 Task: Slide 5 - Book Report 01.
Action: Mouse moved to (21, 83)
Screenshot: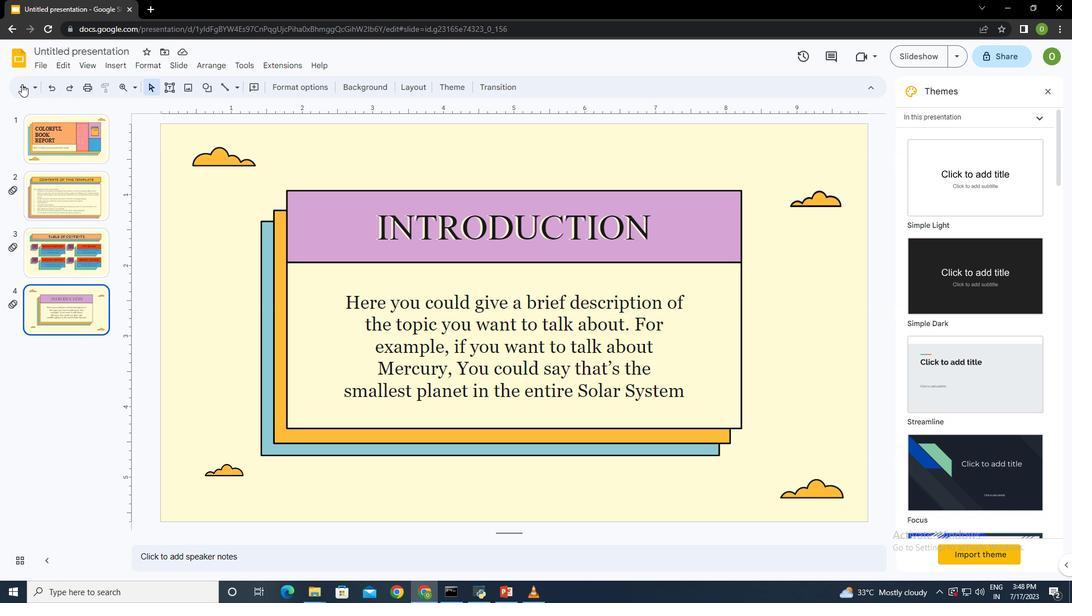 
Action: Mouse pressed left at (21, 83)
Screenshot: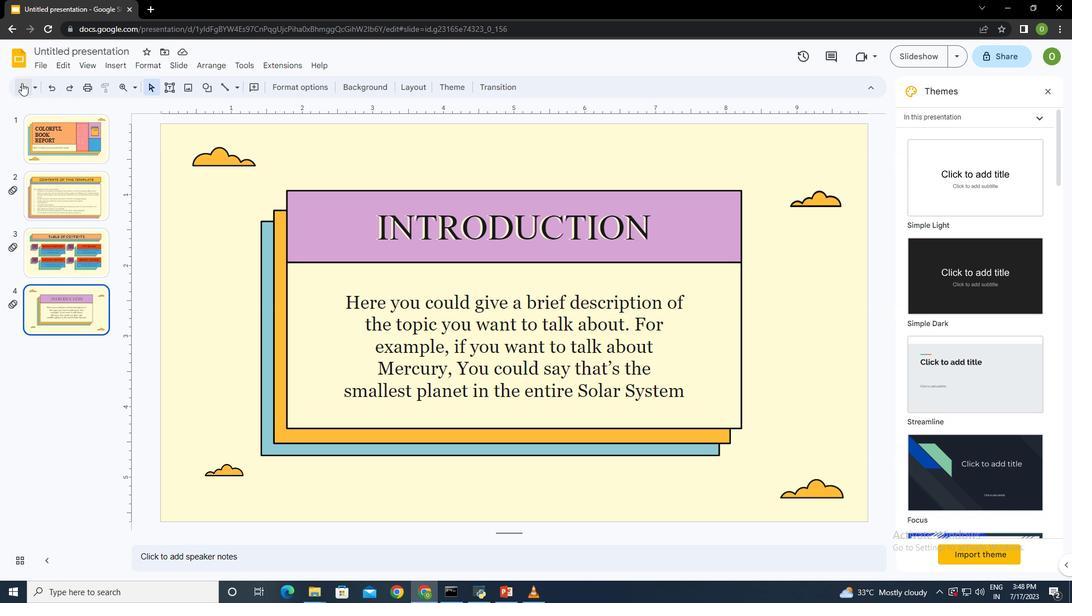 
Action: Mouse moved to (564, 311)
Screenshot: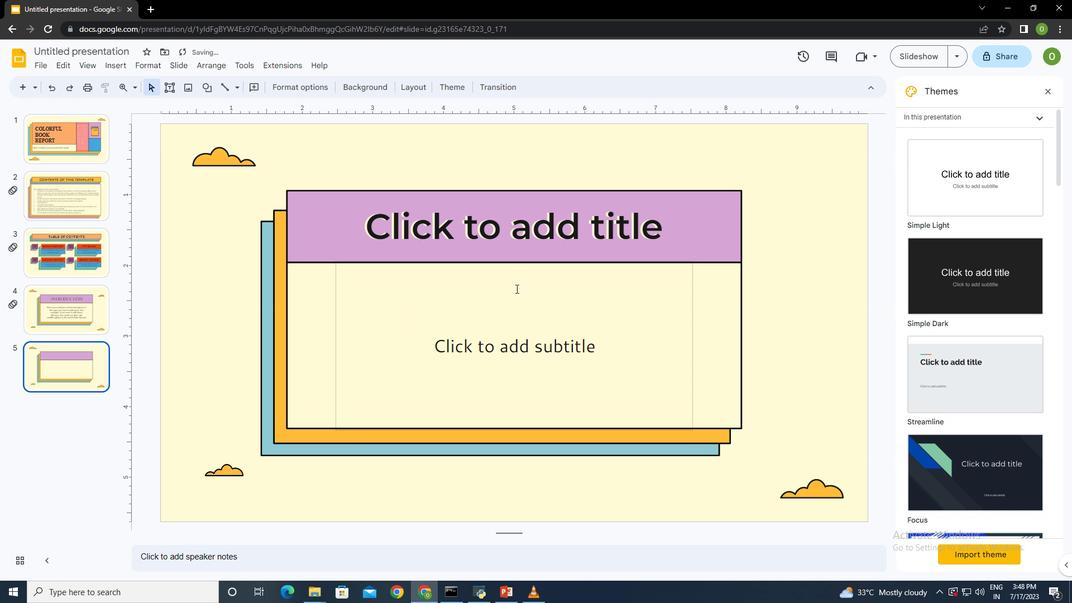 
Action: Mouse pressed left at (564, 311)
Screenshot: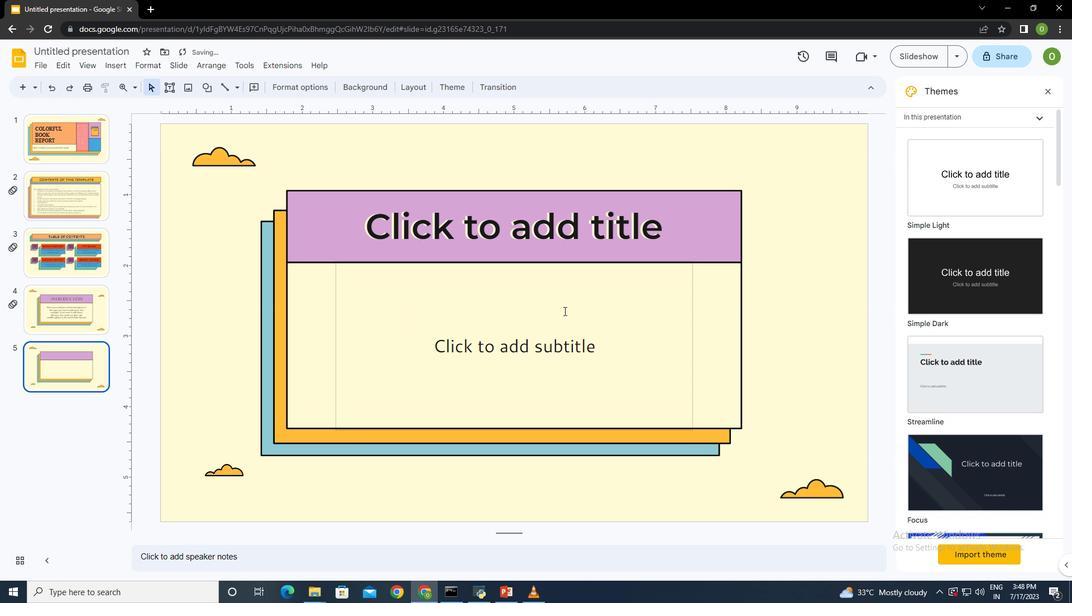 
Action: Mouse moved to (312, 218)
Screenshot: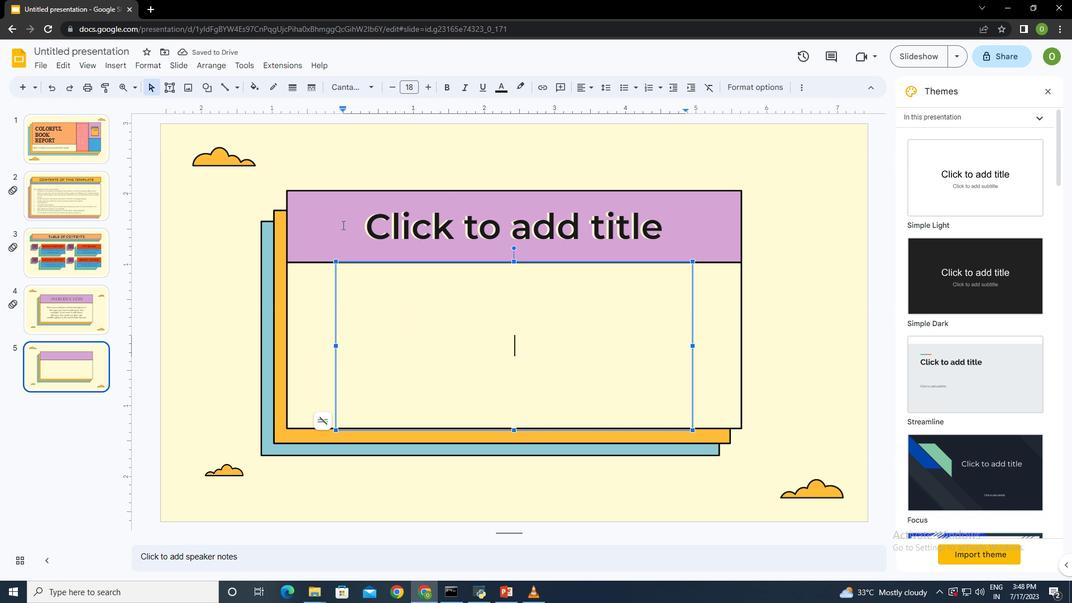 
Action: Mouse pressed left at (312, 218)
Screenshot: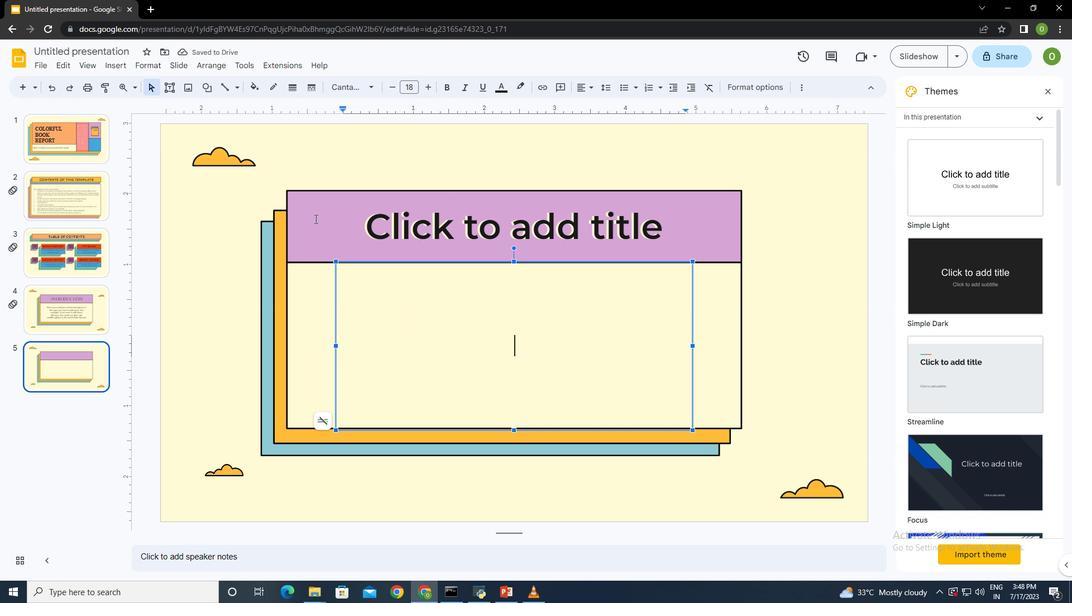
Action: Mouse moved to (218, 299)
Screenshot: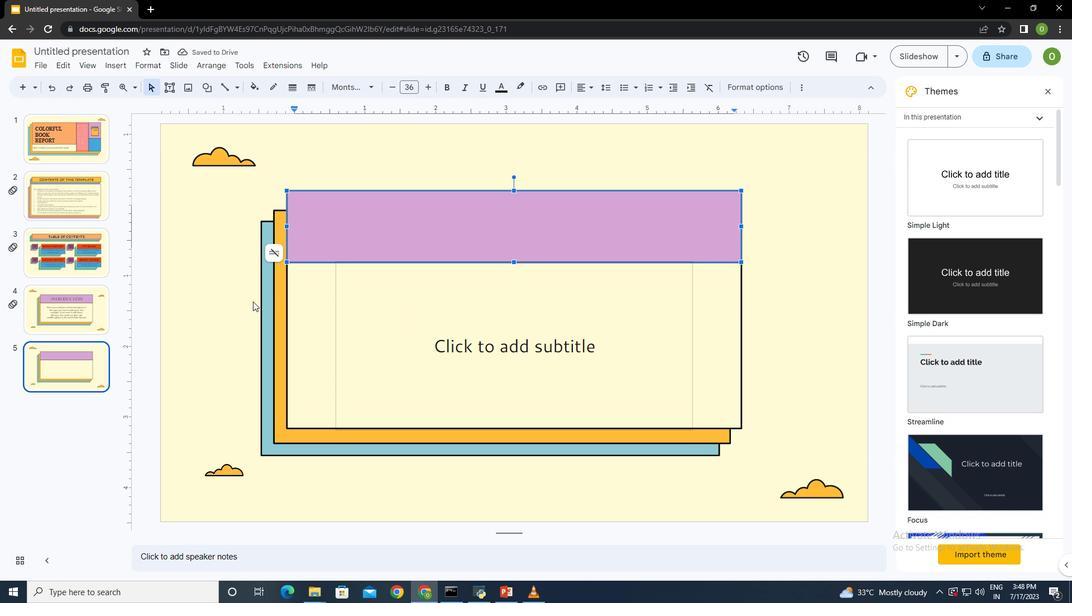 
Action: Mouse pressed left at (218, 299)
Screenshot: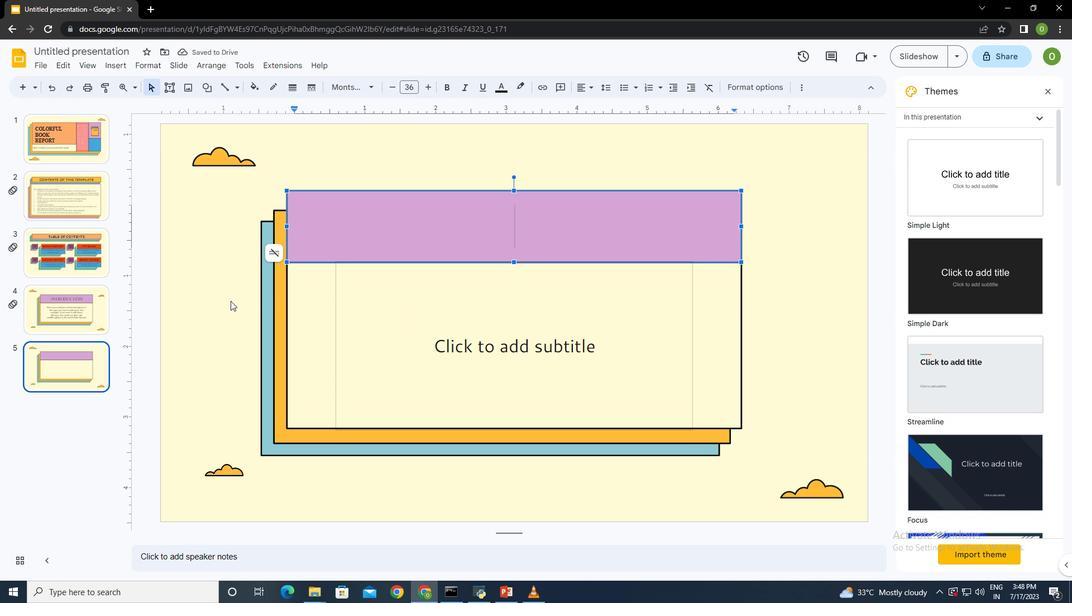 
Action: Mouse moved to (341, 84)
Screenshot: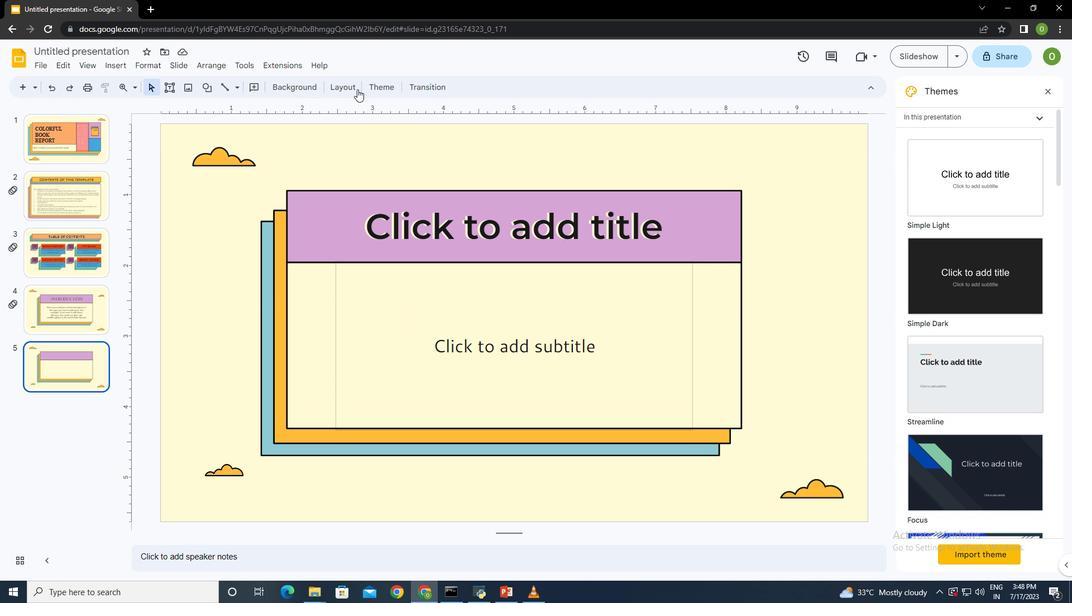 
Action: Mouse pressed left at (341, 84)
Screenshot: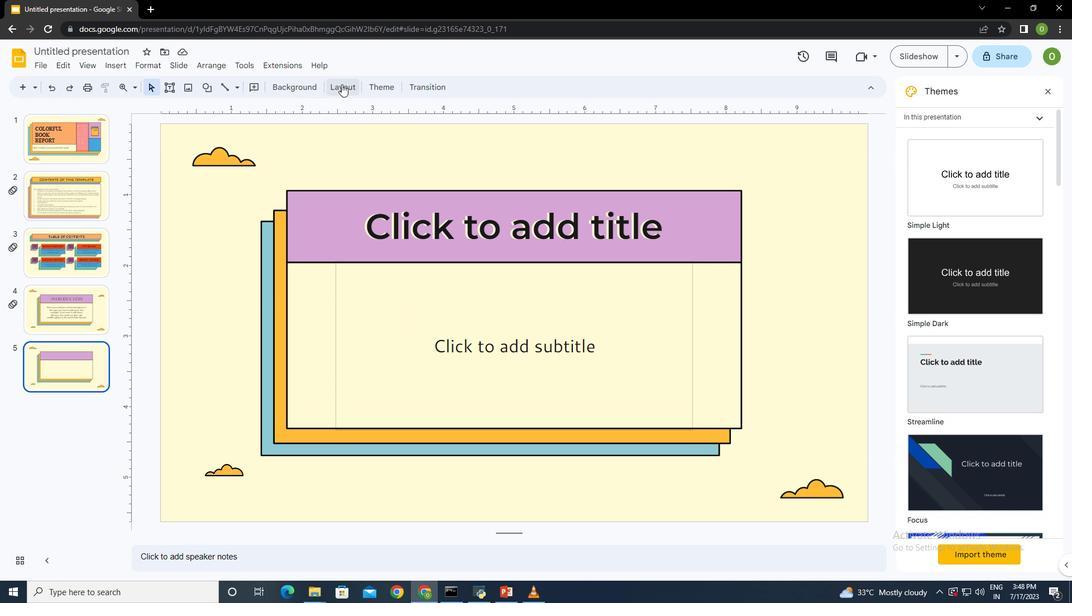 
Action: Mouse moved to (503, 354)
Screenshot: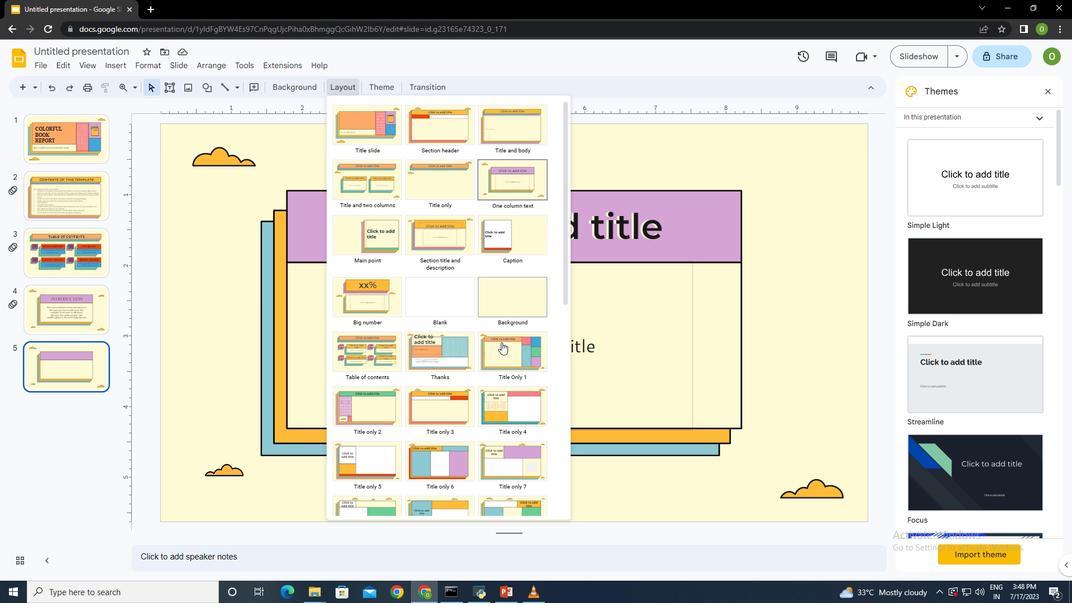 
Action: Mouse pressed left at (503, 354)
Screenshot: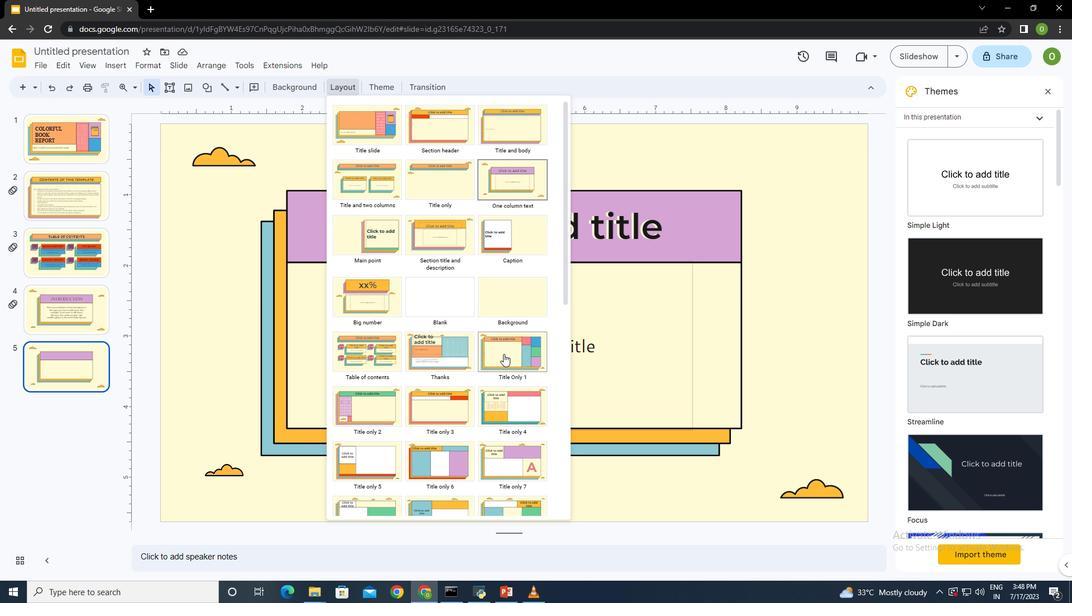 
Action: Mouse moved to (650, 216)
Screenshot: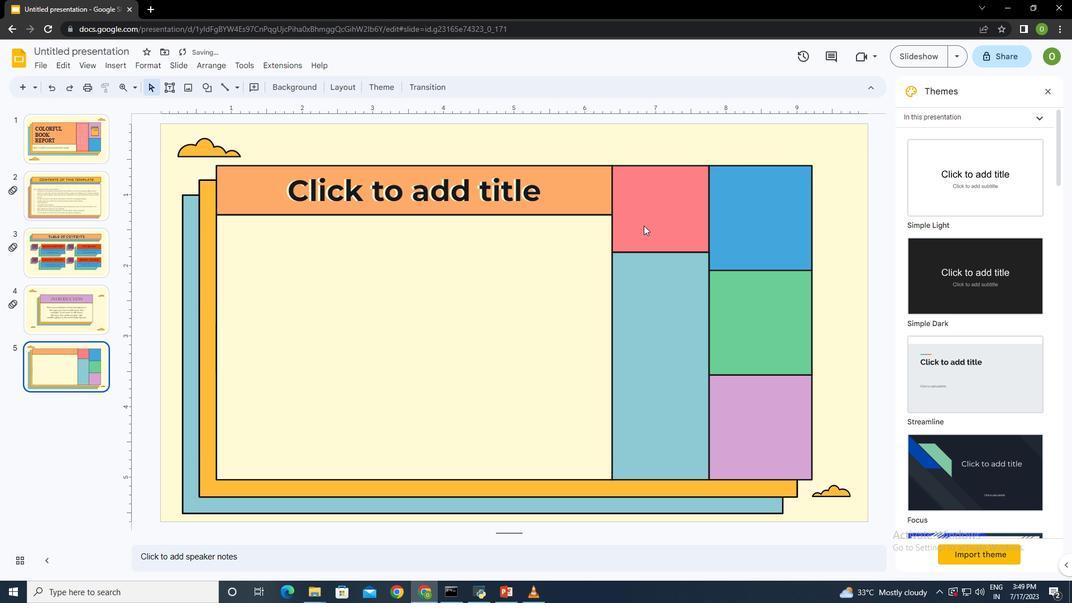 
Action: Mouse pressed left at (650, 216)
Screenshot: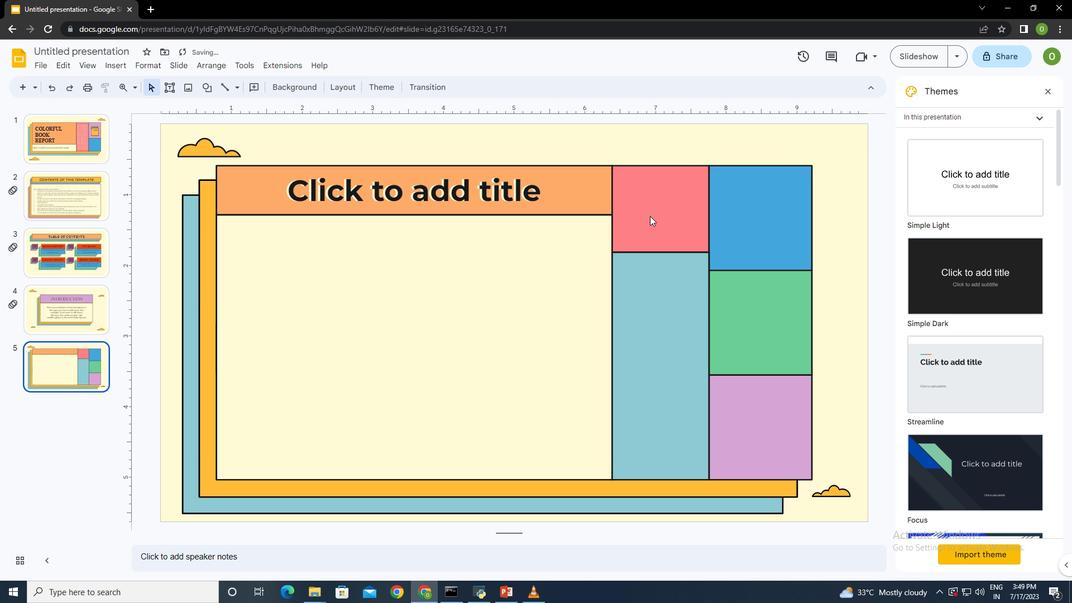 
Action: Mouse moved to (378, 280)
Screenshot: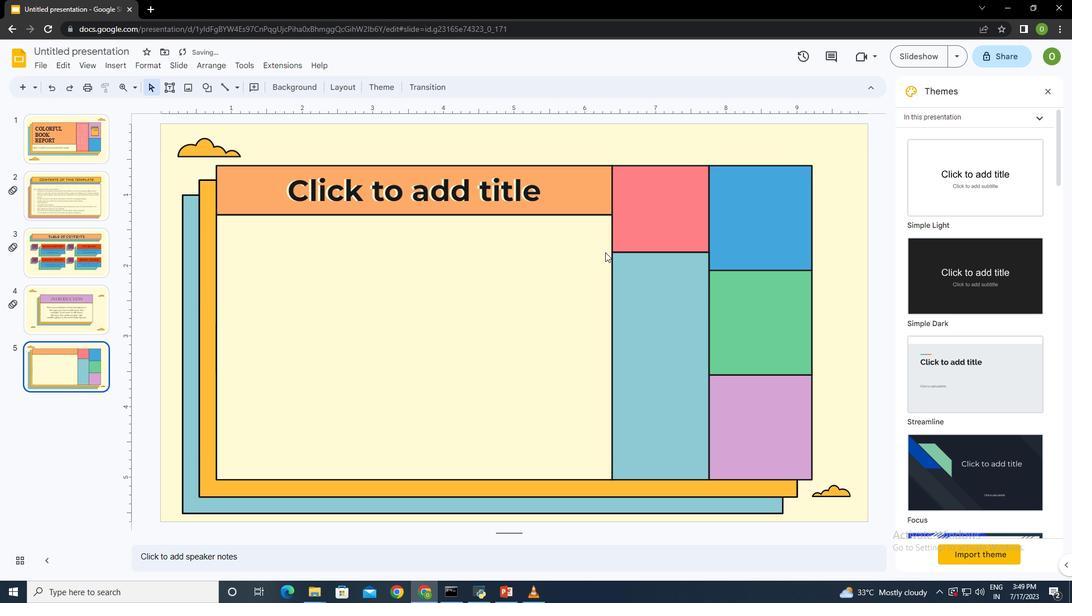 
Action: Mouse pressed left at (378, 280)
Screenshot: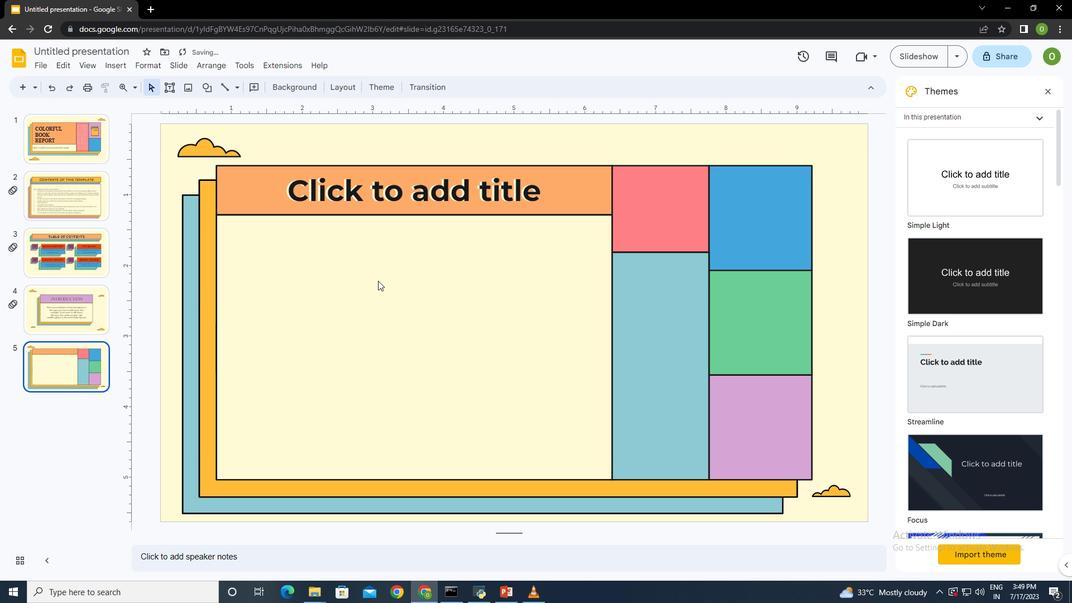 
Action: Mouse moved to (371, 189)
Screenshot: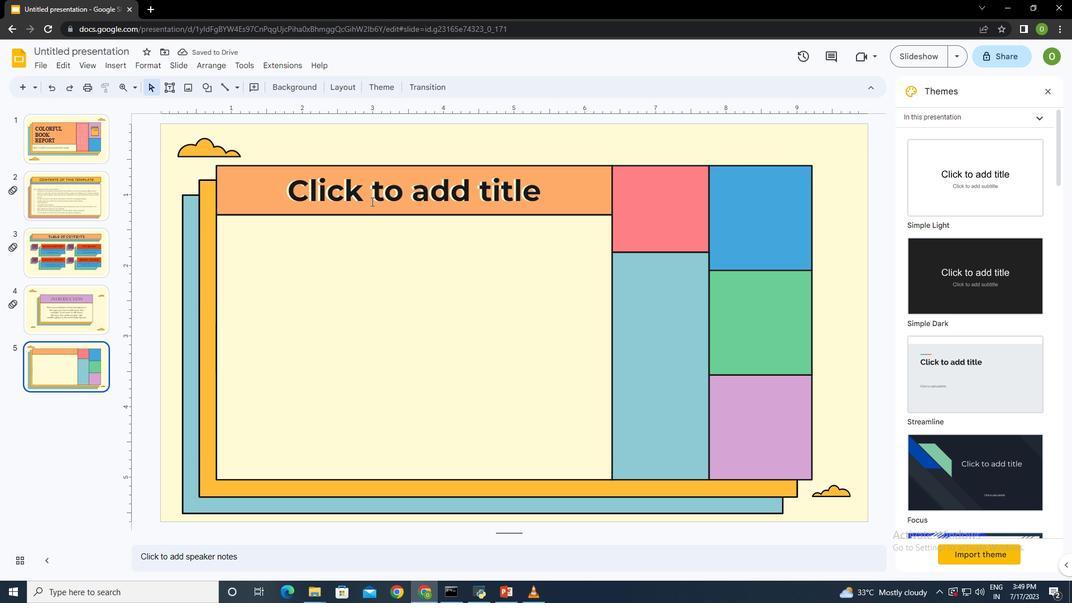 
Action: Mouse pressed left at (371, 189)
Screenshot: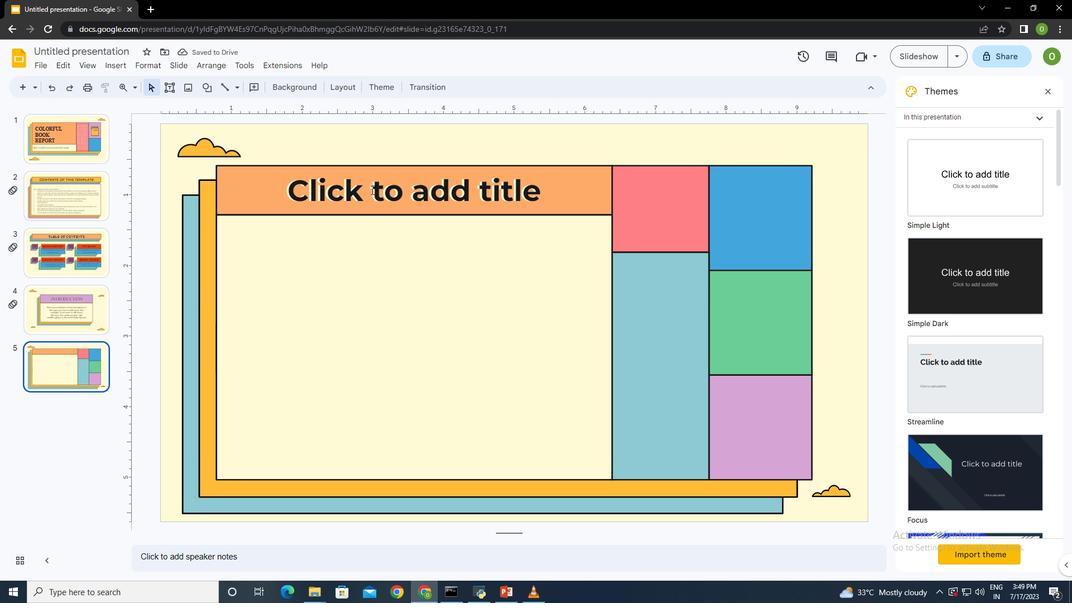 
Action: Key pressed <Key.caps_lock>BOOK<Key.space>REPORT<Key.space>01
Screenshot: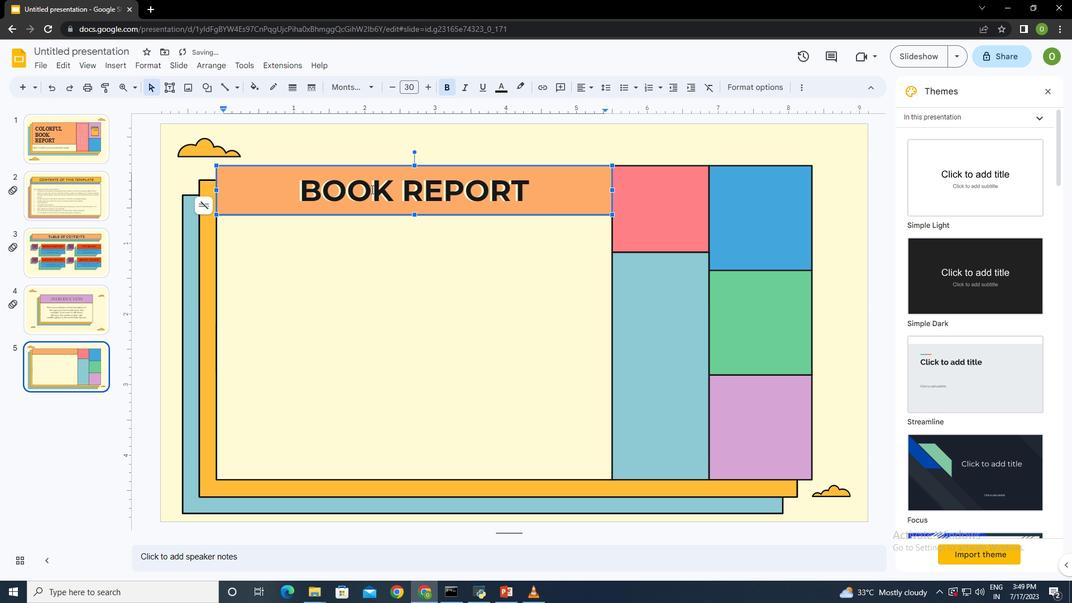 
Action: Mouse moved to (554, 188)
Screenshot: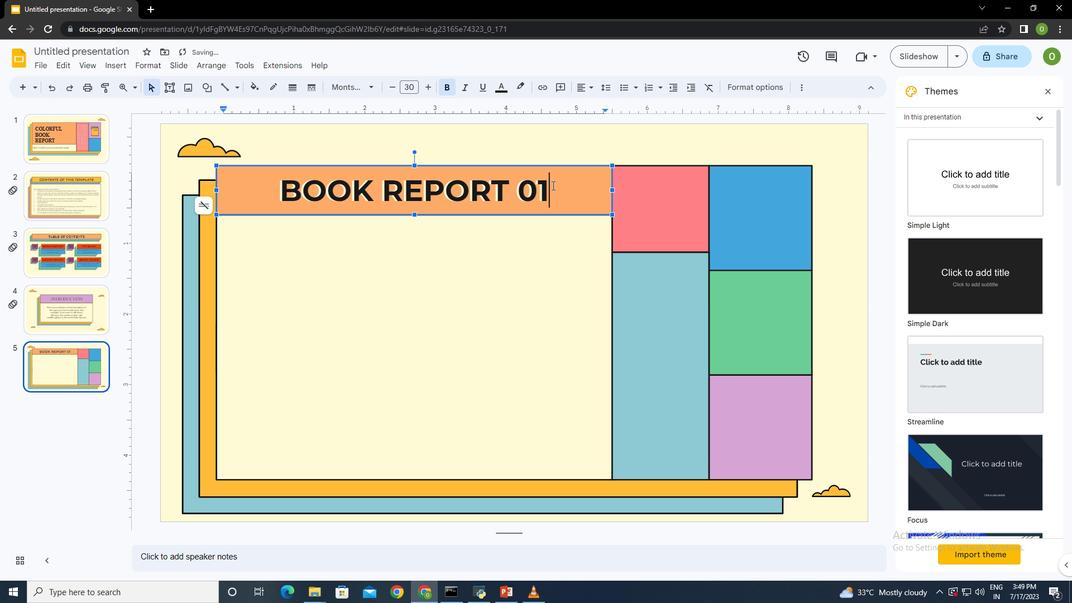 
Action: Mouse pressed left at (554, 188)
Screenshot: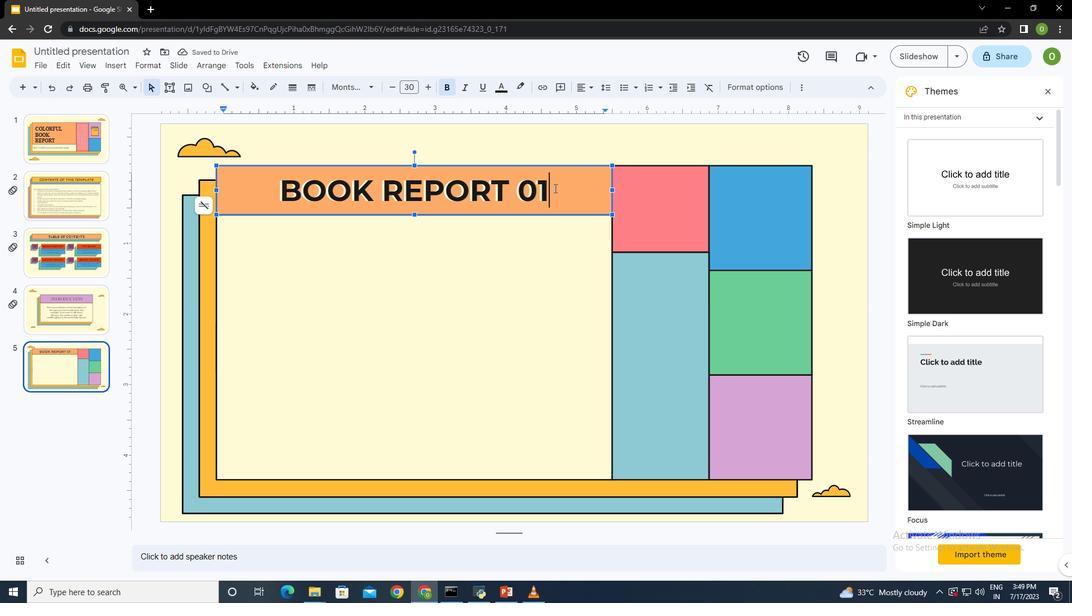 
Action: Mouse moved to (430, 87)
Screenshot: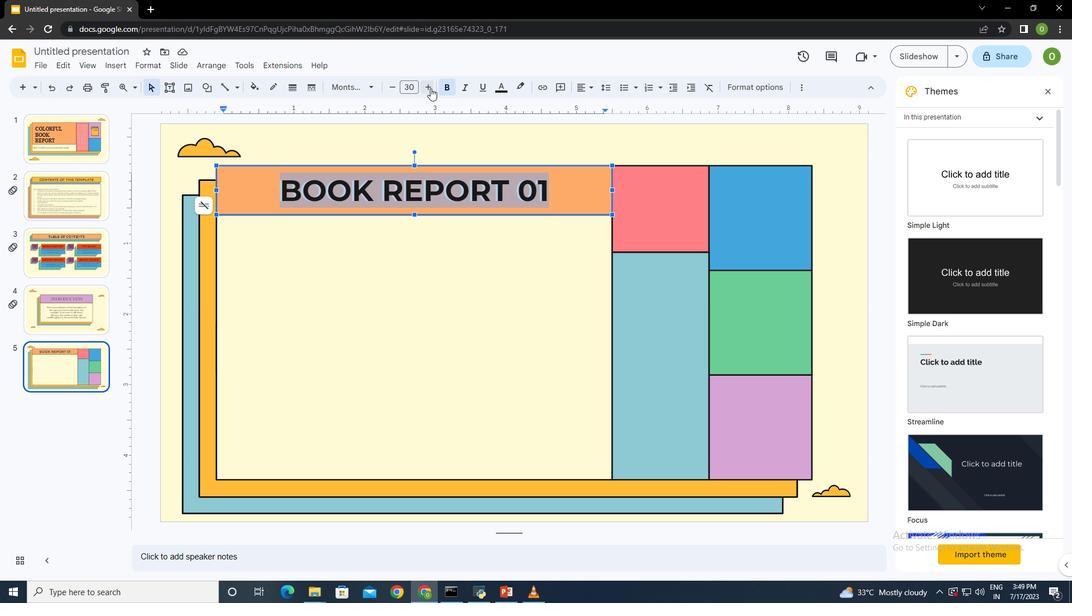 
Action: Mouse pressed left at (430, 87)
Screenshot: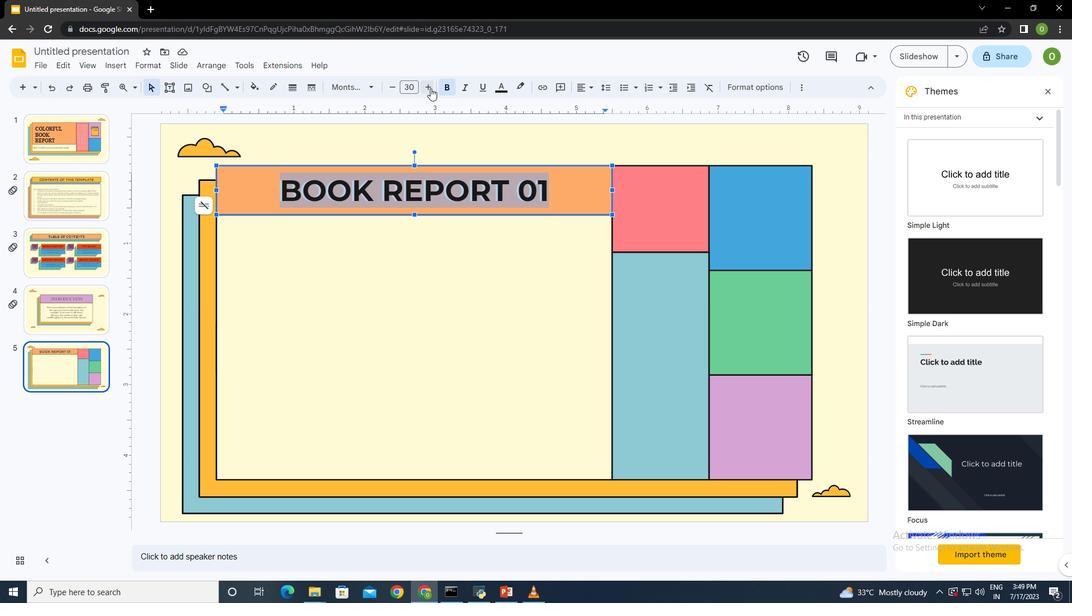 
Action: Mouse moved to (449, 87)
Screenshot: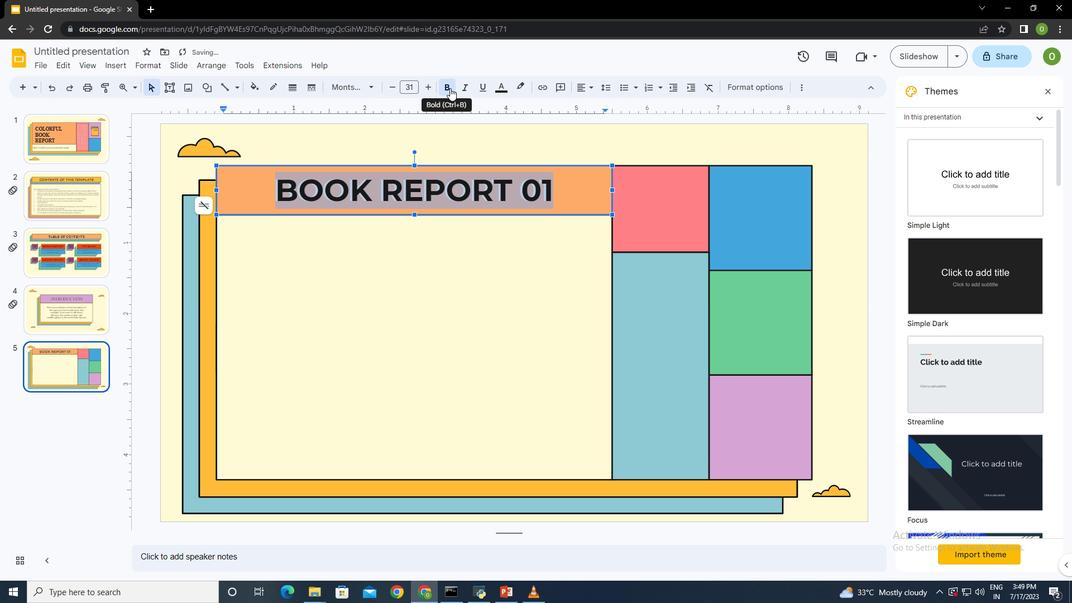 
Action: Mouse pressed left at (449, 87)
Screenshot: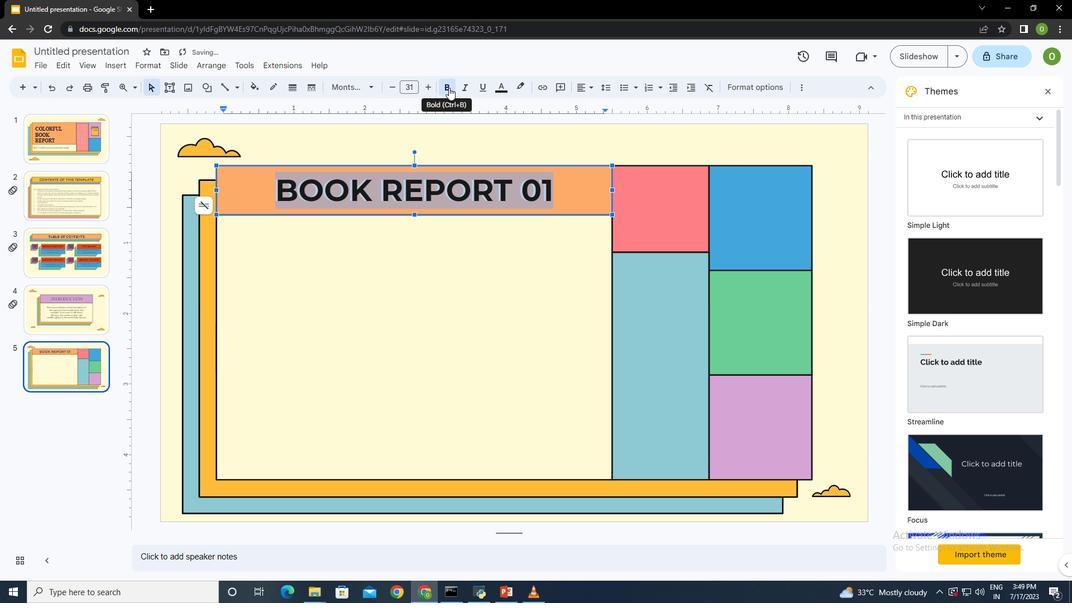 
Action: Mouse moved to (452, 84)
Screenshot: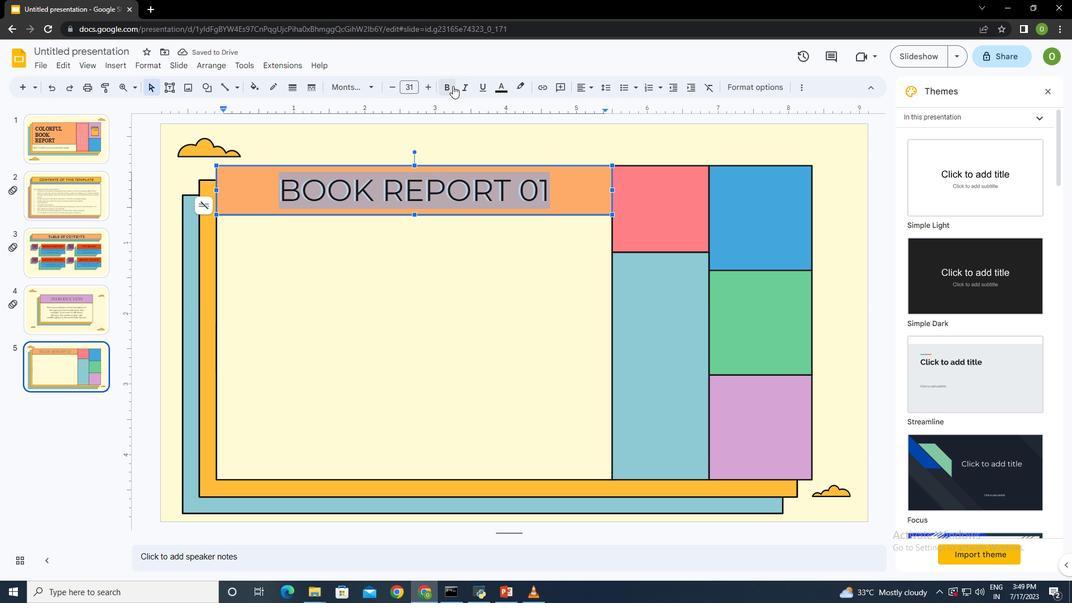 
Action: Mouse pressed left at (452, 84)
Screenshot: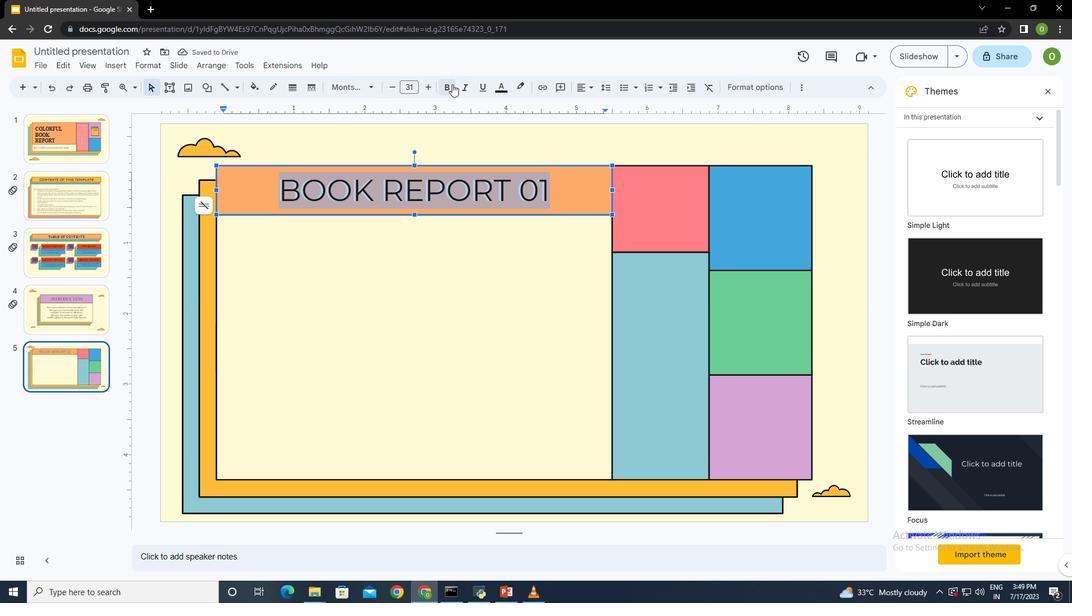 
Action: Mouse moved to (466, 86)
Screenshot: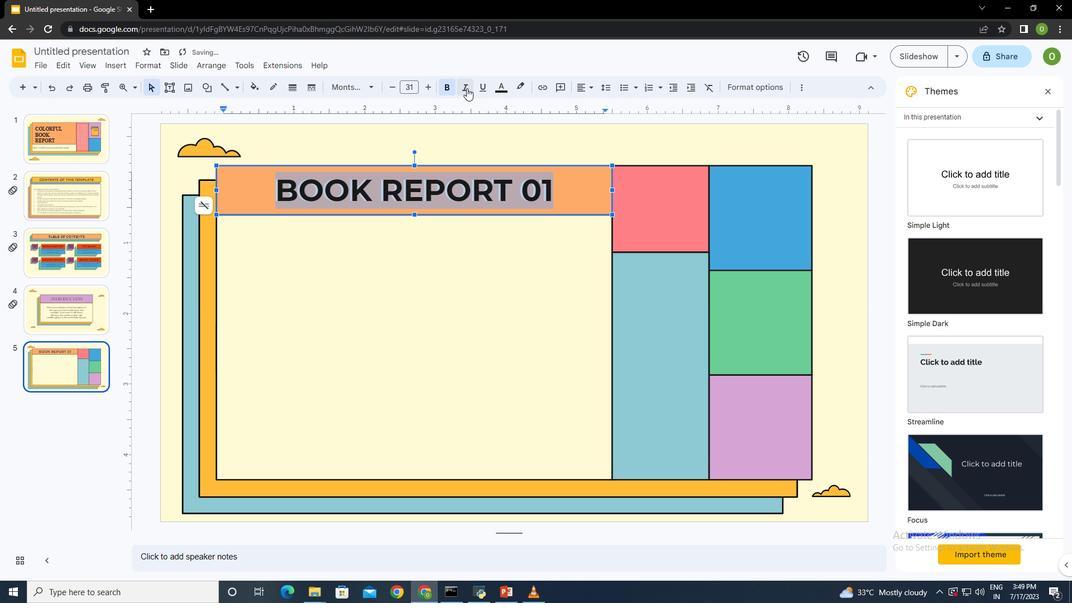 
Action: Mouse pressed left at (466, 86)
Screenshot: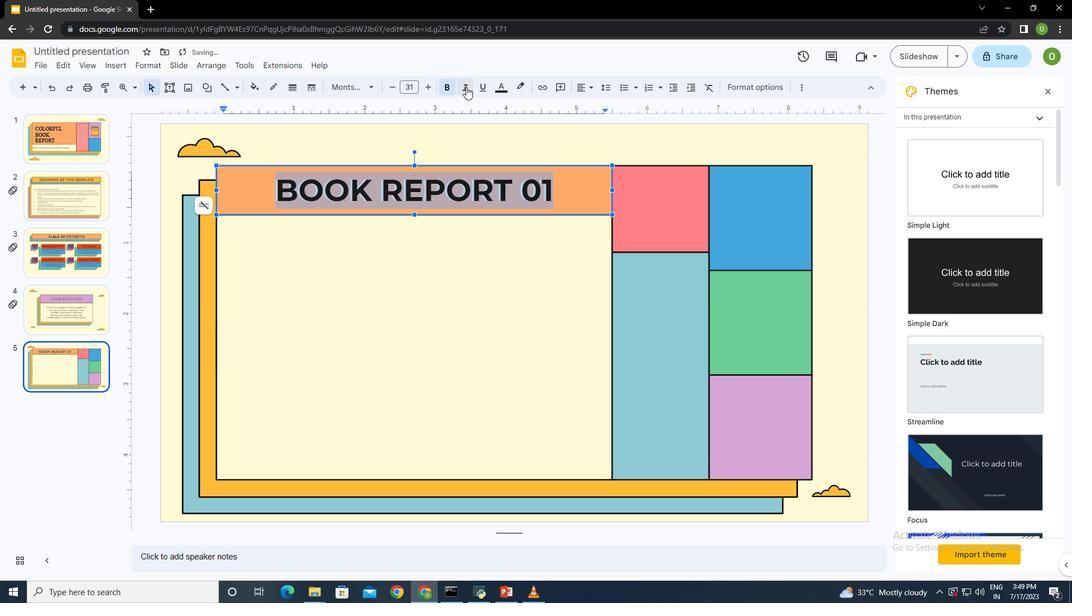 
Action: Mouse moved to (488, 280)
Screenshot: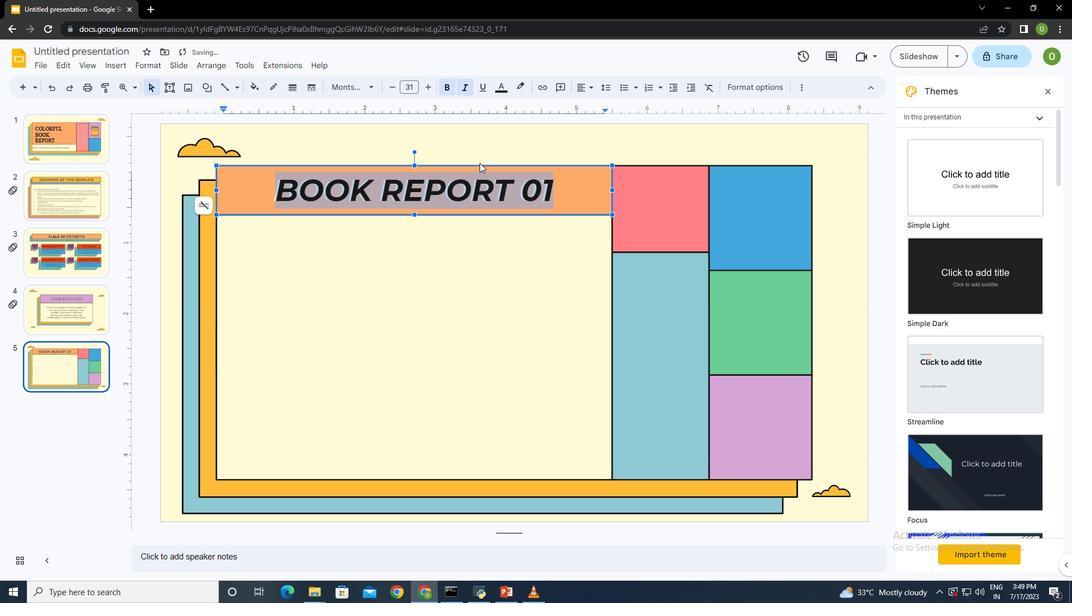 
Action: Mouse pressed left at (488, 280)
Screenshot: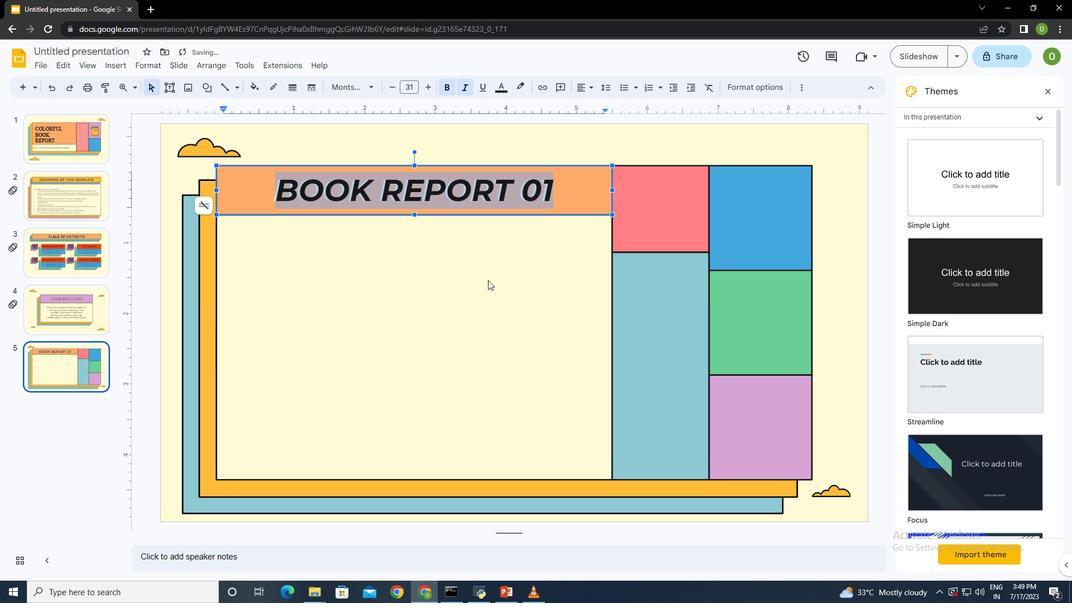 
Action: Mouse moved to (170, 86)
Screenshot: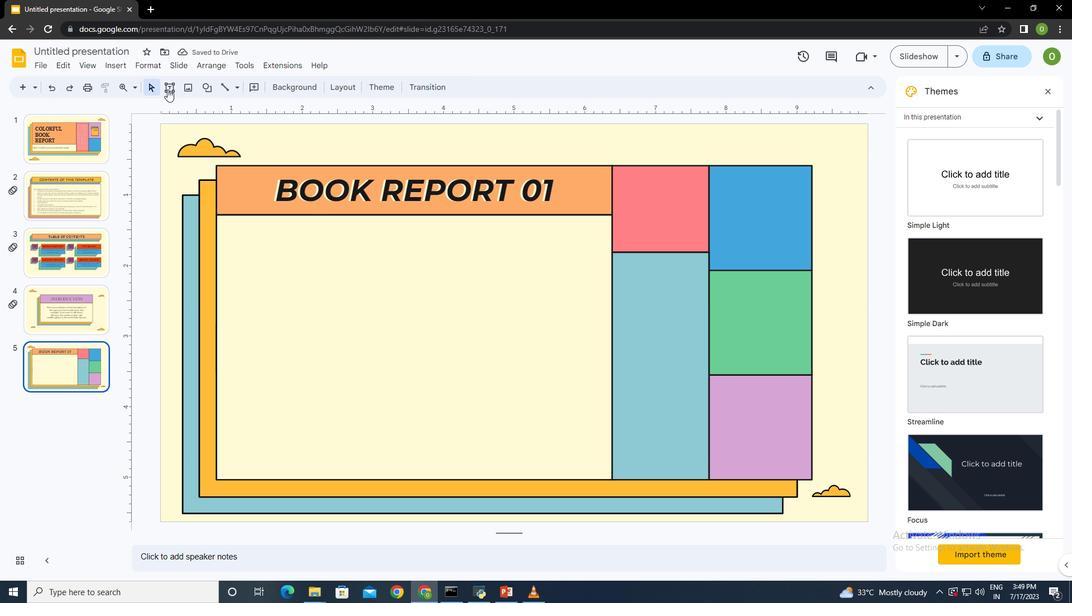 
Action: Mouse pressed left at (170, 86)
Screenshot: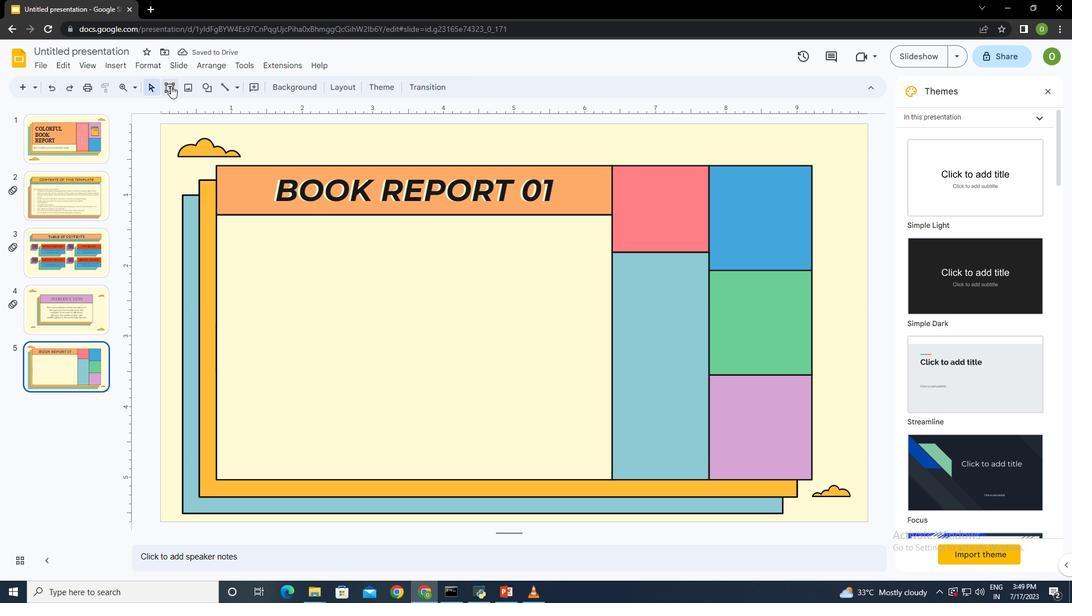 
Action: Mouse moved to (217, 215)
Screenshot: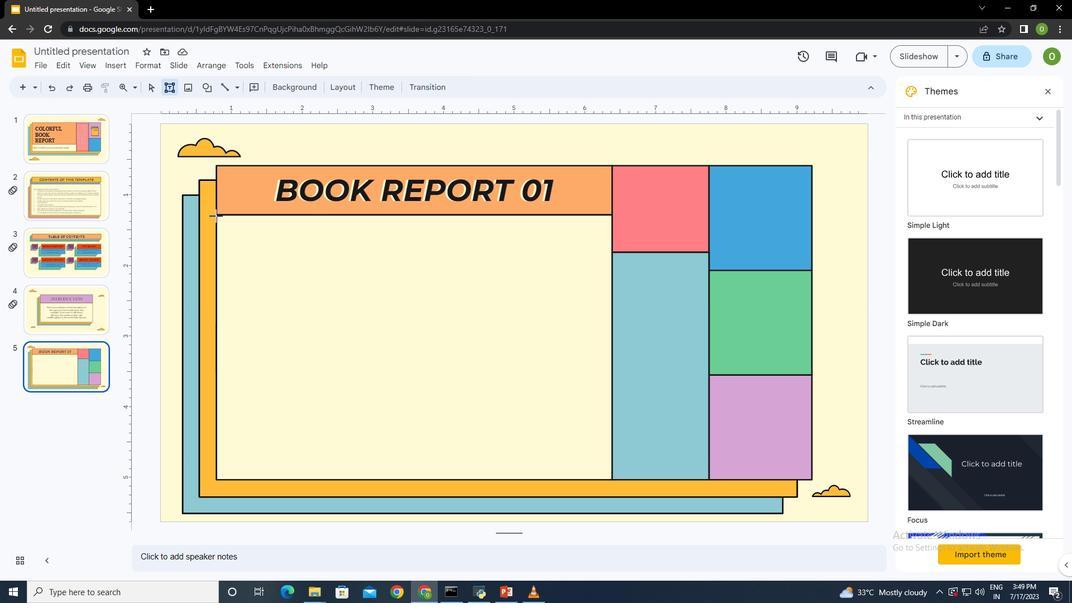 
Action: Mouse pressed left at (217, 215)
Screenshot: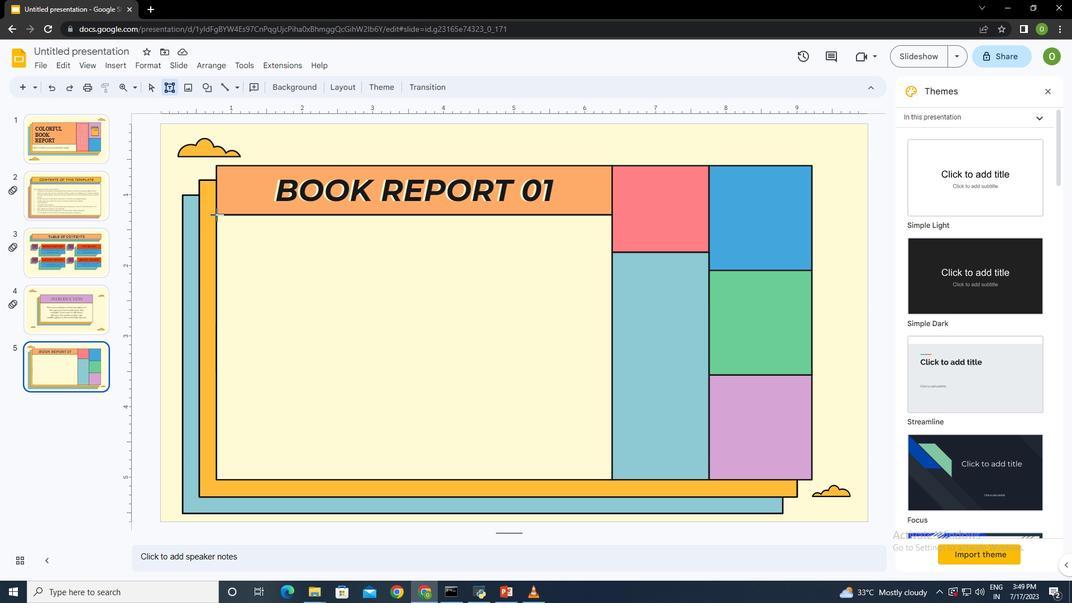 
Action: Mouse moved to (364, 255)
Screenshot: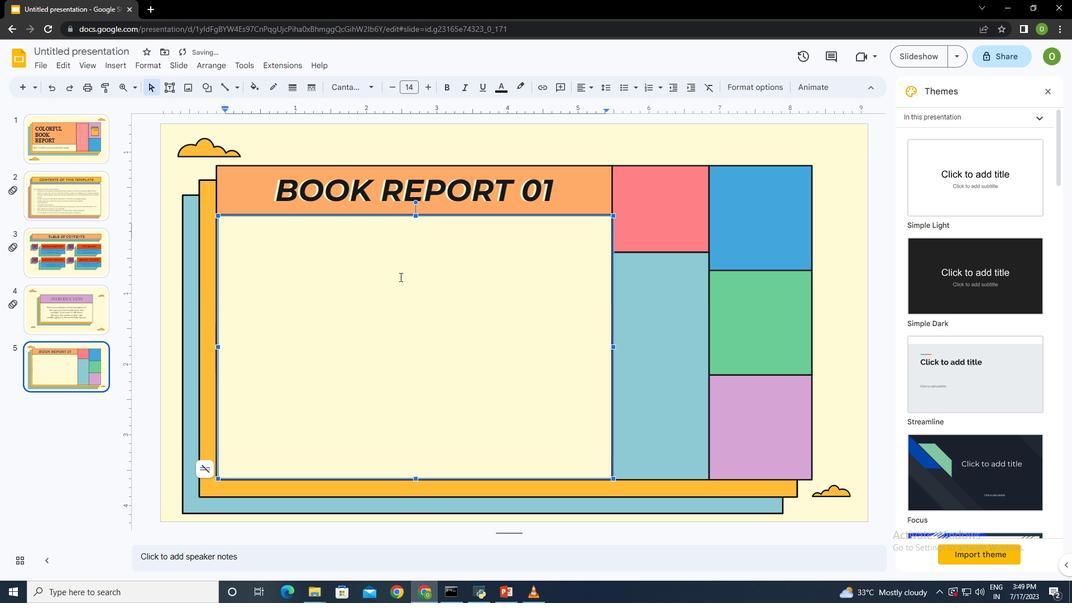 
Action: Key pressed <Key.shift>n<Key.backspace><Key.caps_lock><Key.shift>Name<Key.shift_r>:<Key.space>it's<Key.space>the<Key.space>farthest<Key.space>planet<Key.space>from<Key.space>the<Key.space><Key.shift>Sun<Key.enter>
Screenshot: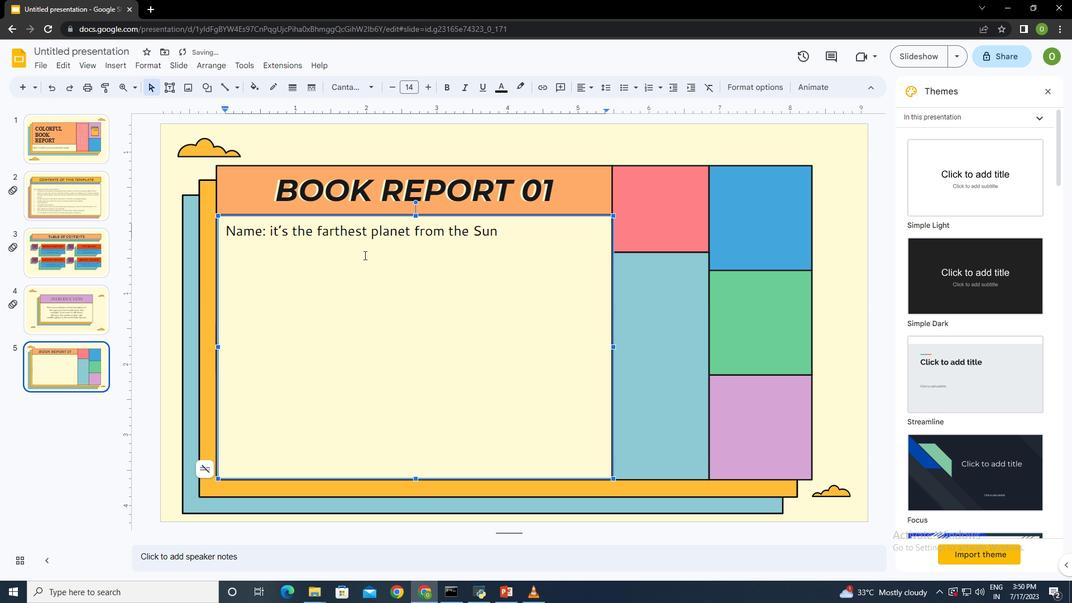 
Action: Mouse moved to (265, 231)
Screenshot: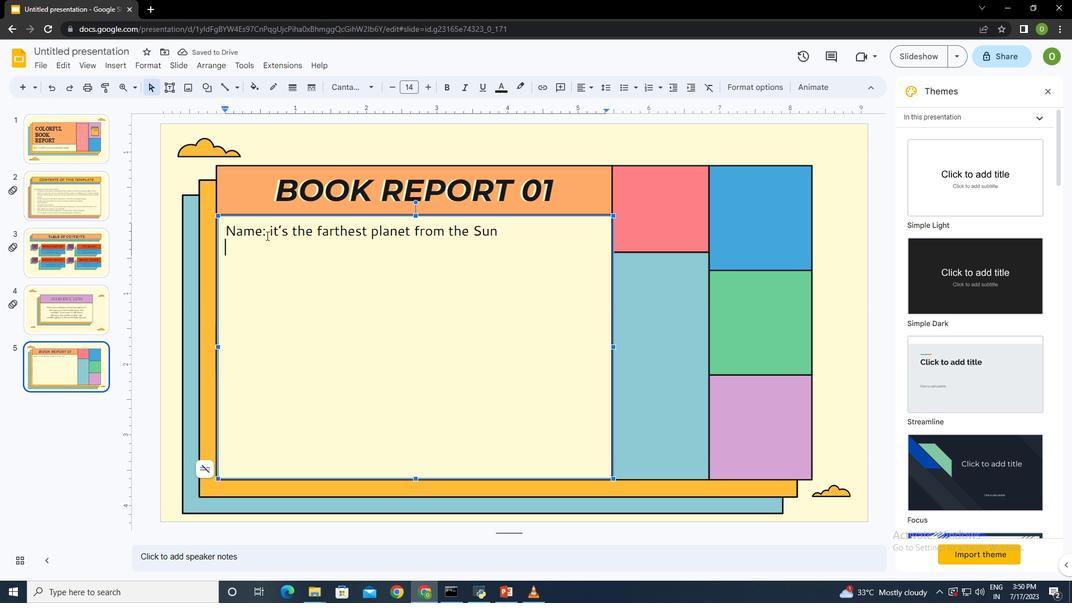 
Action: Mouse pressed left at (265, 231)
Screenshot: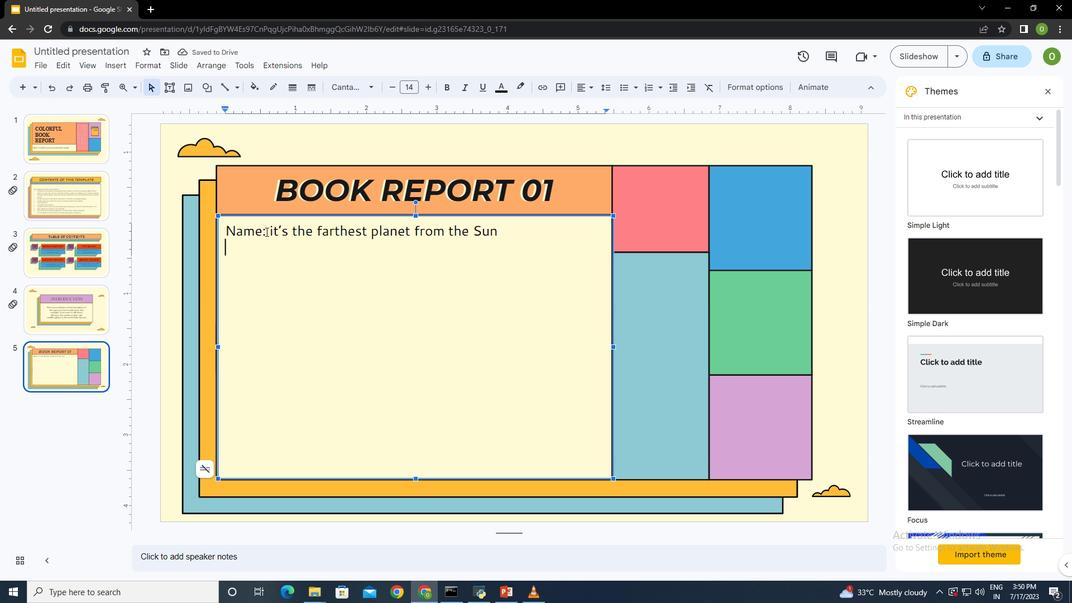 
Action: Mouse moved to (295, 282)
Screenshot: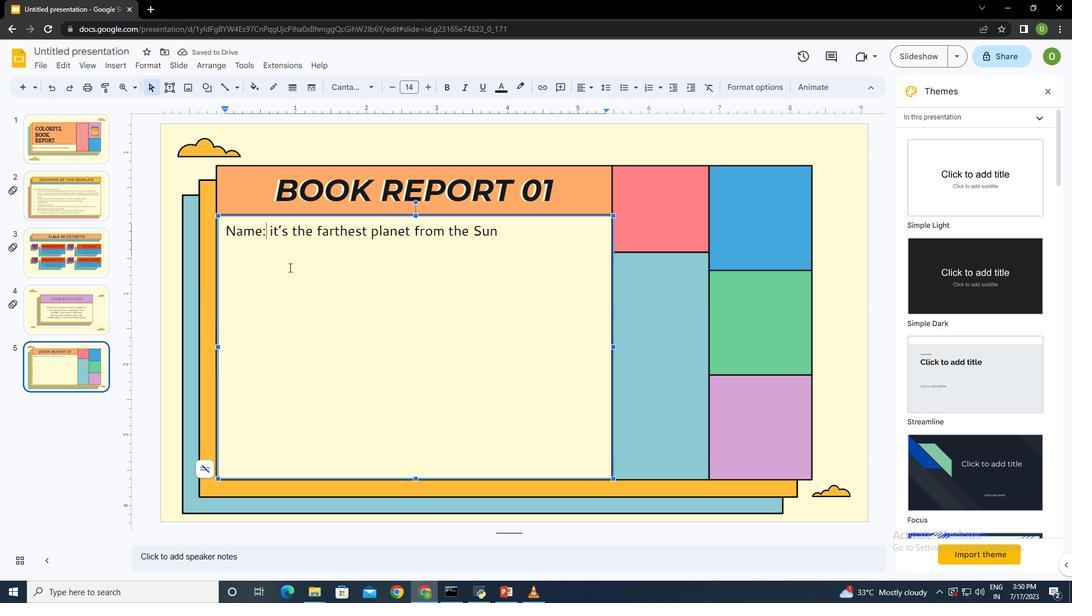 
Action: Key pressed <Key.space><Key.space><Key.space><Key.space>
Screenshot: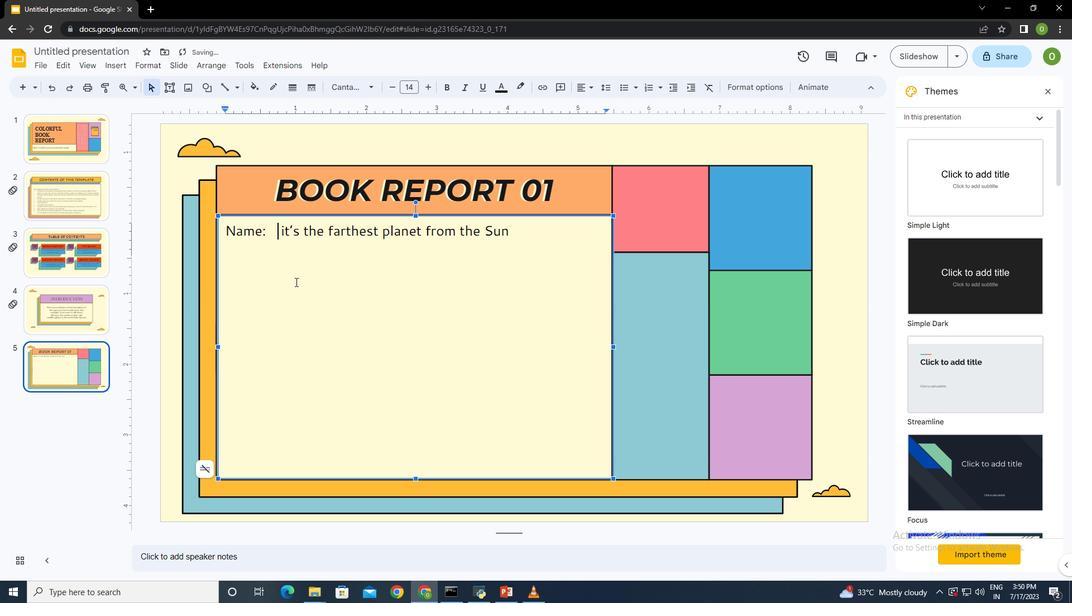 
Action: Mouse moved to (283, 230)
Screenshot: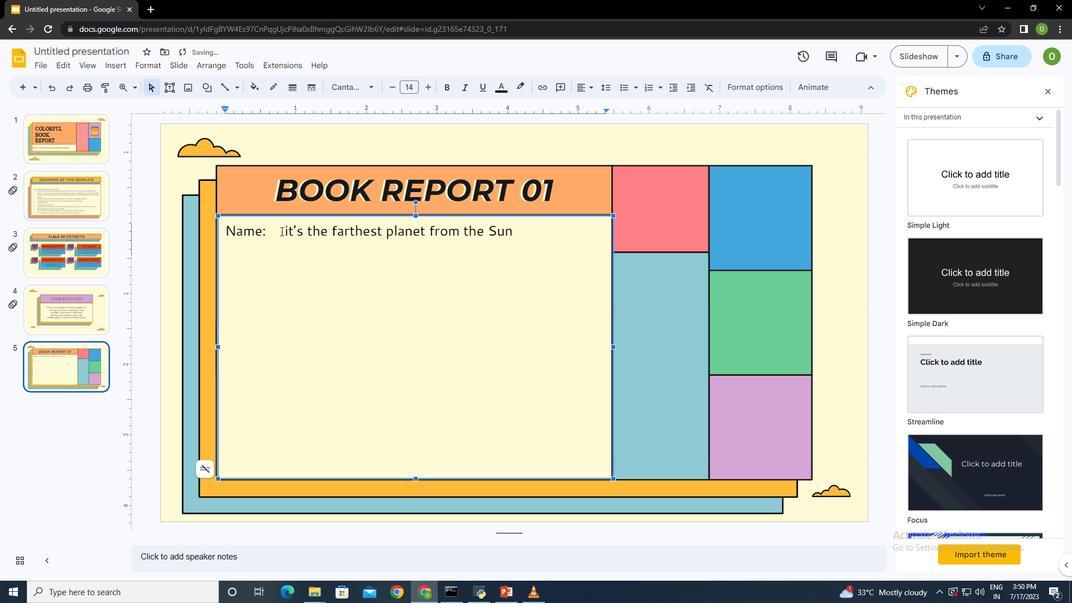 
Action: Mouse pressed left at (283, 230)
Screenshot: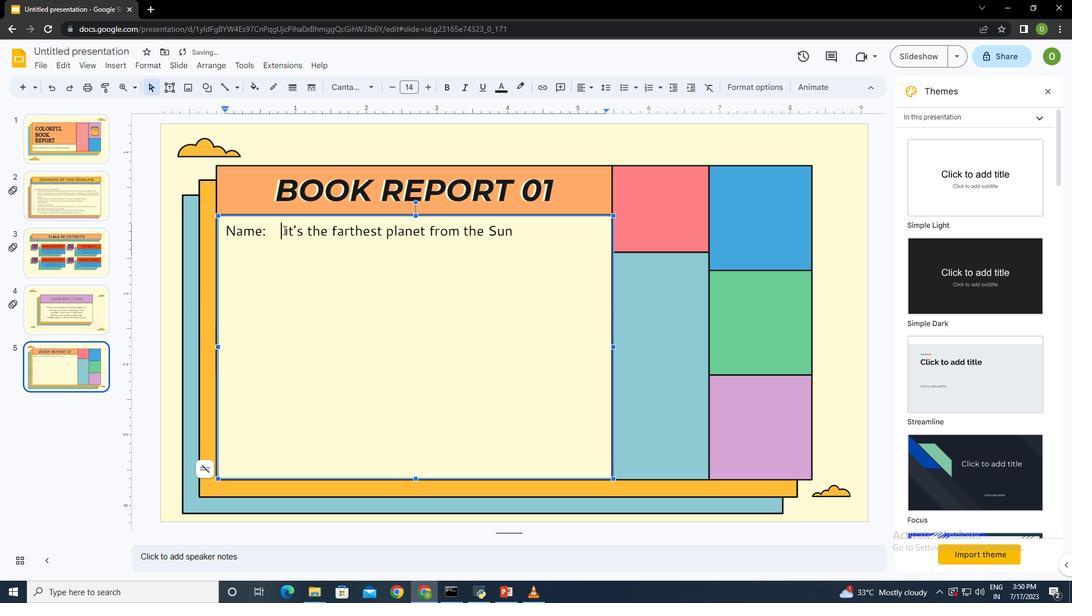 
Action: Mouse moved to (514, 231)
Screenshot: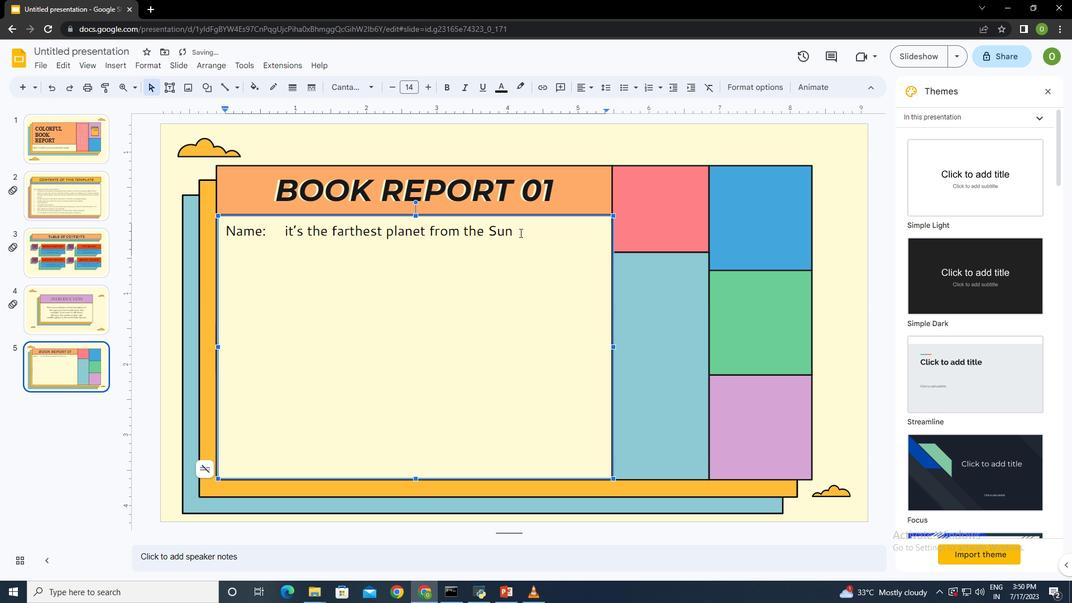 
Action: Mouse pressed left at (514, 231)
Screenshot: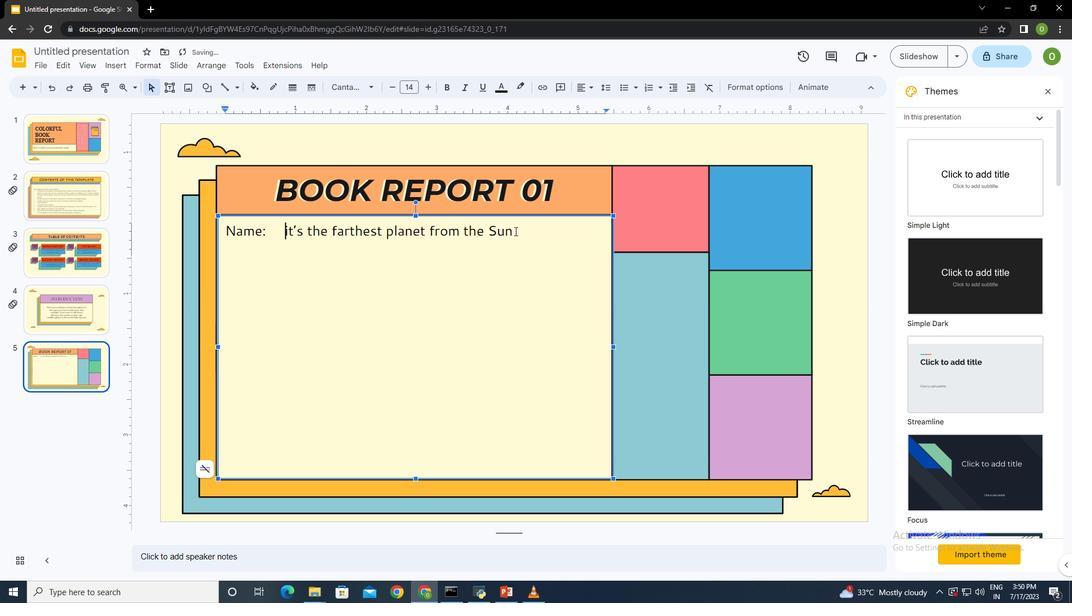 
Action: Mouse moved to (482, 86)
Screenshot: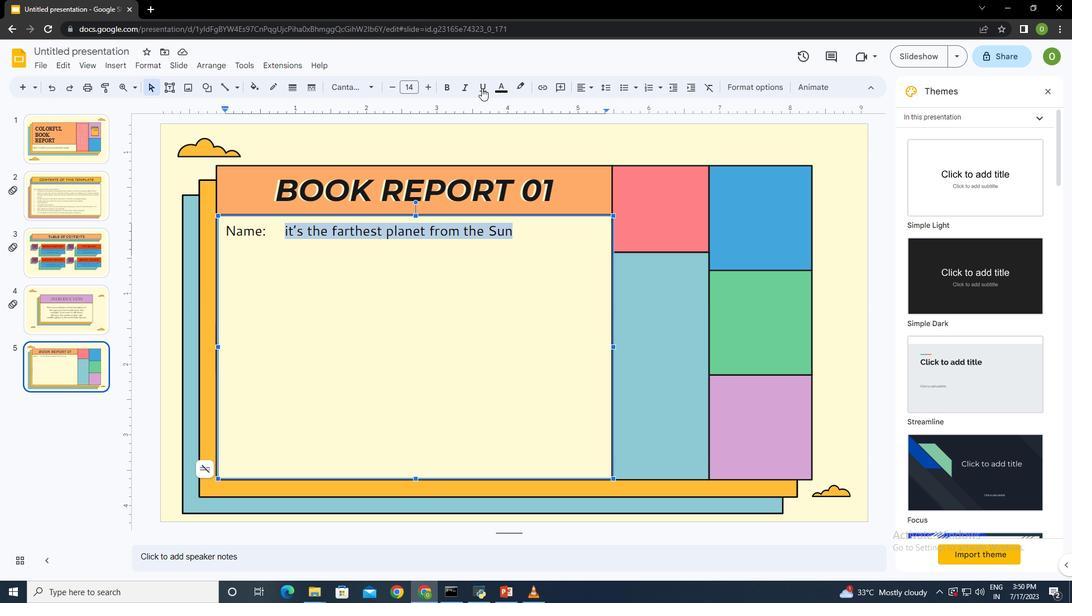 
Action: Mouse pressed left at (482, 86)
Screenshot: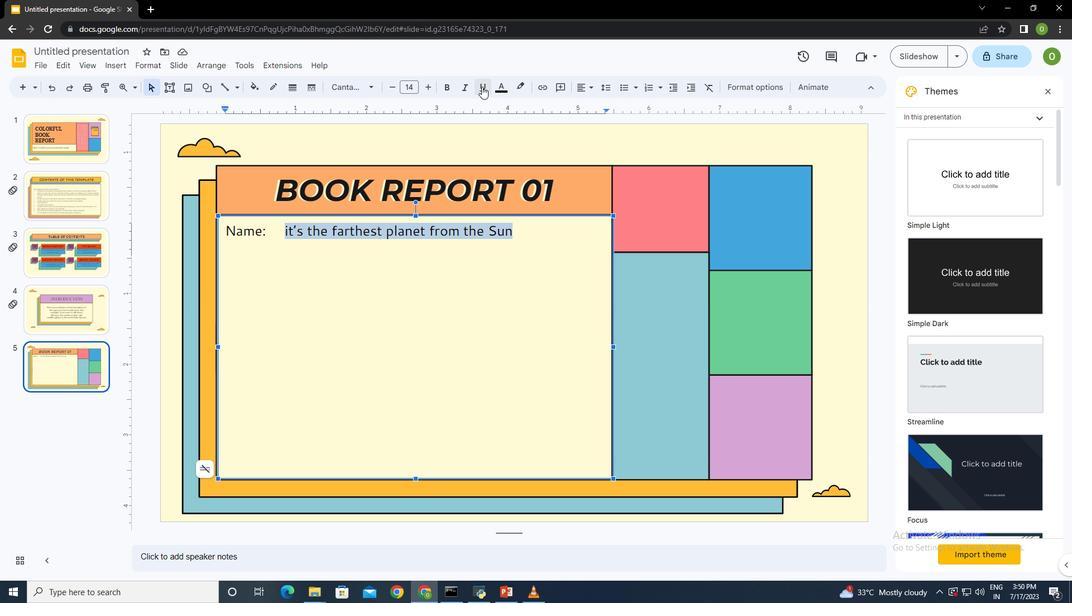 
Action: Mouse moved to (504, 280)
Screenshot: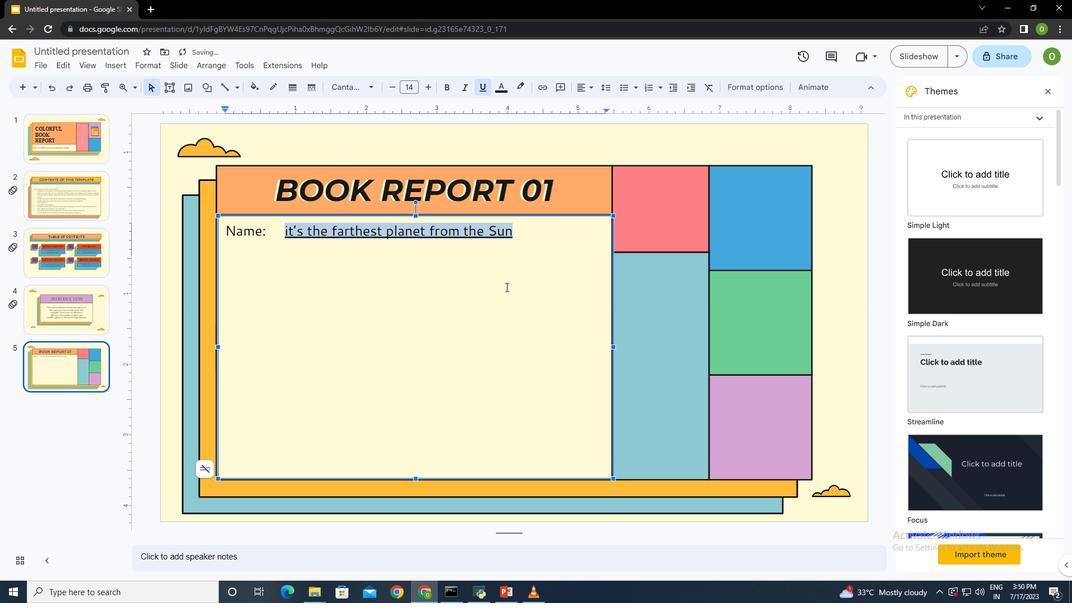 
Action: Mouse pressed left at (504, 280)
Screenshot: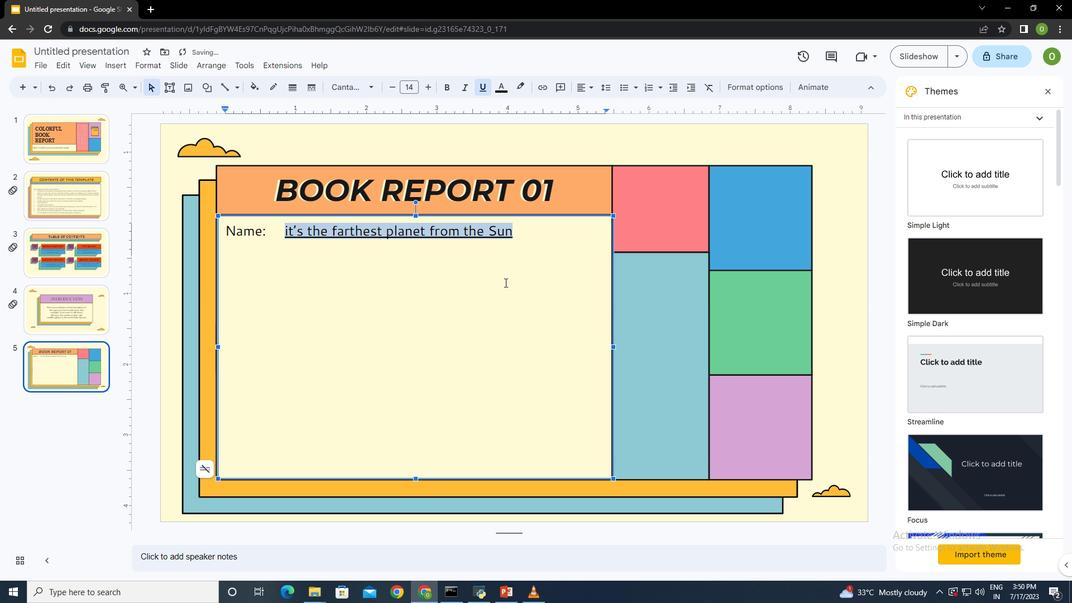 
Action: Mouse moved to (528, 240)
Screenshot: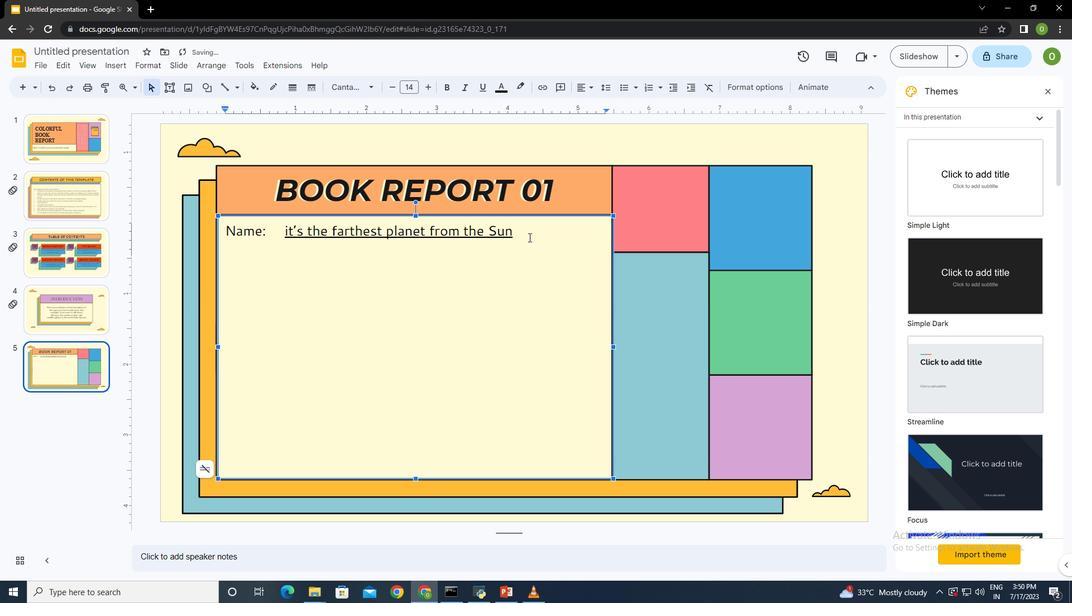 
Action: Mouse pressed left at (528, 240)
Screenshot: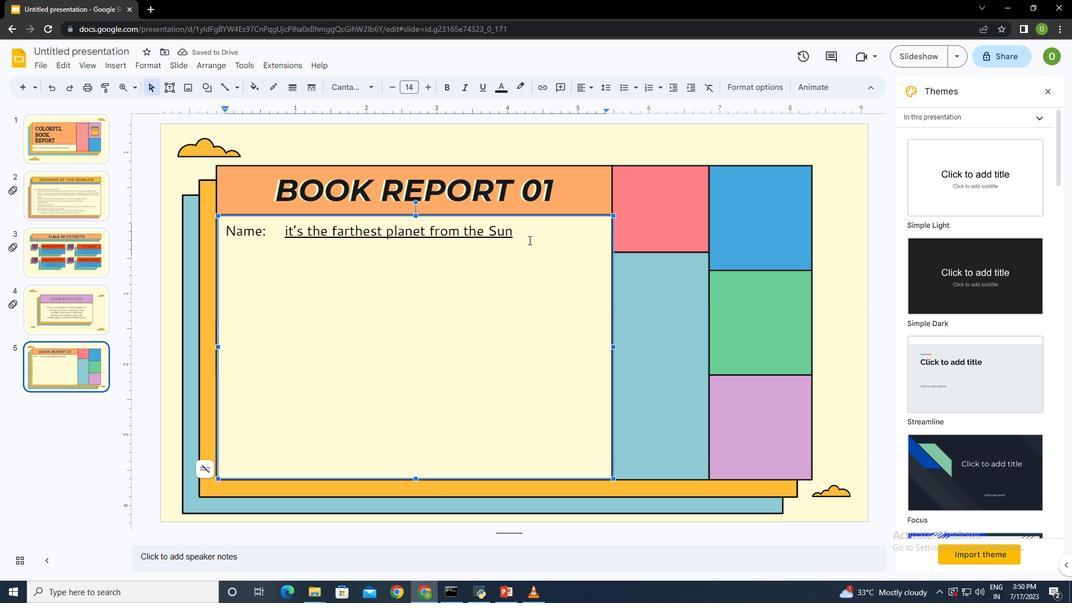 
Action: Mouse moved to (530, 240)
Screenshot: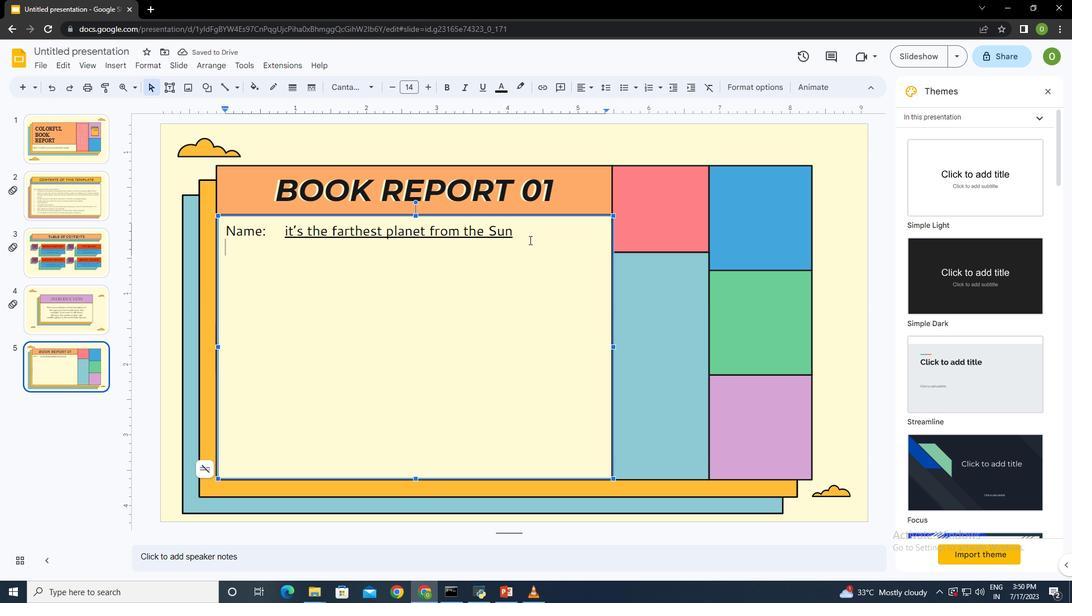 
Action: Key pressed <Key.shift><Key.shift>Title<Key.shift_r><Key.shift_r><Key.shift_r>:<Key.space><Key.shift><Key.shift><Key.shift>The<Key.space>book<Key.space>title
Screenshot: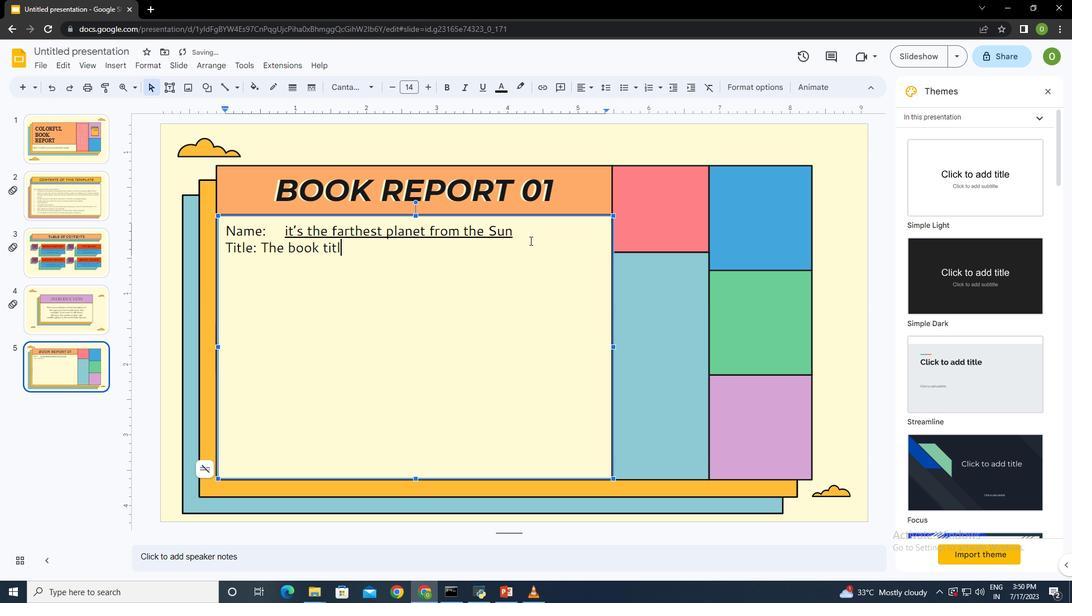 
Action: Mouse moved to (347, 249)
Screenshot: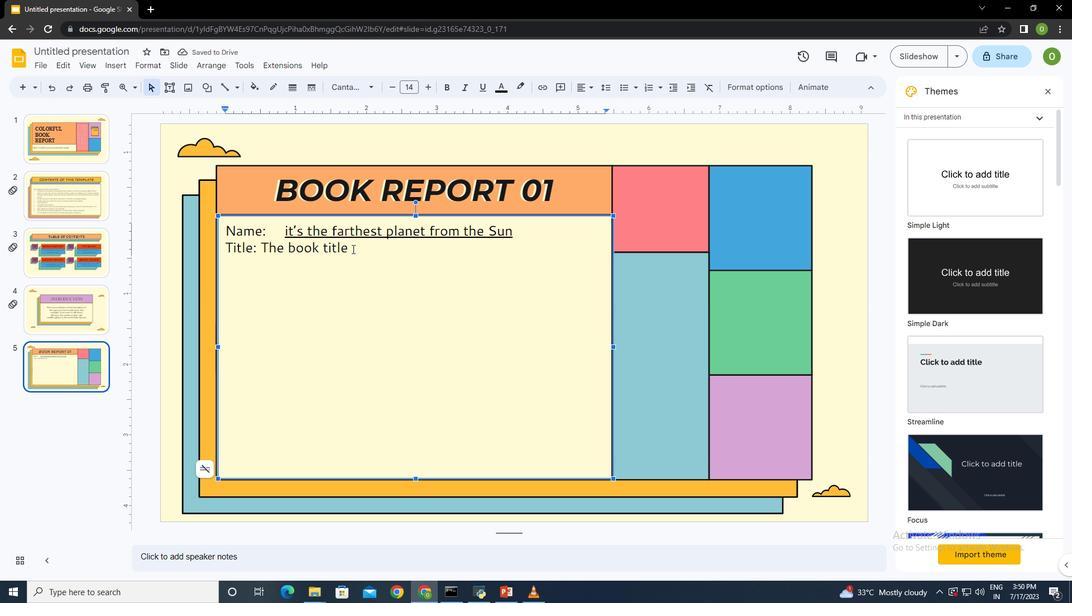
Action: Mouse pressed left at (347, 249)
Screenshot: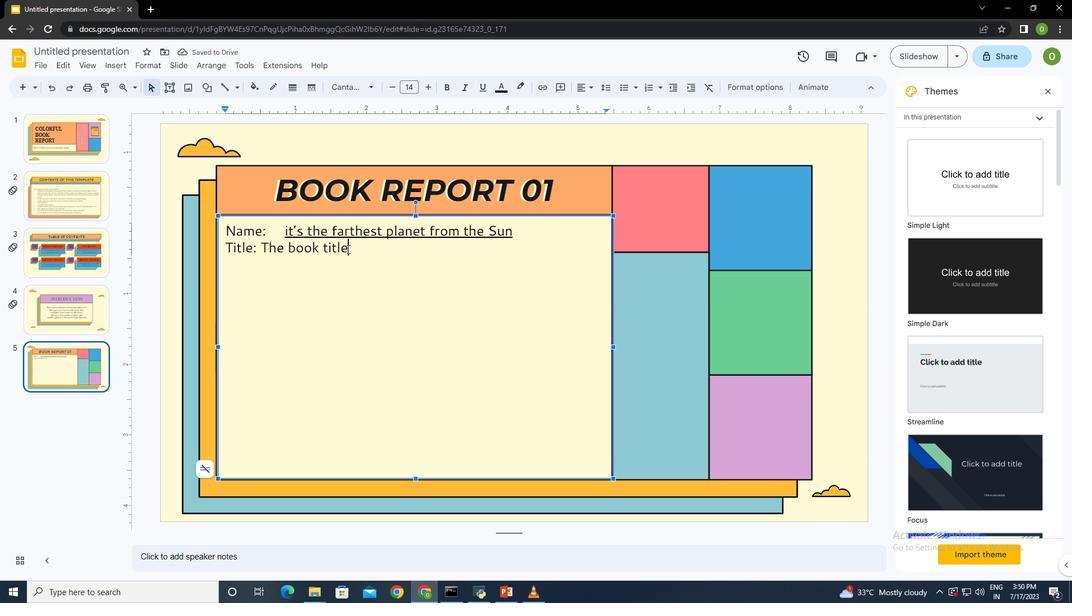 
Action: Mouse moved to (483, 83)
Screenshot: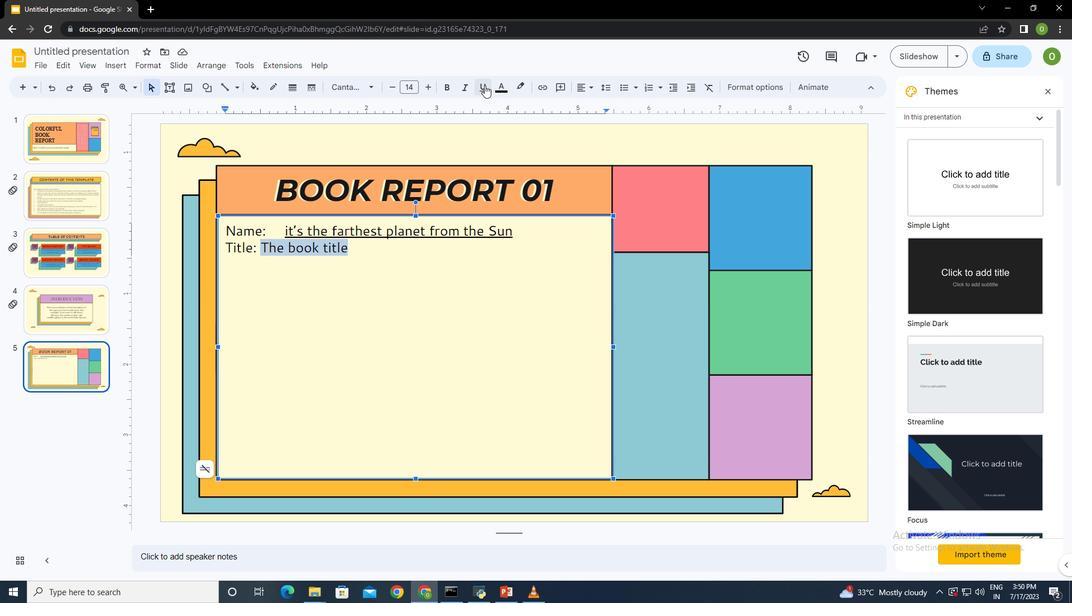 
Action: Mouse pressed left at (483, 83)
Screenshot: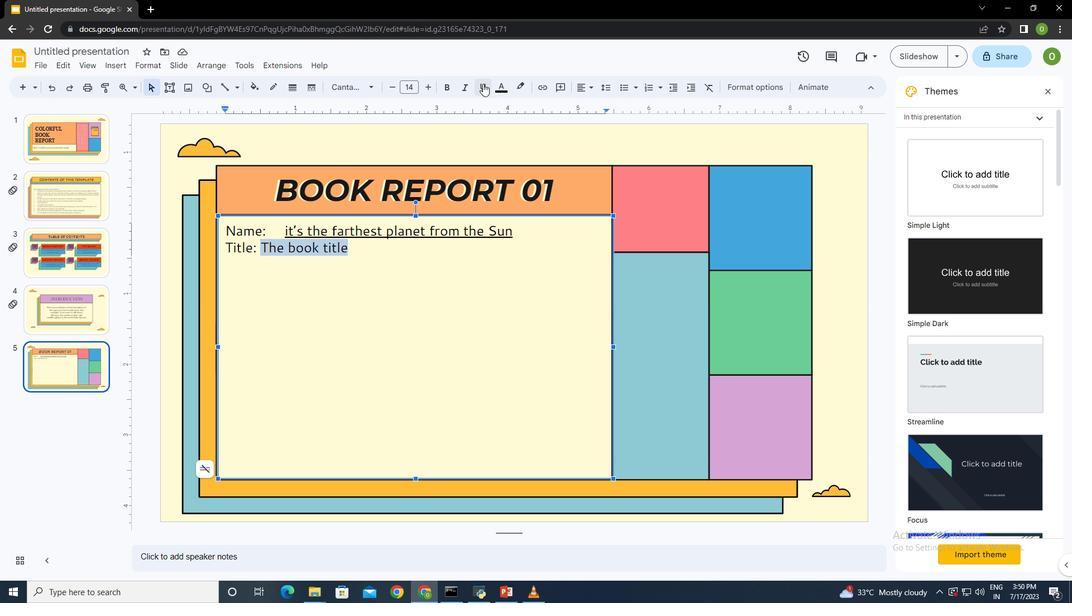 
Action: Mouse moved to (361, 250)
Screenshot: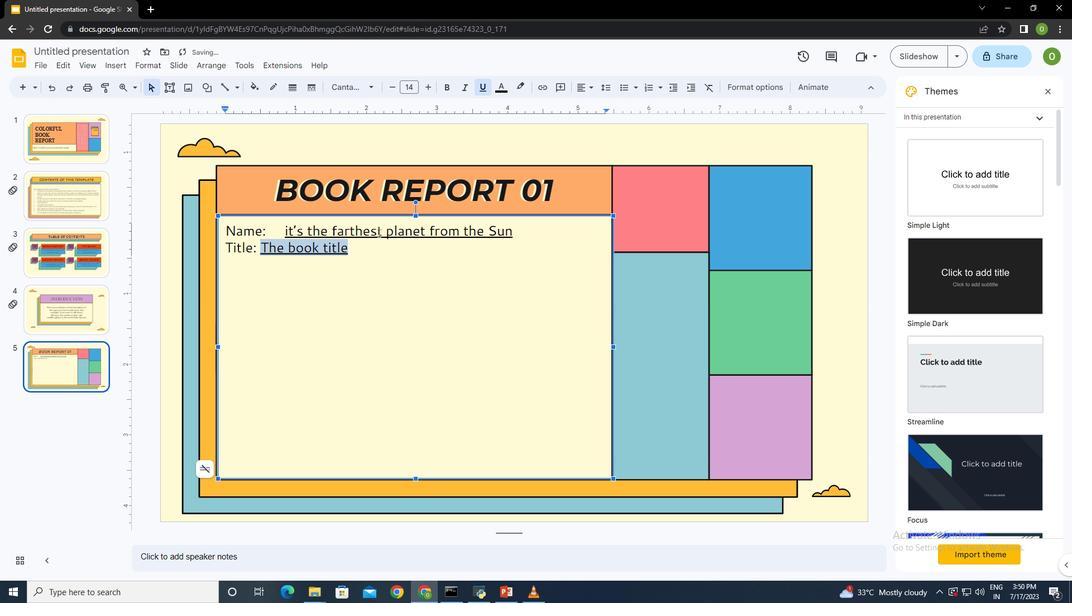 
Action: Mouse pressed left at (361, 250)
Screenshot: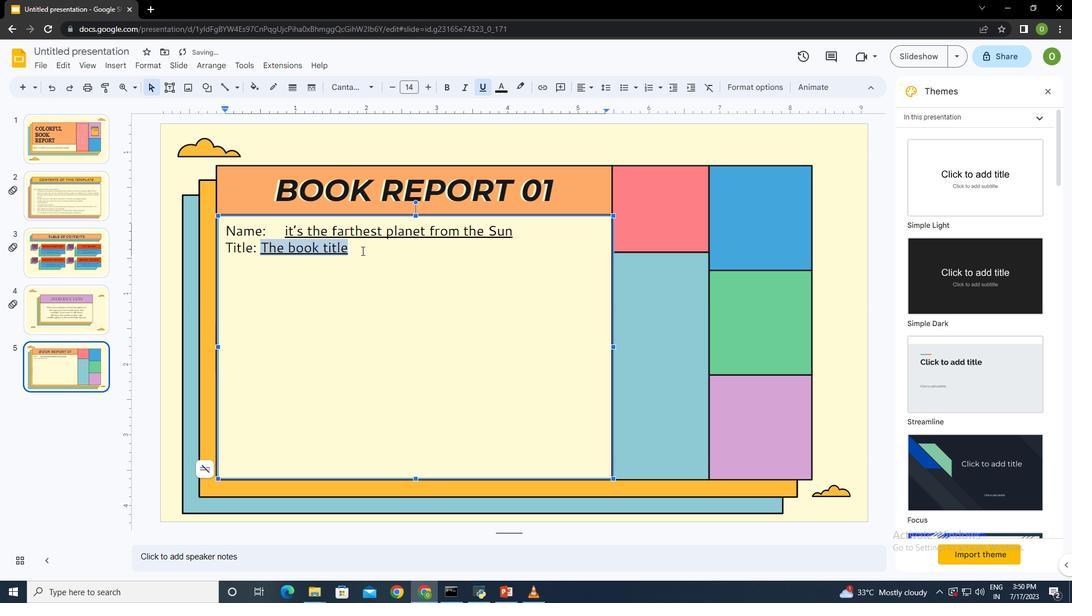 
Action: Mouse moved to (365, 254)
Screenshot: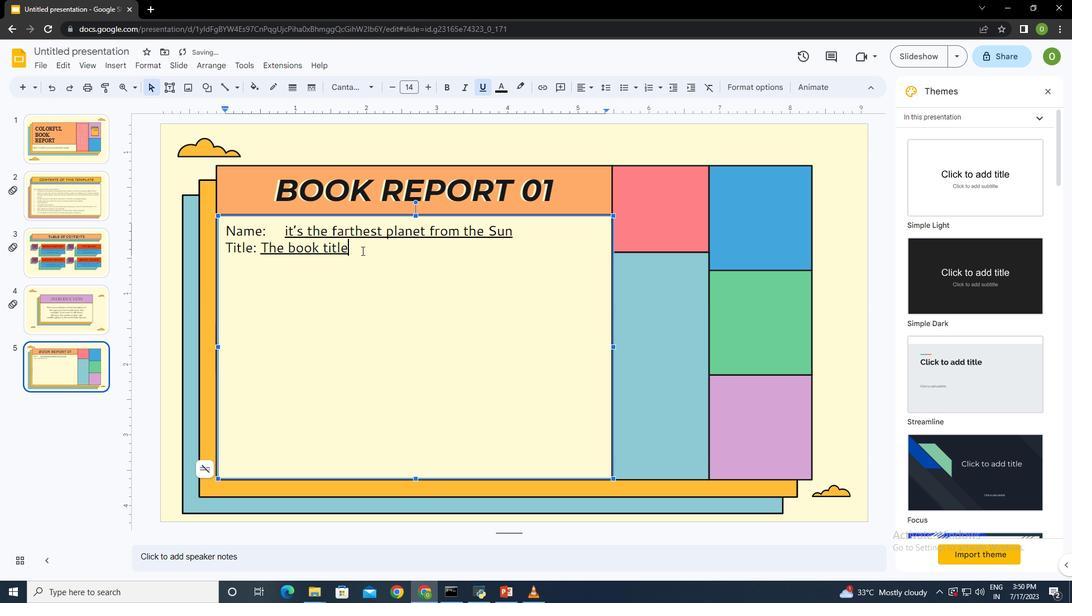 
Action: Mouse pressed left at (365, 254)
Screenshot: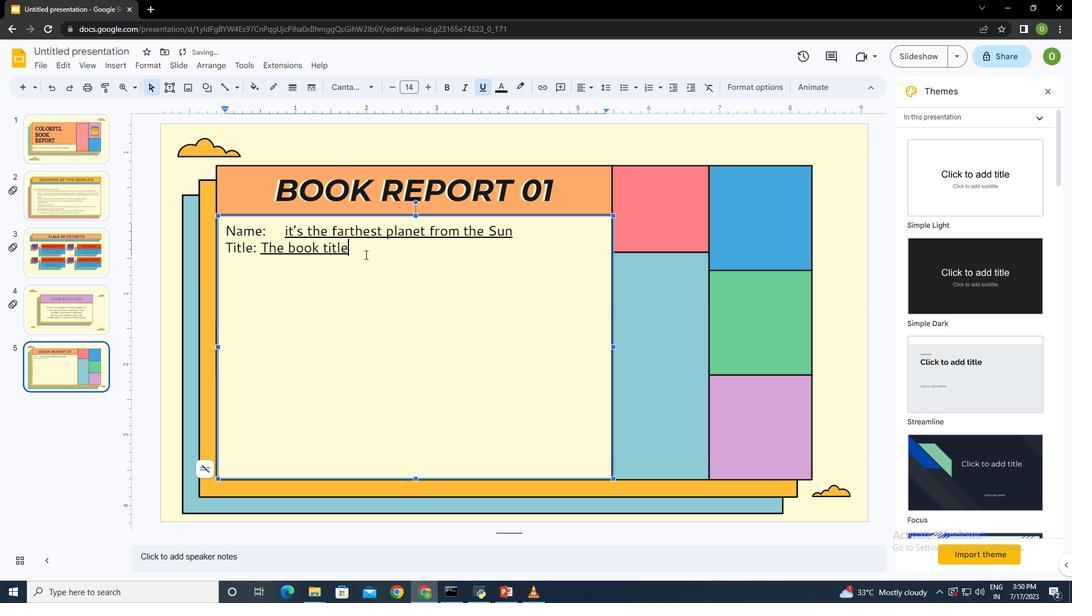 
Action: Mouse moved to (352, 254)
Screenshot: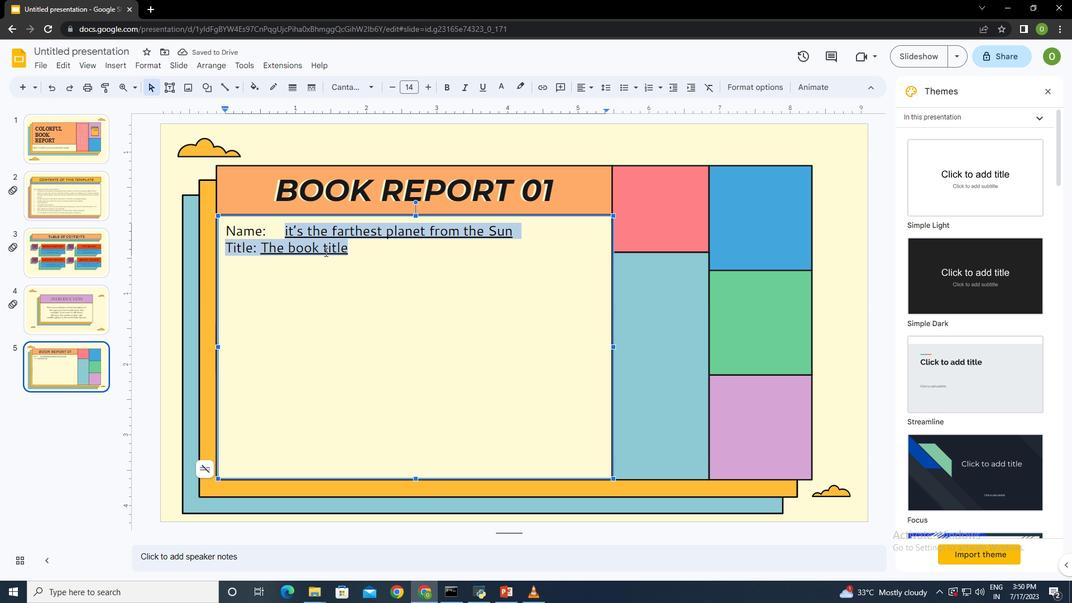 
Action: Mouse pressed left at (352, 254)
Screenshot: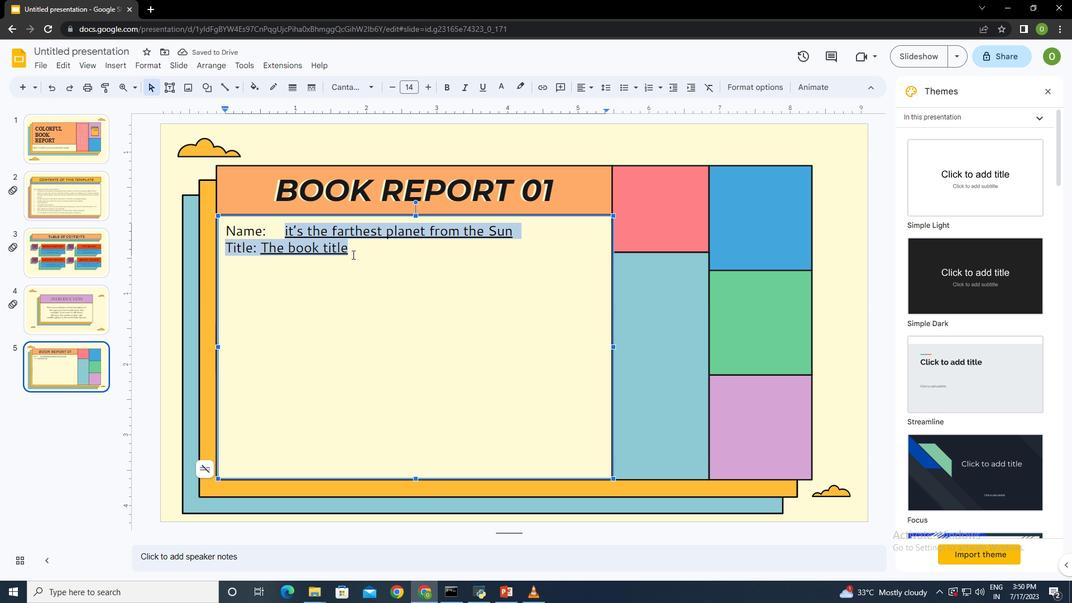 
Action: Mouse moved to (352, 249)
Screenshot: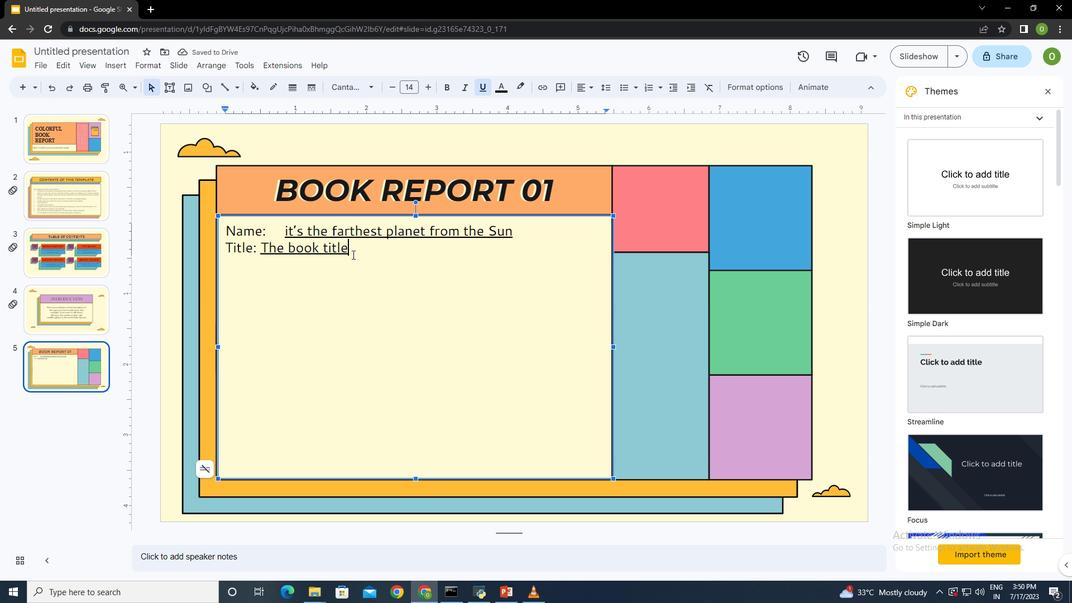 
Action: Mouse pressed left at (352, 249)
Screenshot: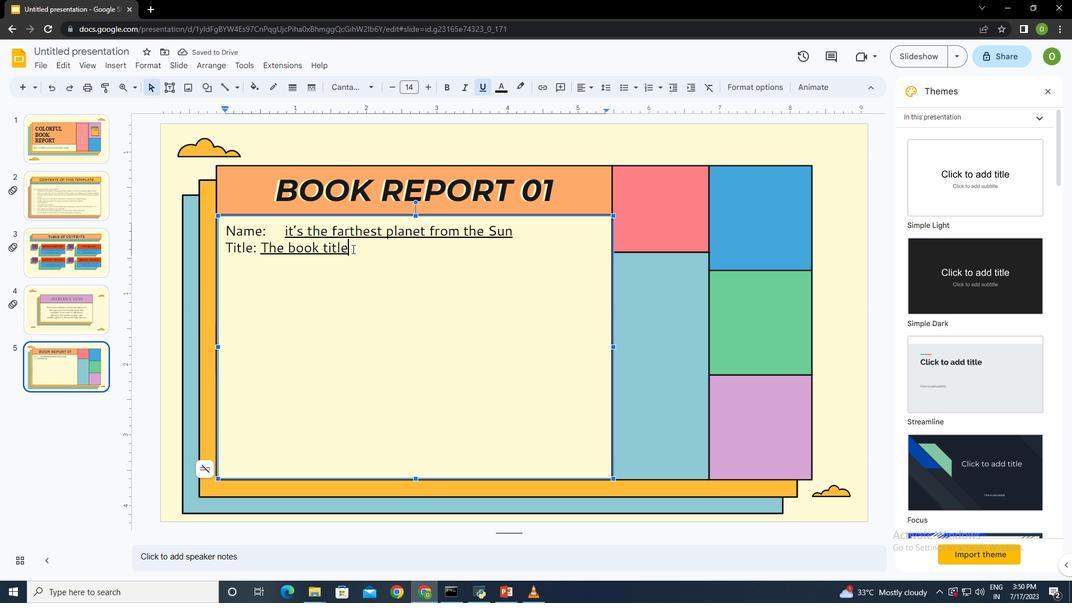 
Action: Mouse moved to (607, 83)
Screenshot: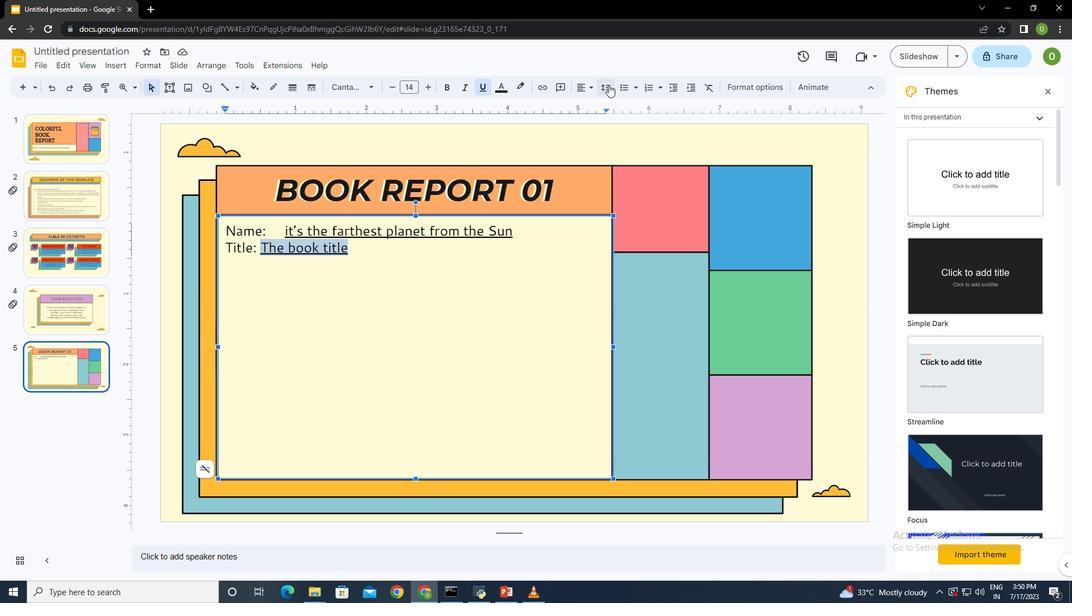 
Action: Mouse pressed left at (607, 83)
Screenshot: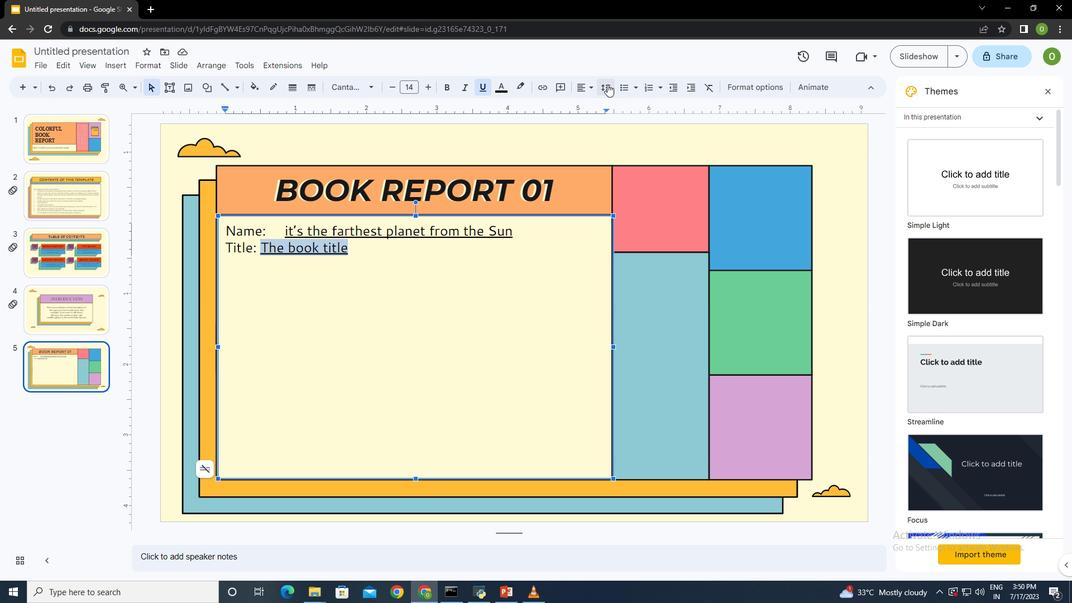 
Action: Mouse moved to (627, 123)
Screenshot: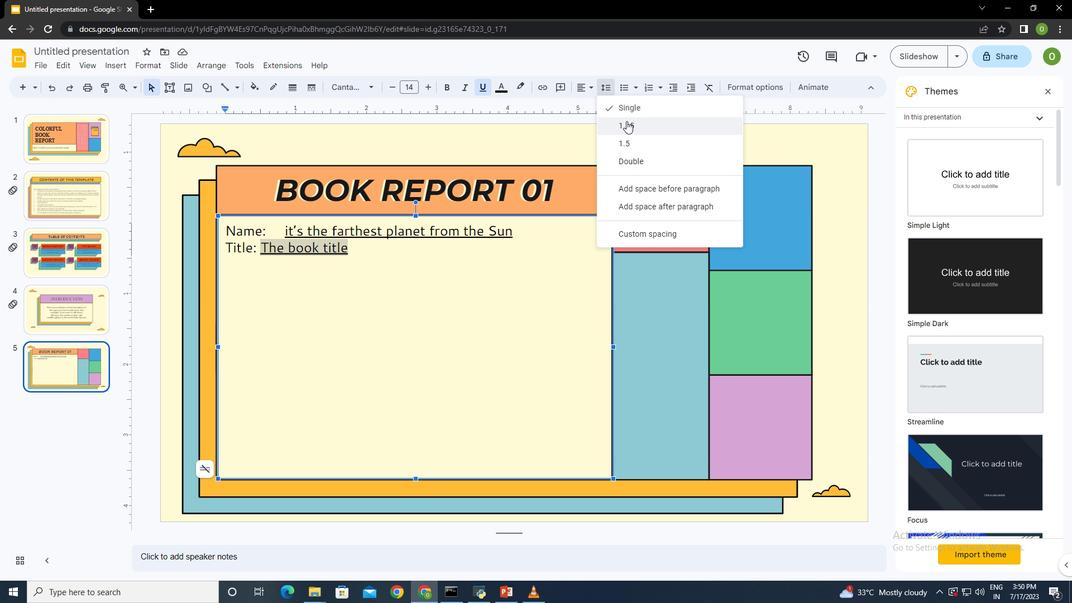 
Action: Mouse pressed left at (627, 123)
Screenshot: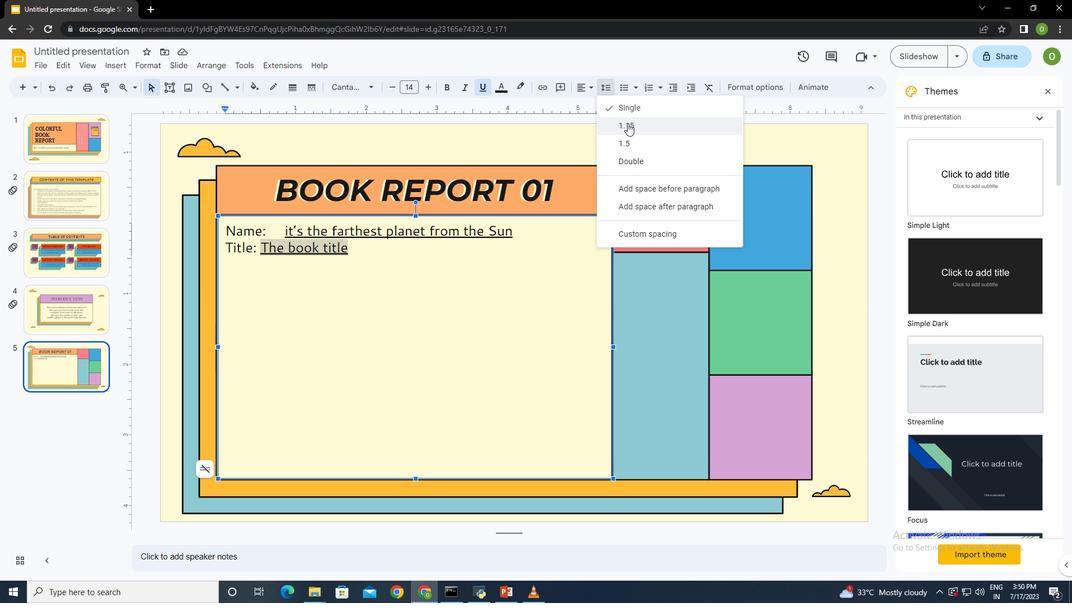
Action: Mouse moved to (362, 250)
Screenshot: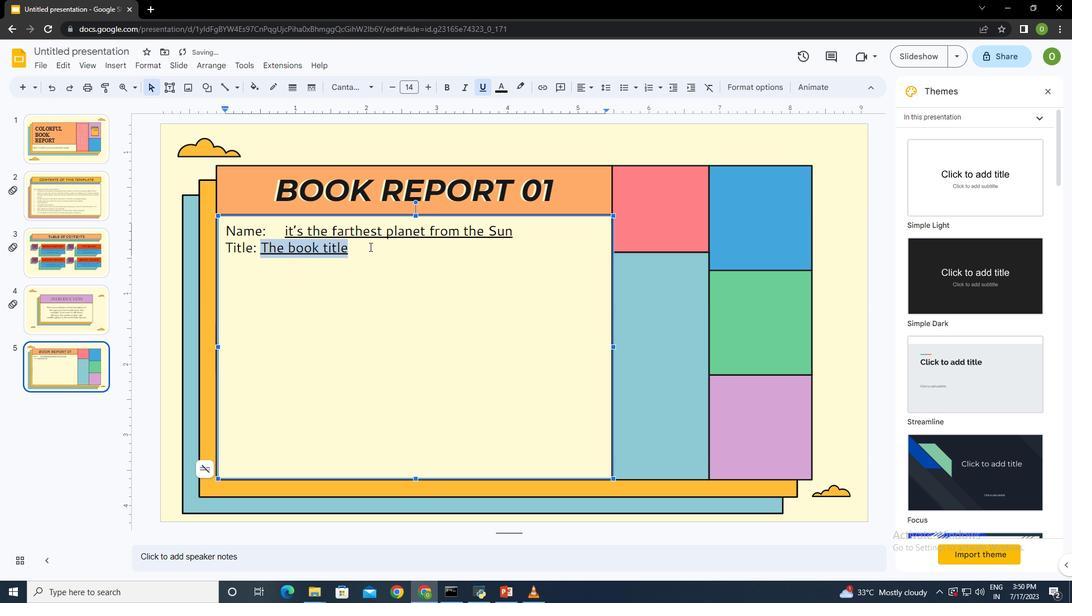 
Action: Mouse pressed left at (362, 250)
Screenshot: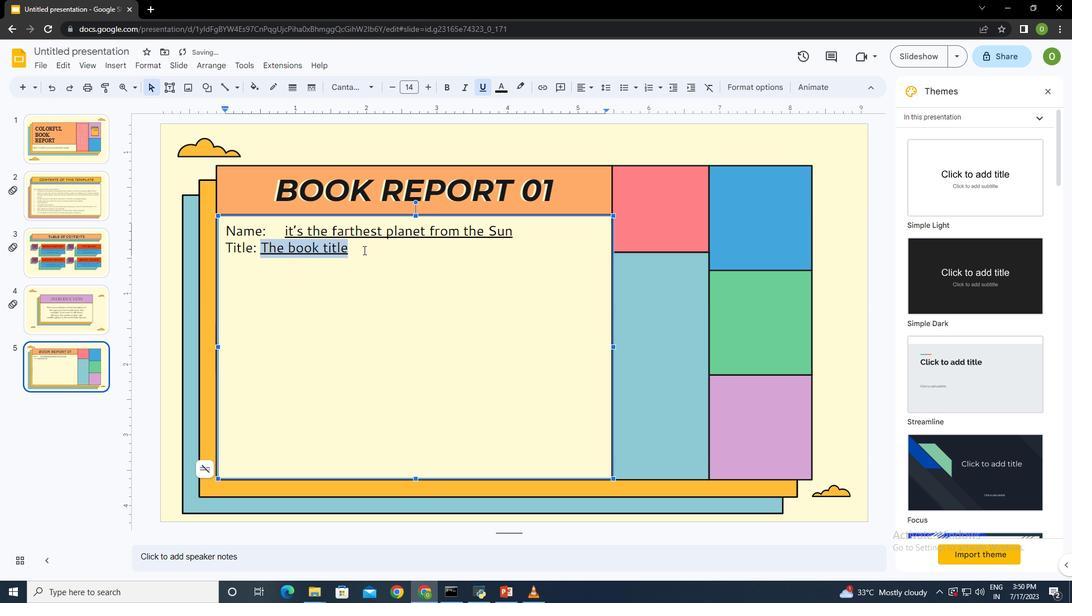 
Action: Mouse moved to (496, 228)
Screenshot: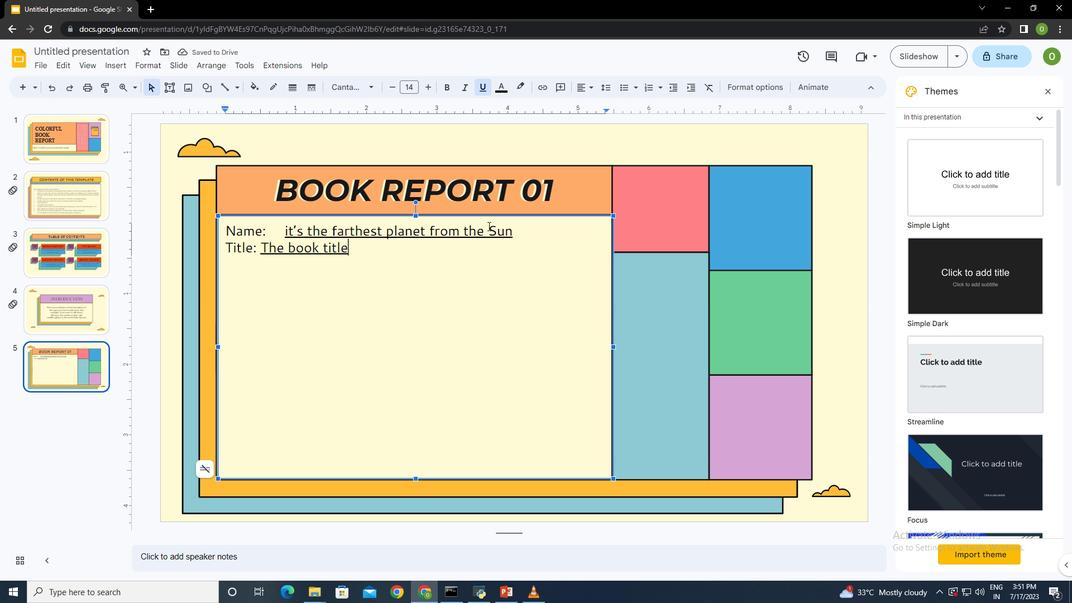 
Action: Mouse pressed left at (496, 228)
Screenshot: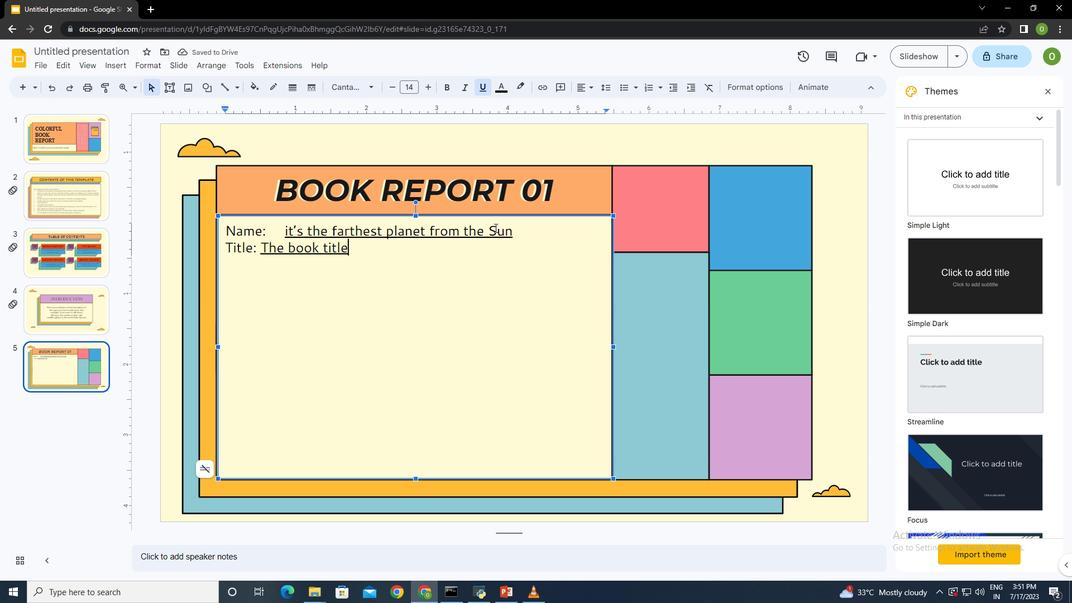 
Action: Mouse moved to (377, 254)
Screenshot: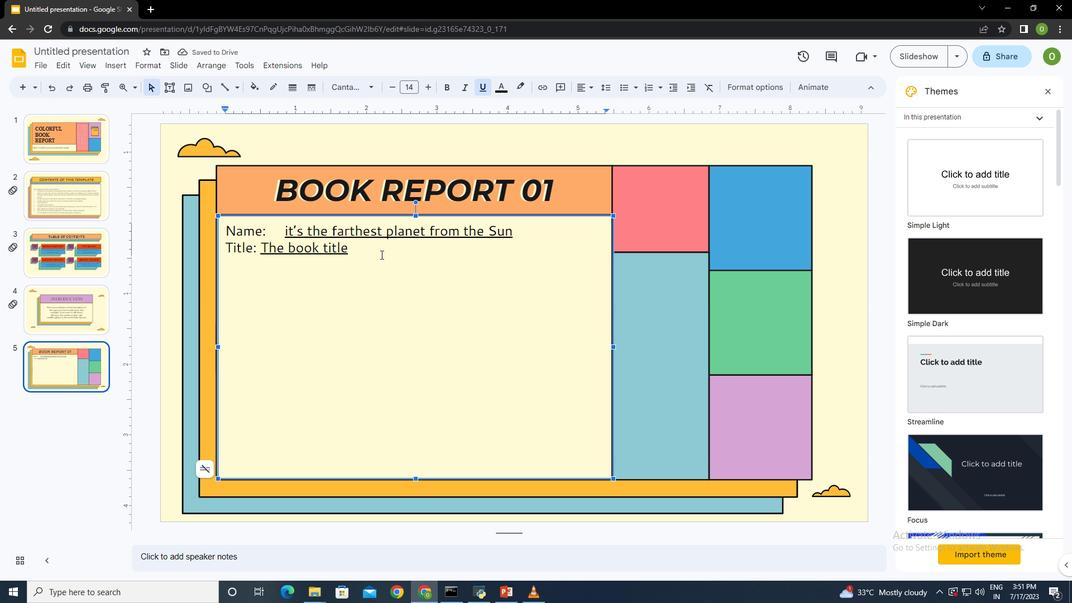 
Action: Mouse pressed left at (377, 254)
Screenshot: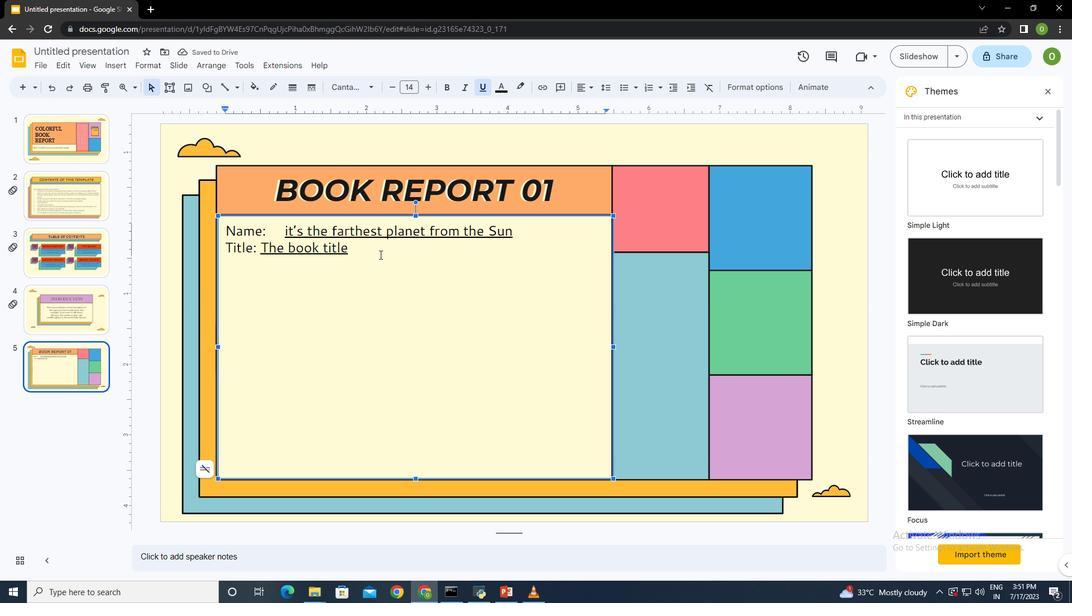 
Action: Mouse moved to (605, 87)
Screenshot: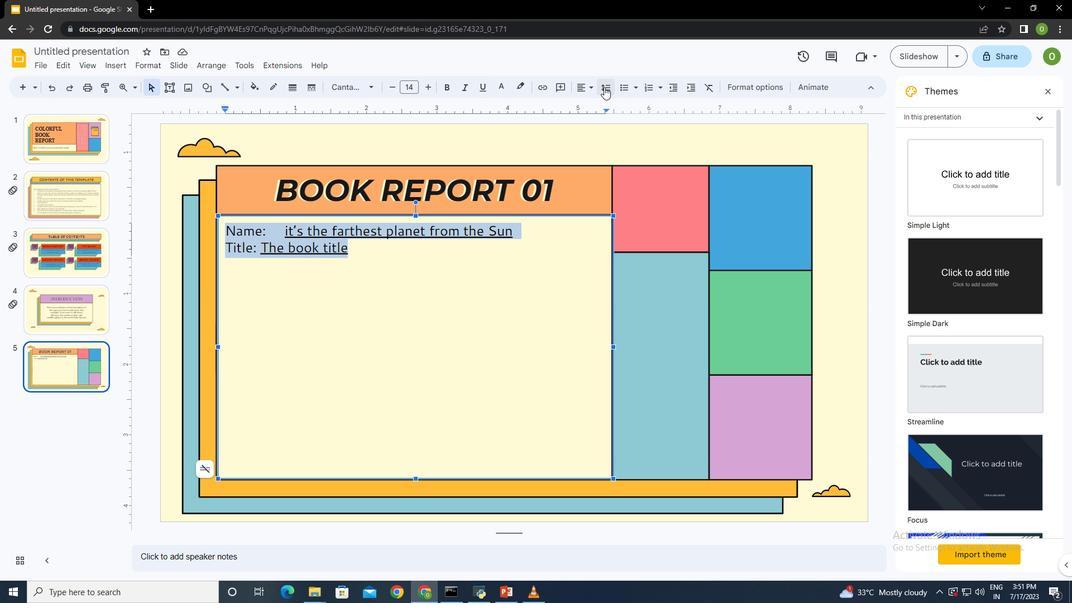 
Action: Mouse pressed left at (605, 87)
Screenshot: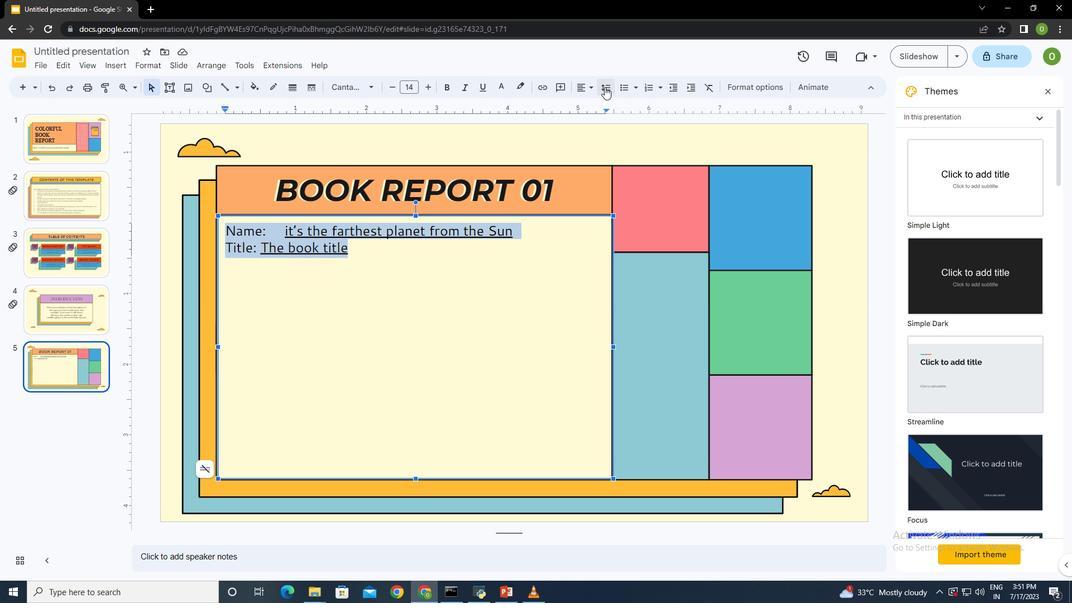 
Action: Mouse moved to (631, 122)
Screenshot: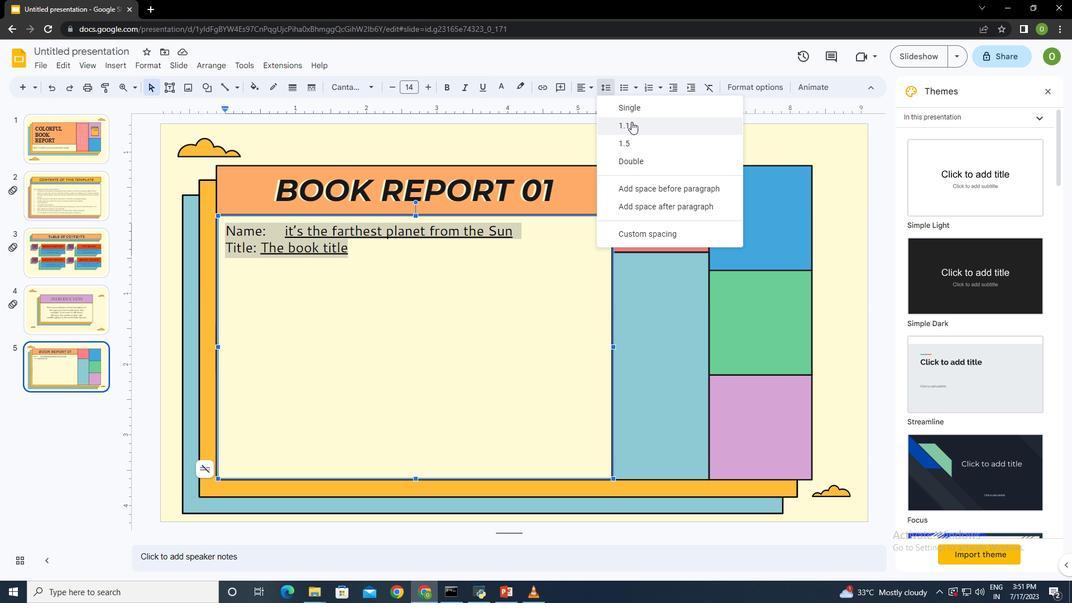 
Action: Mouse pressed left at (631, 122)
Screenshot: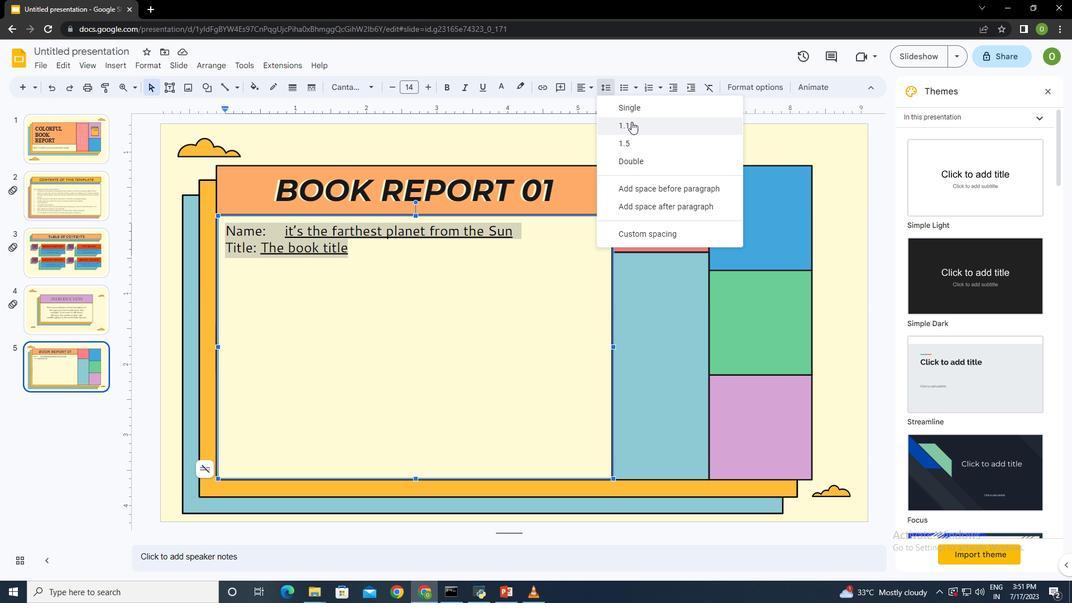 
Action: Mouse moved to (361, 254)
Screenshot: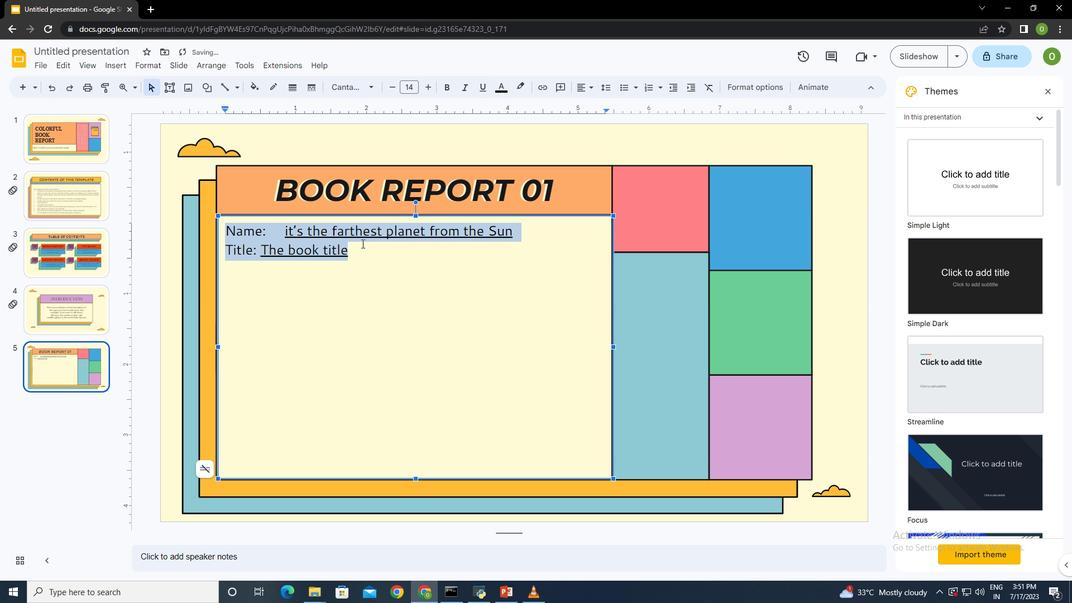 
Action: Mouse pressed left at (361, 254)
Screenshot: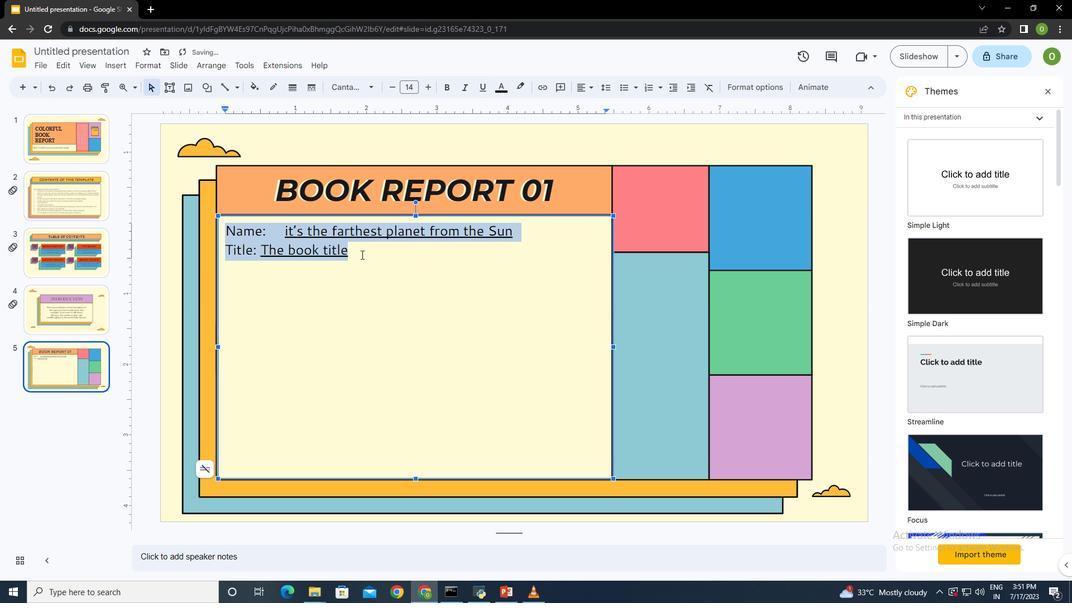 
Action: Mouse moved to (457, 266)
Screenshot: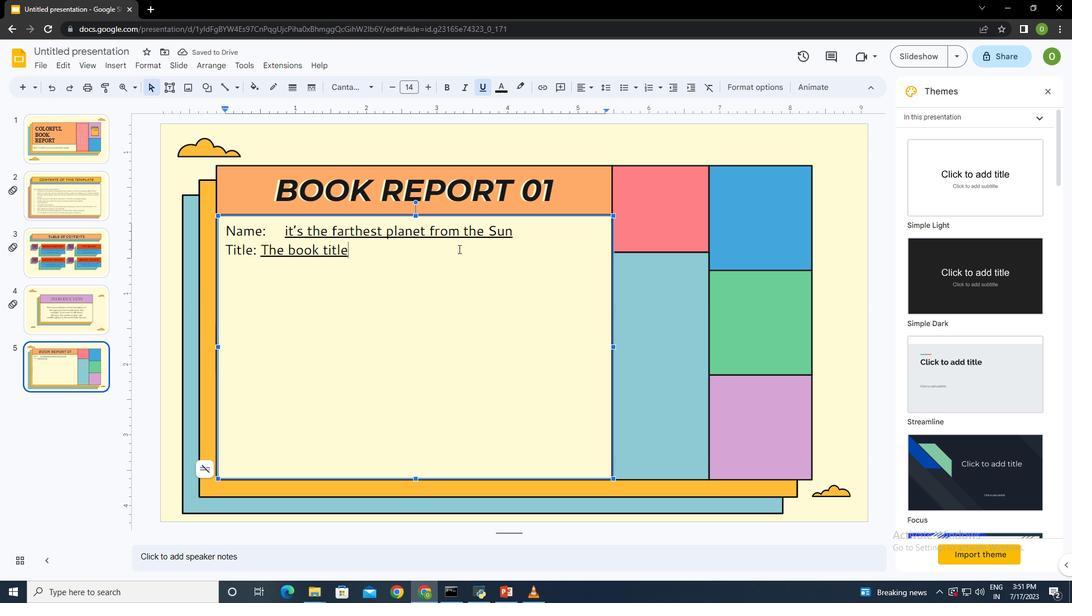 
Action: Key pressed <Key.space><Key.space><Key.space><Key.space><Key.space><Key.space><Key.space><Key.space><Key.space><Key.space><Key.shift>Author<Key.shift_r>:<Key.space><Key.shift>Jenna<Key.space><Key.shift>Doe
Screenshot: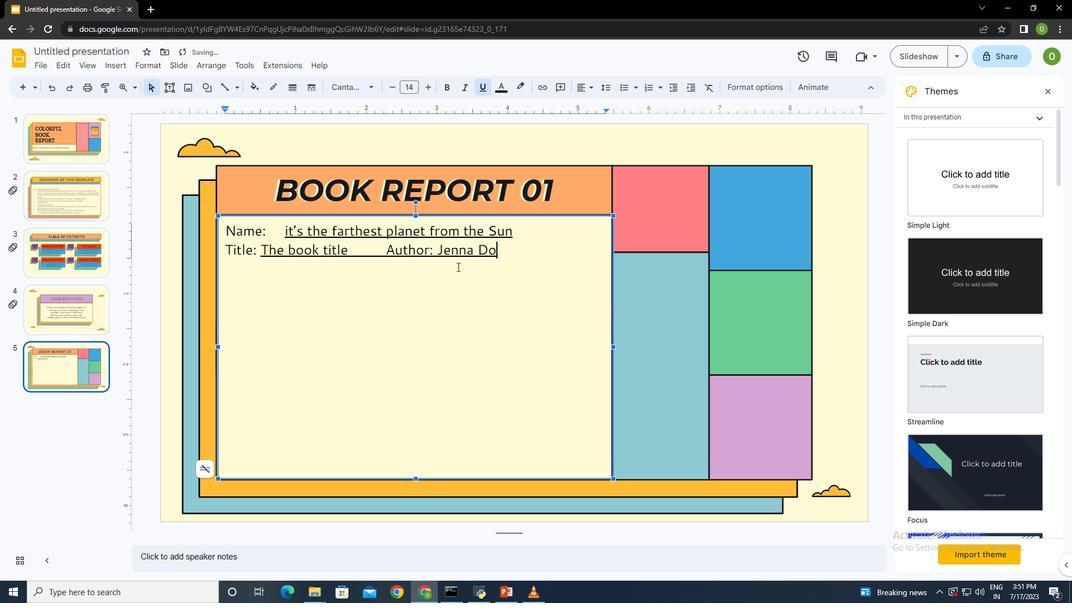 
Action: Mouse moved to (432, 250)
Screenshot: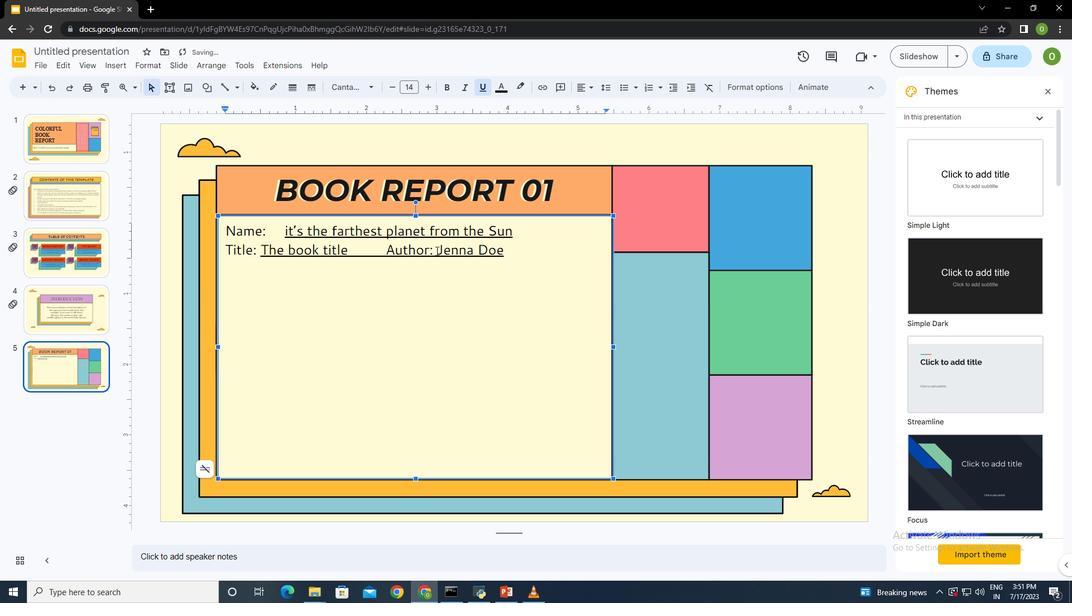 
Action: Mouse pressed left at (432, 250)
Screenshot: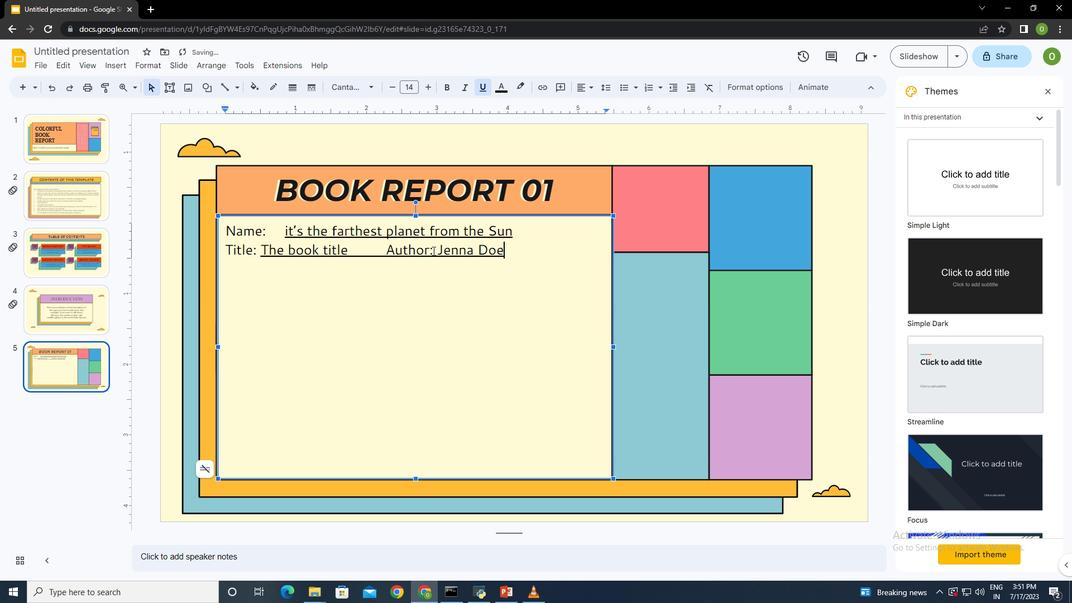 
Action: Mouse moved to (432, 253)
Screenshot: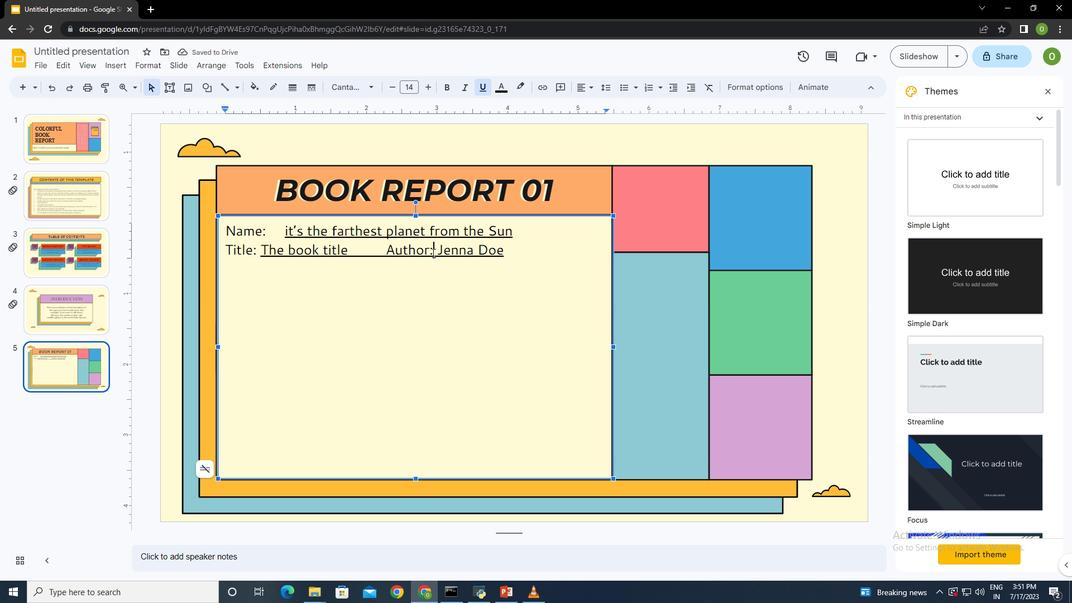 
Action: Mouse pressed left at (432, 253)
Screenshot: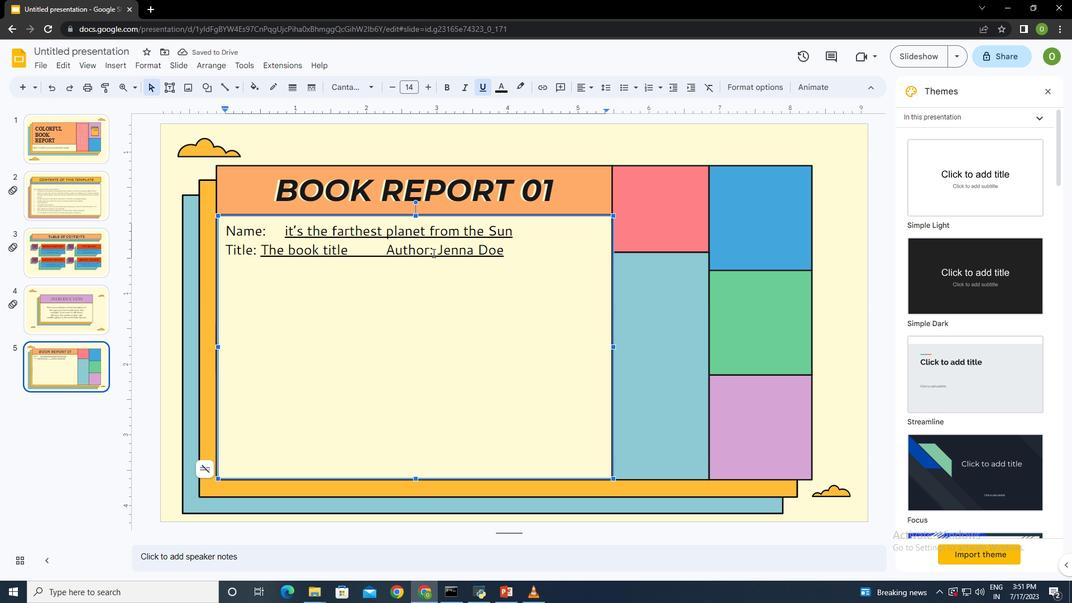 
Action: Mouse moved to (484, 87)
Screenshot: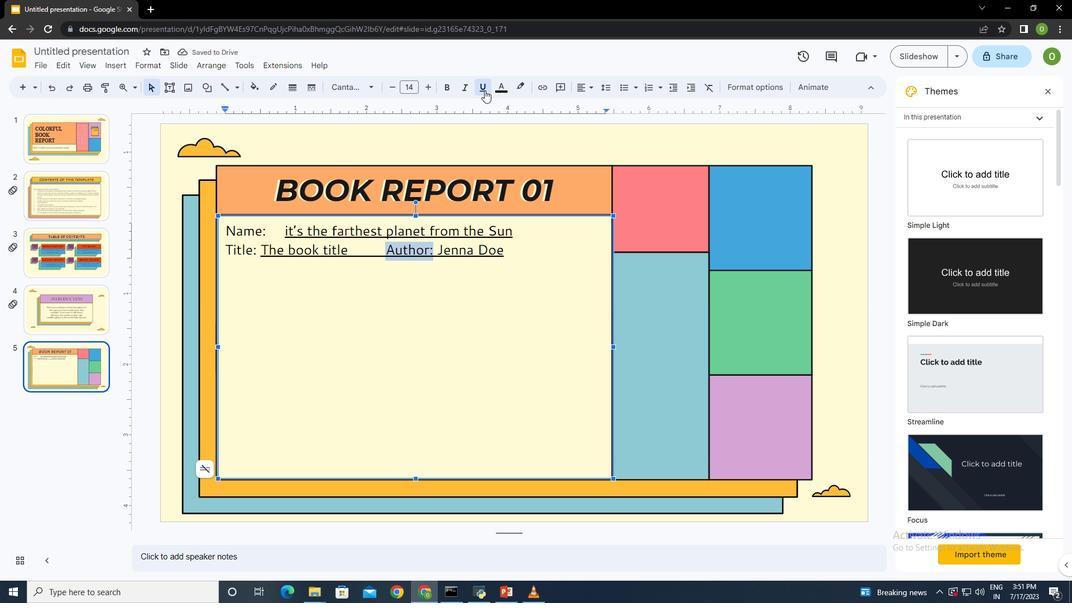
Action: Mouse pressed left at (484, 87)
Screenshot: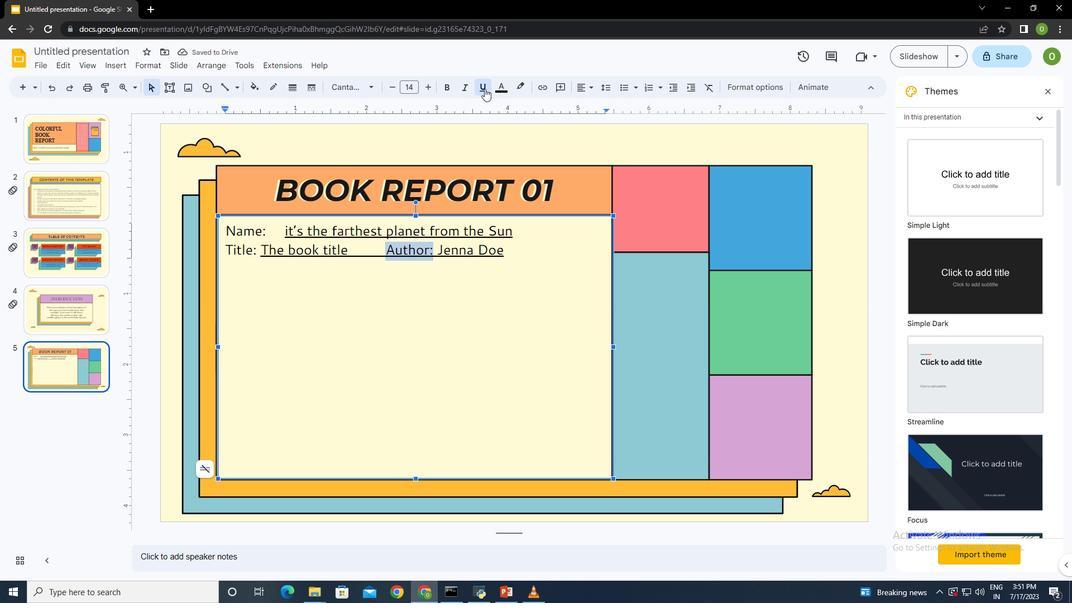 
Action: Mouse moved to (462, 304)
Screenshot: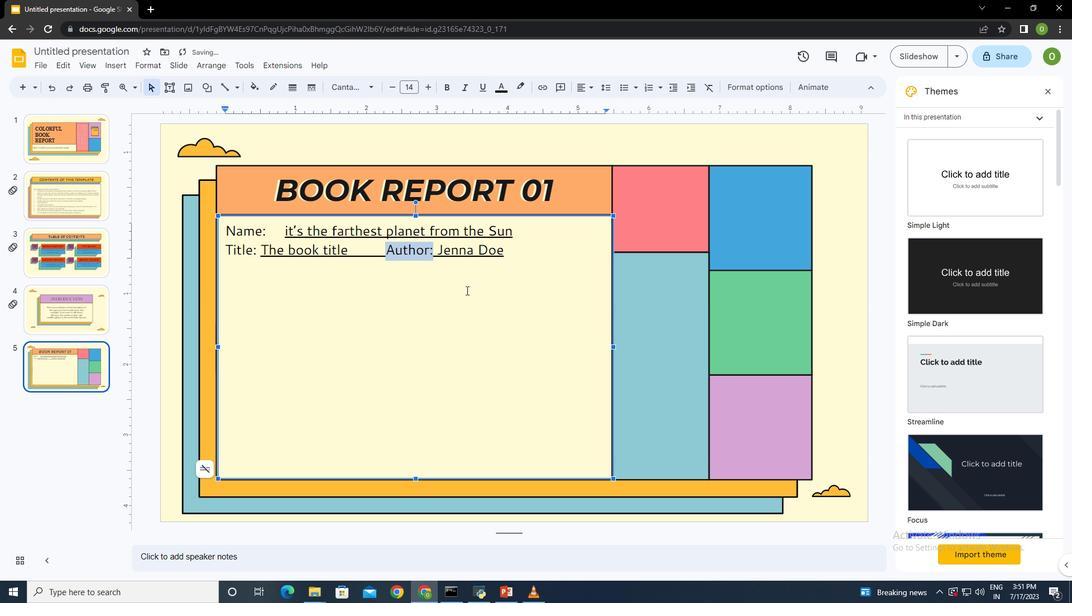 
Action: Mouse pressed left at (462, 304)
Screenshot: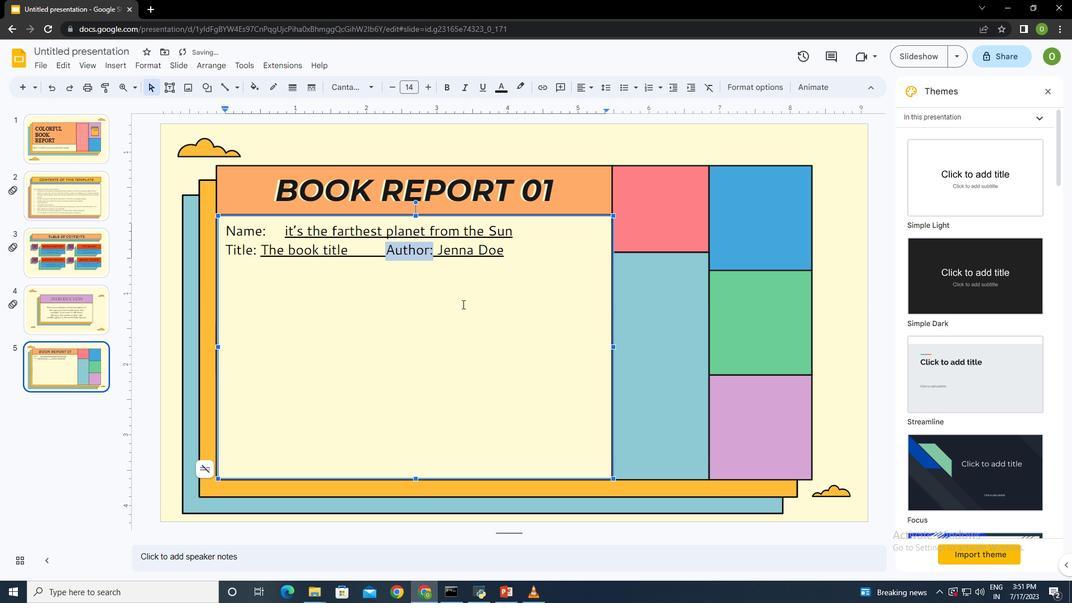 
Action: Mouse moved to (349, 250)
Screenshot: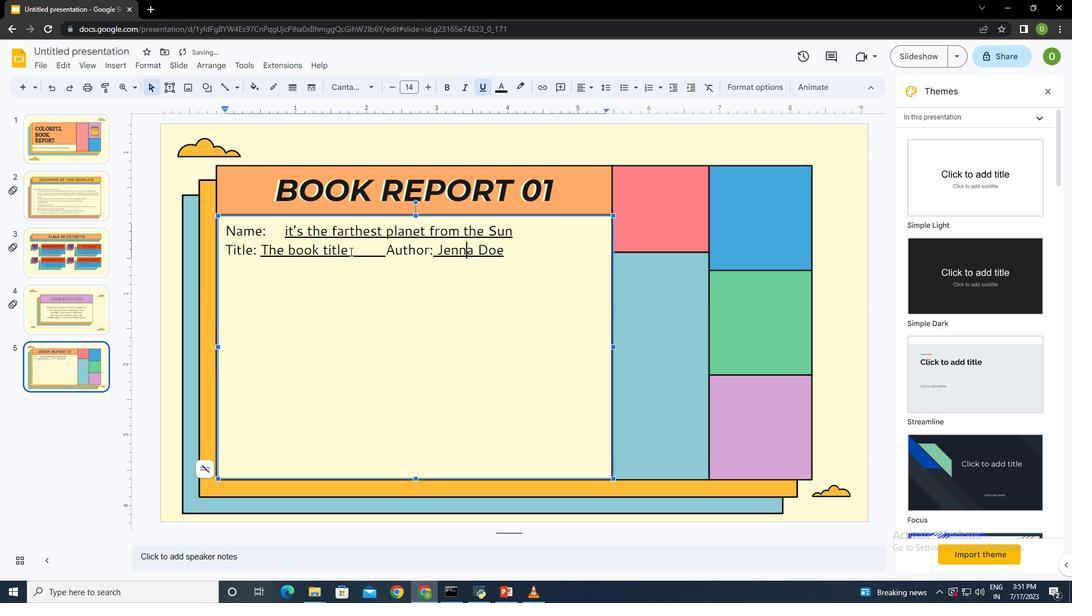 
Action: Mouse pressed left at (349, 250)
Screenshot: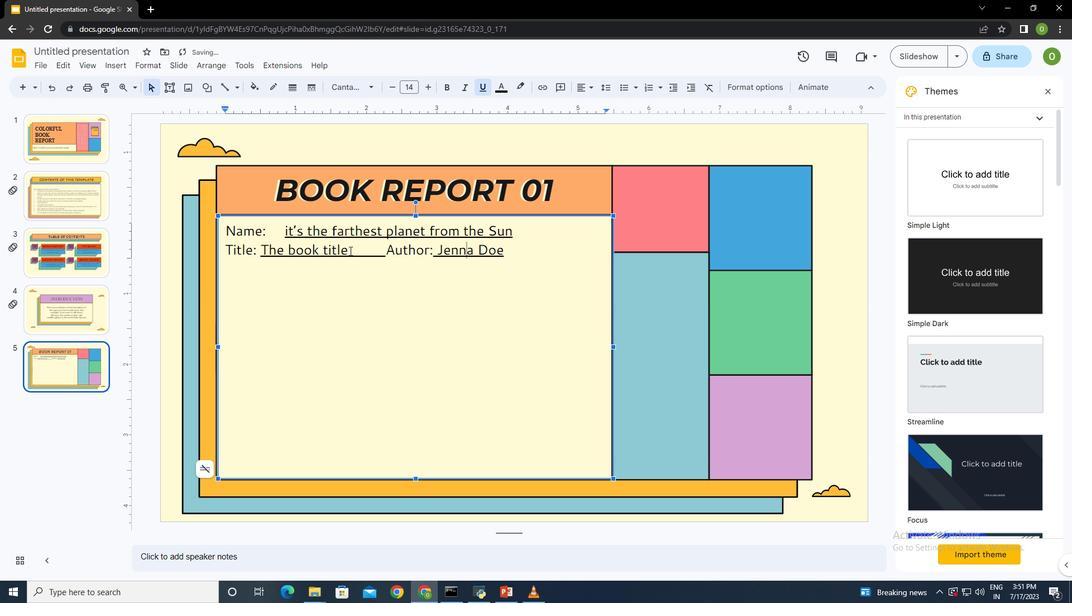 
Action: Mouse moved to (483, 84)
Screenshot: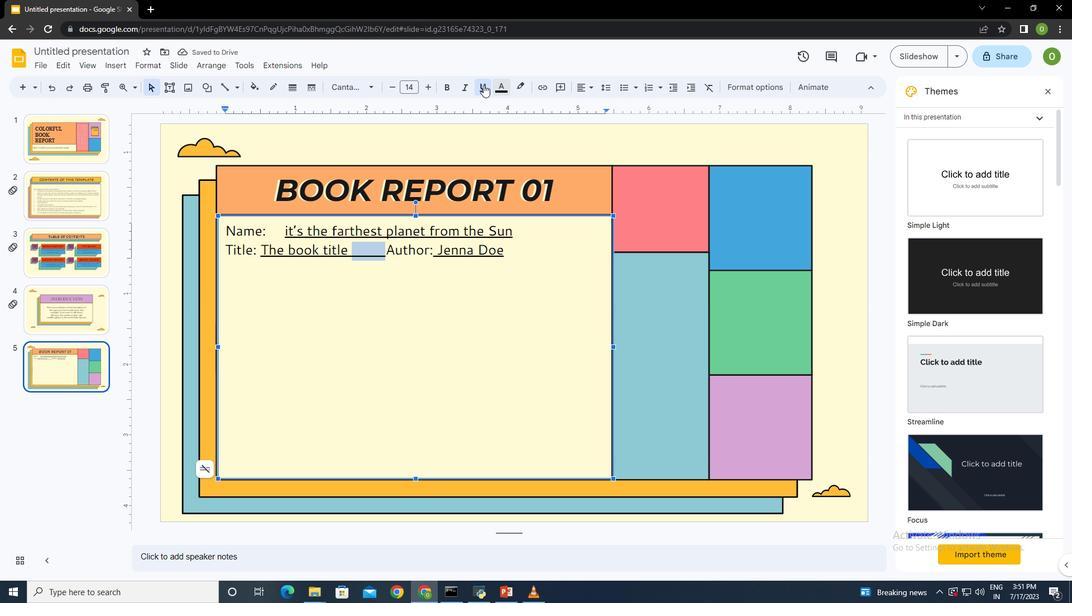 
Action: Mouse pressed left at (483, 84)
Screenshot: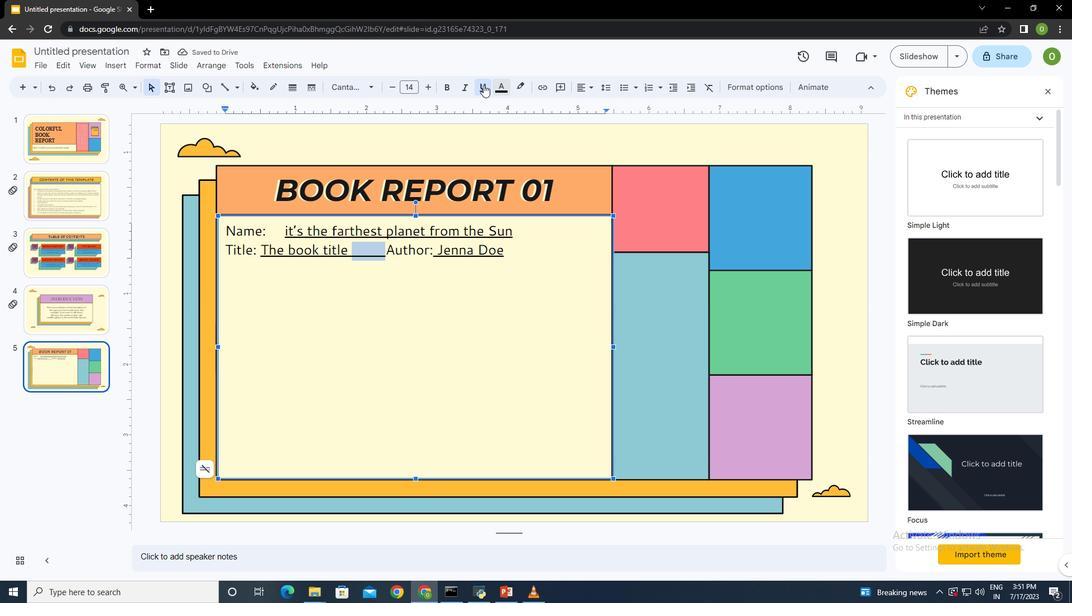 
Action: Mouse moved to (363, 284)
Screenshot: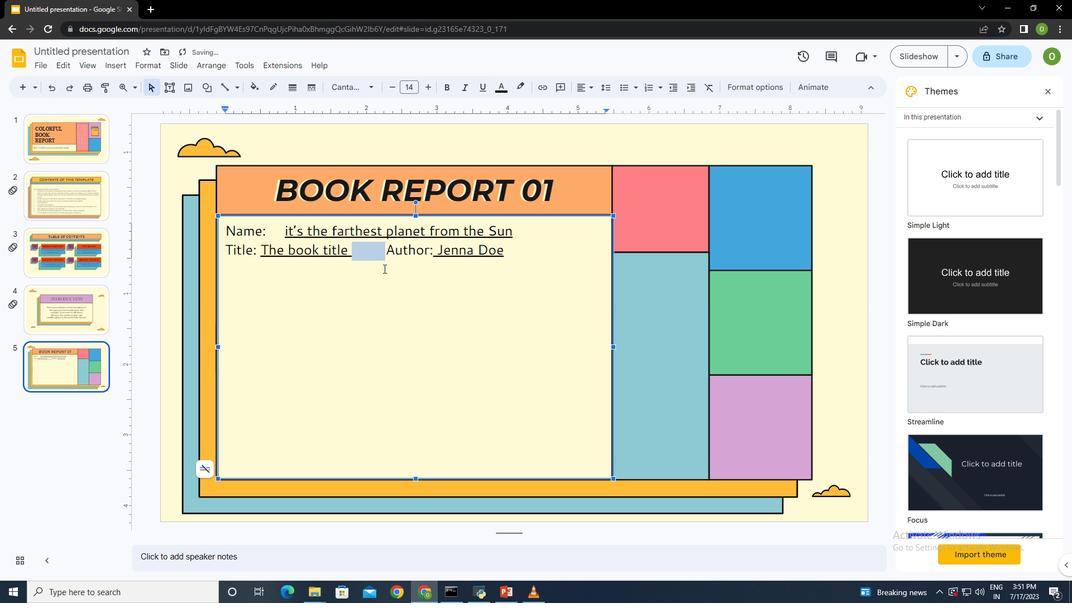 
Action: Mouse pressed left at (363, 284)
Screenshot: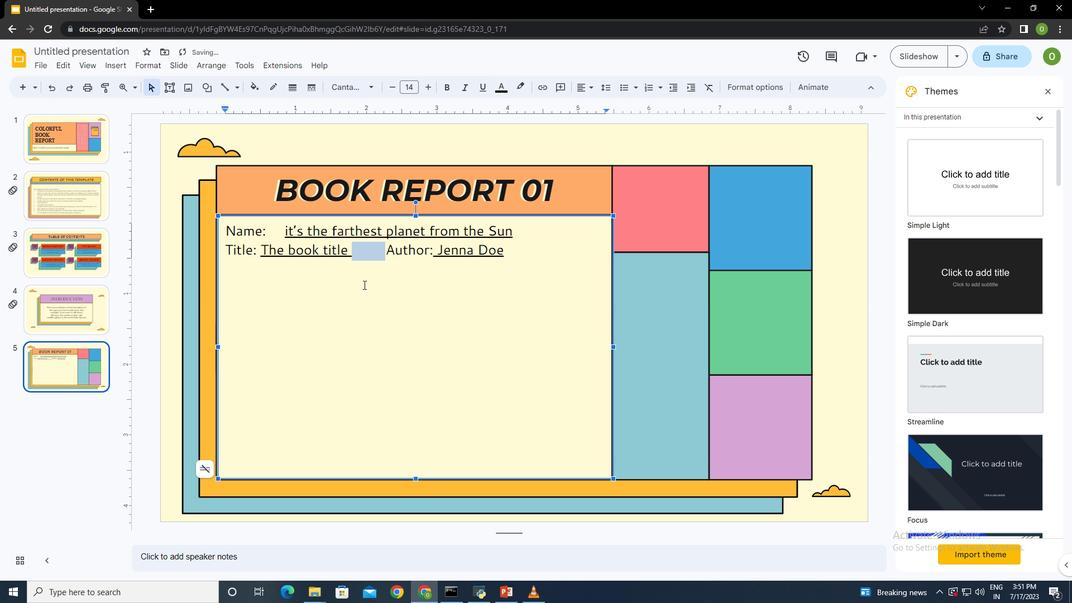 
Action: Mouse moved to (437, 253)
Screenshot: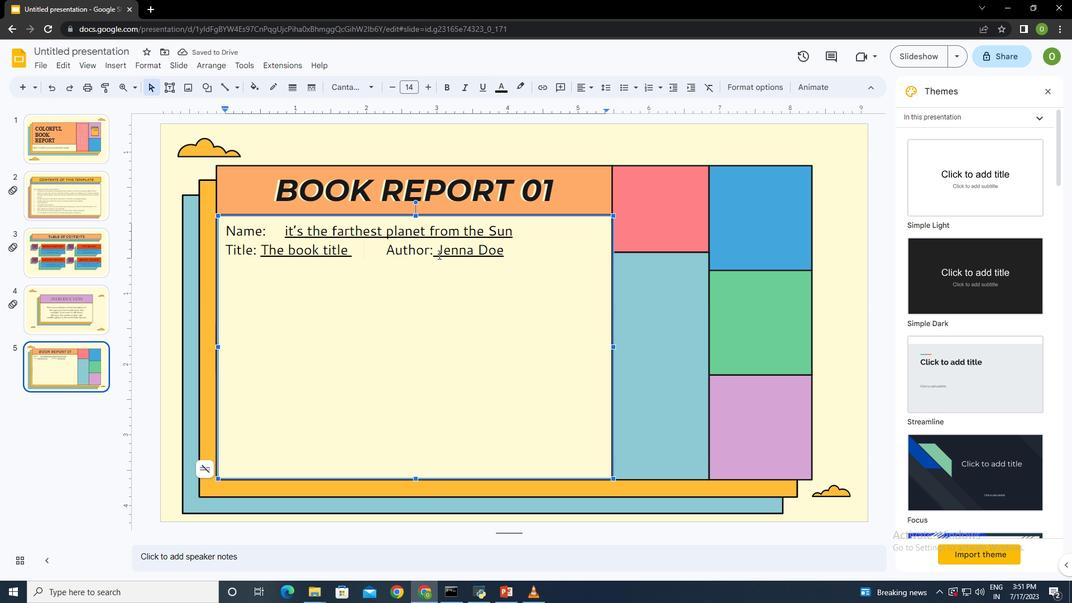 
Action: Mouse pressed left at (437, 253)
Screenshot: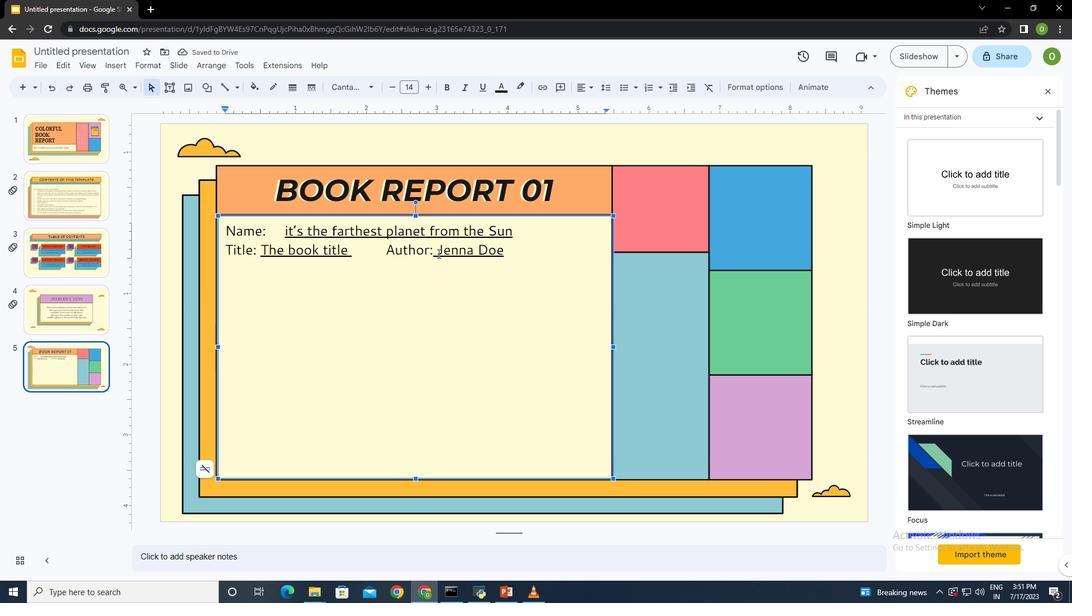 
Action: Mouse moved to (485, 84)
Screenshot: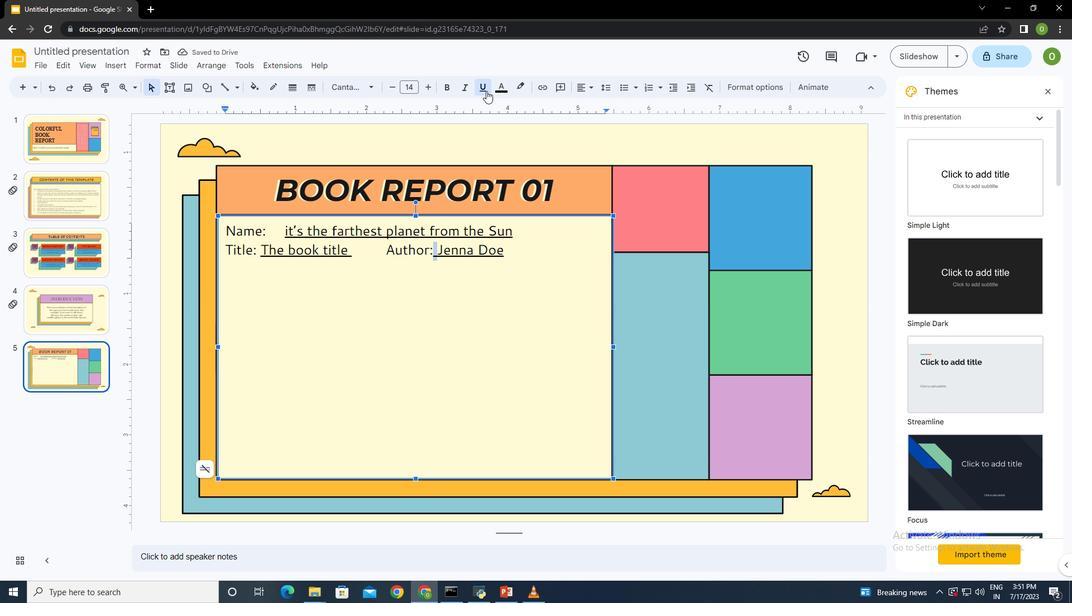 
Action: Mouse pressed left at (485, 84)
Screenshot: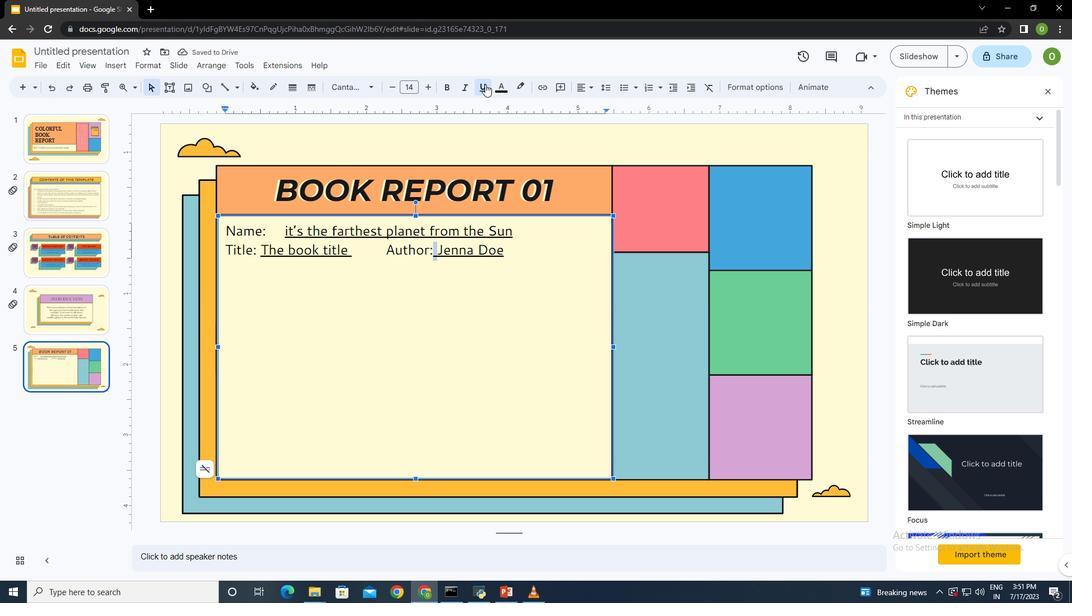 
Action: Mouse moved to (476, 290)
Screenshot: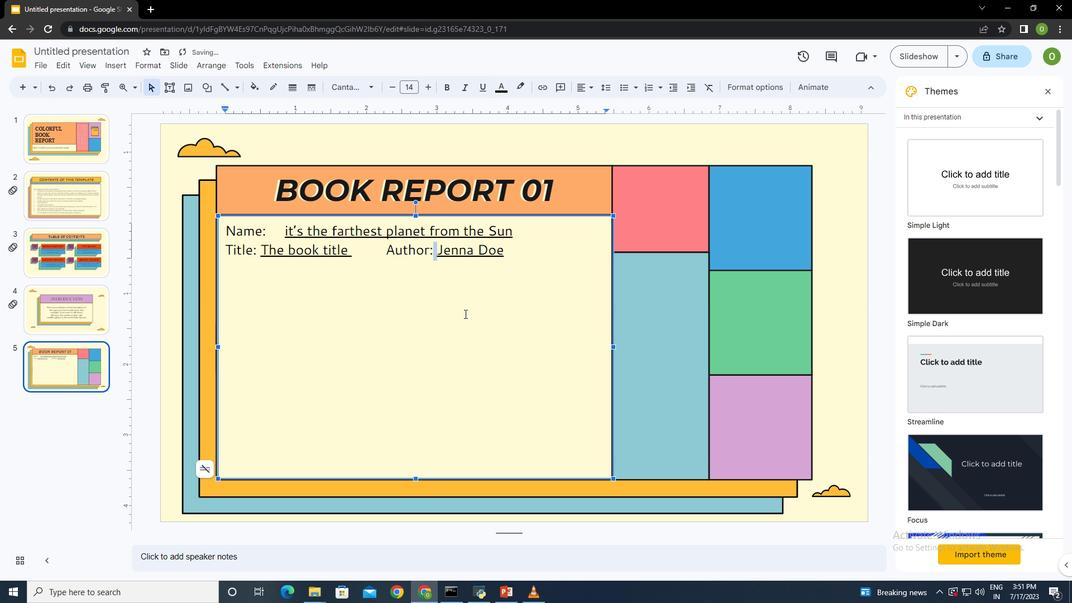 
Action: Mouse pressed left at (476, 290)
Screenshot: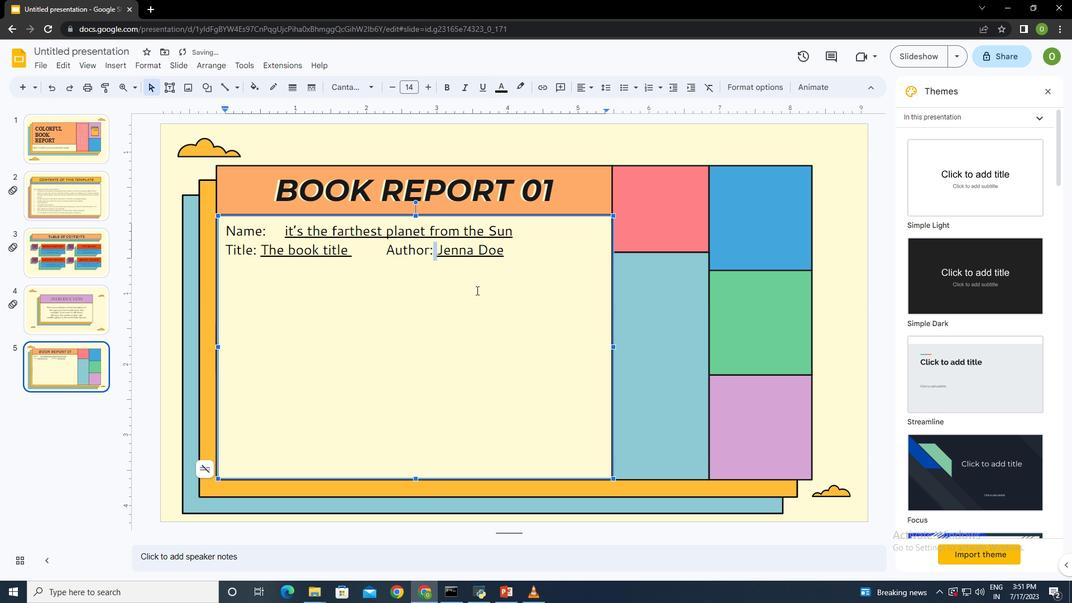 
Action: Mouse moved to (519, 253)
Screenshot: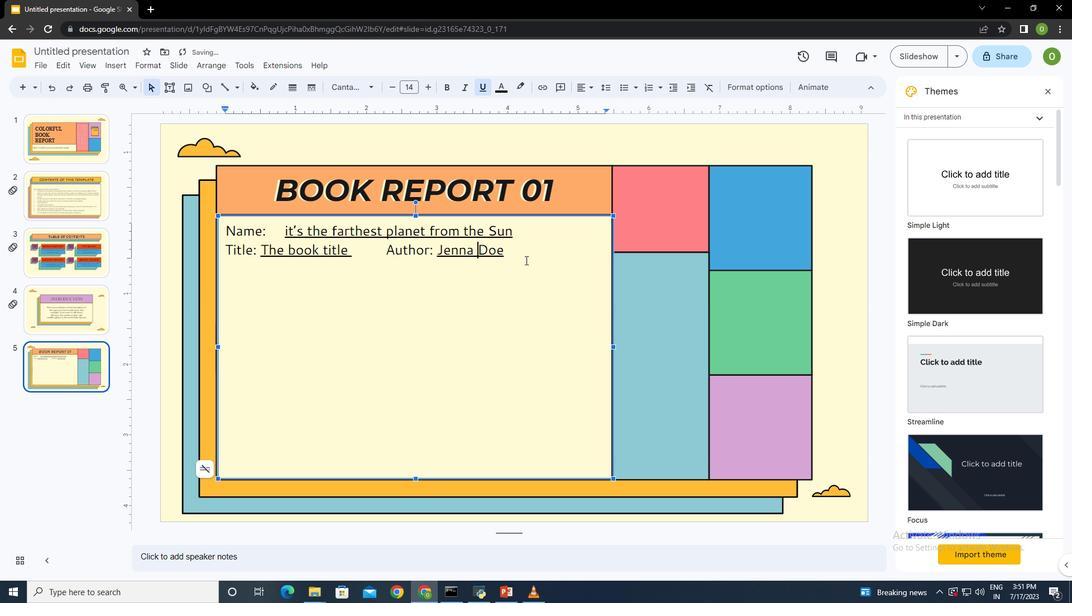 
Action: Mouse pressed left at (519, 253)
Screenshot: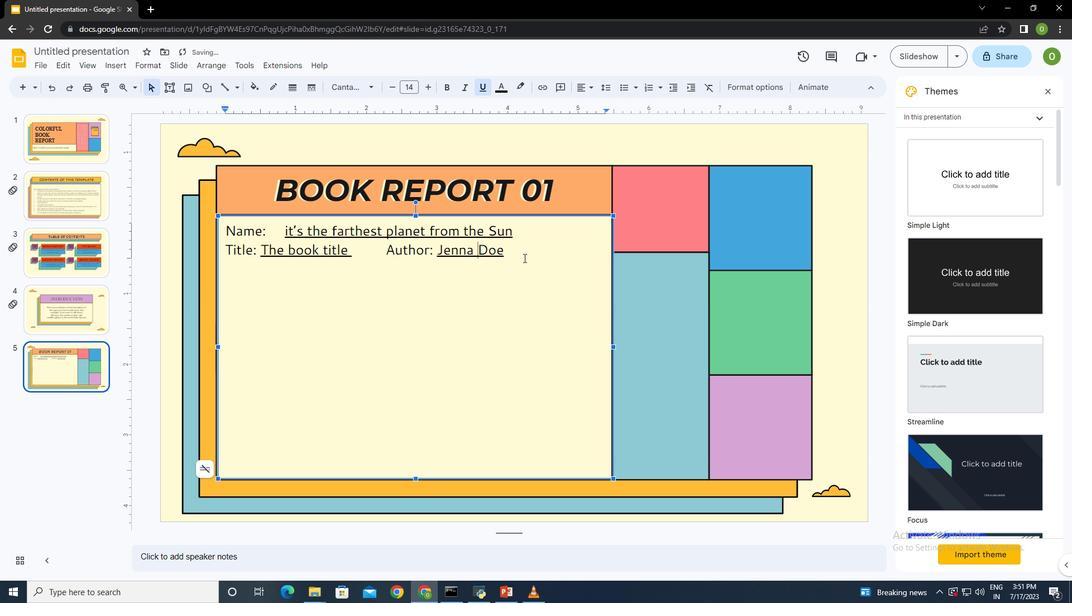 
Action: Mouse moved to (550, 263)
Screenshot: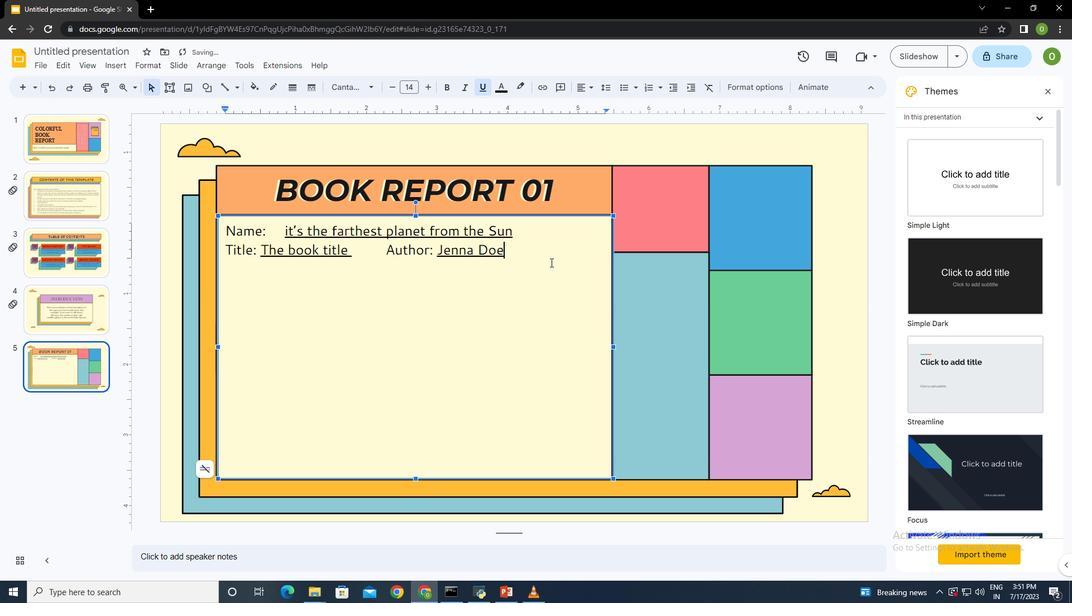 
Action: Key pressed <Key.enter><Key.shift><Key.enter><Key.shift>Describe<Key.space>the<Key.space>setting<Key.space>for<Key.space>this<Key.space>book<Key.shift_r>:<Key.enter>
Screenshot: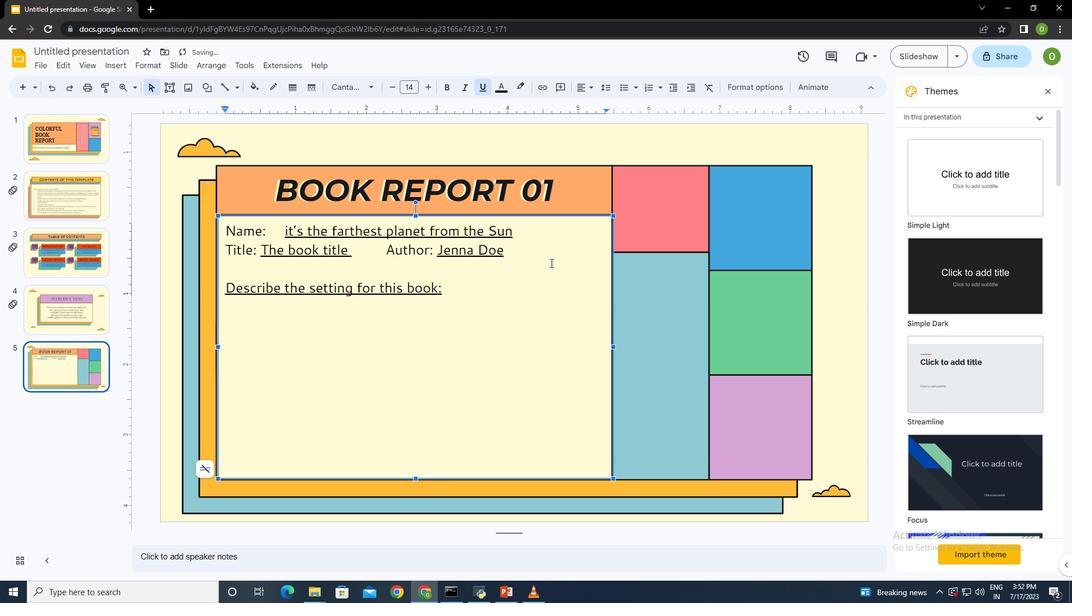 
Action: Mouse moved to (444, 291)
Screenshot: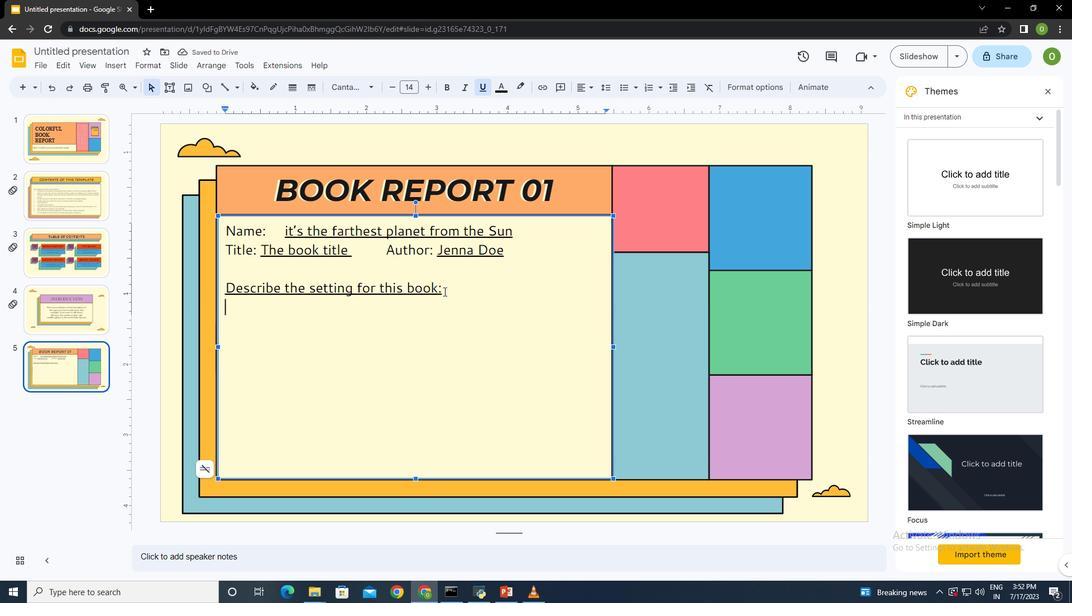 
Action: Mouse pressed left at (444, 291)
Screenshot: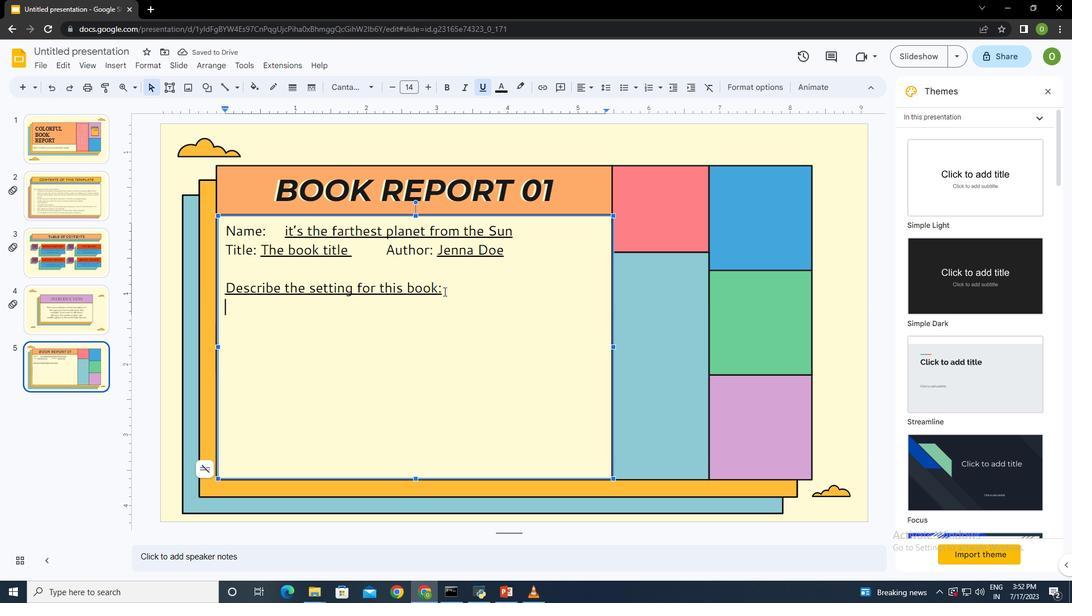 
Action: Mouse moved to (482, 84)
Screenshot: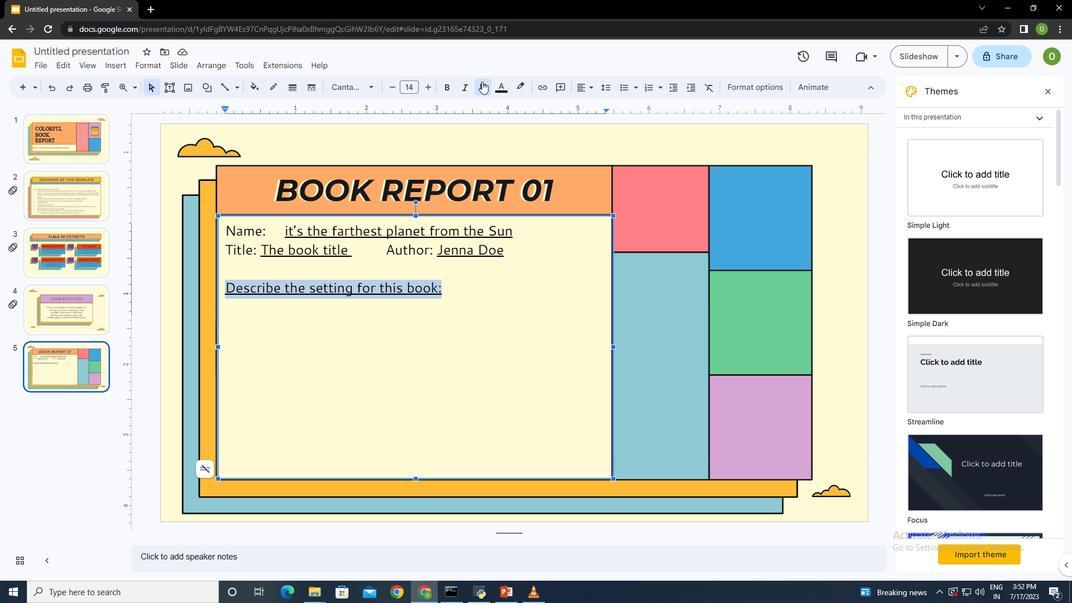 
Action: Mouse pressed left at (482, 84)
Screenshot: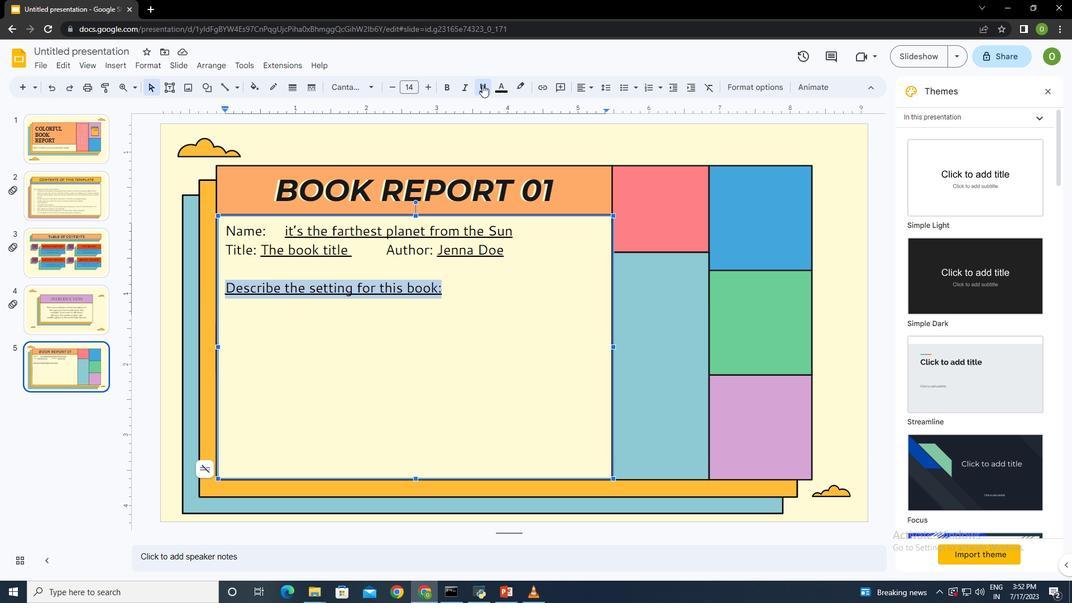 
Action: Mouse moved to (463, 289)
Screenshot: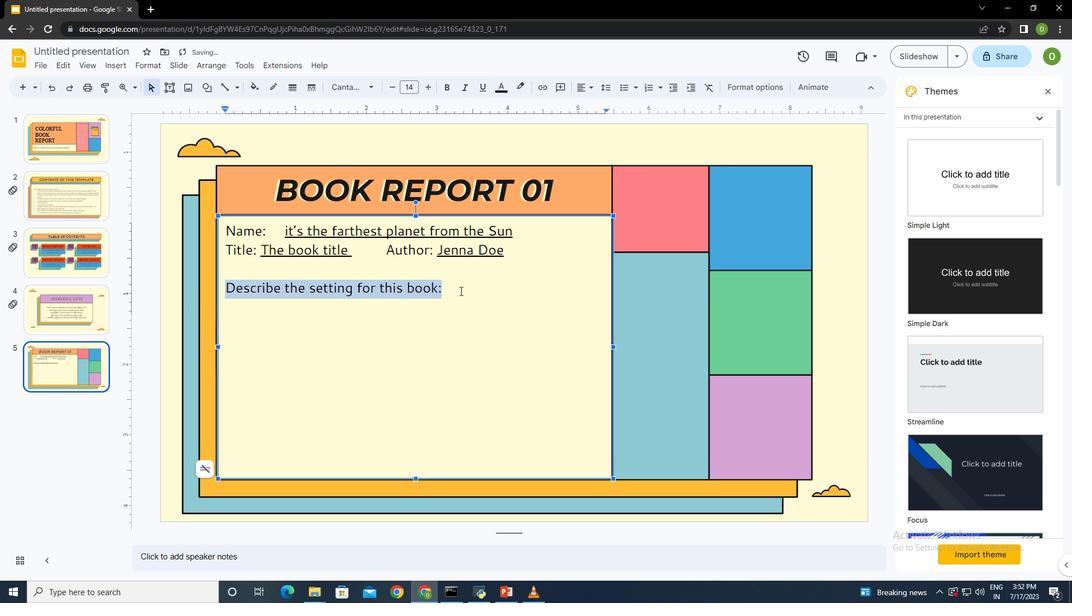 
Action: Mouse pressed left at (463, 289)
Screenshot: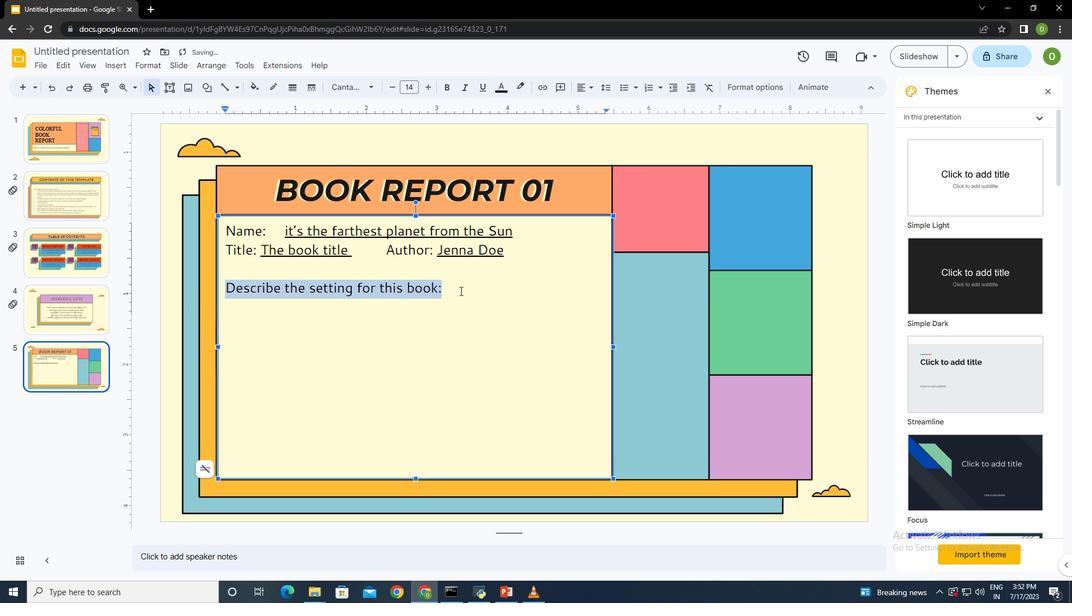 
Action: Mouse moved to (477, 312)
Screenshot: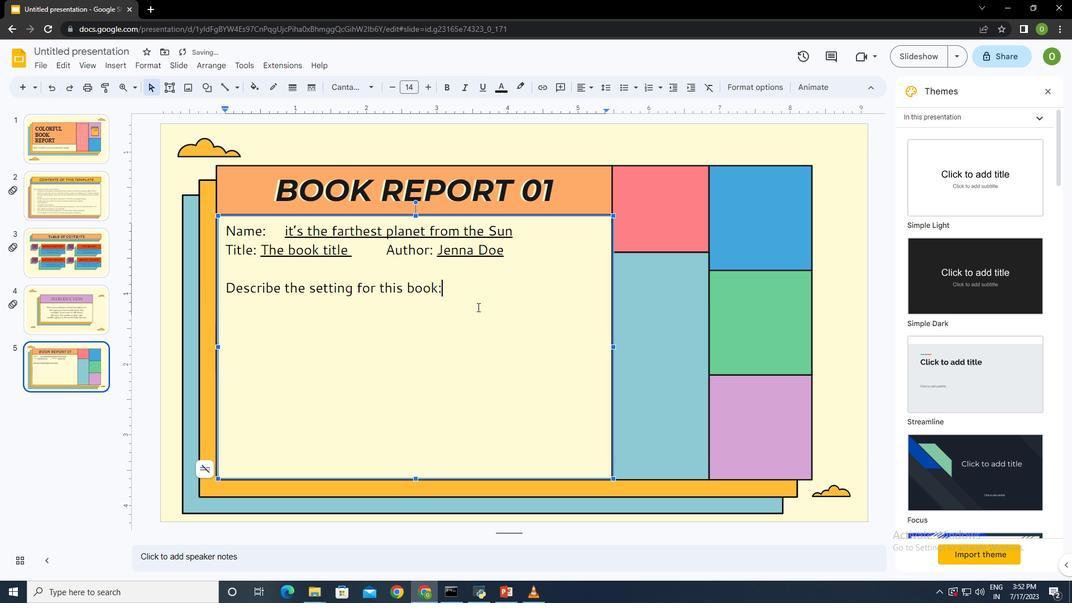 
Action: Key pressed <Key.enter><Key.enter><Key.shift>Veb<Key.backspace>nus<Key.space>has<Key.space>a<Key.space>beautiful<Key.space>name<Key.space>and<Key.space>is<Key.space>the<Key.space>second<Key.space>planet<Key.space>from<Key.space>the<Key.space><Key.shift>Sun.<Key.space>i<Key.backspace><Key.shift>It;<Key.backspace>'s<Key.space>terribly<Key.space>hot,<Key.space>even<Key.space>hotter<Key.space>then<Key.space><Key.shift>Mercury,<Key.space><Key.shift>and<Key.space>its<Key.space>atmosphere<Key.space>is<Key.space>extremet<Key.backspace>ly<Key.enter>poisonous.<Key.space><Key.shift>It's<Key.space>a<Key.space>brighr<Key.backspace>t<Key.space>natural<Key.space>object.
Screenshot: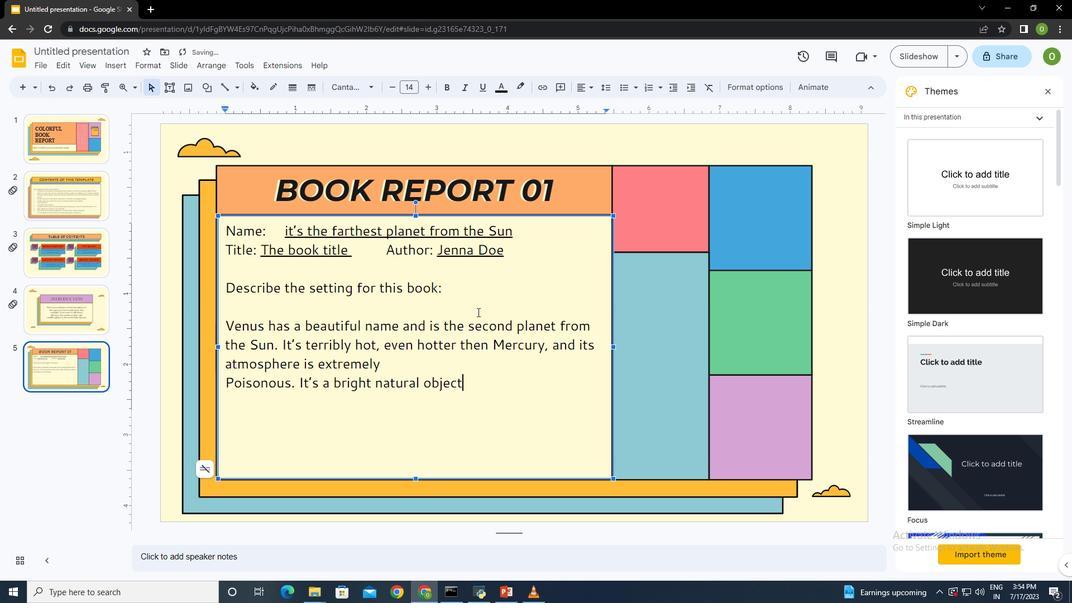 
Action: Mouse moved to (486, 383)
Screenshot: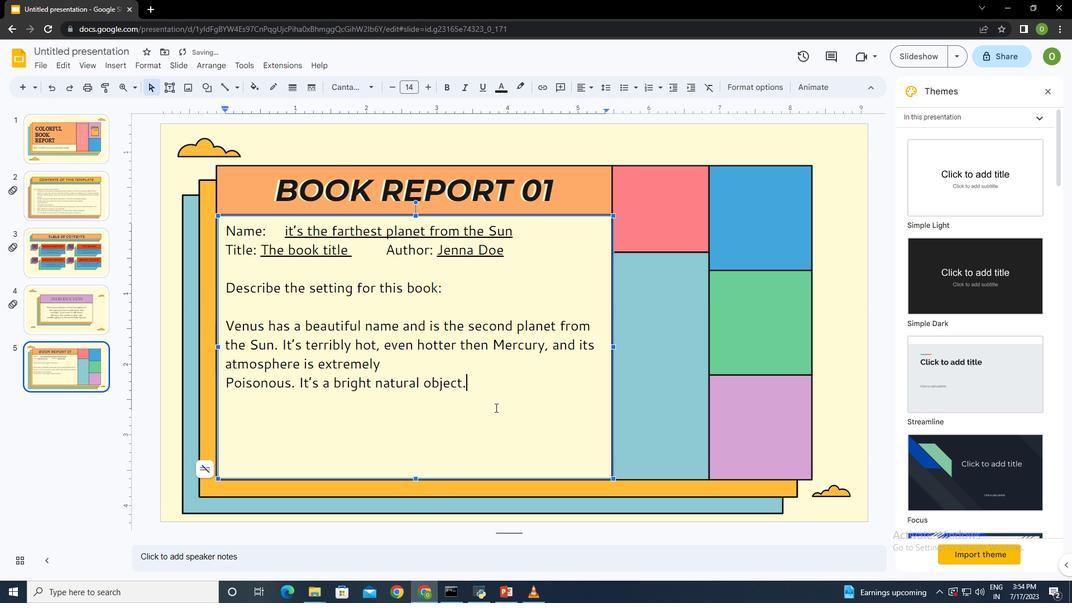 
Action: Mouse pressed left at (486, 383)
Screenshot: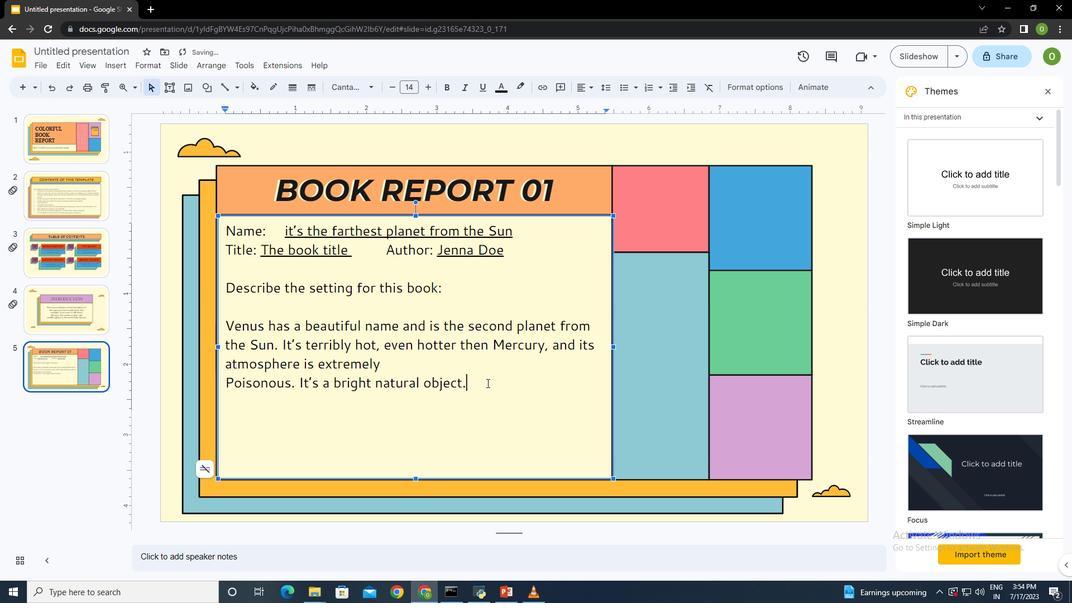 
Action: Mouse moved to (485, 384)
Screenshot: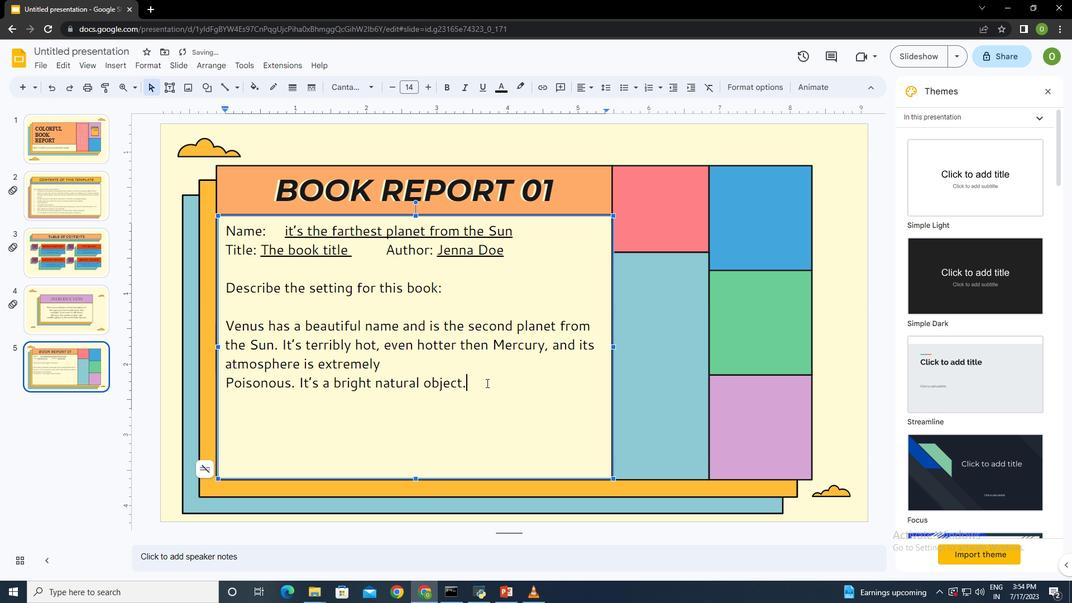 
Action: Mouse pressed left at (485, 384)
Screenshot: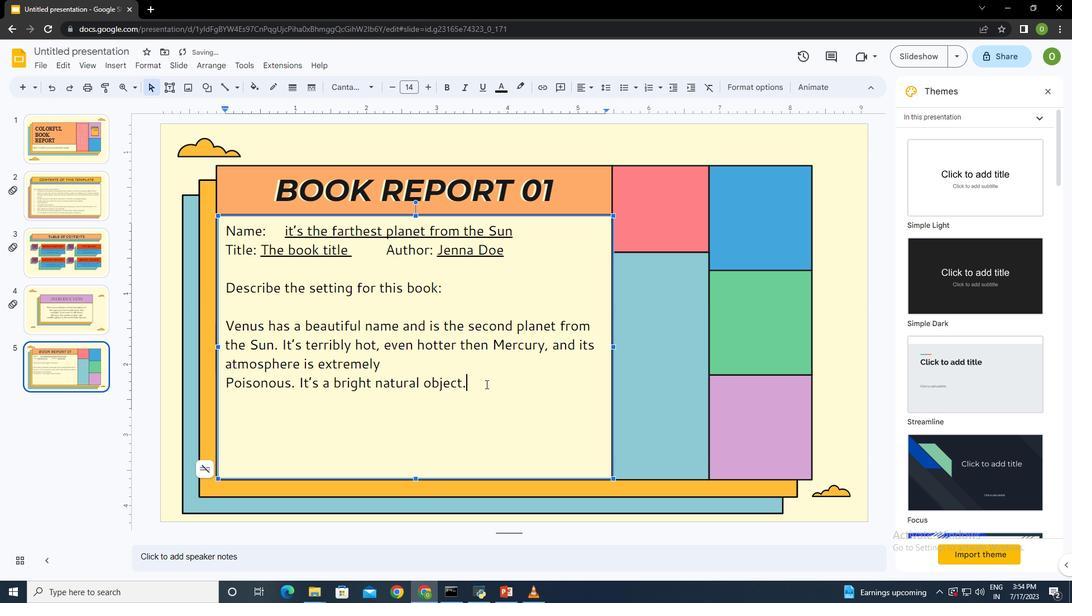 
Action: Mouse moved to (430, 84)
Screenshot: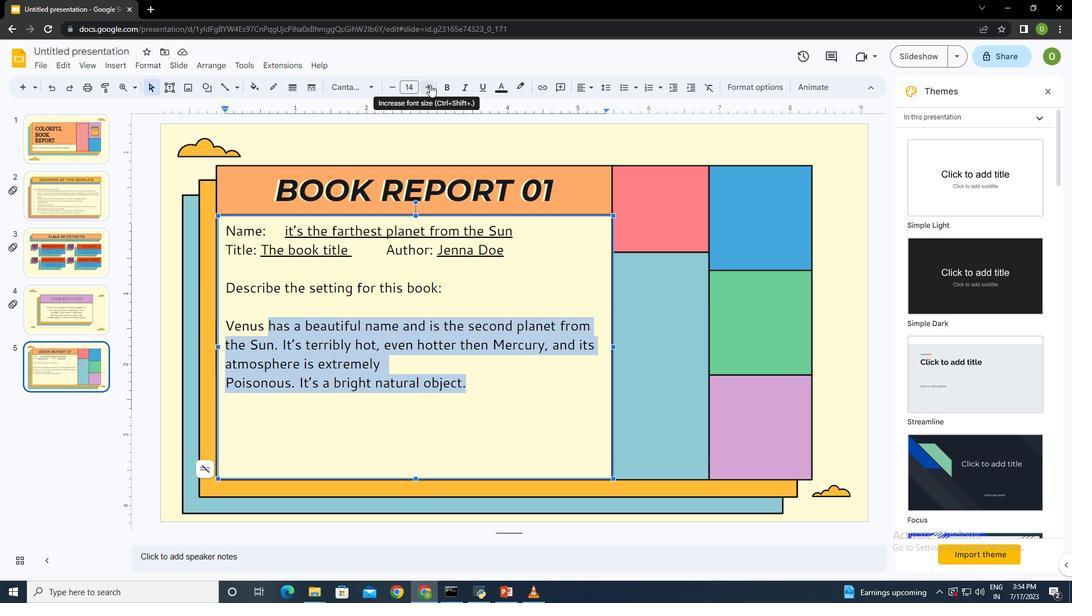 
Action: Mouse pressed left at (430, 84)
Screenshot: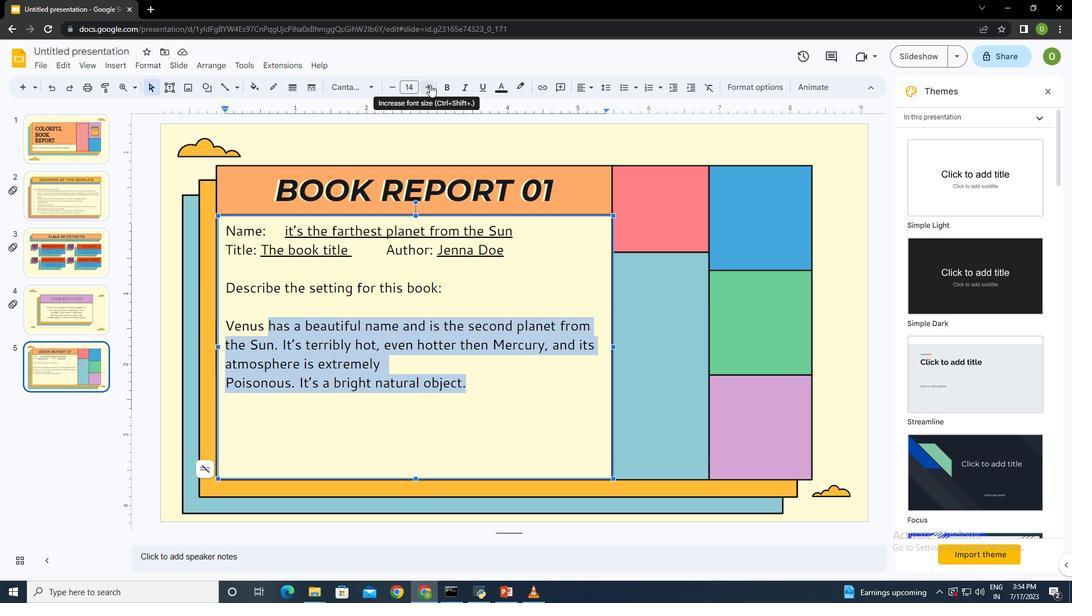 
Action: Mouse pressed left at (430, 84)
Screenshot: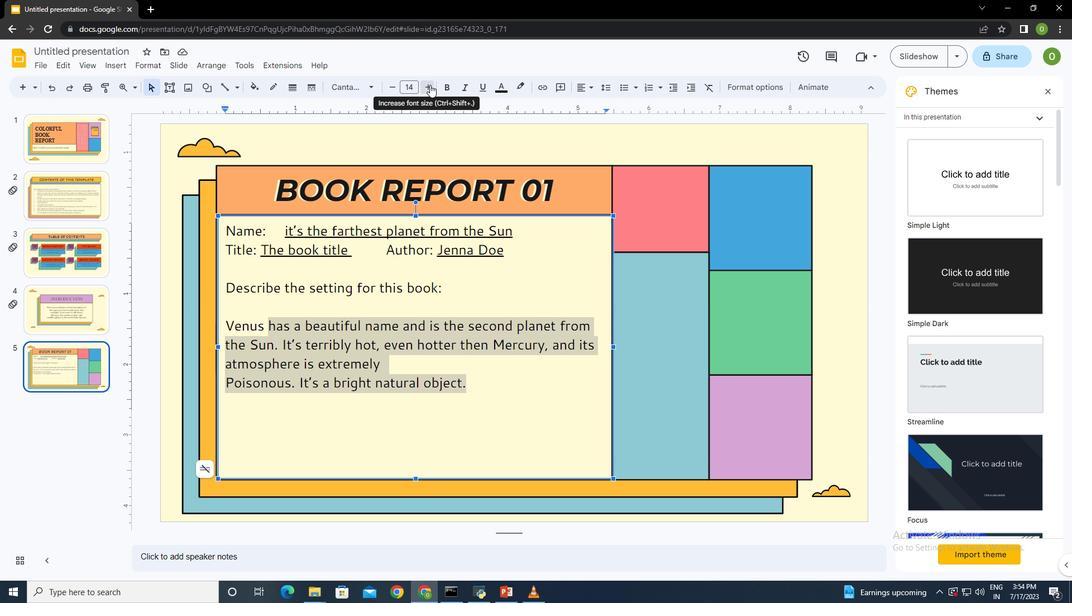 
Action: Mouse moved to (263, 330)
Screenshot: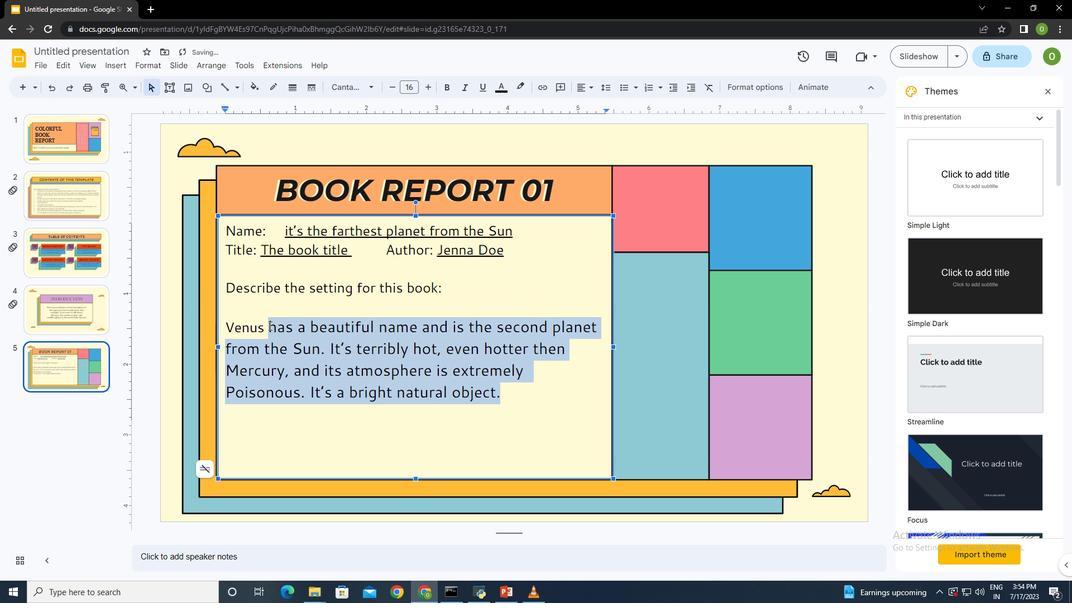 
Action: Mouse pressed left at (263, 330)
Screenshot: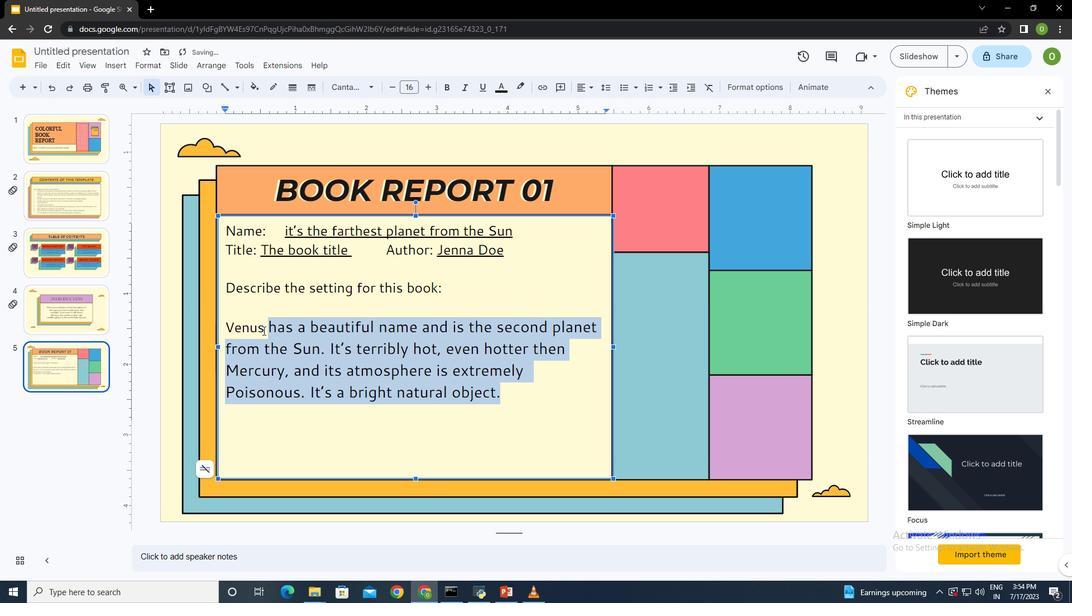 
Action: Mouse moved to (266, 327)
Screenshot: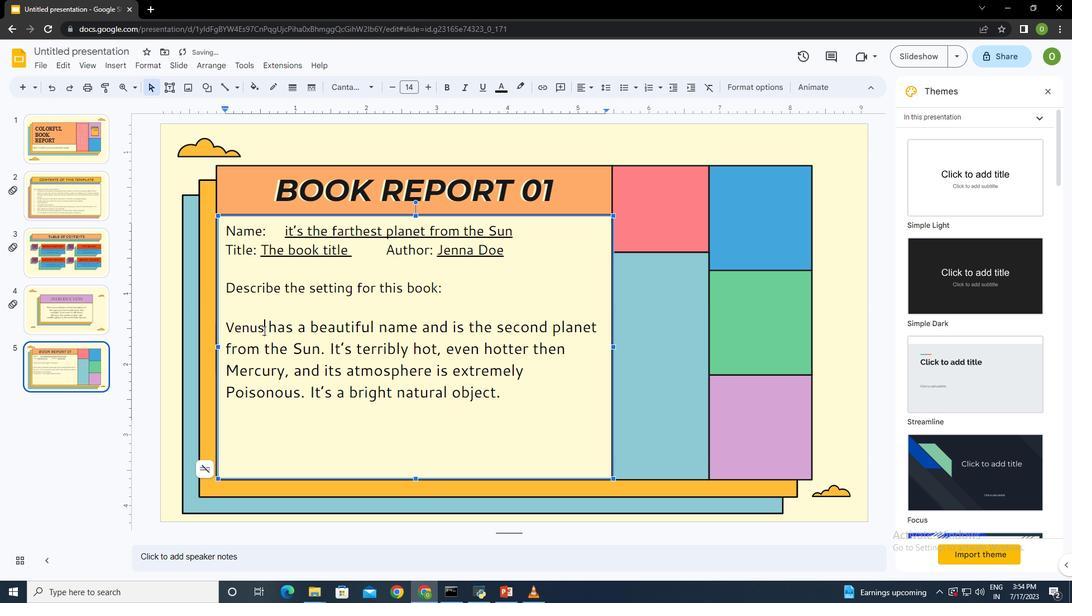 
Action: Mouse pressed left at (266, 327)
Screenshot: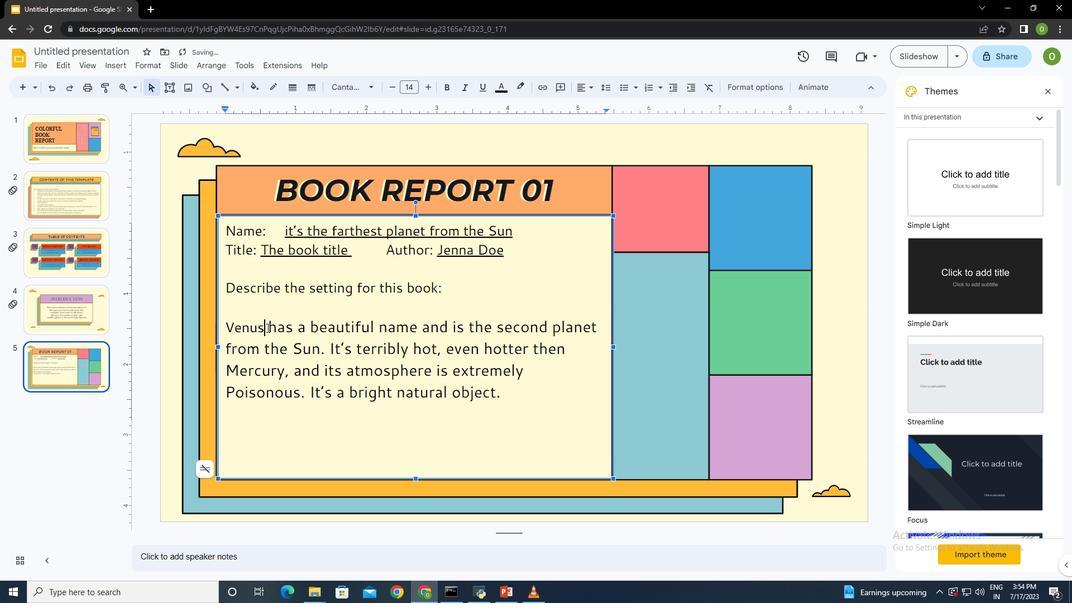 
Action: Mouse moved to (429, 84)
Screenshot: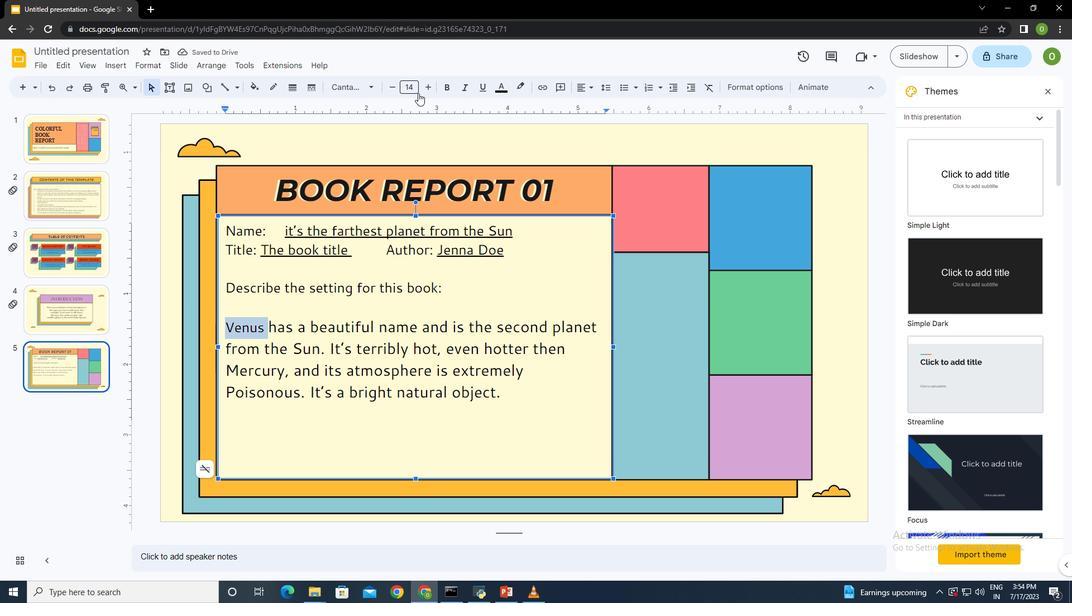 
Action: Mouse pressed left at (429, 84)
Screenshot: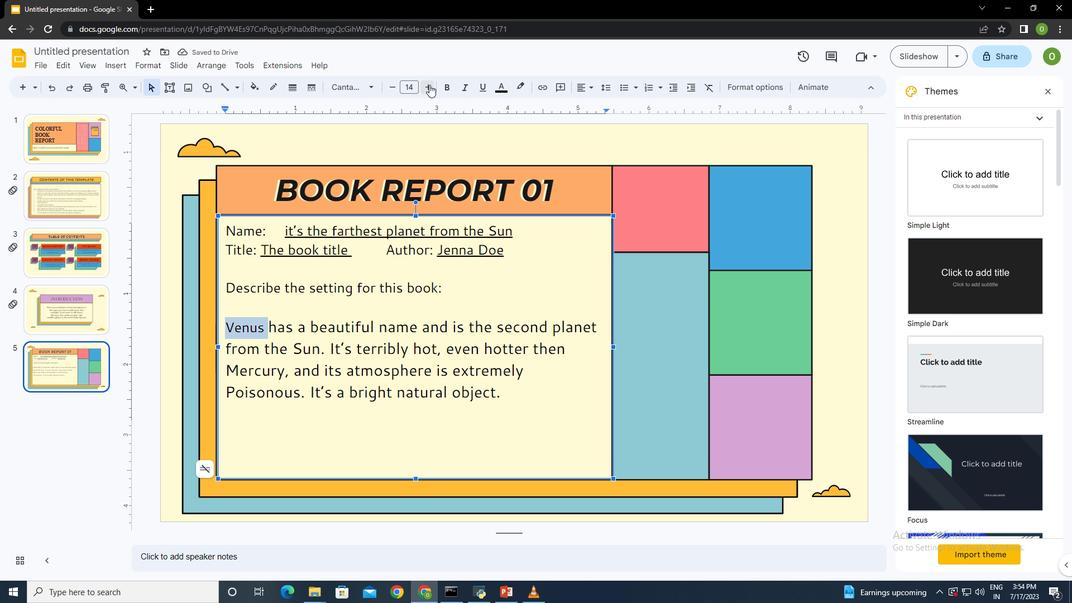 
Action: Mouse pressed left at (429, 84)
Screenshot: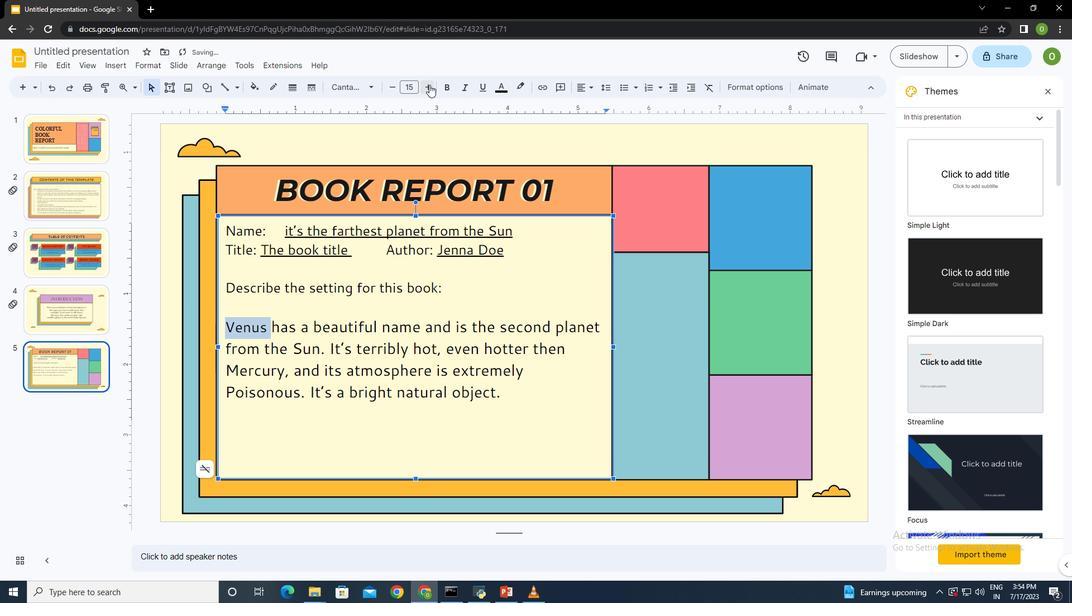 
Action: Mouse pressed left at (429, 84)
Screenshot: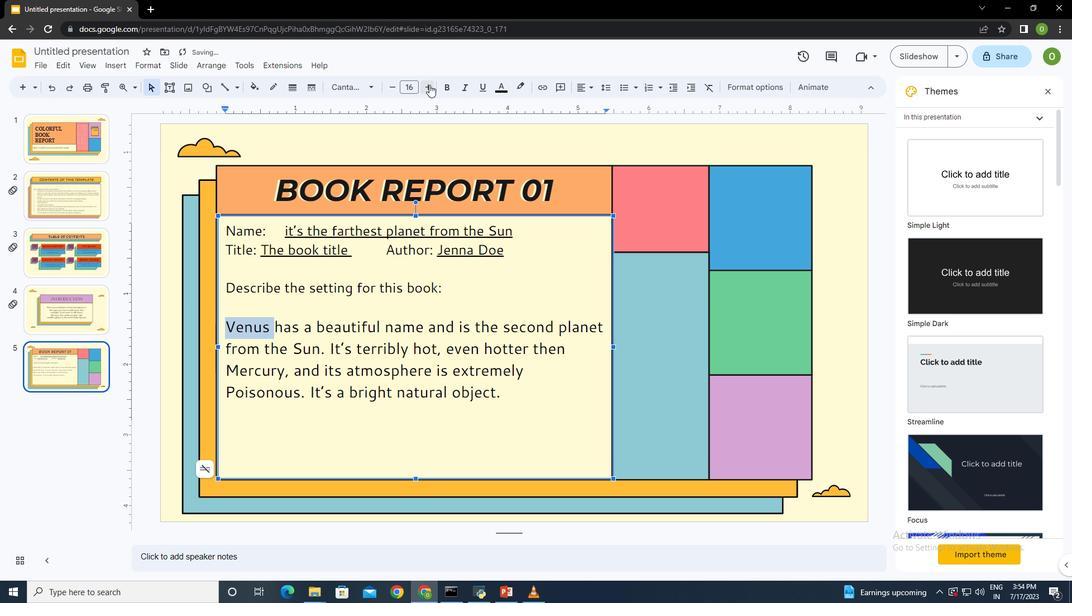 
Action: Mouse moved to (451, 86)
Screenshot: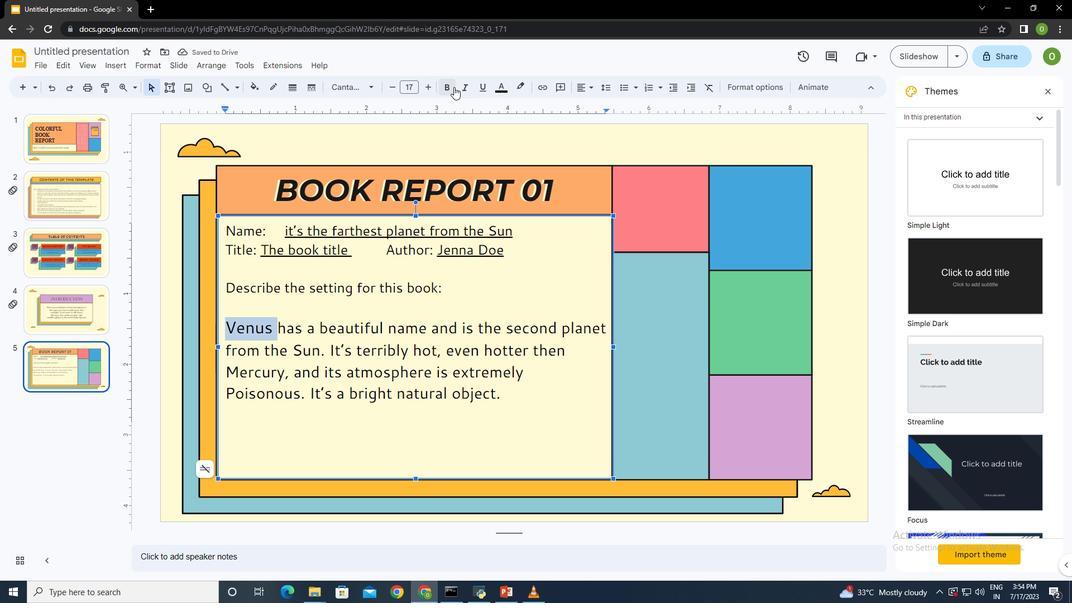 
Action: Mouse pressed left at (451, 86)
Screenshot: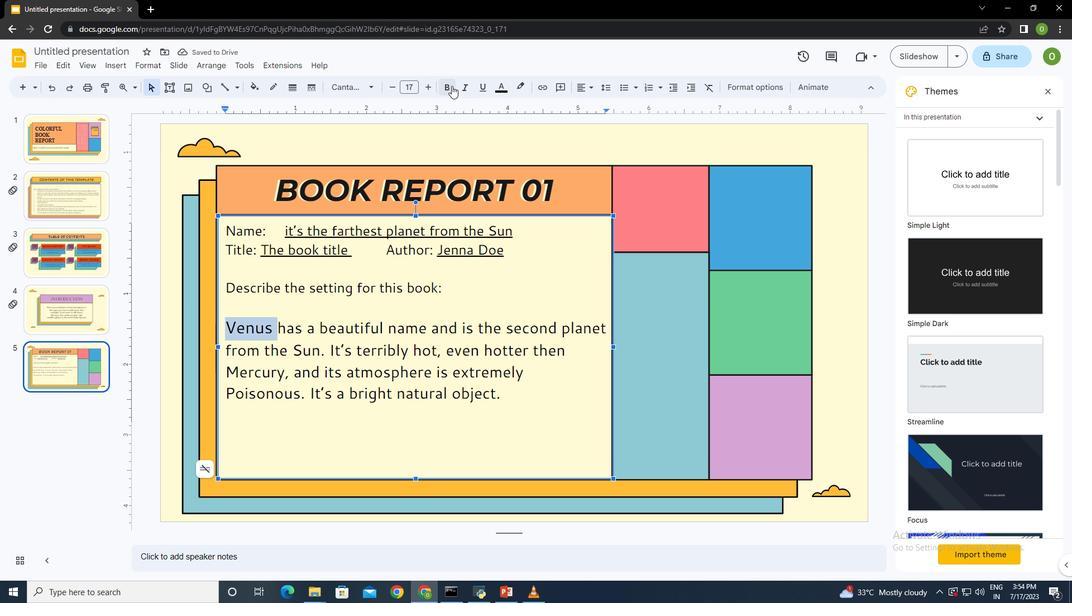
Action: Mouse moved to (264, 333)
Screenshot: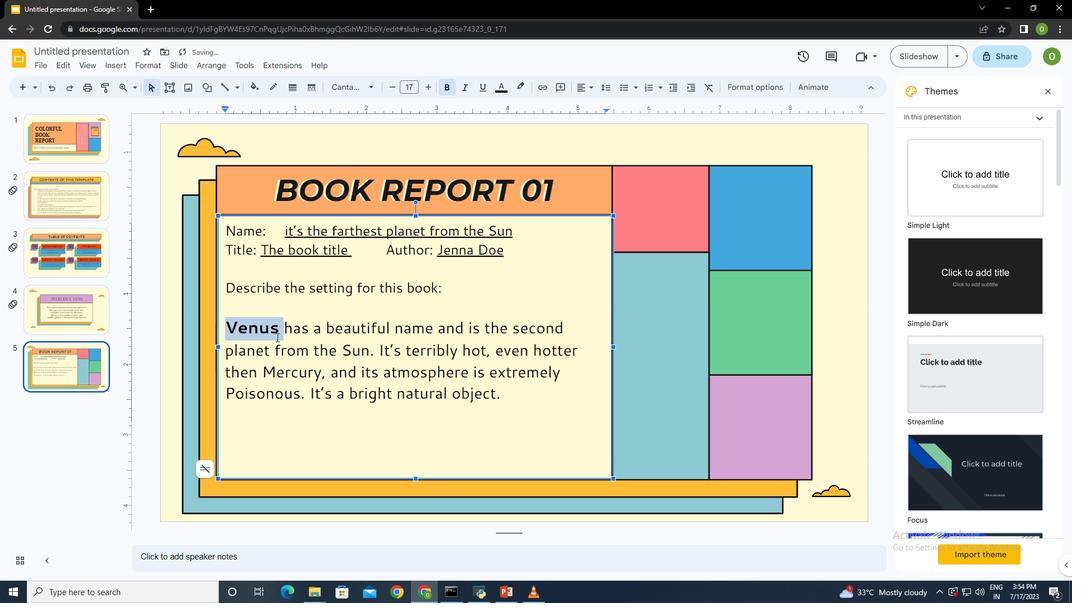 
Action: Mouse pressed left at (264, 333)
Screenshot: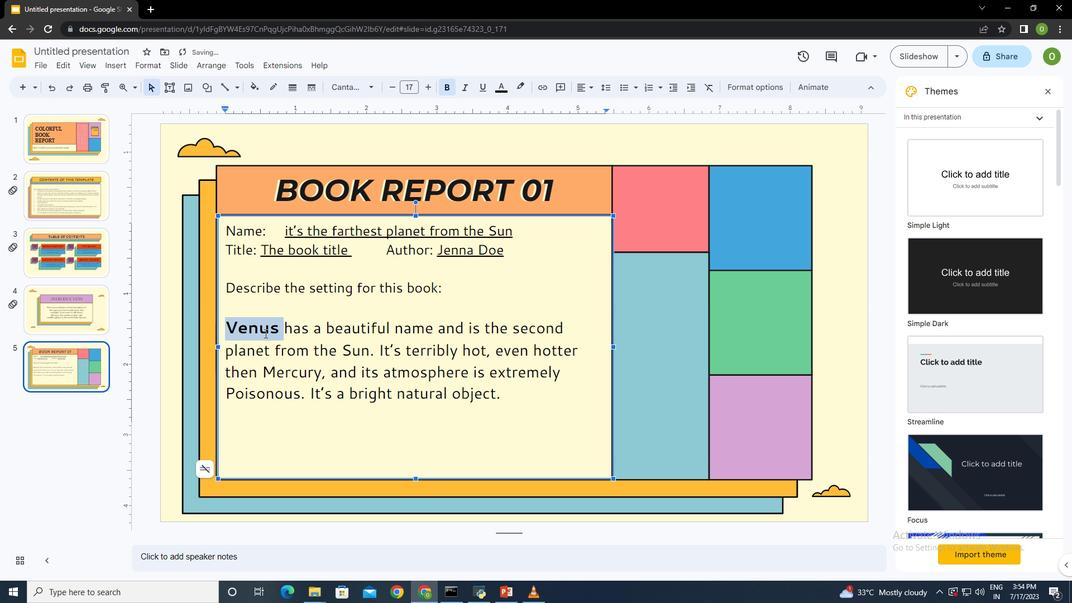 
Action: Mouse moved to (224, 324)
Screenshot: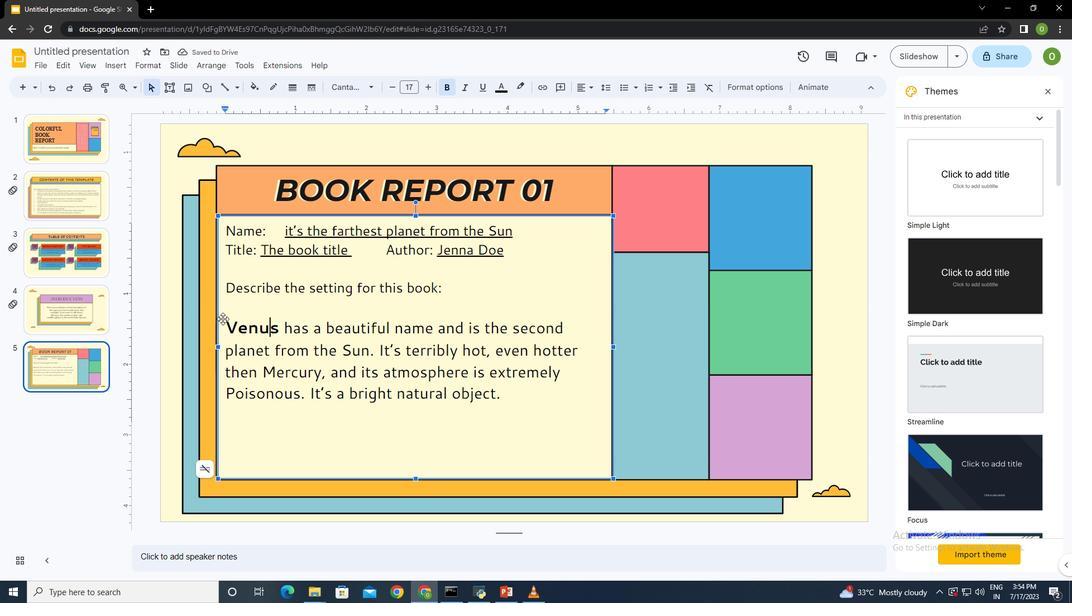 
Action: Mouse pressed left at (224, 324)
Screenshot: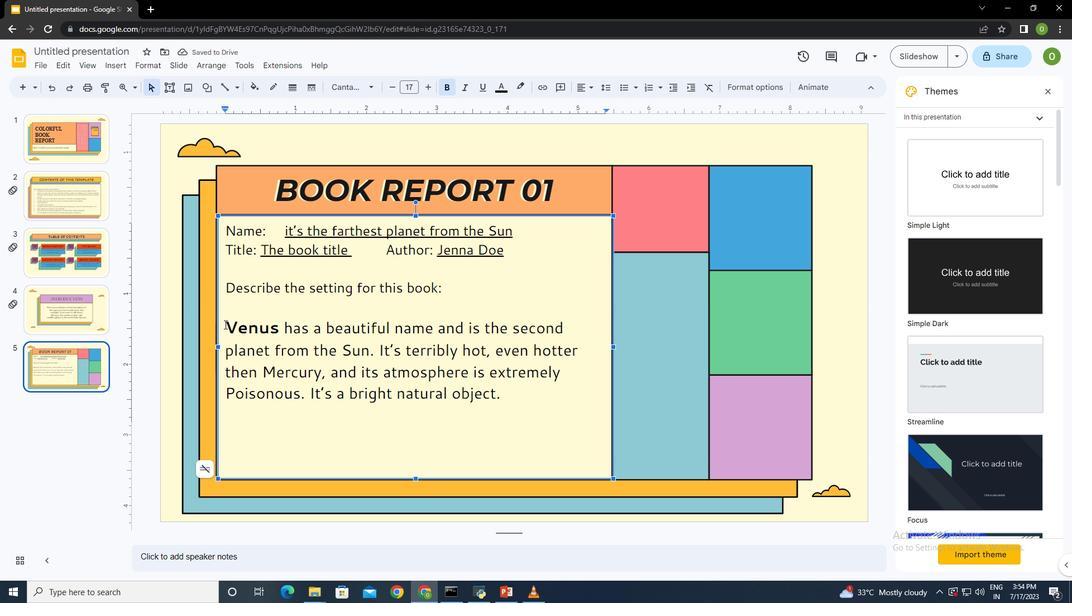 
Action: Mouse moved to (376, 431)
Screenshot: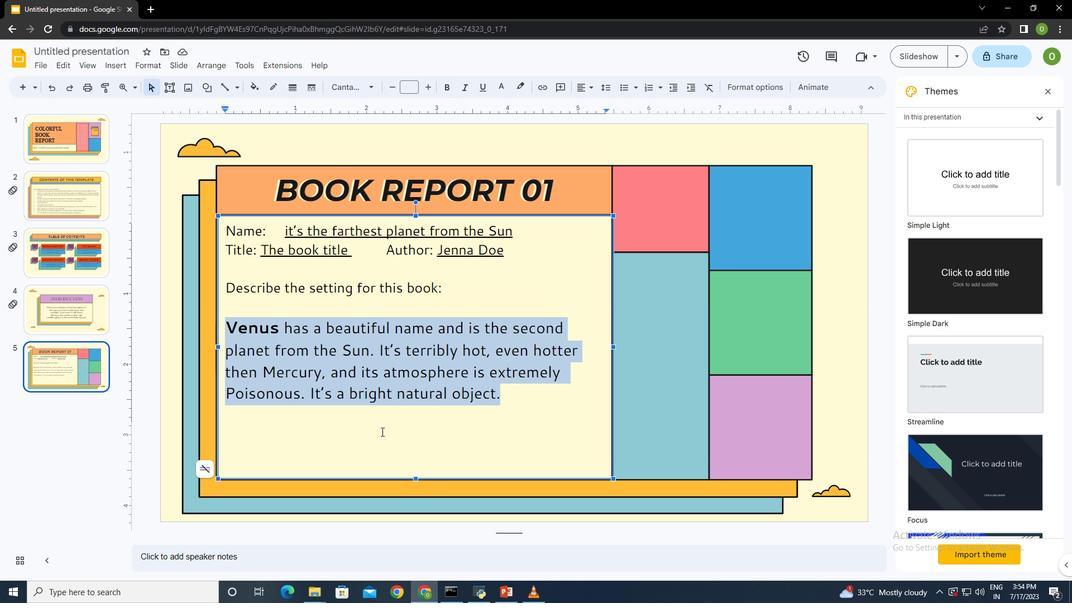 
Action: Mouse pressed left at (376, 431)
Screenshot: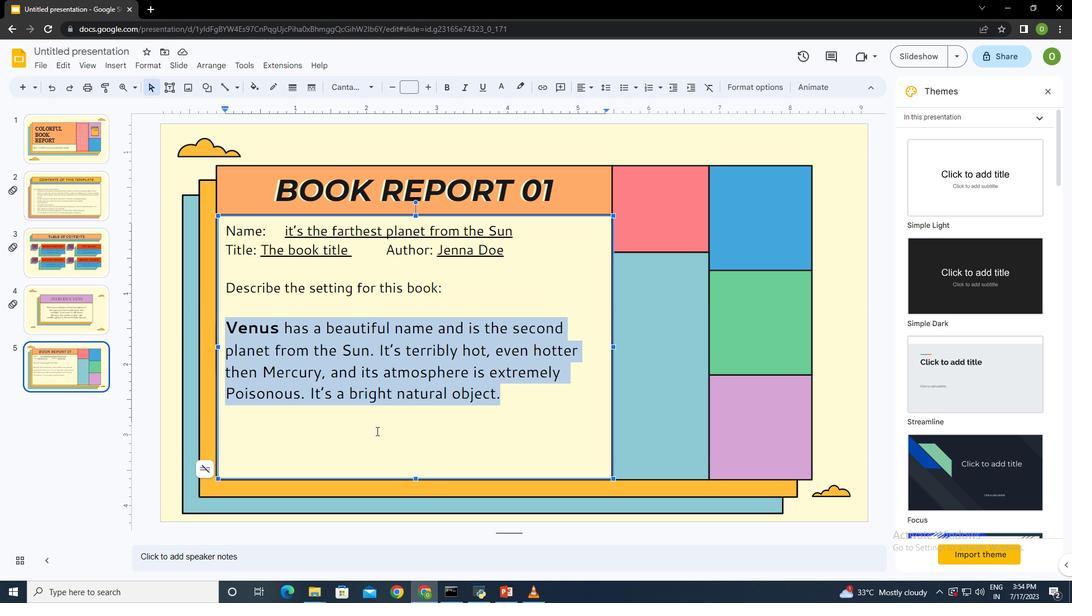 
Action: Mouse moved to (442, 291)
Screenshot: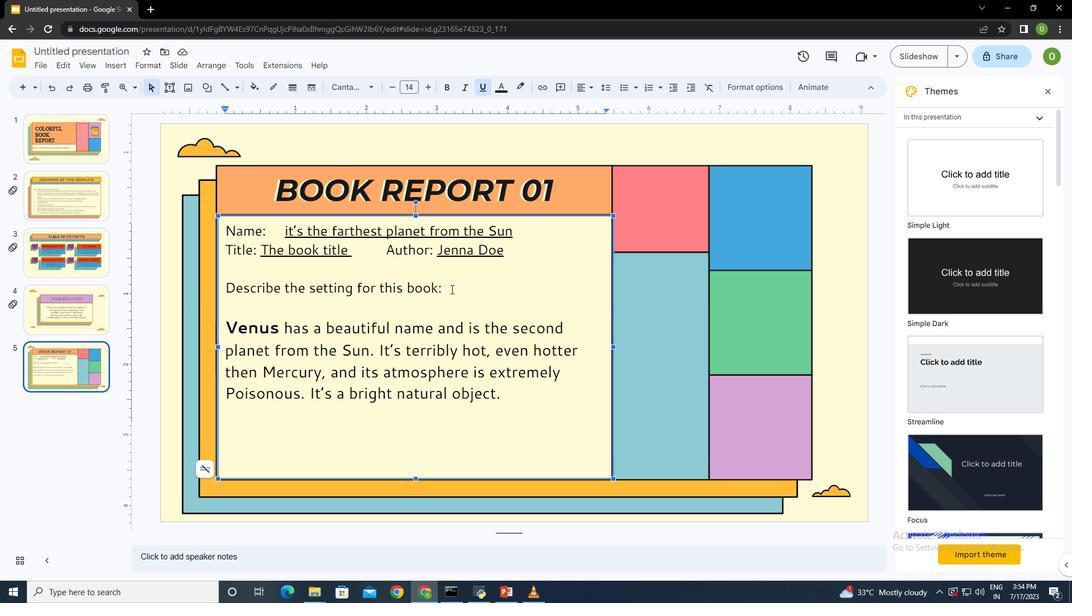 
Action: Mouse pressed left at (442, 291)
Screenshot: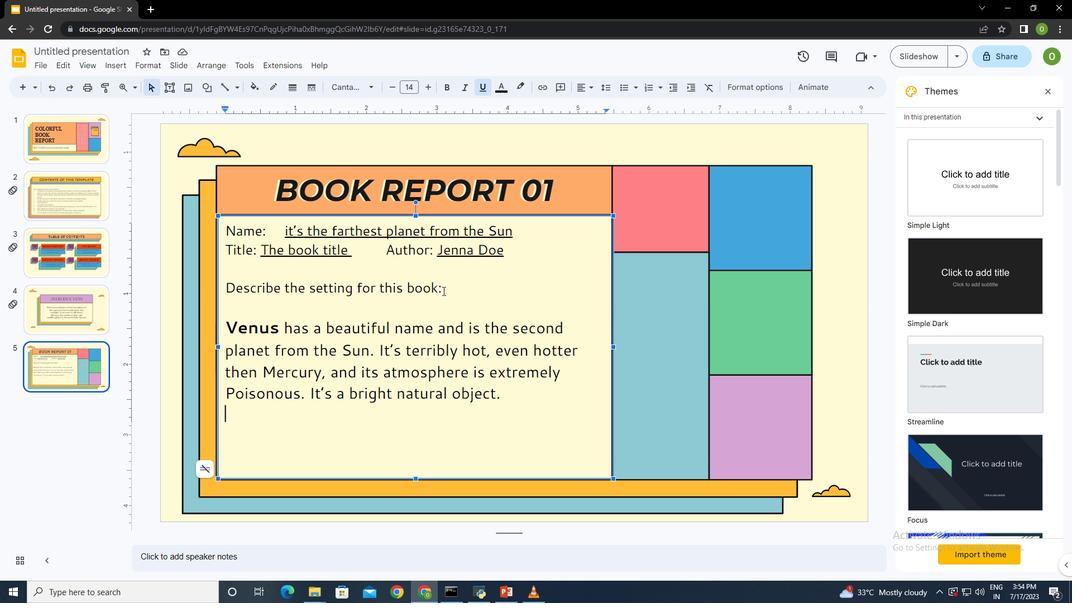 
Action: Mouse moved to (340, 88)
Screenshot: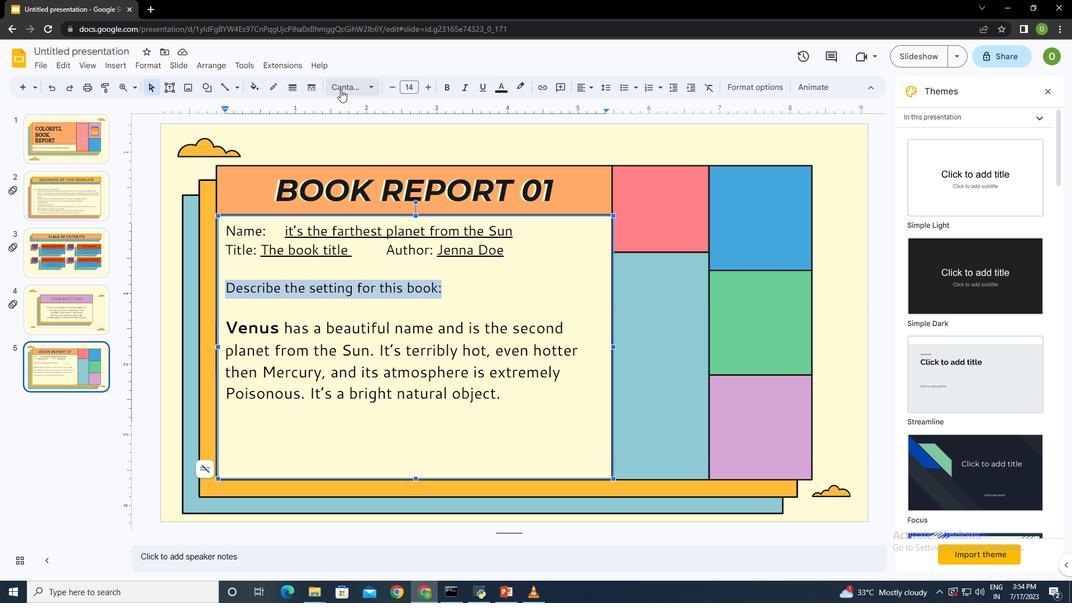 
Action: Mouse pressed left at (340, 88)
Screenshot: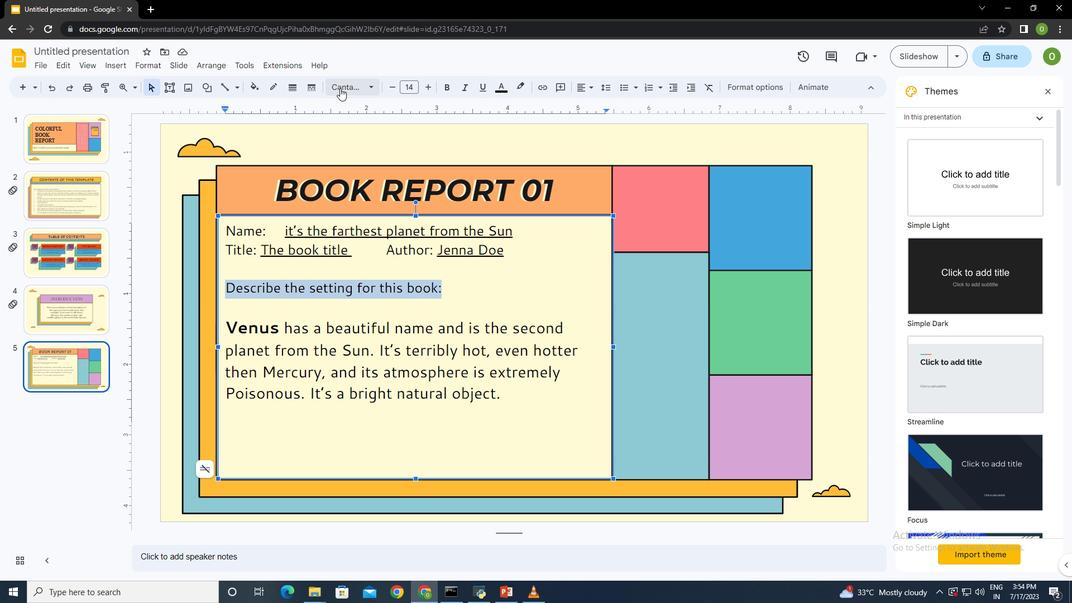 
Action: Mouse moved to (412, 308)
Screenshot: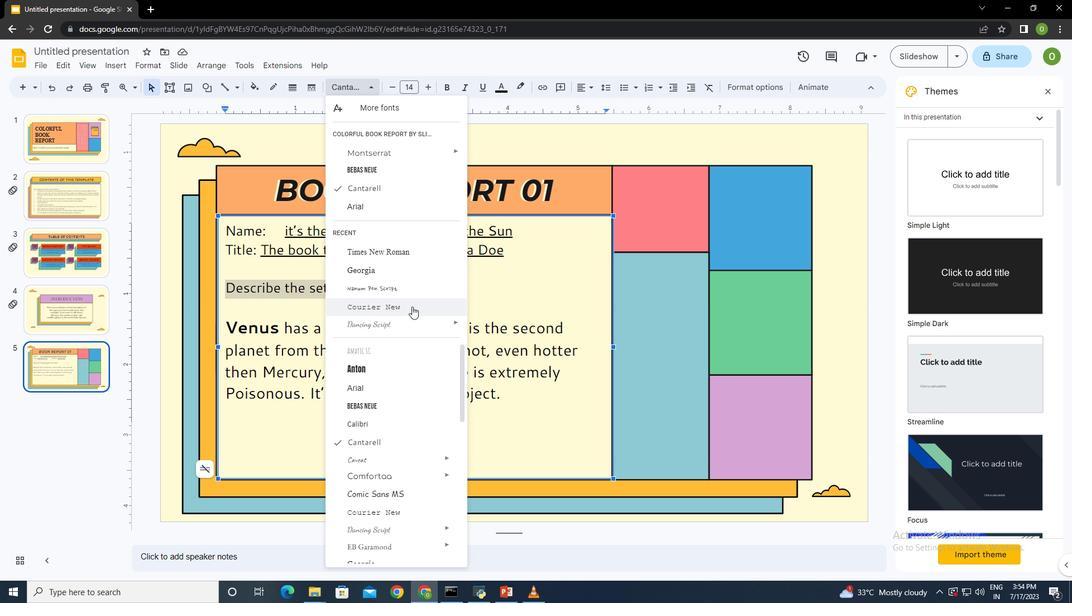 
Action: Mouse pressed left at (412, 308)
Screenshot: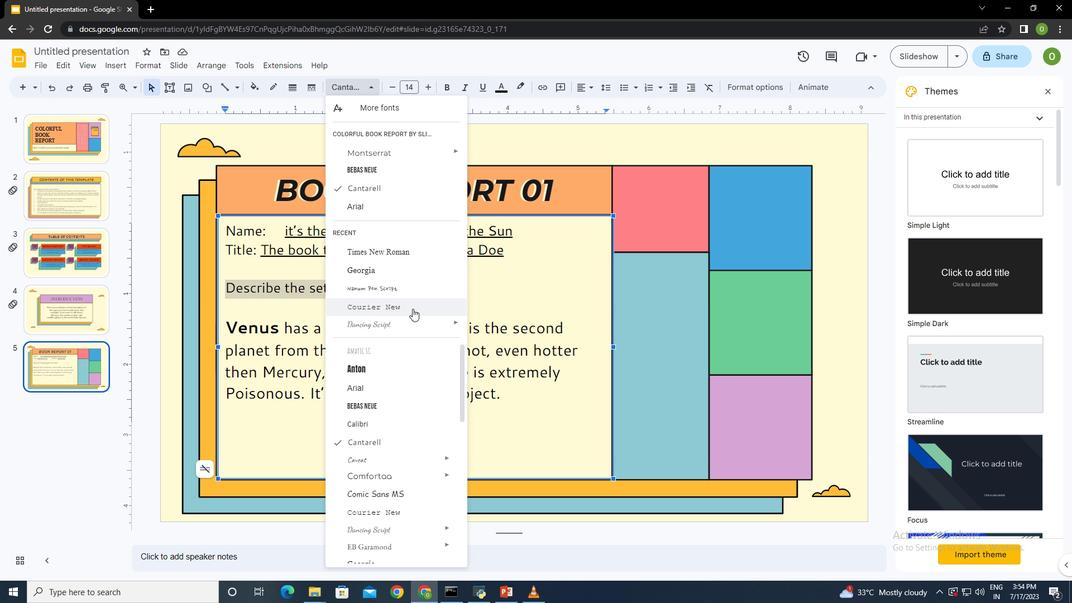 
Action: Mouse moved to (415, 266)
Screenshot: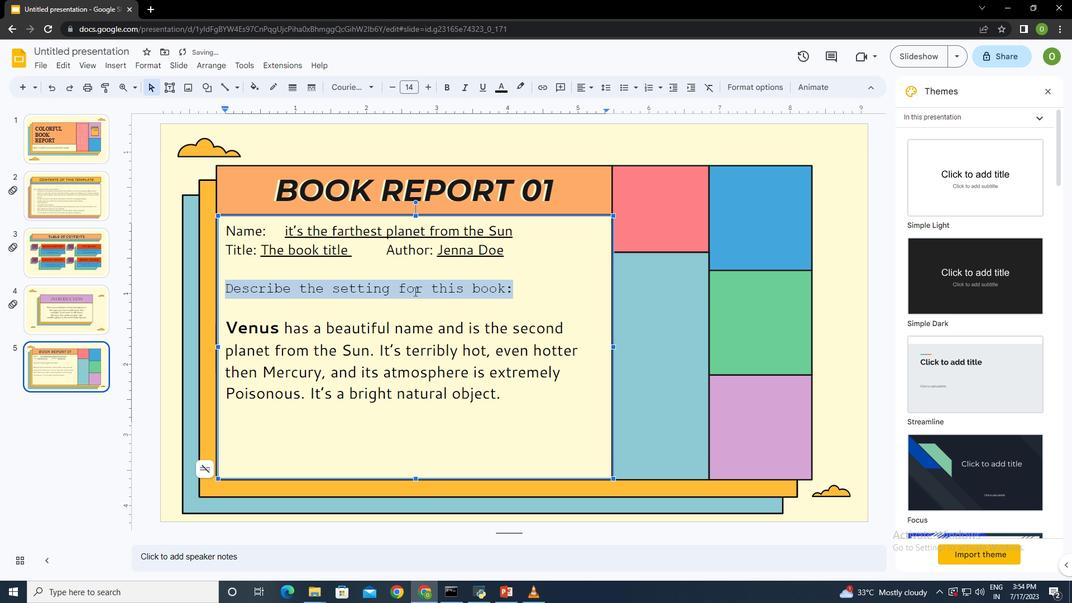 
Action: Mouse pressed left at (415, 266)
Screenshot: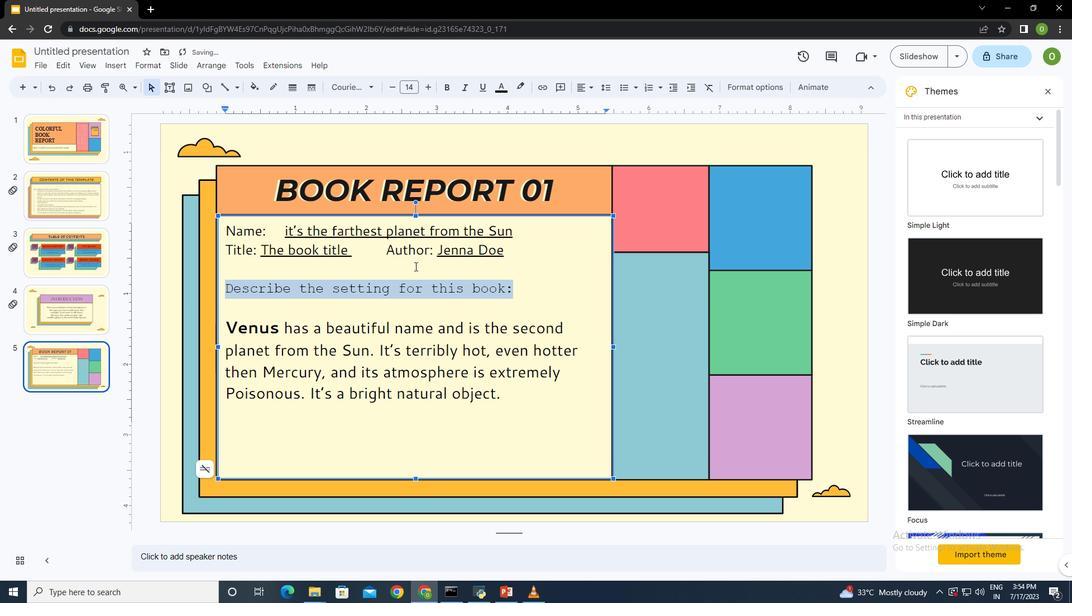 
Action: Mouse moved to (507, 254)
Screenshot: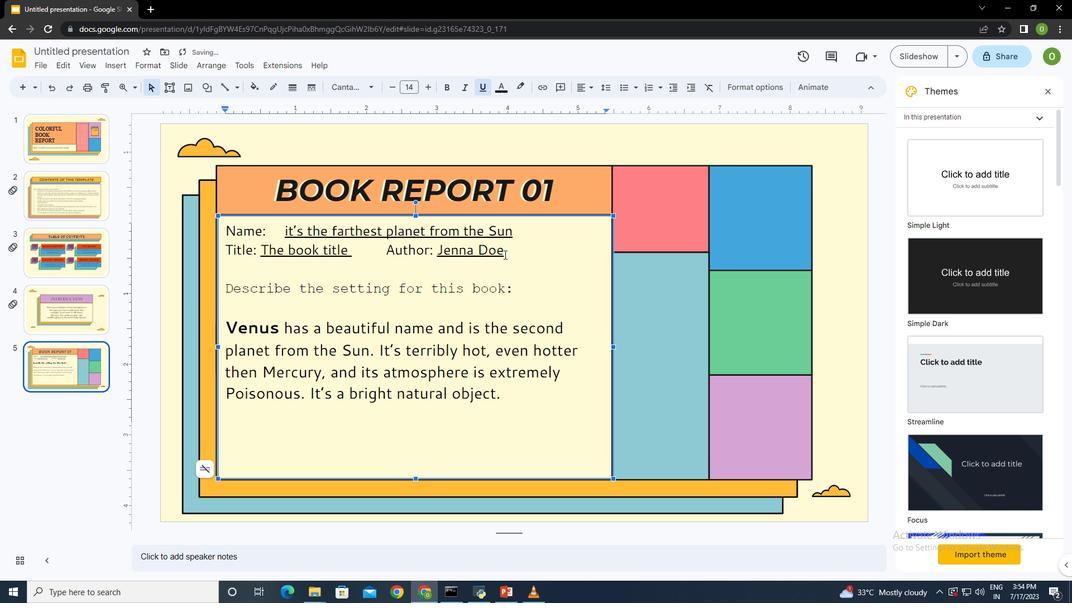 
Action: Mouse pressed left at (507, 254)
Screenshot: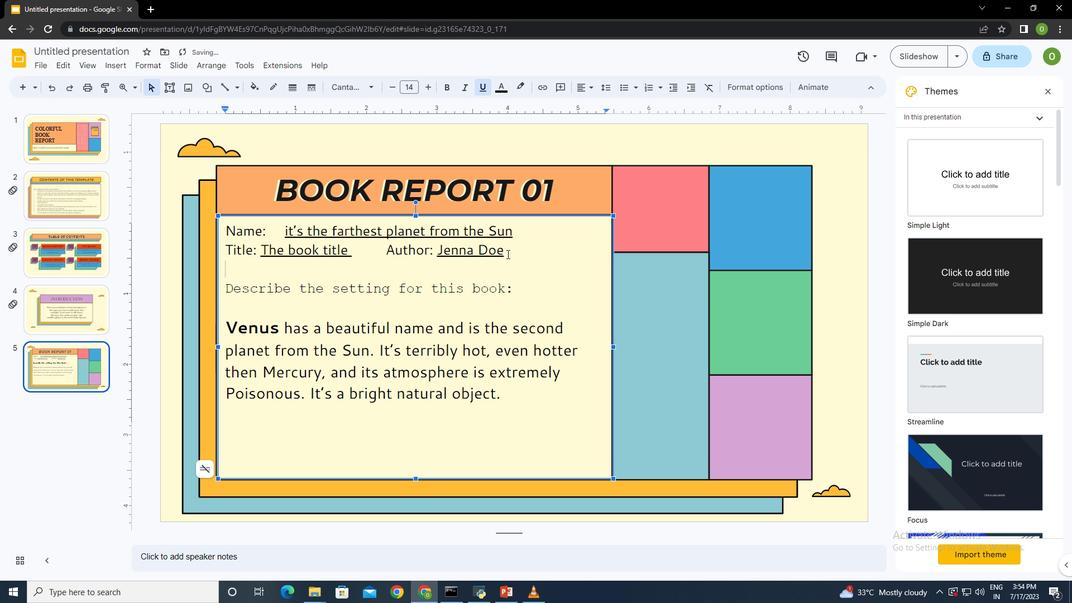 
Action: Mouse moved to (349, 80)
Screenshot: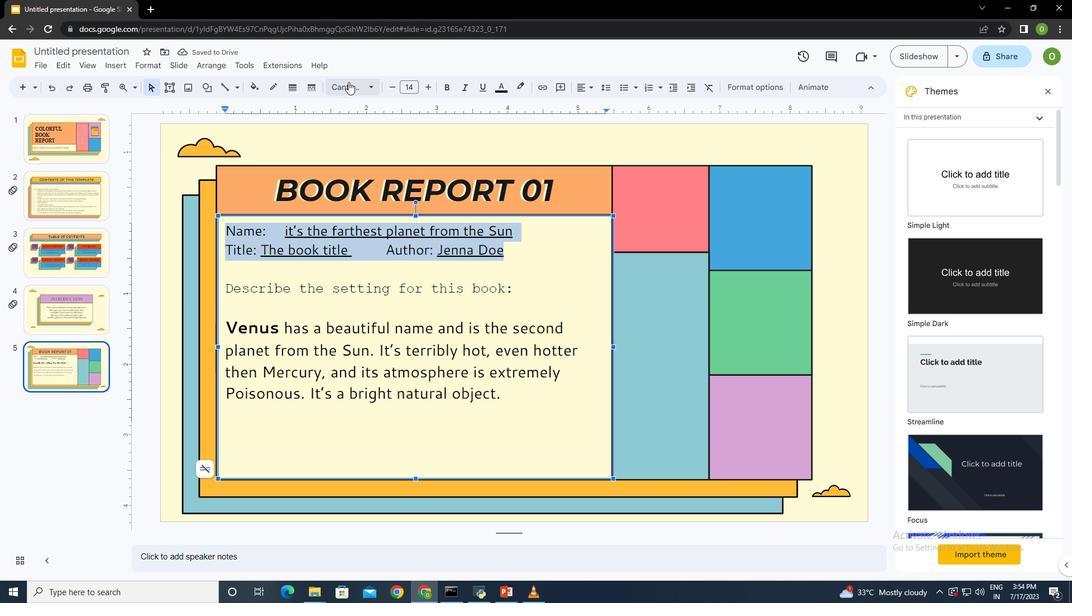 
Action: Mouse pressed left at (349, 80)
Screenshot: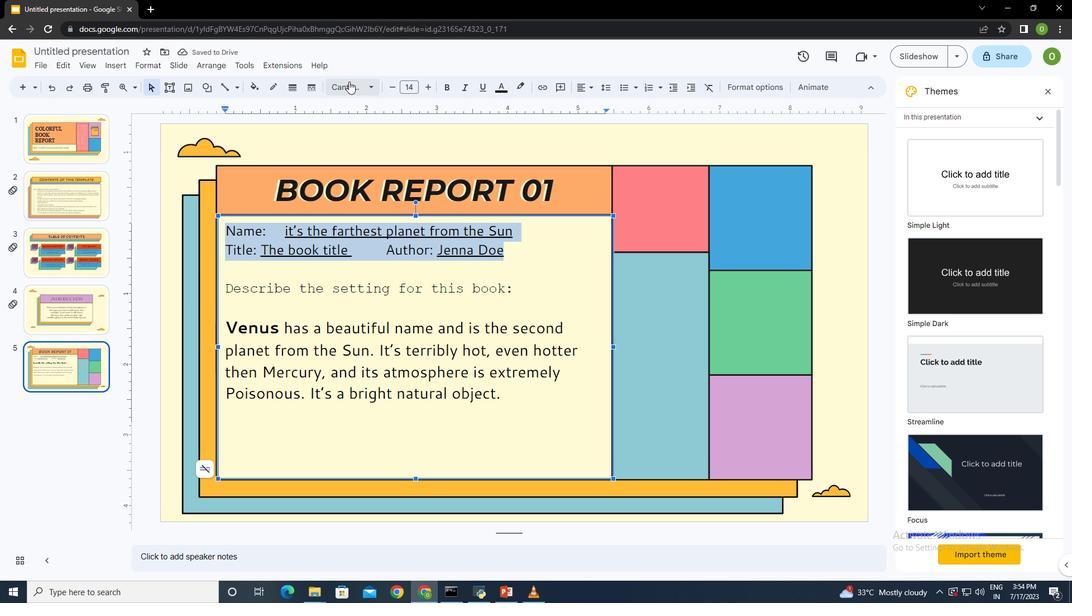 
Action: Mouse moved to (396, 250)
Screenshot: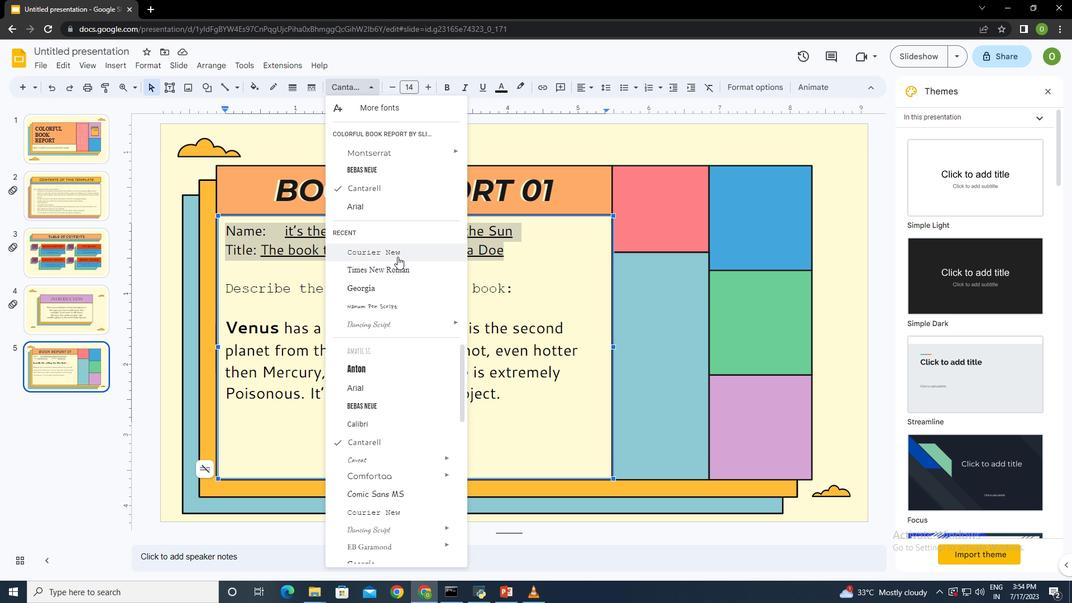 
Action: Mouse pressed left at (396, 250)
Screenshot: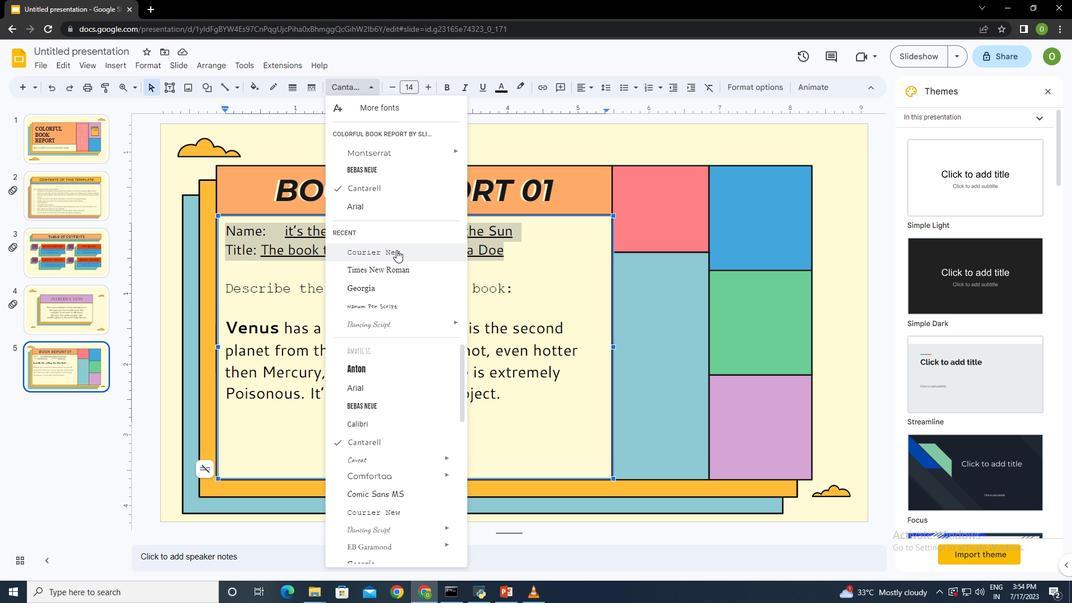 
Action: Mouse moved to (413, 301)
Screenshot: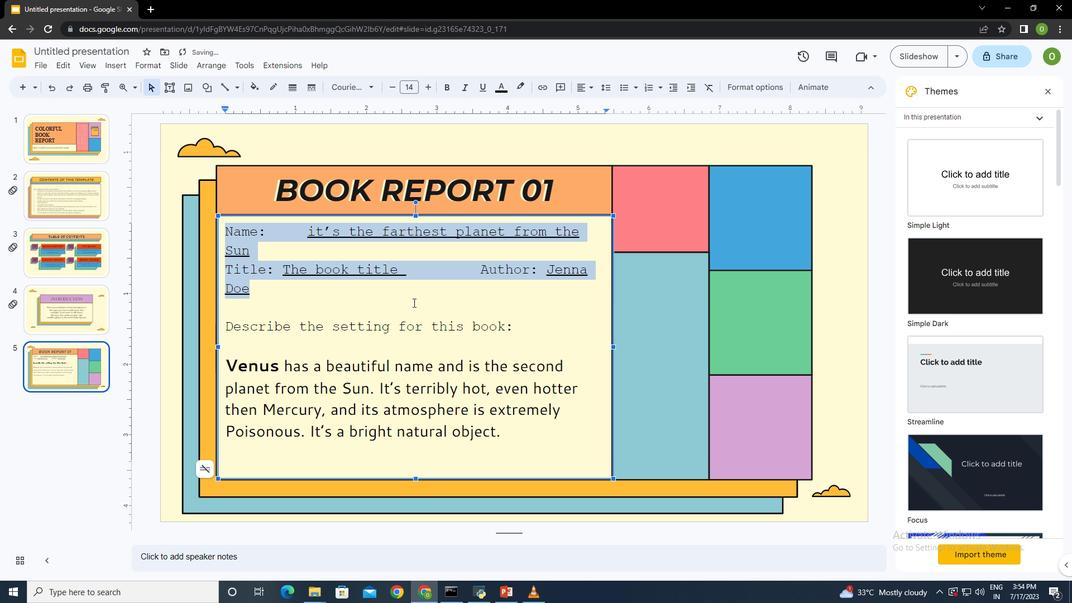 
Action: Mouse pressed left at (413, 301)
Screenshot: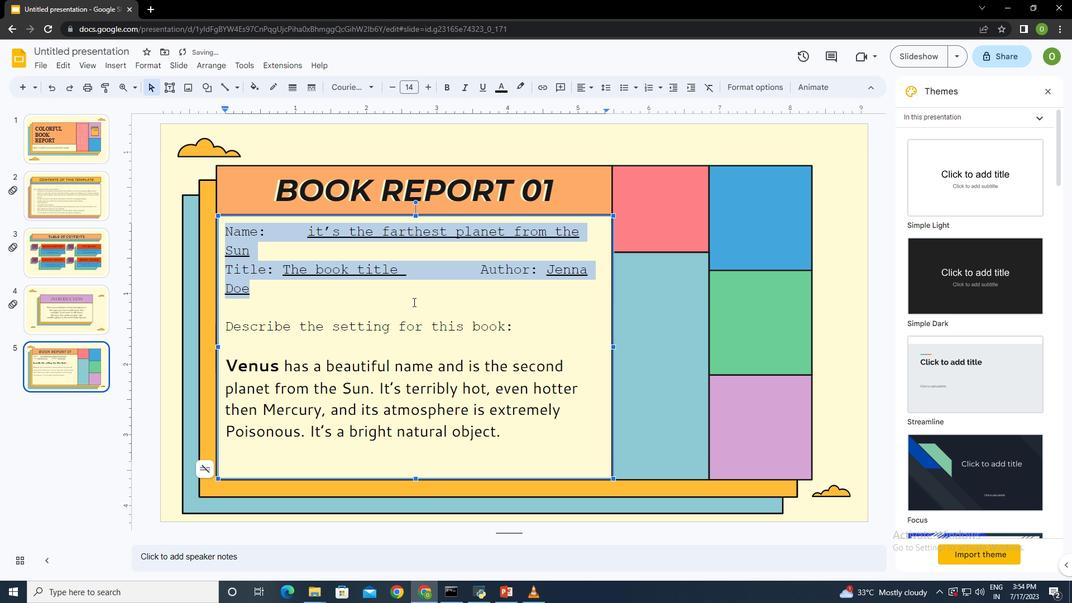 
Action: Mouse moved to (295, 232)
Screenshot: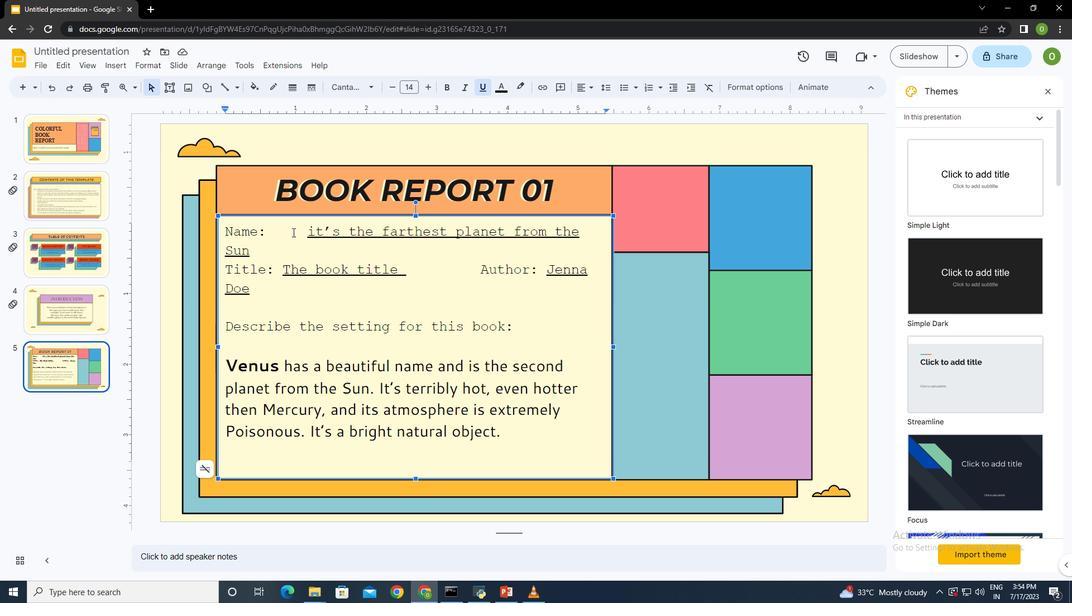 
Action: Mouse pressed left at (295, 232)
Screenshot: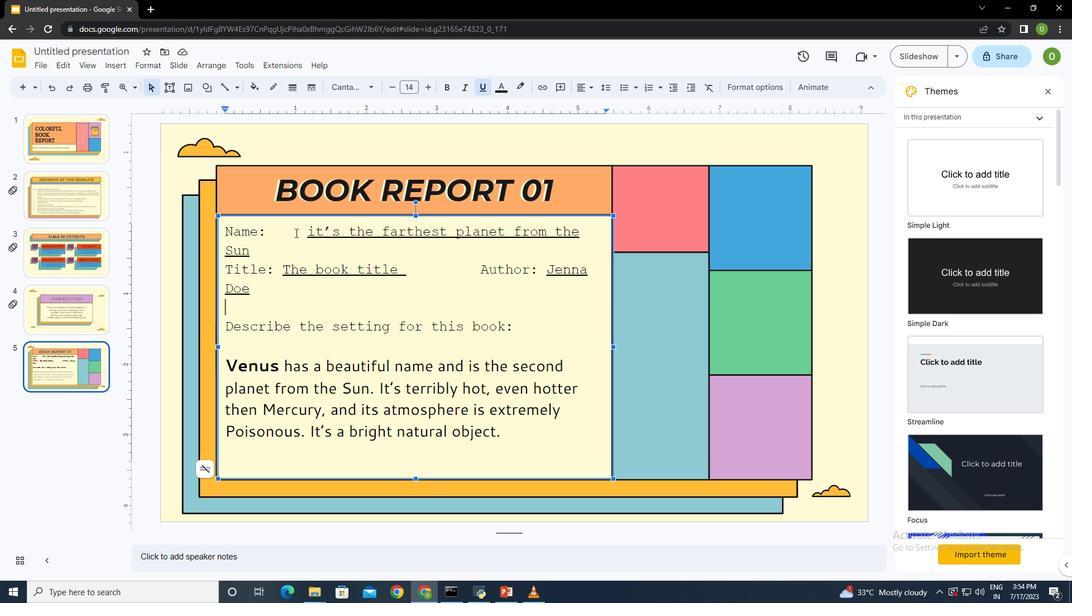 
Action: Mouse moved to (409, 225)
Screenshot: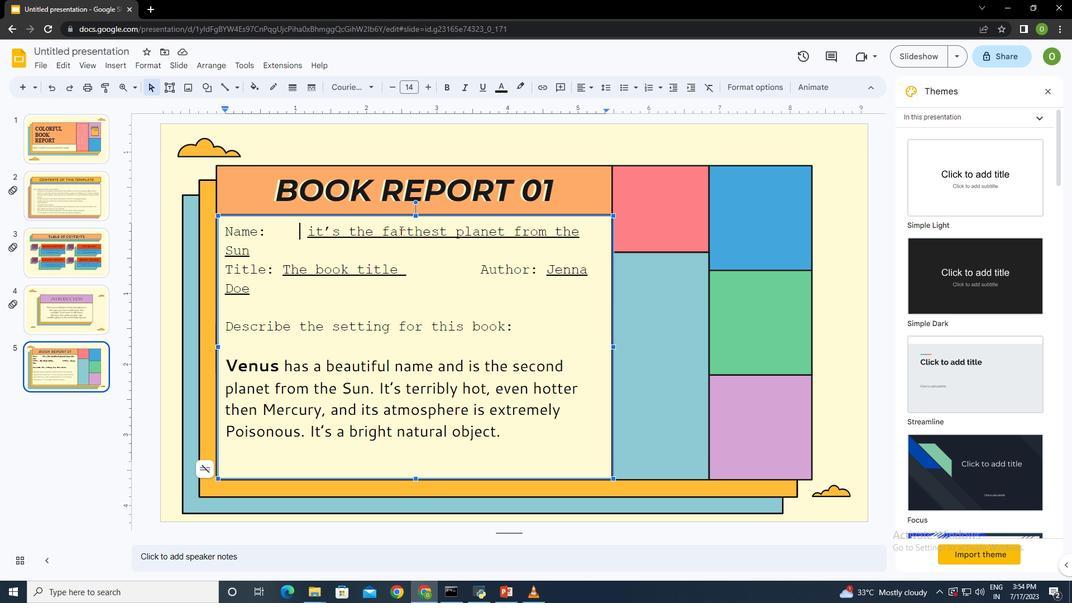 
Action: Key pressed <Key.delete>
Screenshot: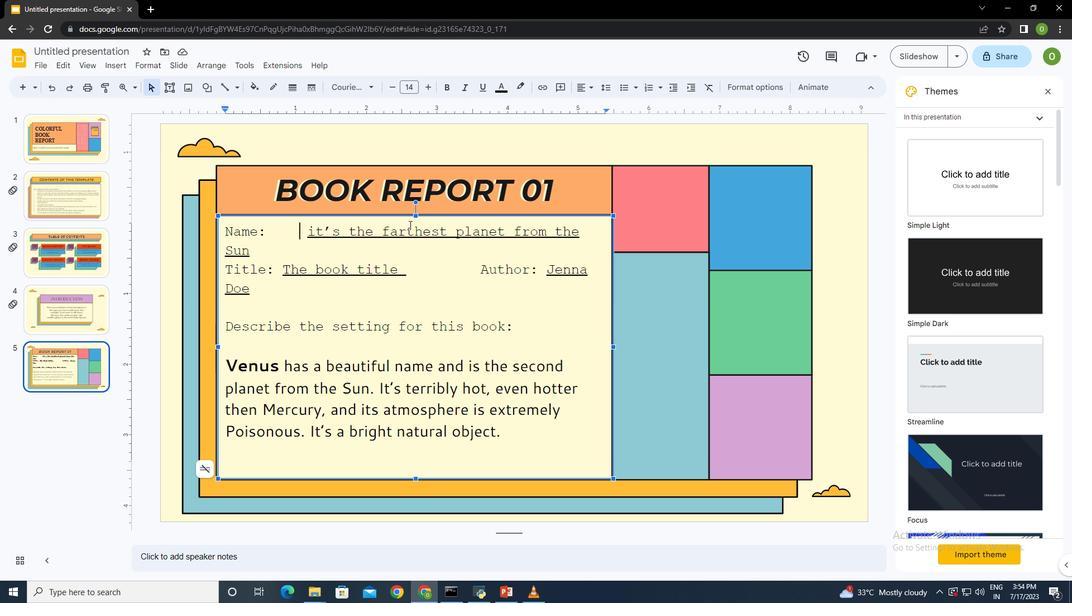 
Action: Mouse moved to (603, 233)
Screenshot: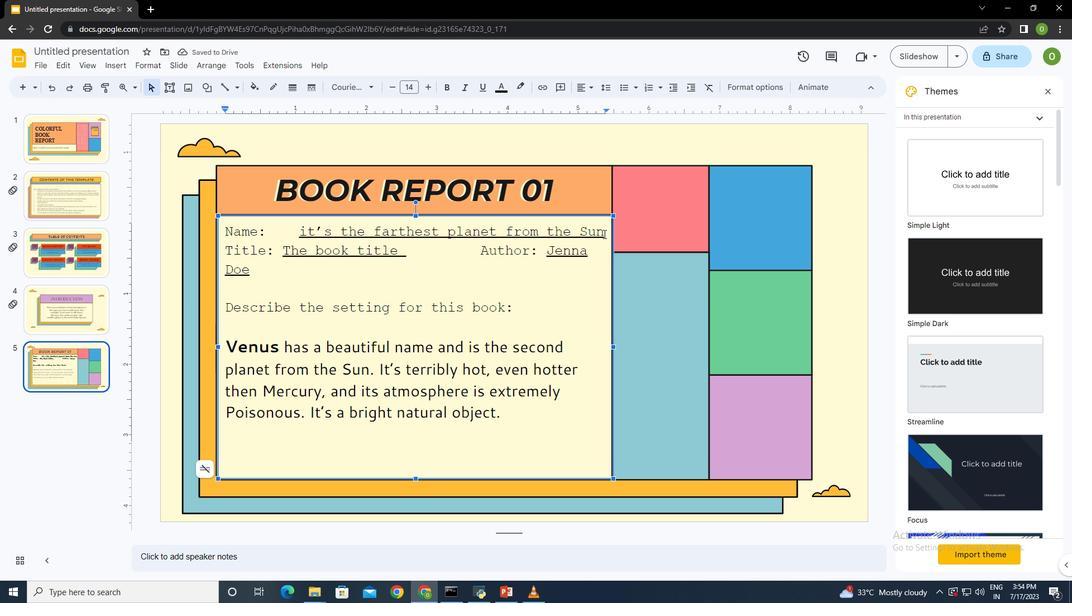 
Action: Mouse pressed left at (603, 233)
Screenshot: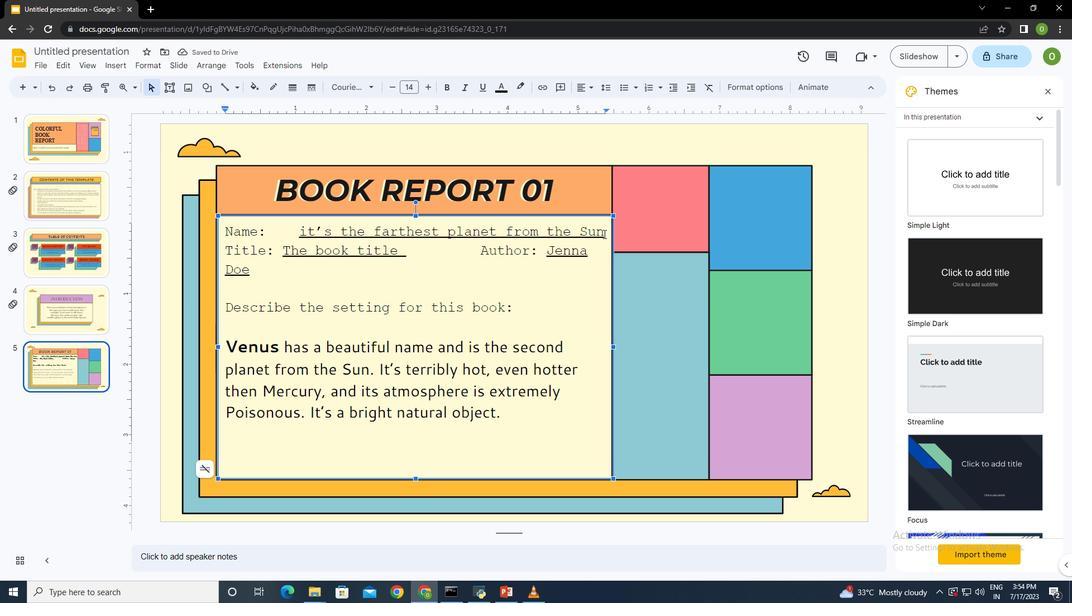 
Action: Mouse moved to (652, 227)
Screenshot: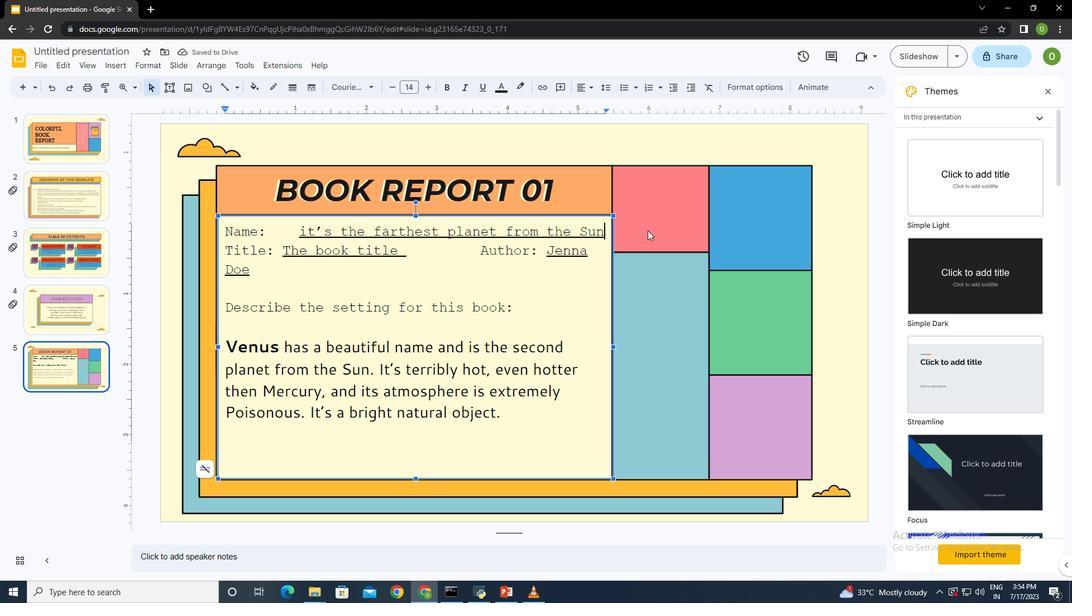 
Action: Key pressed <Key.enter><Key.down><Key.down><Key.up><Key.right><Key.right><Key.right><Key.right><Key.right><Key.right><Key.right><Key.right><Key.right><Key.right><Key.right><Key.right><Key.right><Key.right><Key.right><Key.right><Key.right><Key.right><Key.right><Key.right><Key.right><Key.right><Key.left><Key.delete><Key.delete><Key.delete>
Screenshot: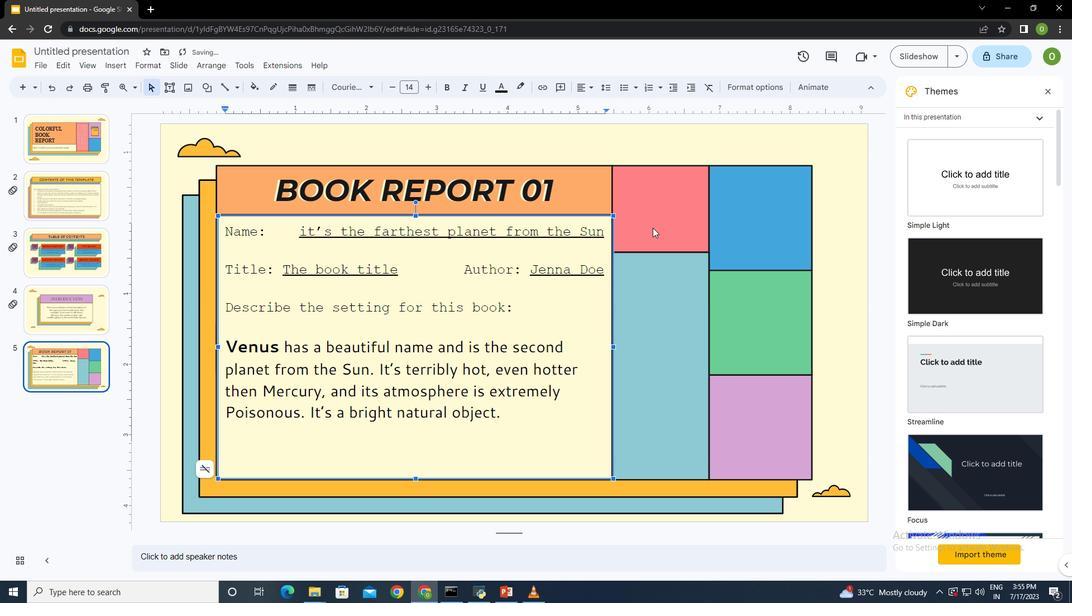 
Action: Mouse moved to (432, 289)
Screenshot: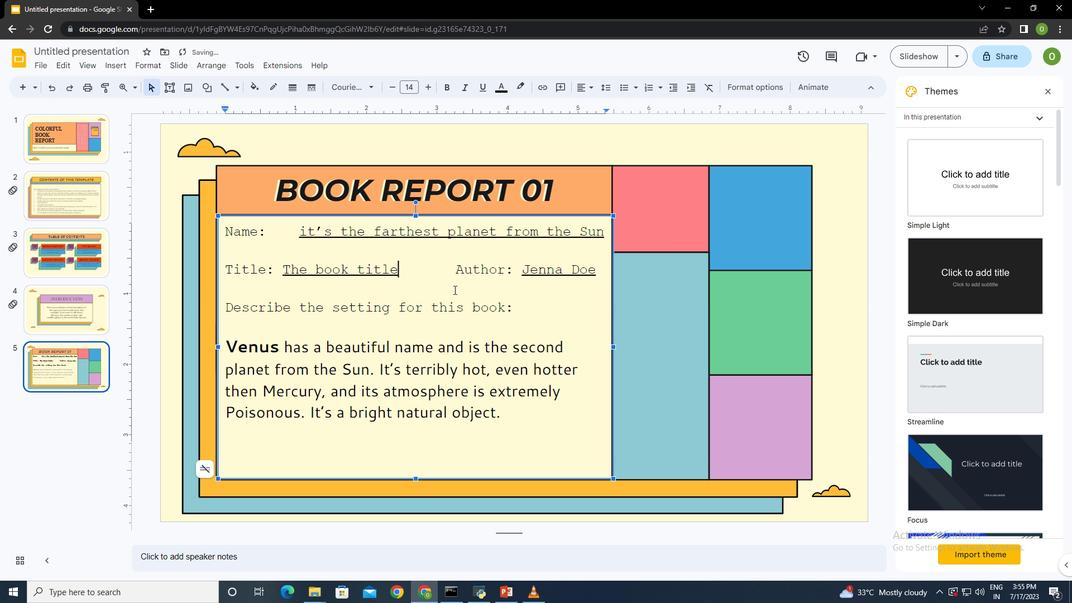 
Action: Mouse pressed left at (432, 289)
Screenshot: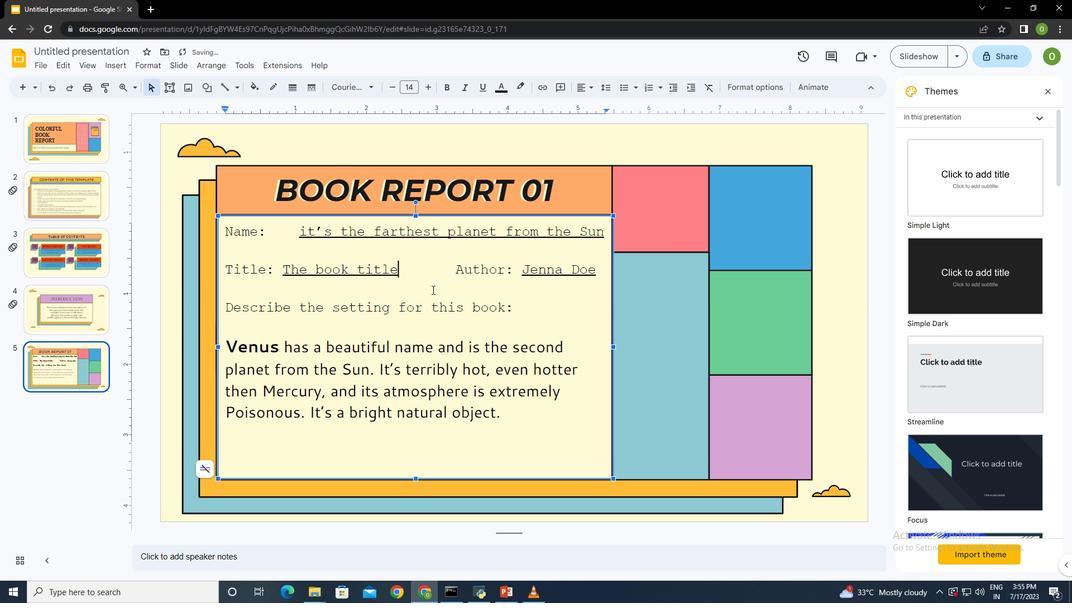 
Action: Mouse moved to (519, 308)
Screenshot: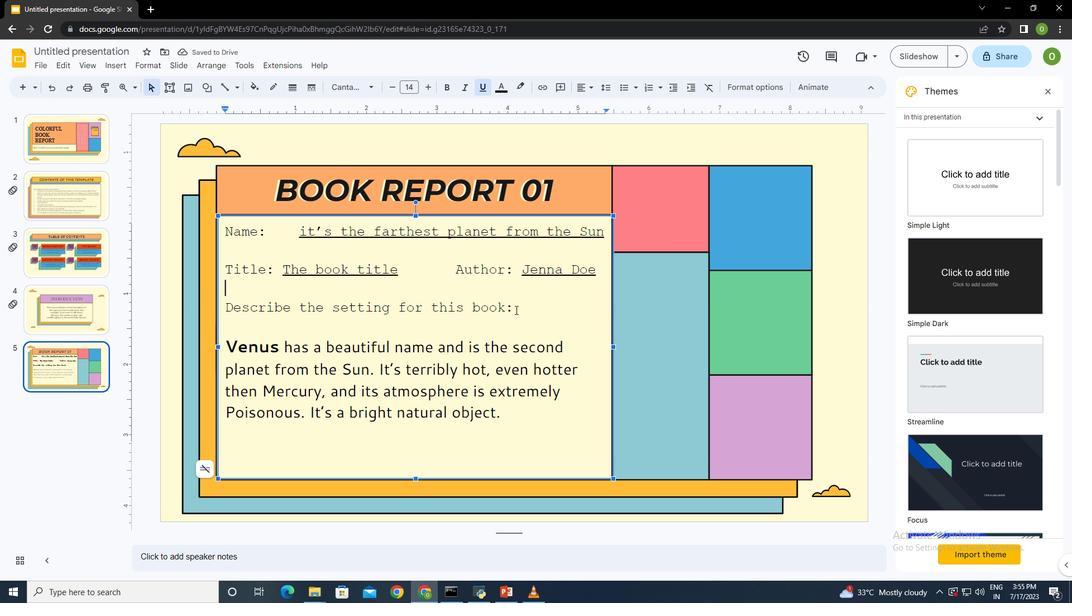 
Action: Mouse pressed left at (519, 308)
Screenshot: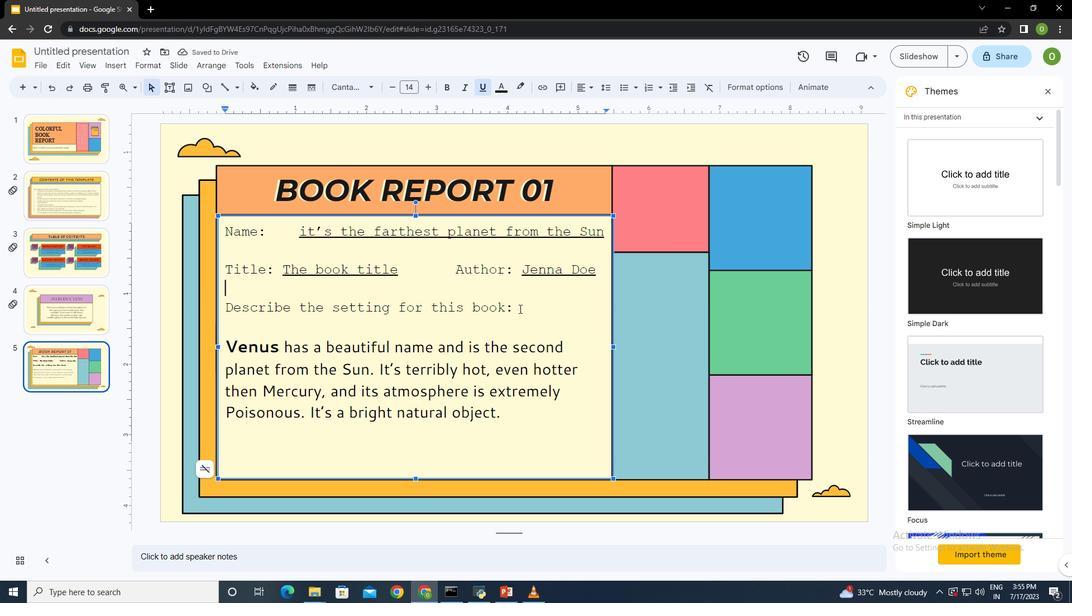 
Action: Mouse moved to (519, 308)
Screenshot: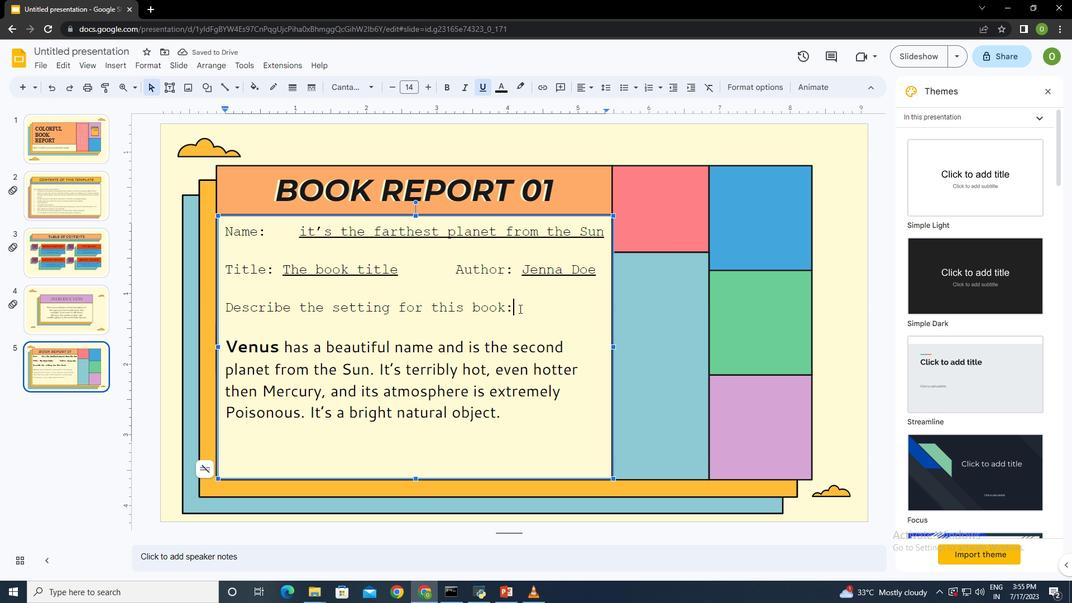 
Action: Mouse pressed left at (519, 308)
Screenshot: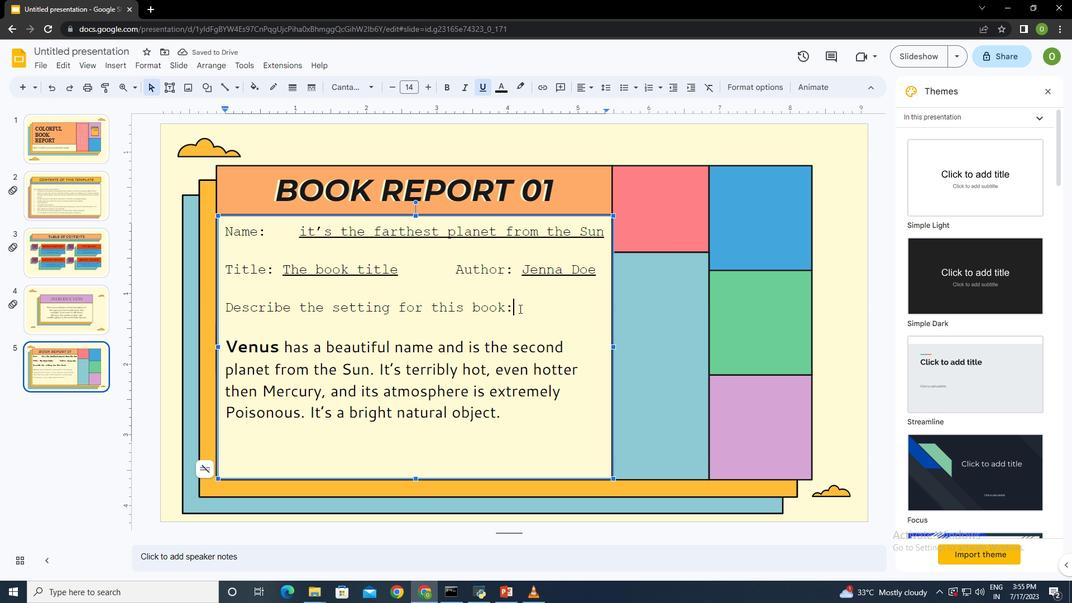 
Action: Mouse moved to (427, 86)
Screenshot: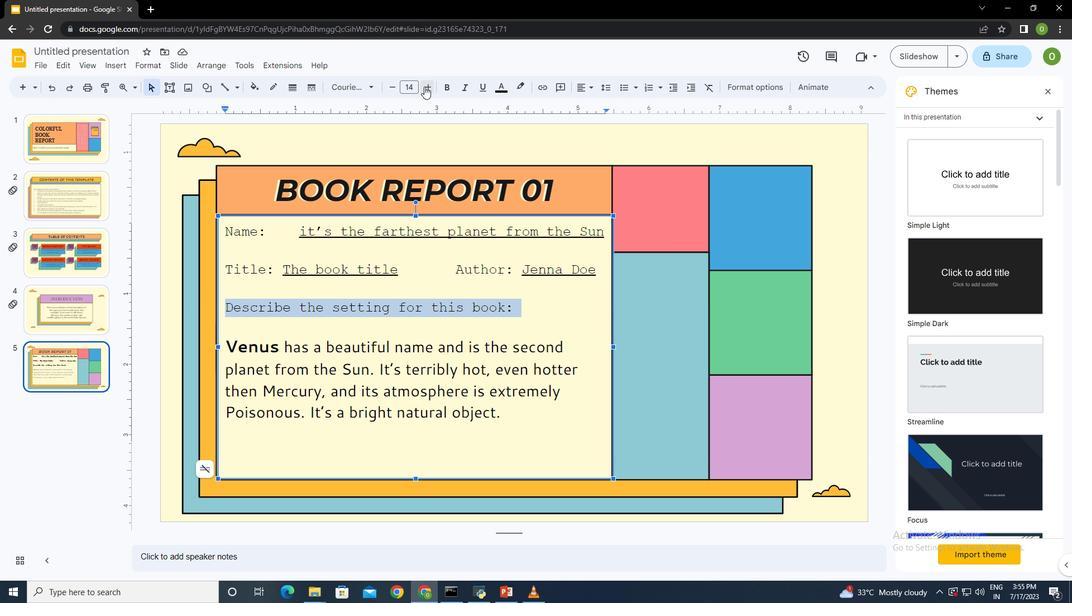 
Action: Mouse pressed left at (427, 86)
Screenshot: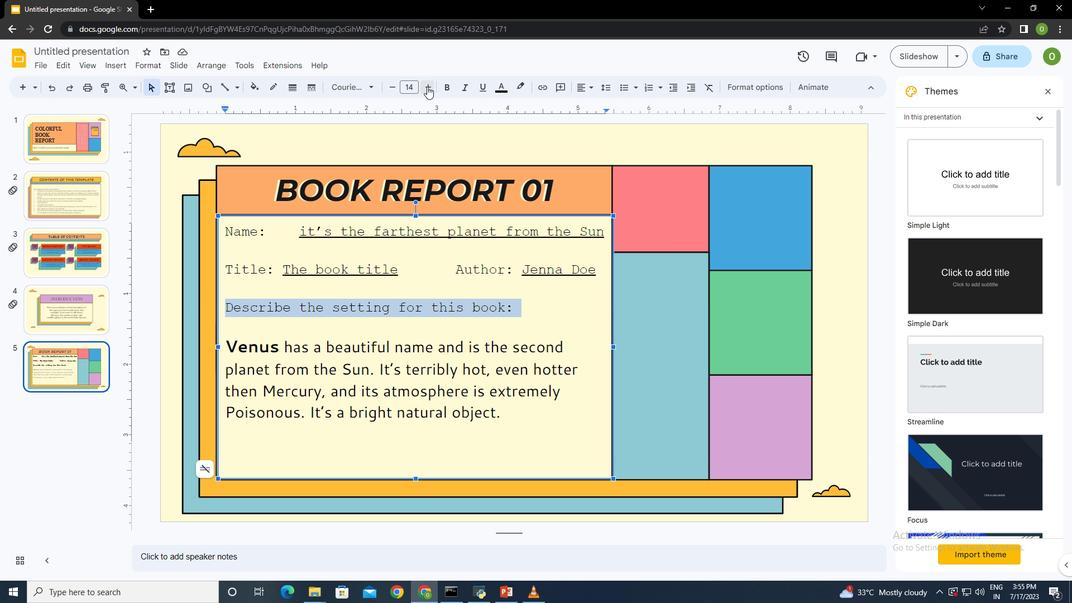 
Action: Mouse pressed left at (427, 86)
Screenshot: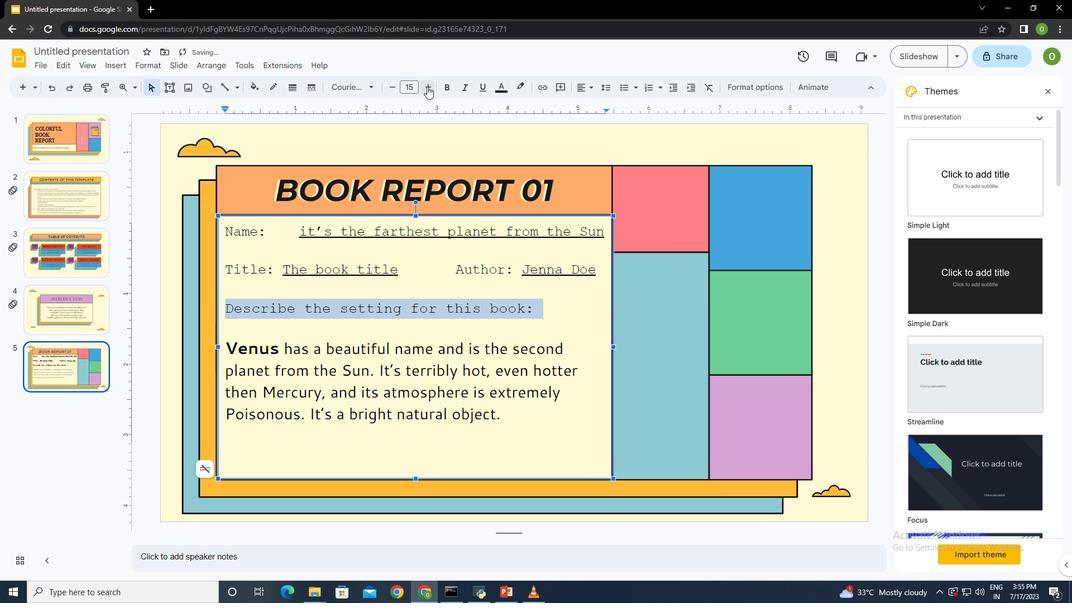 
Action: Mouse moved to (582, 318)
Screenshot: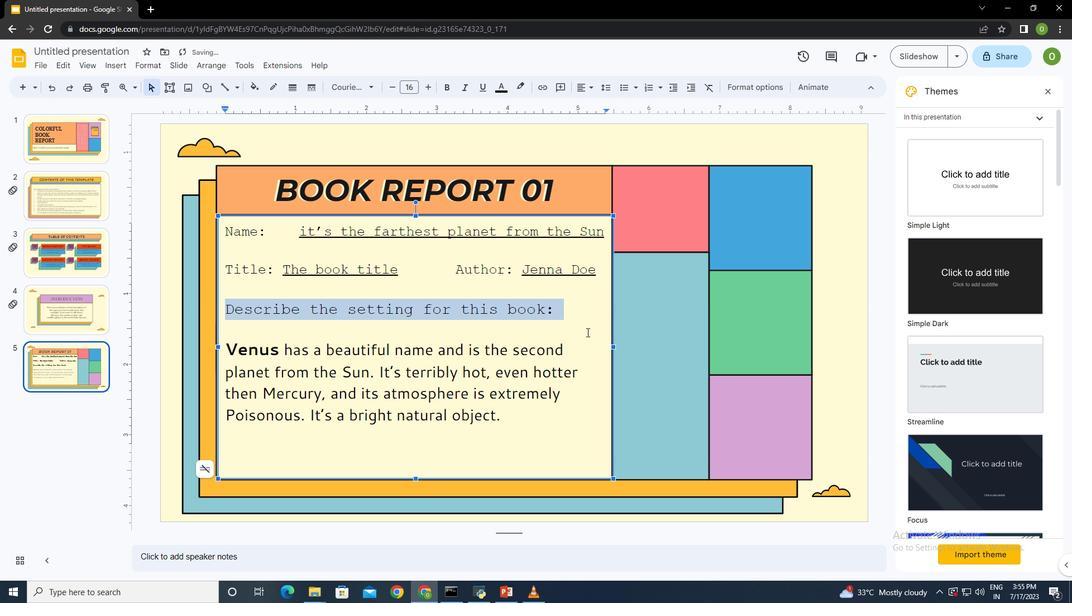 
Action: Mouse pressed left at (582, 318)
Screenshot: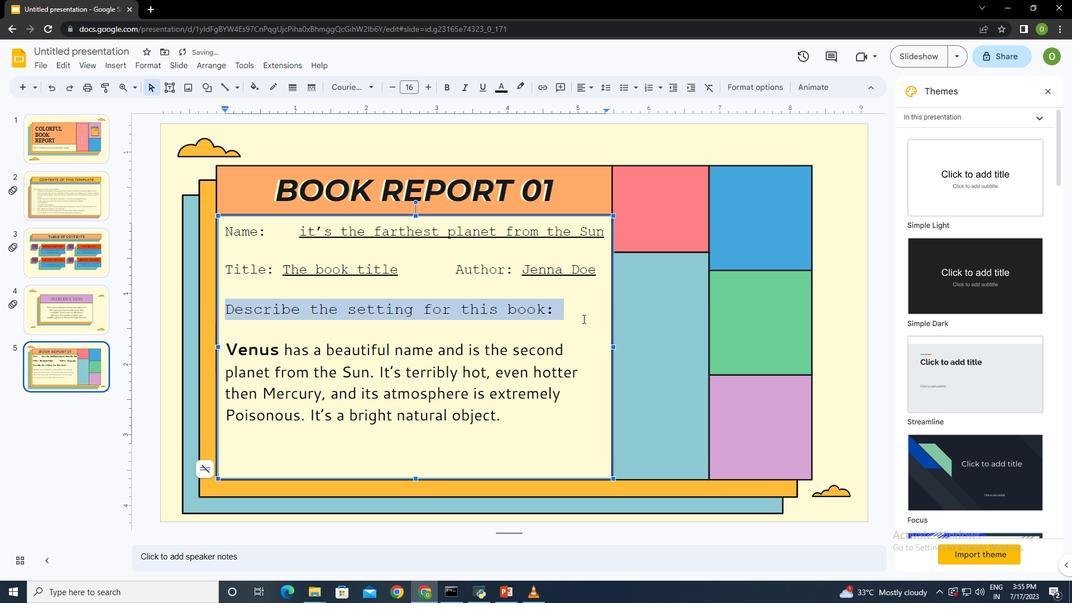 
Action: Mouse moved to (666, 215)
Screenshot: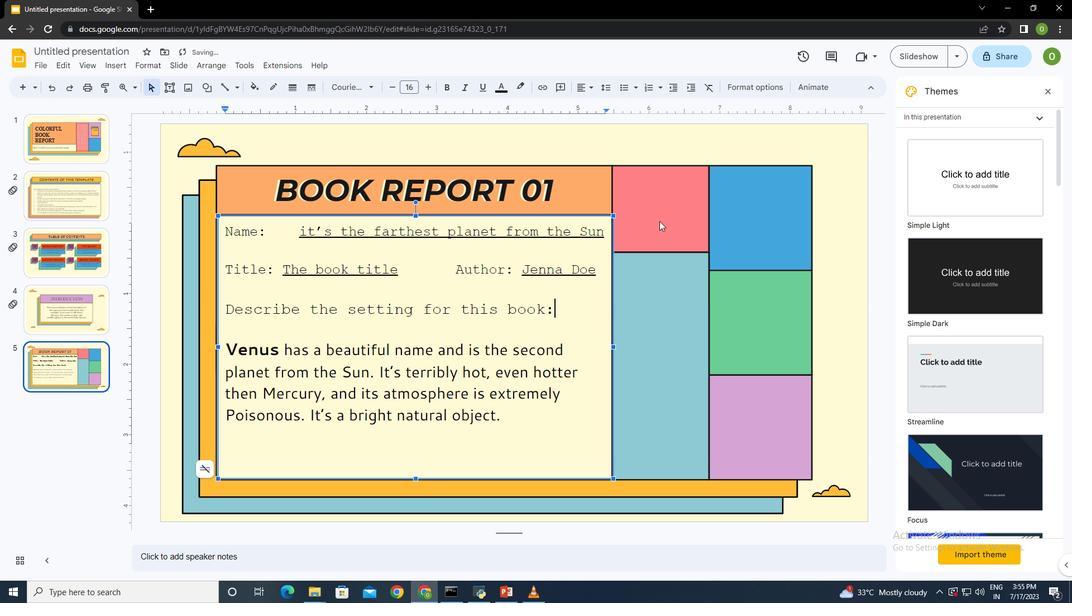 
Action: Mouse pressed left at (666, 215)
Screenshot: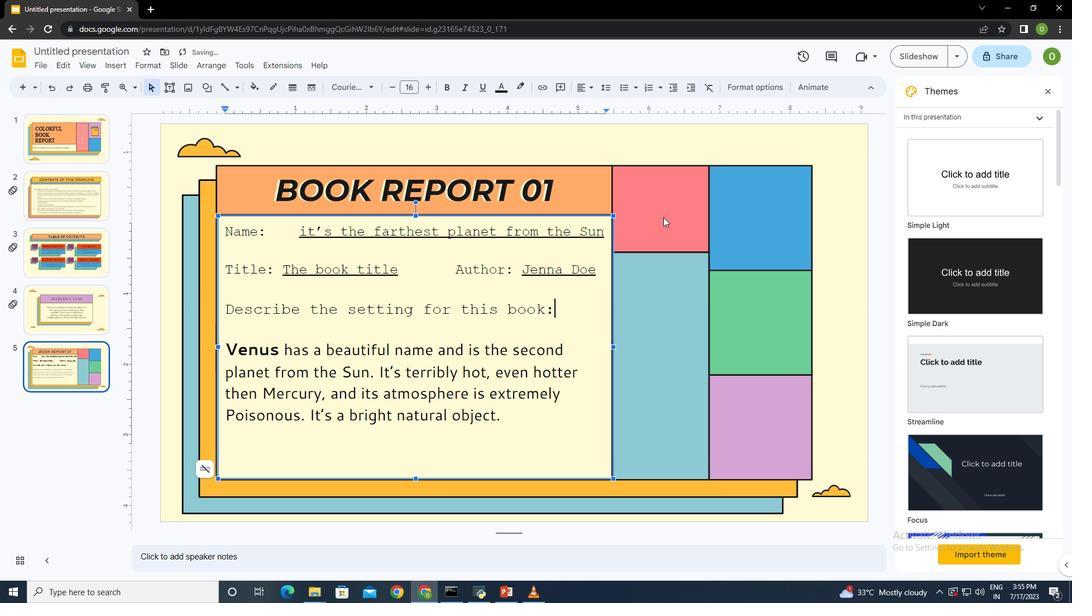 
Action: Mouse moved to (115, 63)
Screenshot: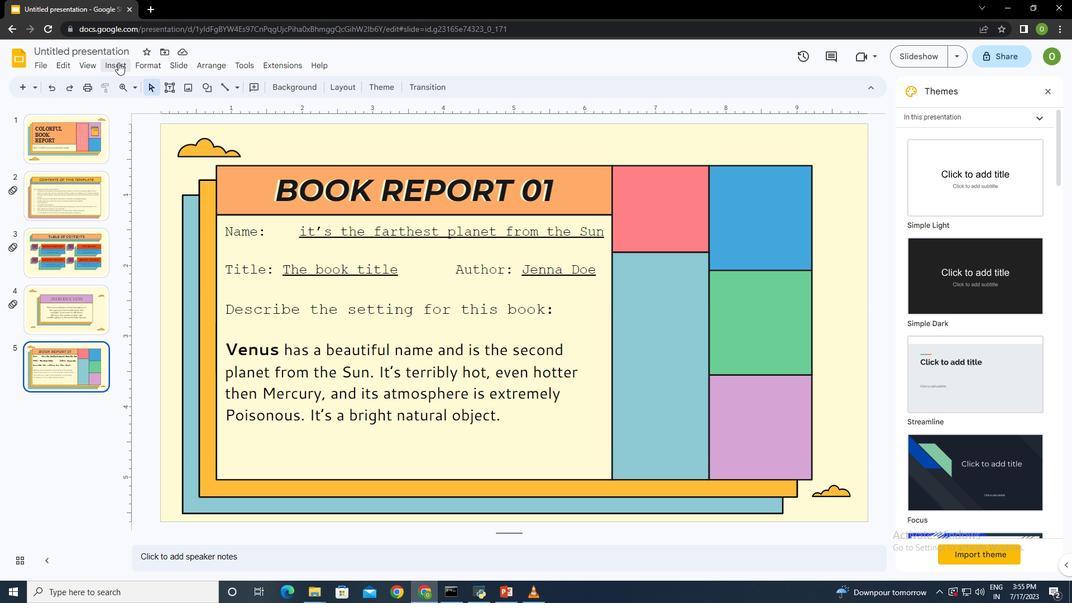
Action: Mouse pressed left at (115, 63)
Screenshot: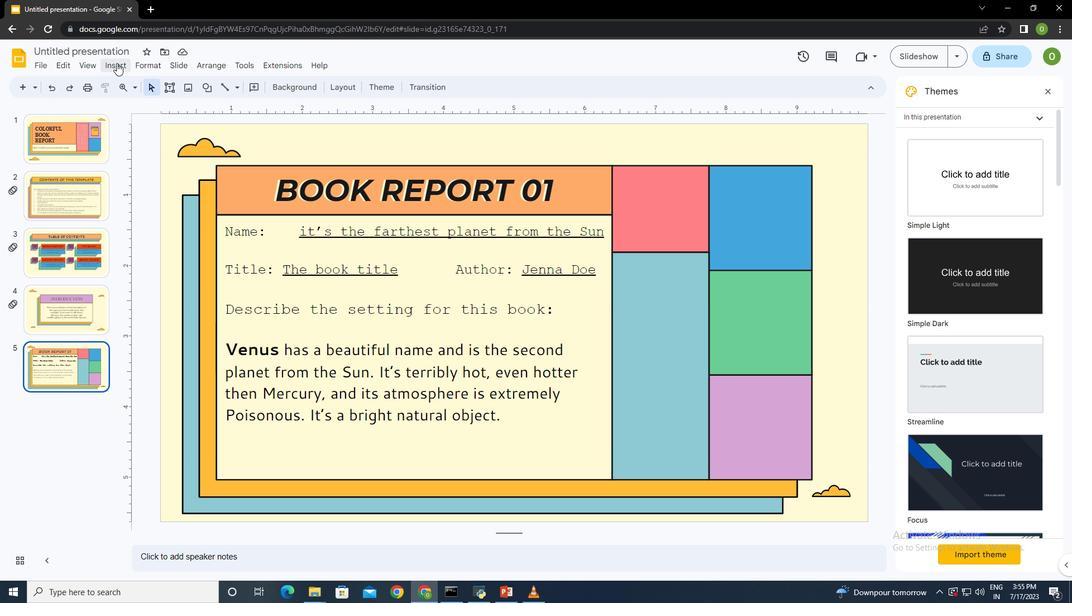 
Action: Mouse moved to (166, 82)
Screenshot: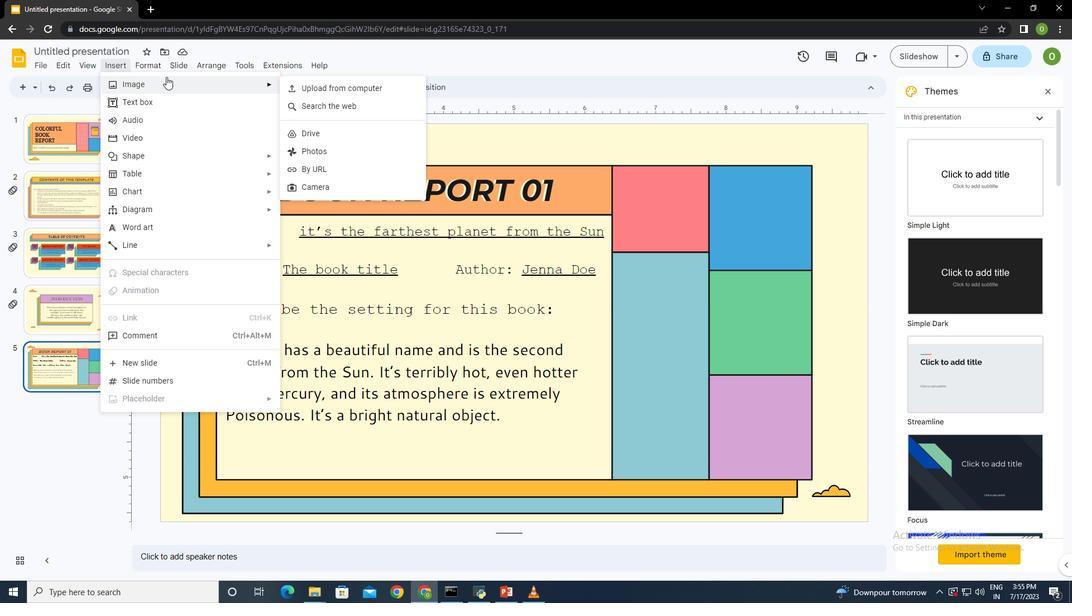 
Action: Mouse pressed left at (166, 82)
Screenshot: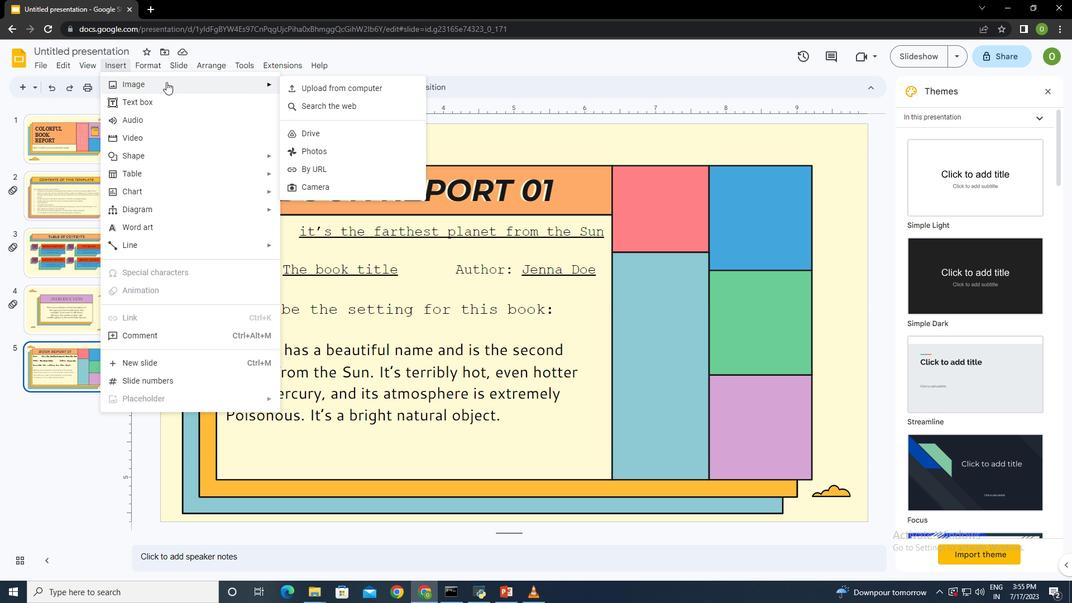 
Action: Mouse moved to (337, 90)
Screenshot: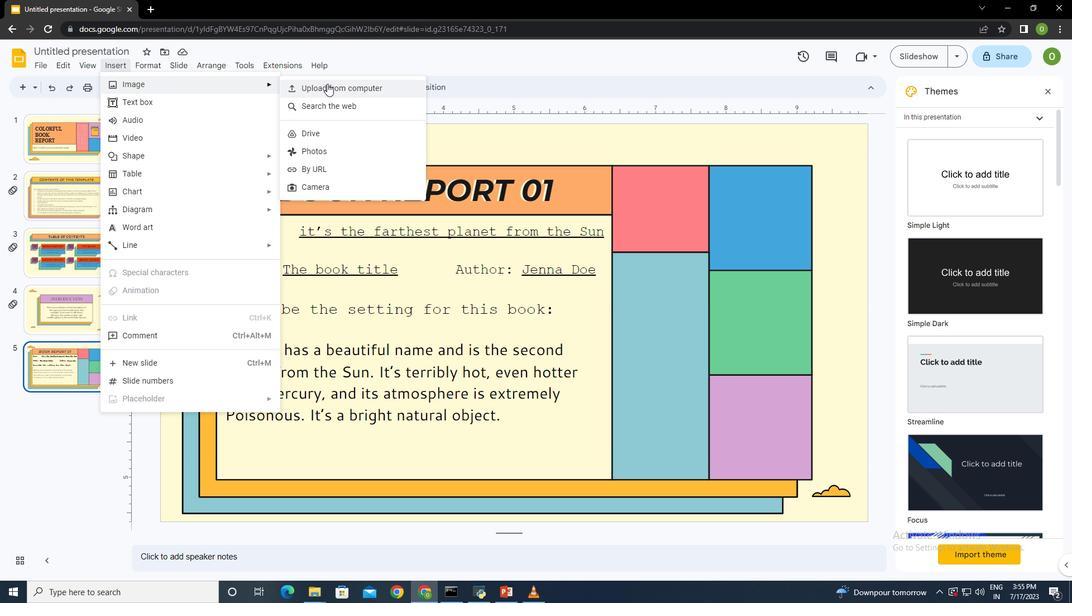
Action: Mouse pressed left at (337, 90)
Screenshot: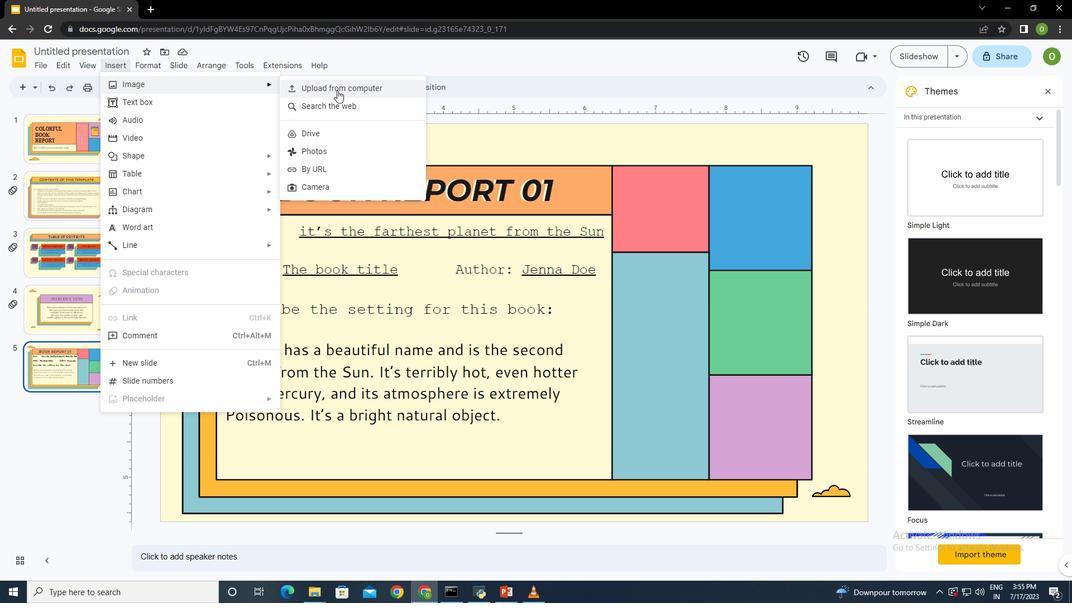 
Action: Mouse moved to (316, 102)
Screenshot: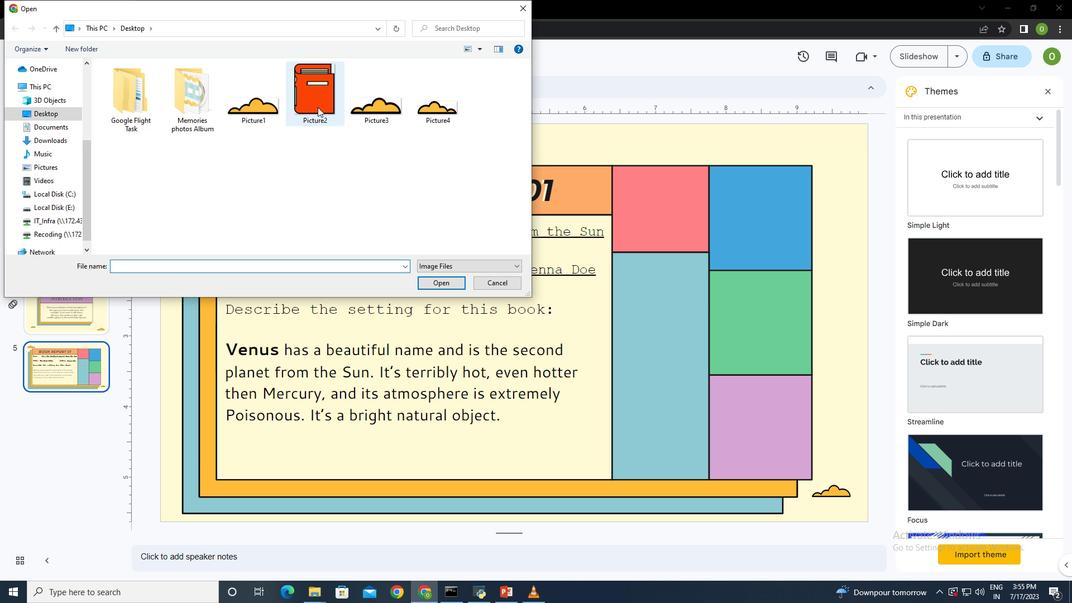 
Action: Mouse pressed left at (316, 102)
Screenshot: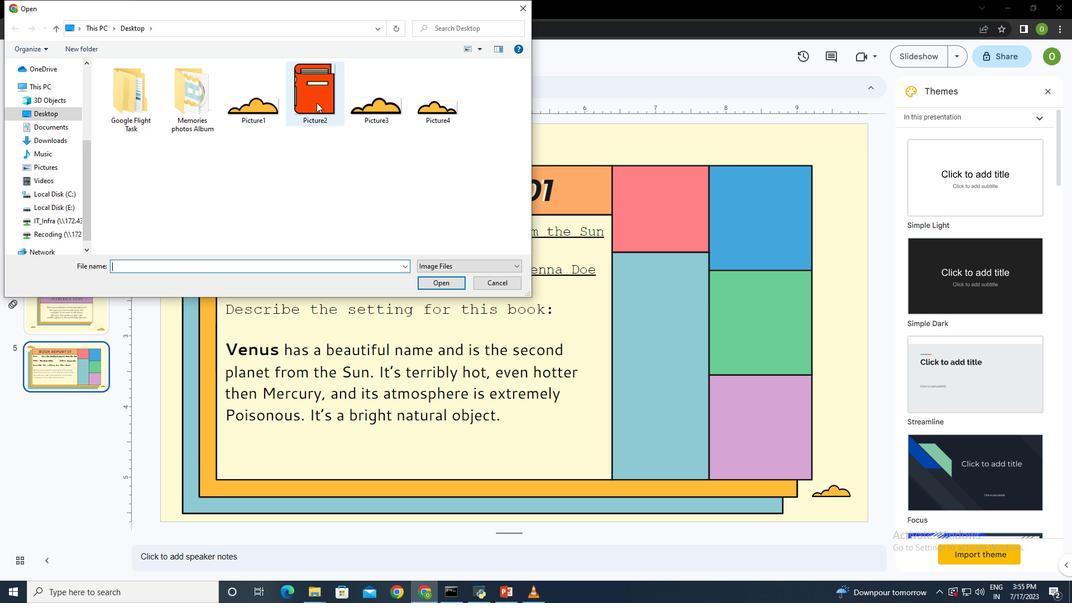 
Action: Mouse moved to (437, 280)
Screenshot: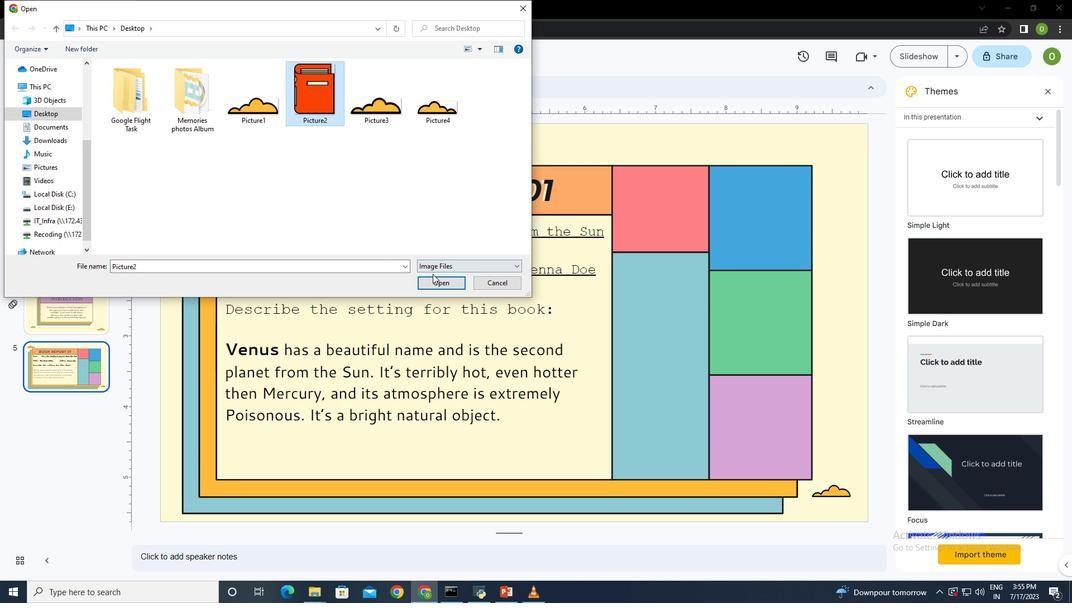 
Action: Mouse pressed left at (437, 280)
Screenshot: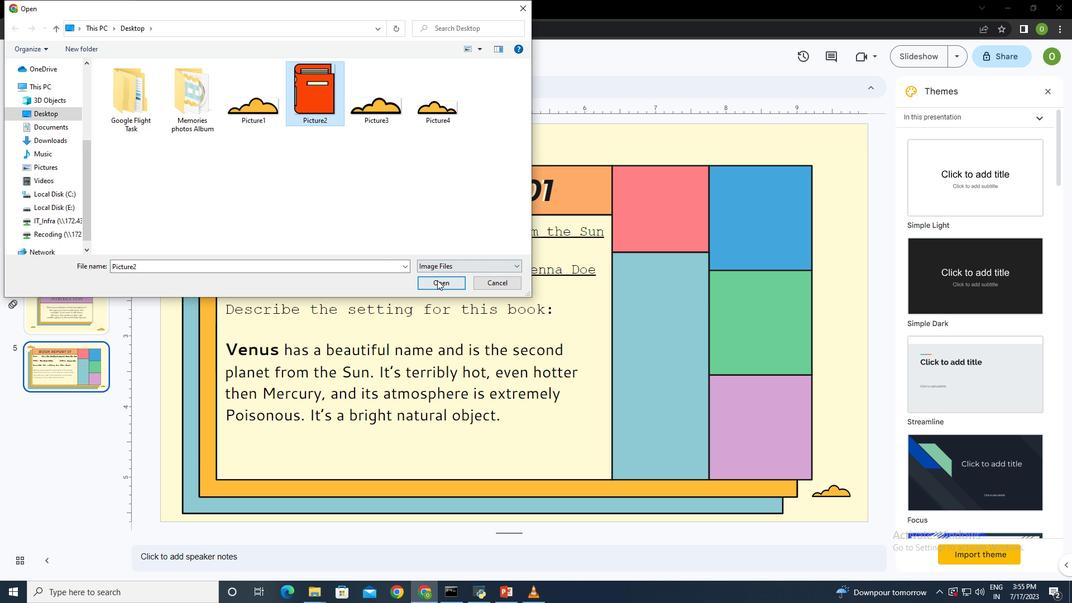 
Action: Mouse moved to (688, 180)
Screenshot: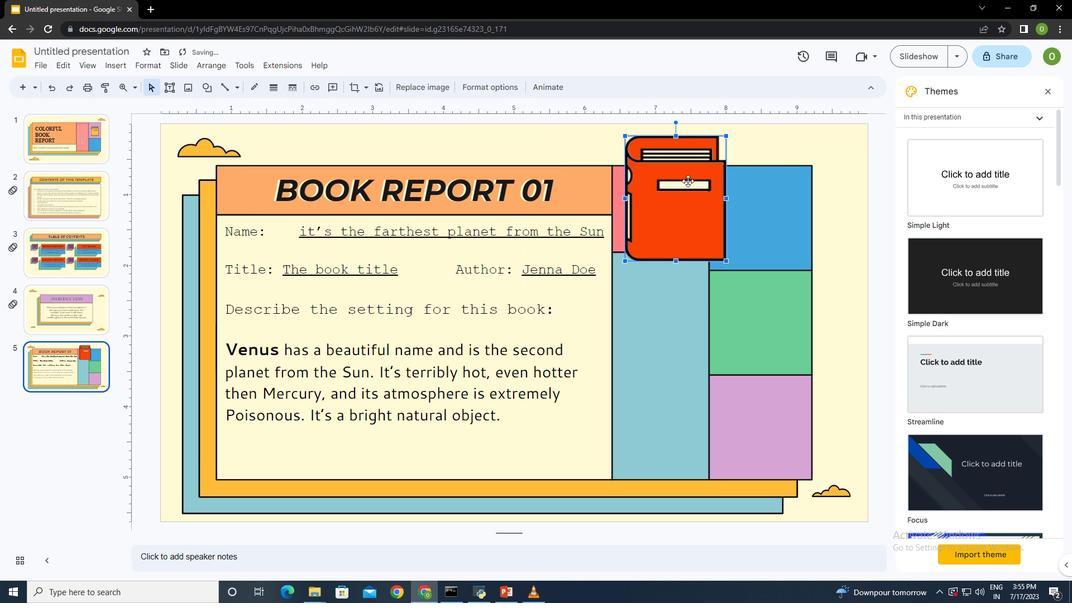 
Action: Mouse pressed left at (688, 180)
Screenshot: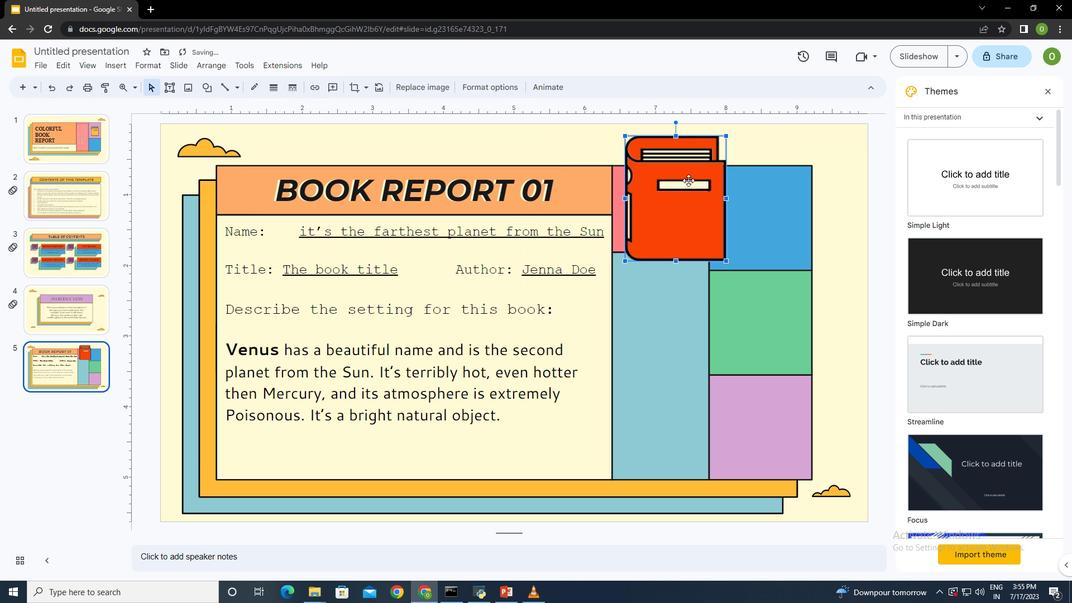 
Action: Mouse moved to (812, 356)
Screenshot: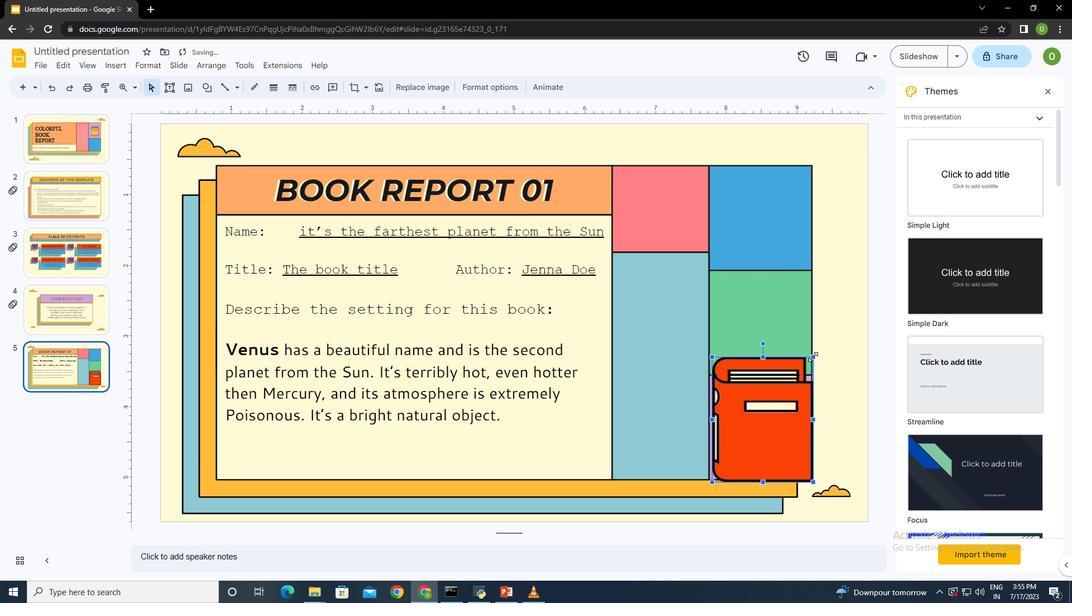 
Action: Mouse pressed left at (812, 356)
Screenshot: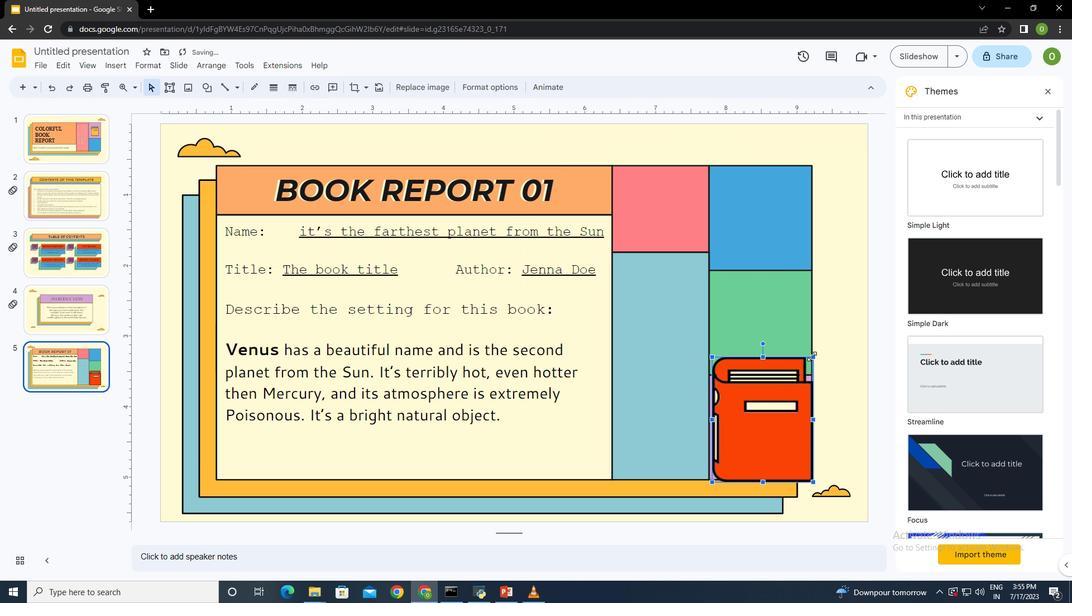 
Action: Mouse moved to (747, 425)
Screenshot: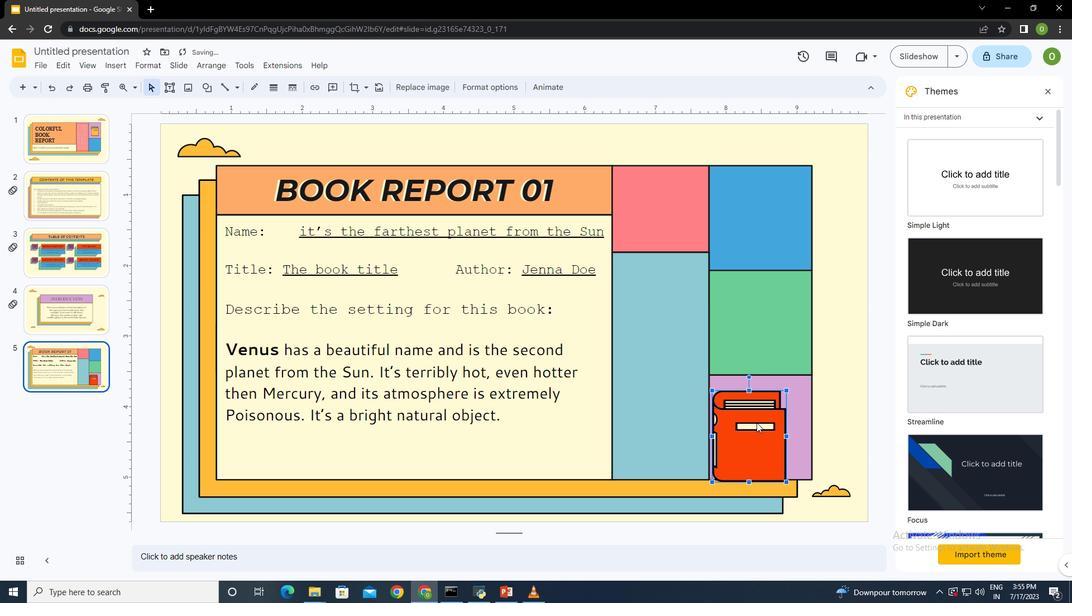 
Action: Mouse pressed left at (747, 425)
Screenshot: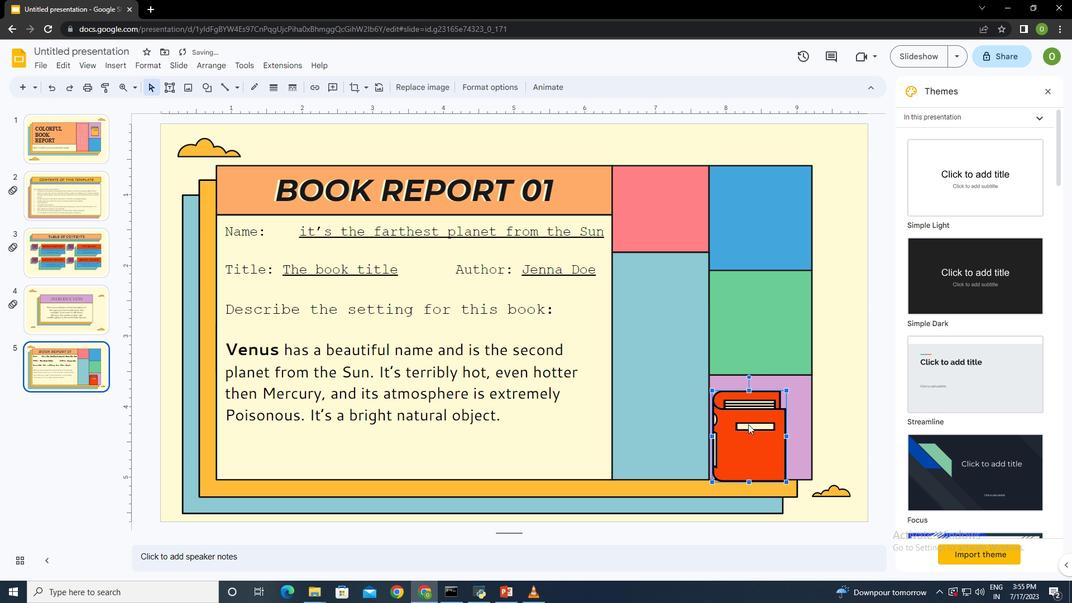 
Action: Mouse moved to (723, 471)
Screenshot: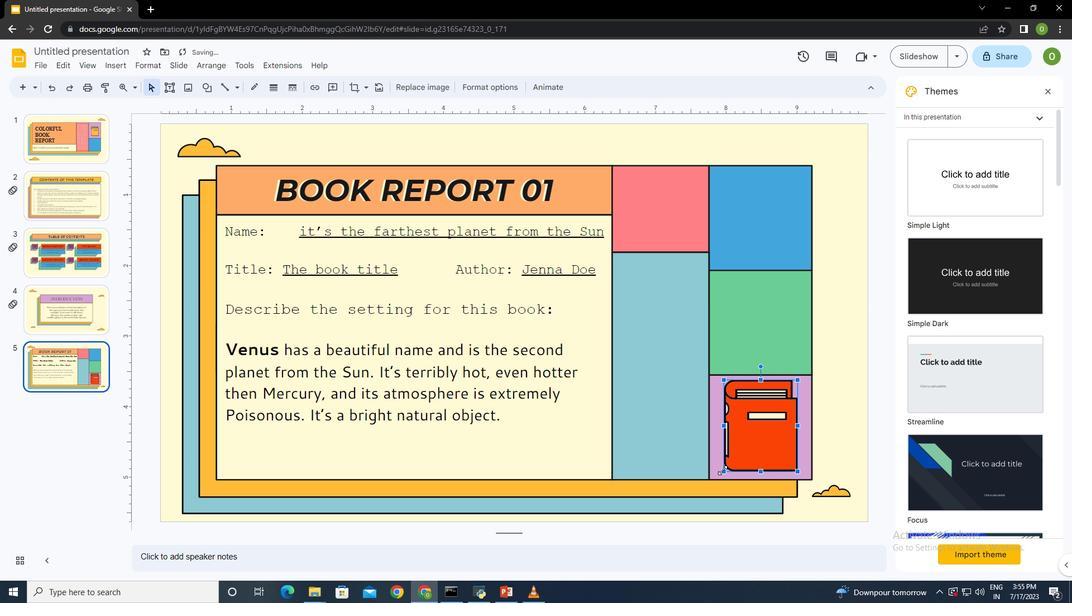 
Action: Mouse pressed left at (723, 471)
Screenshot: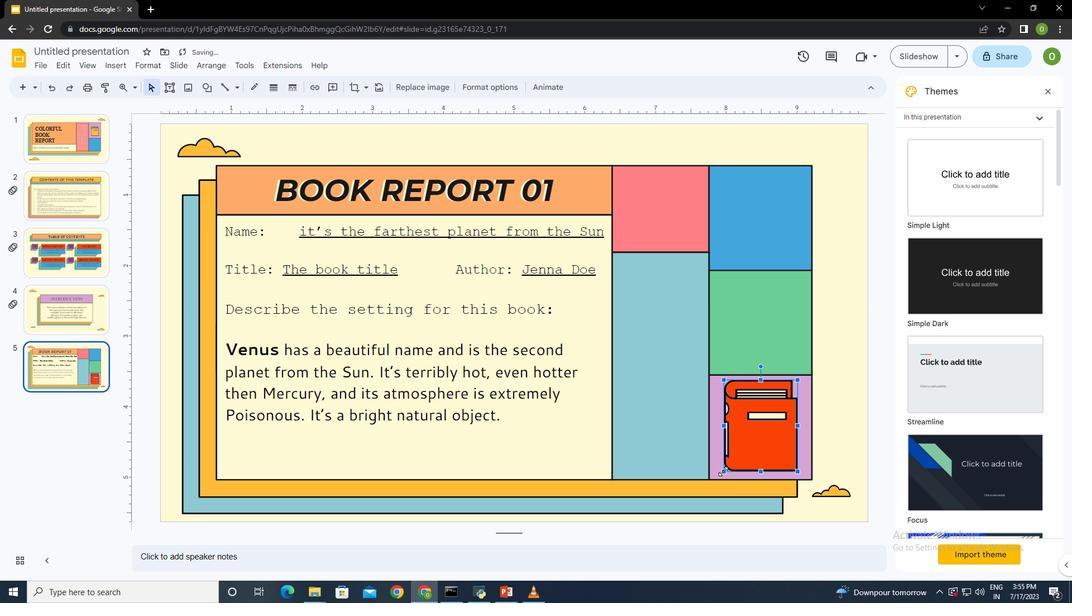
Action: Mouse moved to (774, 411)
Screenshot: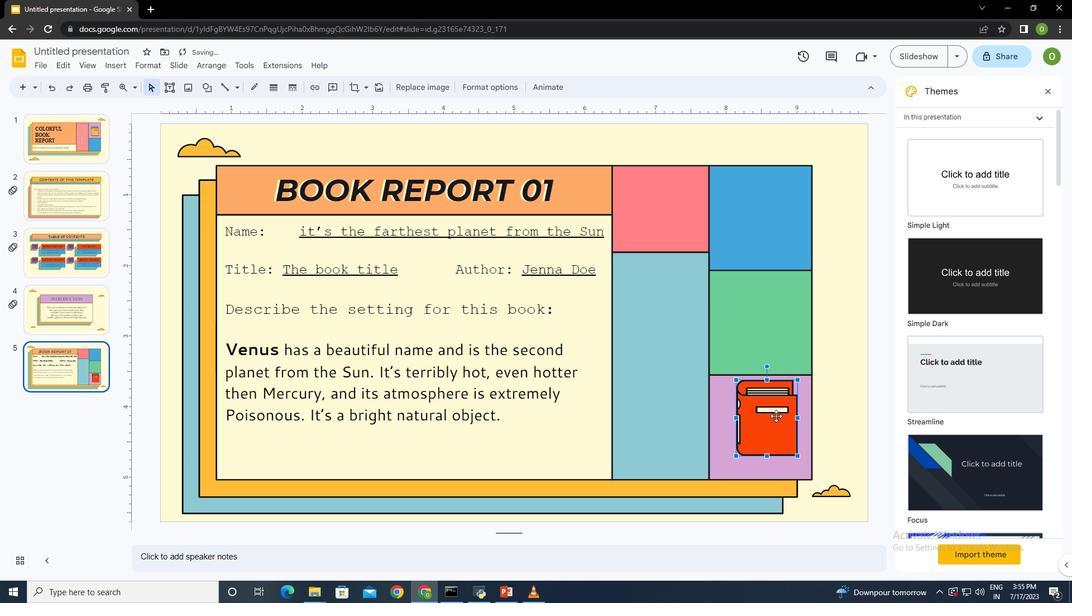 
Action: Mouse pressed left at (774, 411)
Screenshot: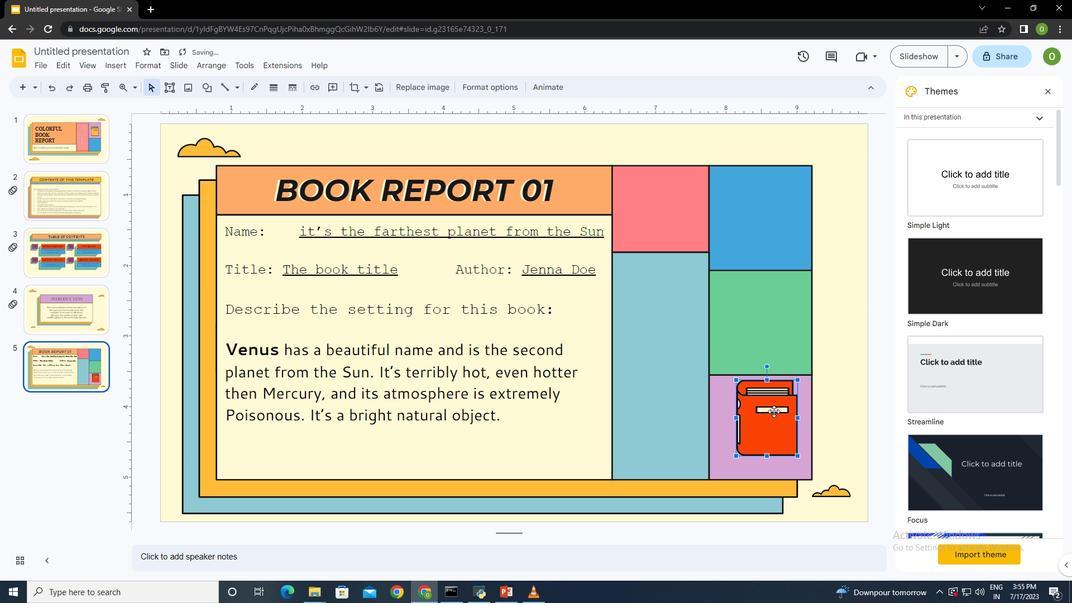 
Action: Mouse moved to (546, 80)
Screenshot: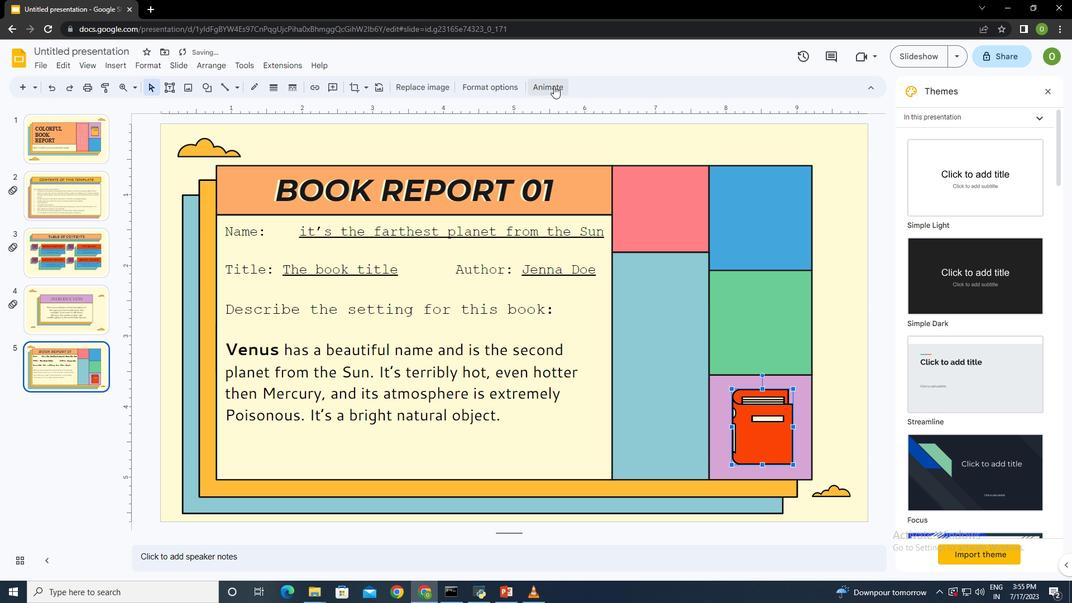 
Action: Mouse pressed left at (546, 80)
Screenshot: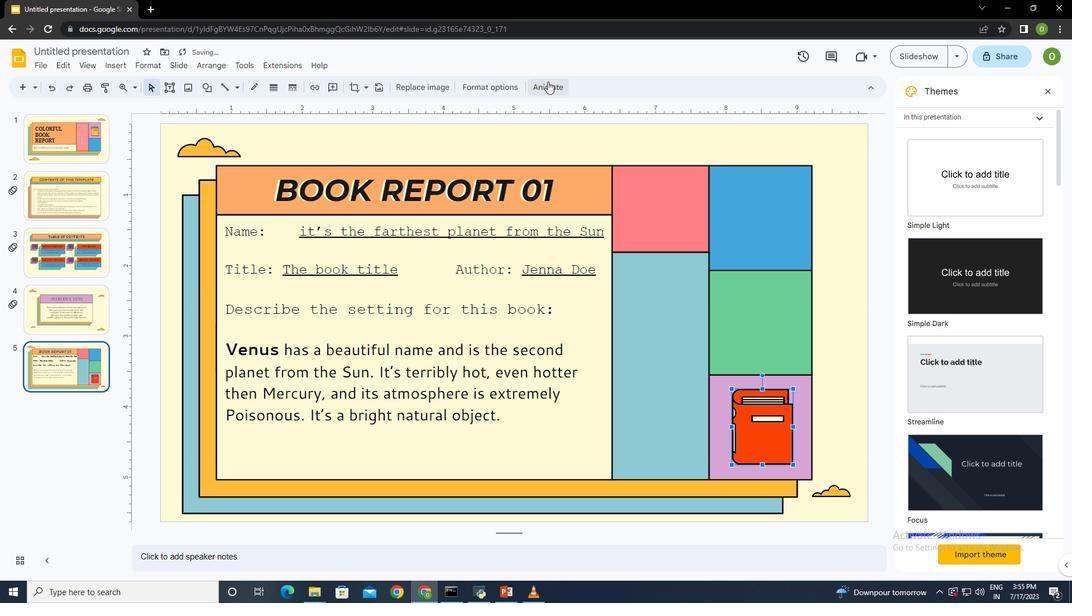 
Action: Mouse moved to (962, 225)
Screenshot: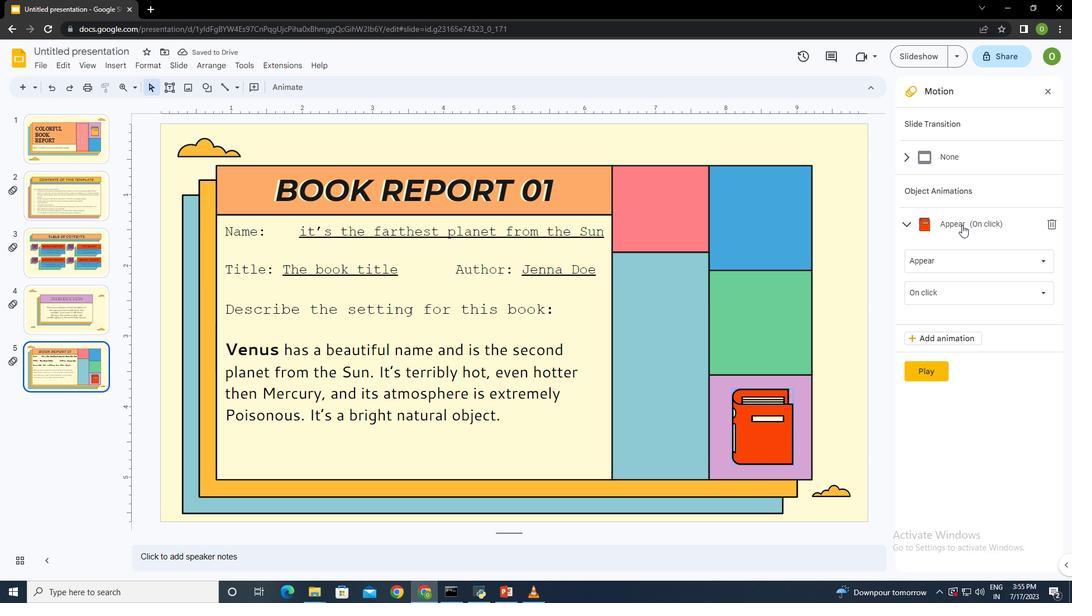 
Action: Mouse pressed left at (962, 225)
Screenshot: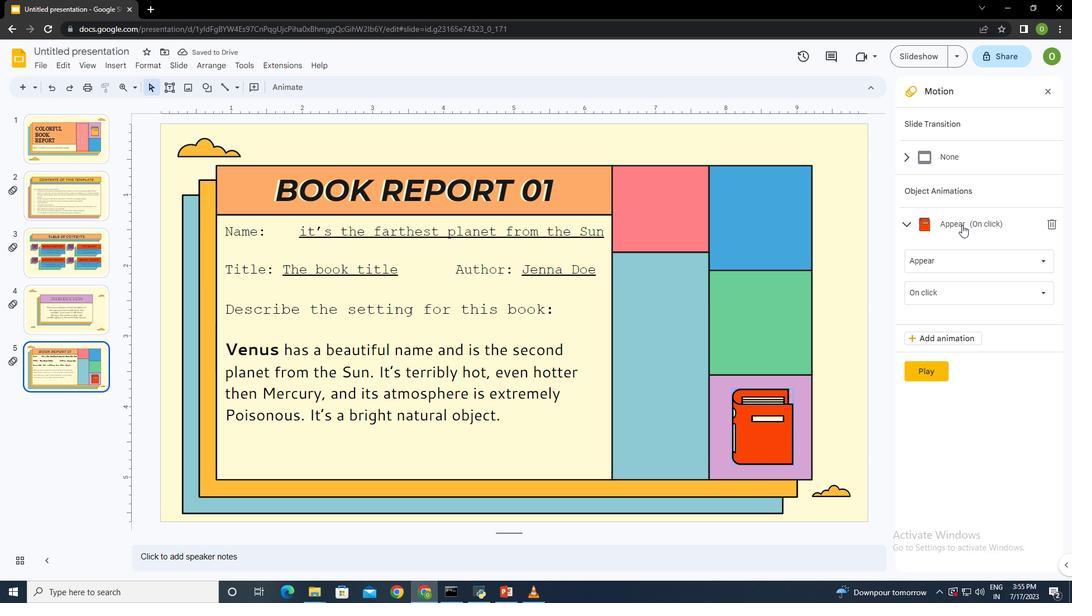 
Action: Mouse moved to (961, 222)
Screenshot: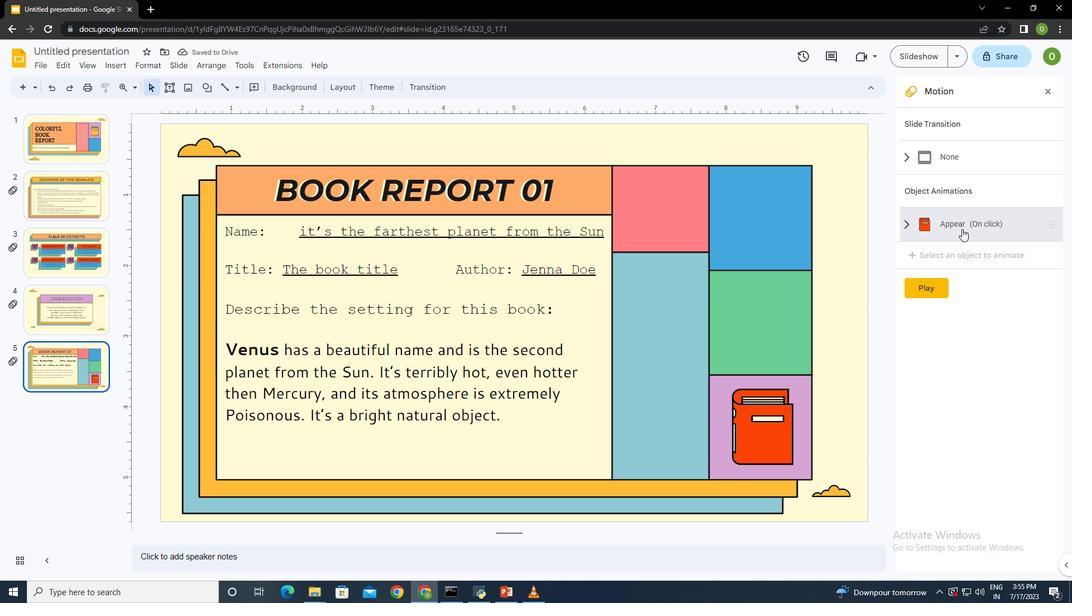 
Action: Mouse pressed left at (961, 222)
Screenshot: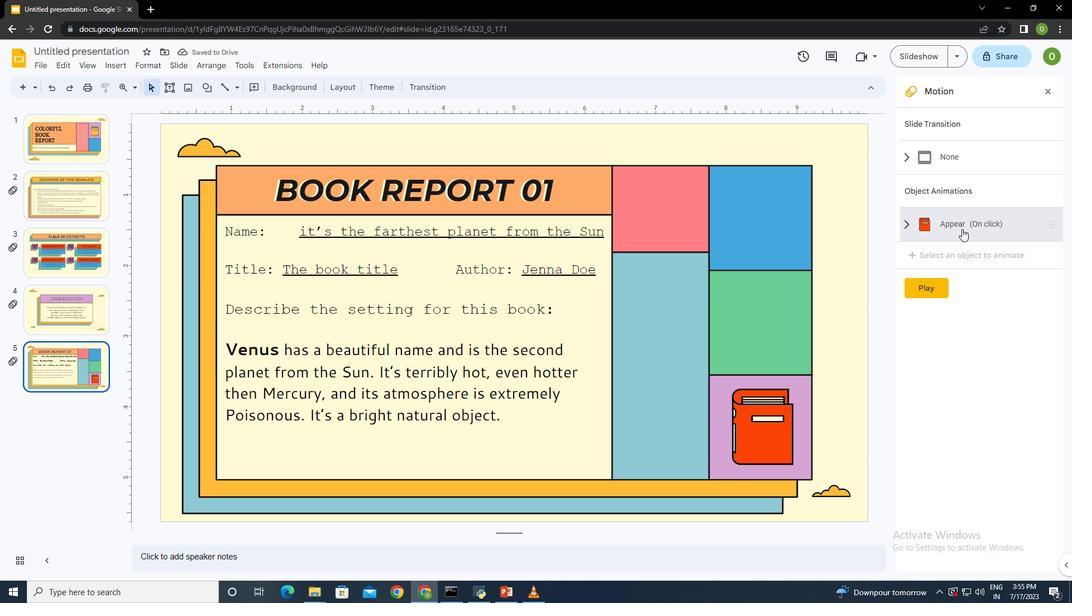 
Action: Mouse moved to (951, 258)
Screenshot: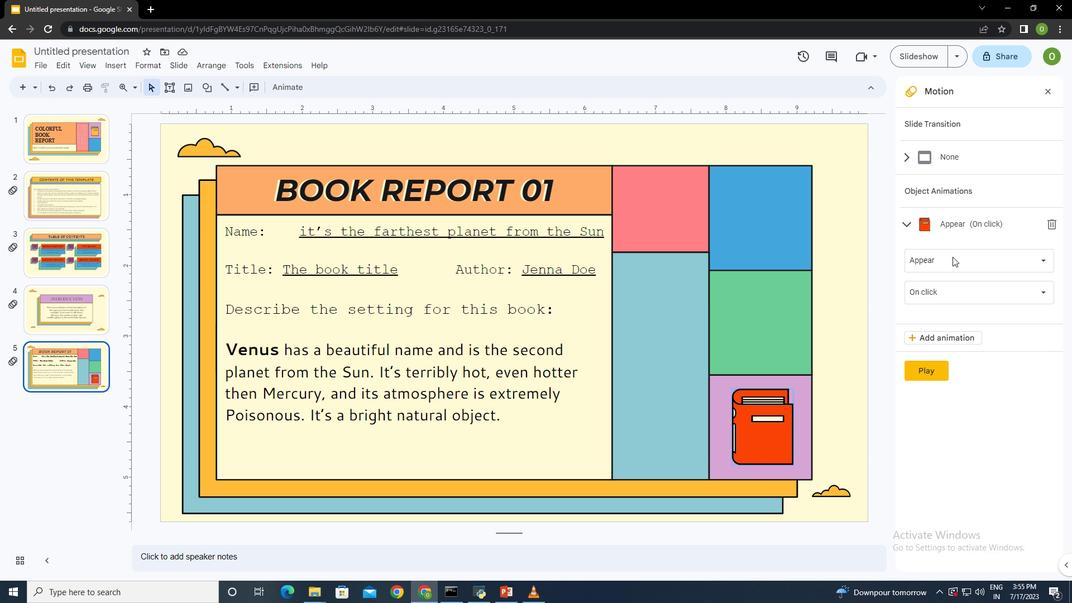 
Action: Mouse pressed left at (951, 258)
Screenshot: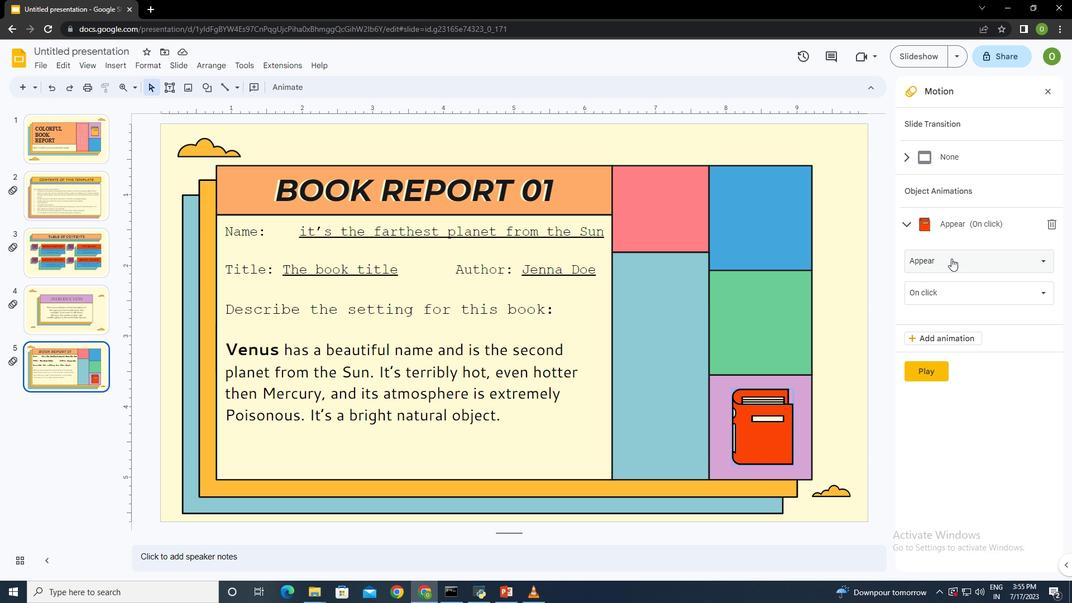 
Action: Mouse moved to (957, 356)
Screenshot: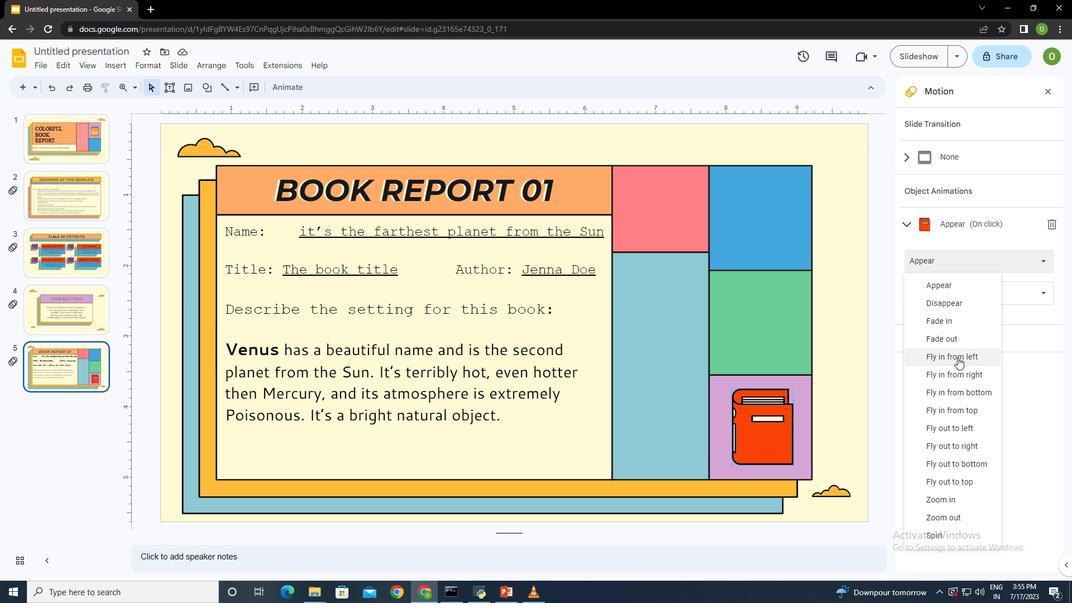 
Action: Mouse pressed left at (957, 356)
Screenshot: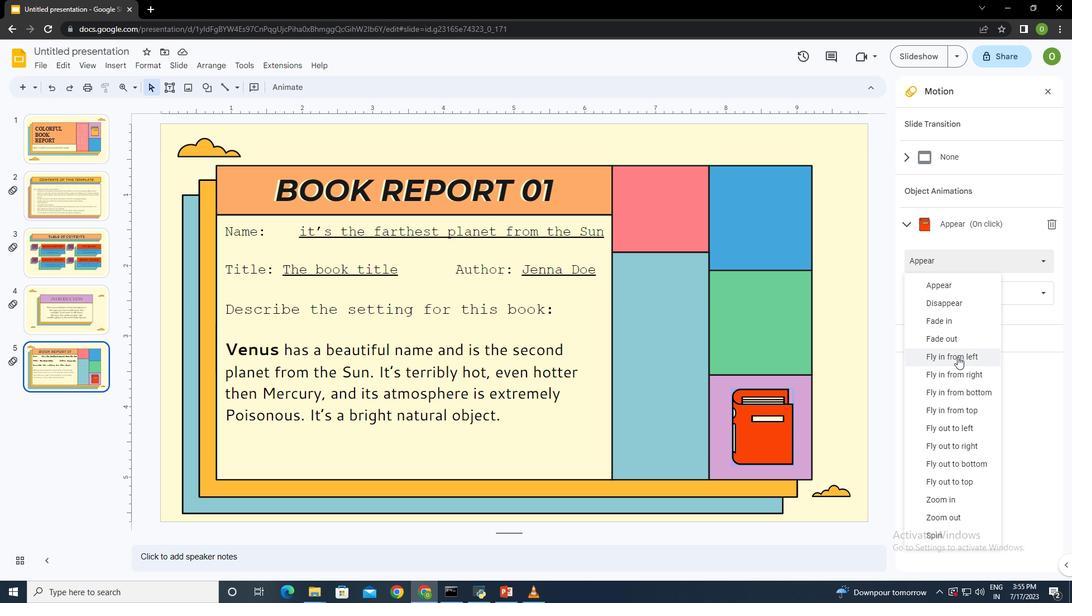 
Action: Mouse moved to (931, 294)
Screenshot: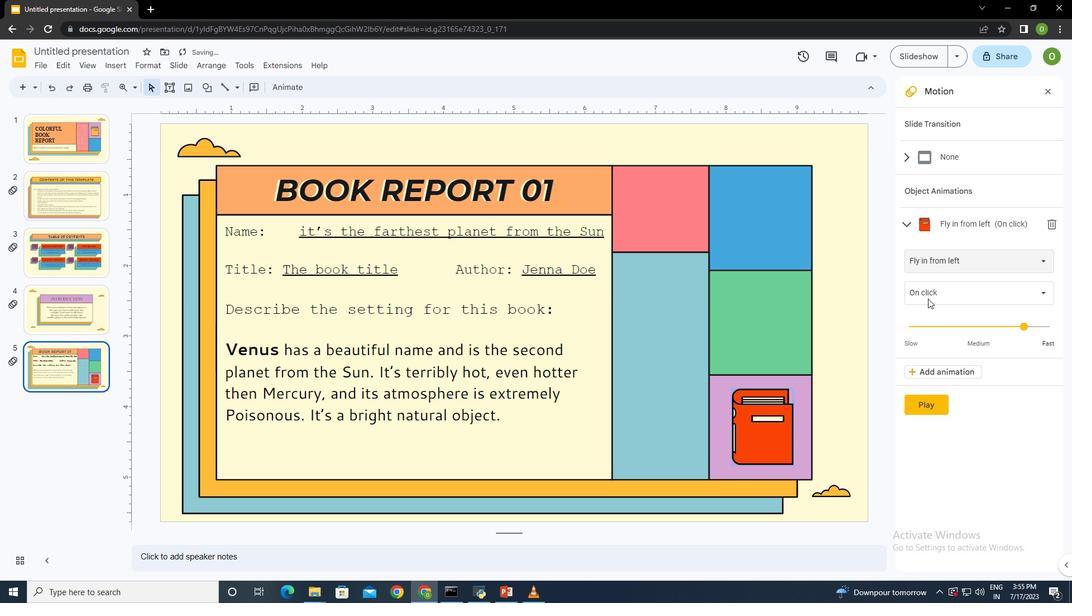 
Action: Mouse pressed left at (931, 294)
Screenshot: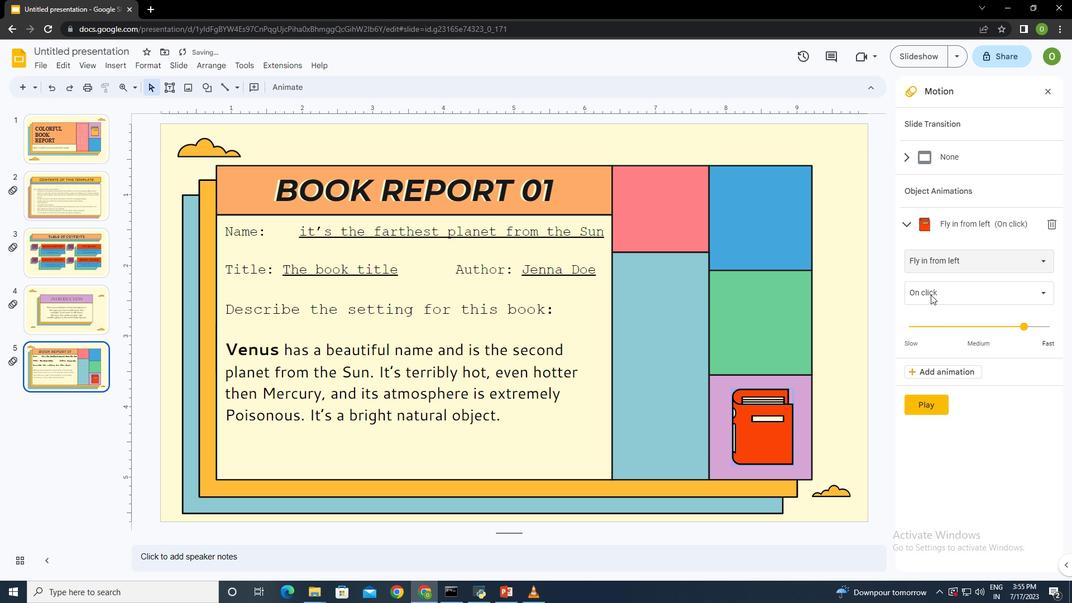 
Action: Mouse moved to (937, 292)
Screenshot: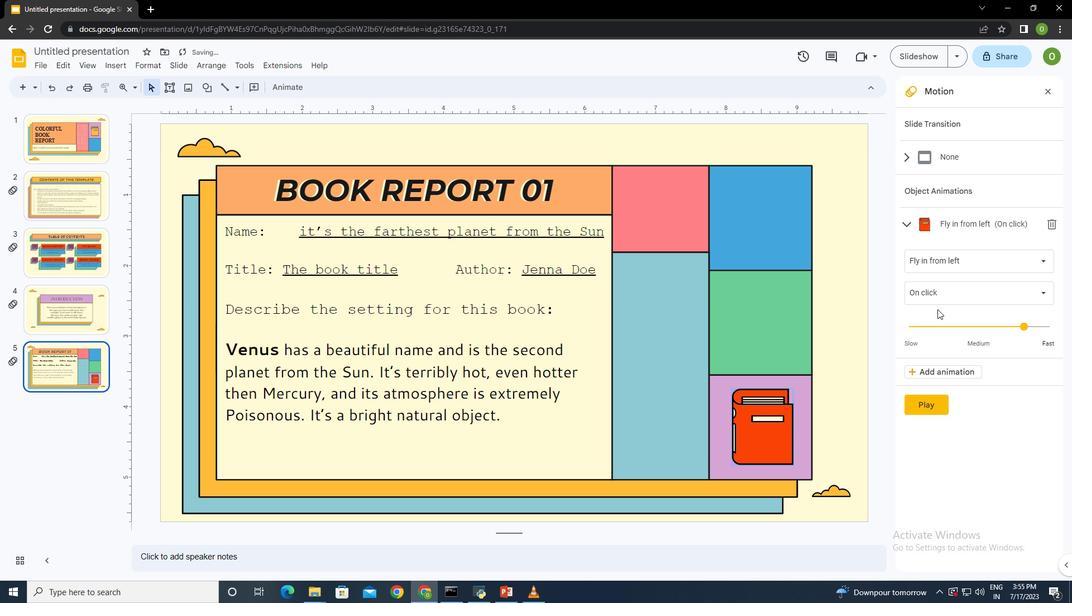 
Action: Mouse pressed left at (937, 292)
Screenshot: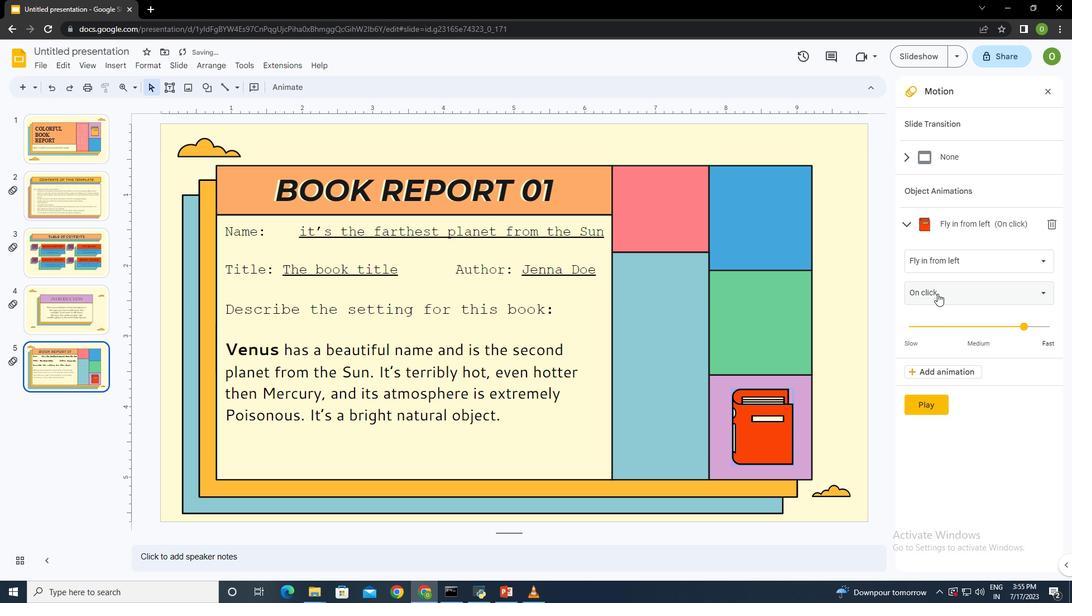 
Action: Mouse moved to (942, 333)
Screenshot: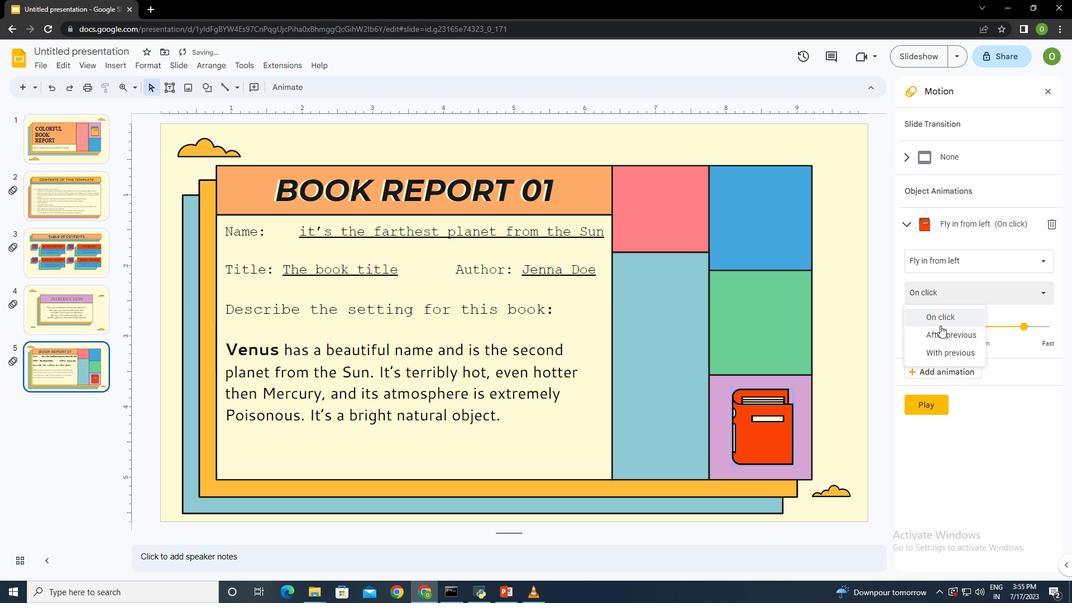 
Action: Mouse pressed left at (942, 333)
Screenshot: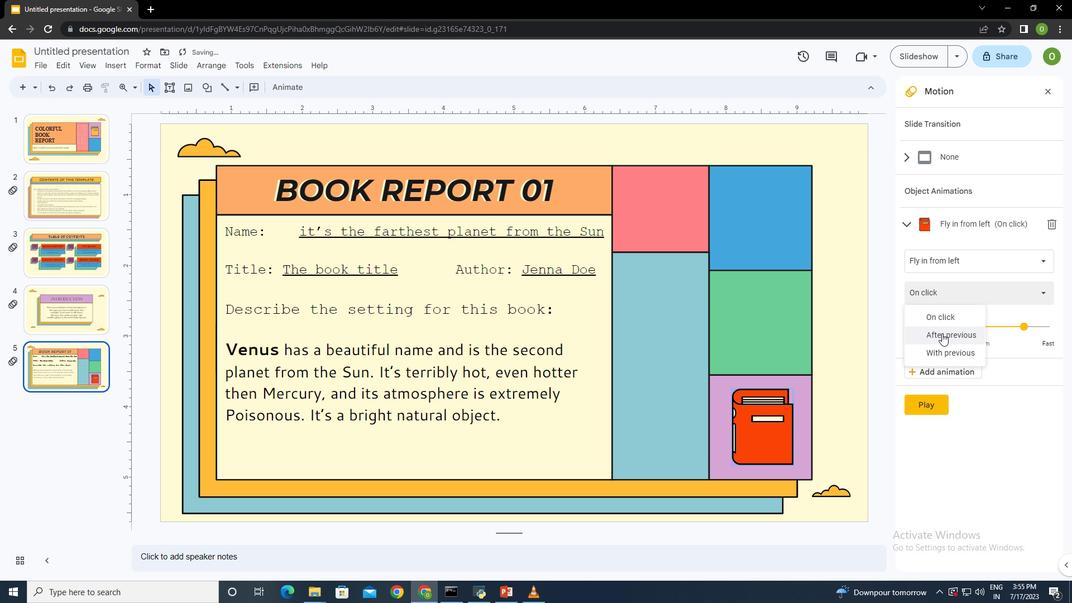 
Action: Mouse moved to (1001, 325)
Screenshot: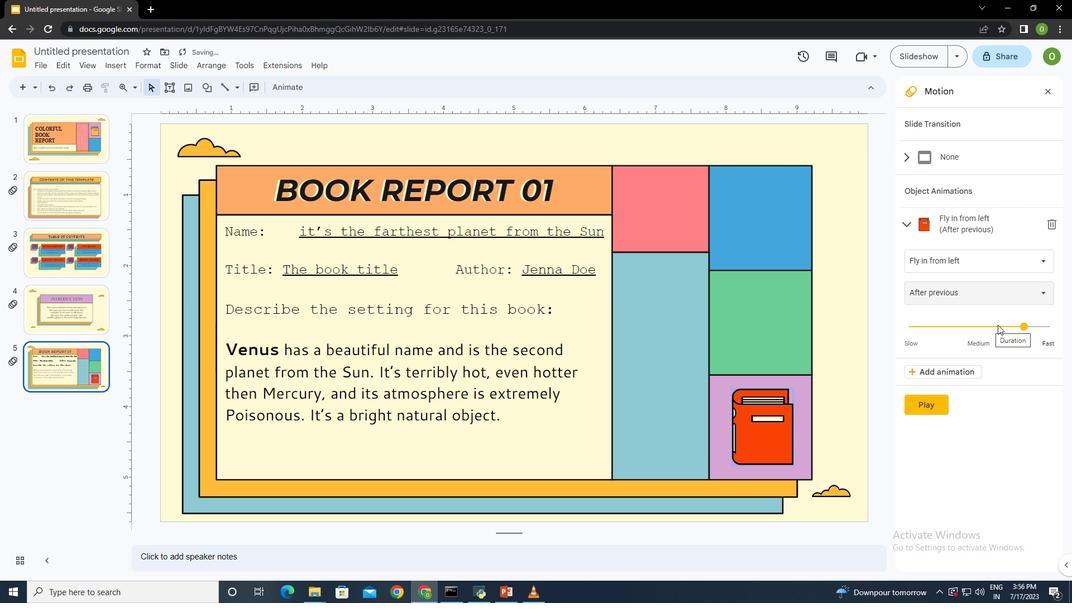 
Action: Mouse pressed left at (1001, 325)
Screenshot: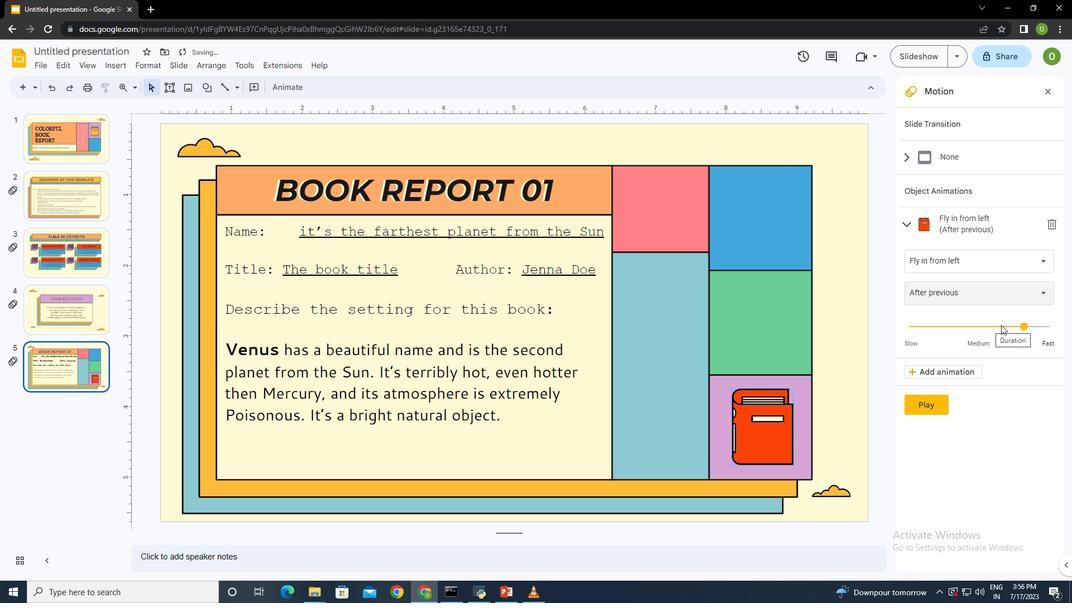 
Action: Mouse moved to (766, 312)
Screenshot: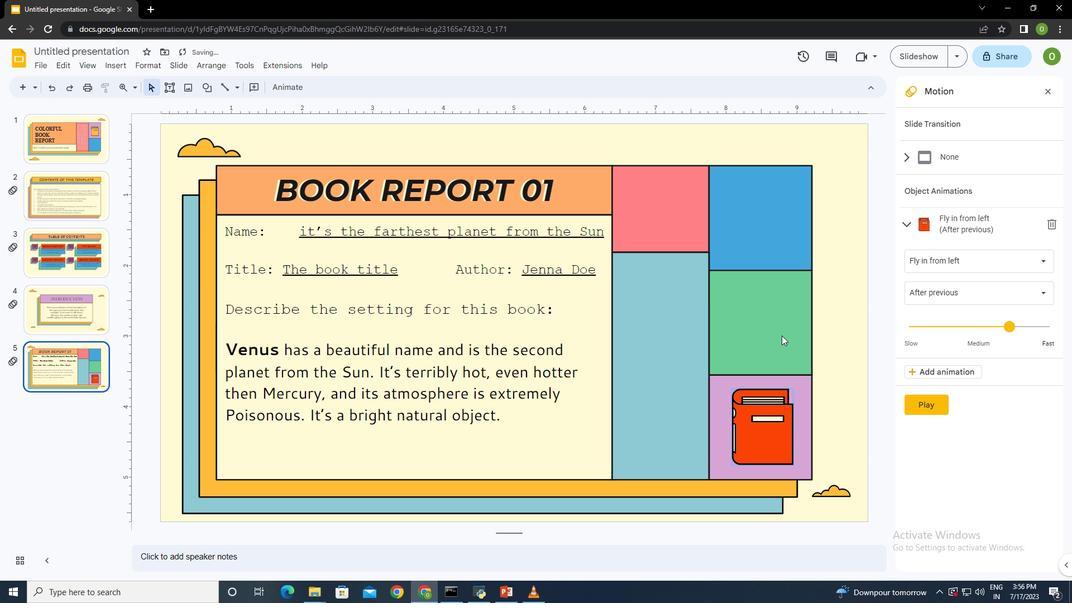 
Action: Mouse pressed left at (766, 312)
Screenshot: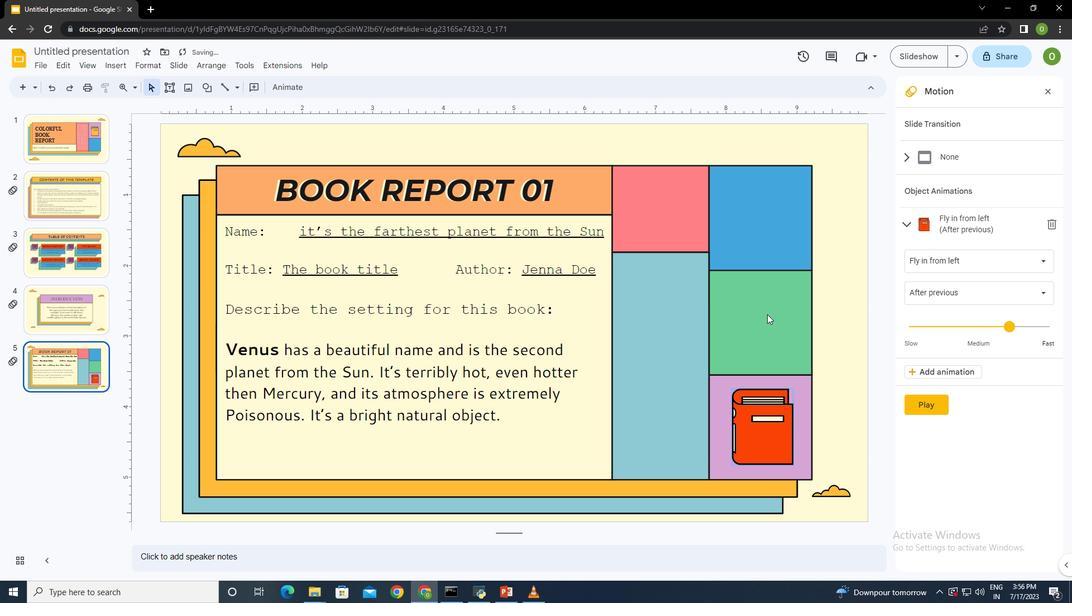 
Action: Mouse moved to (110, 64)
Screenshot: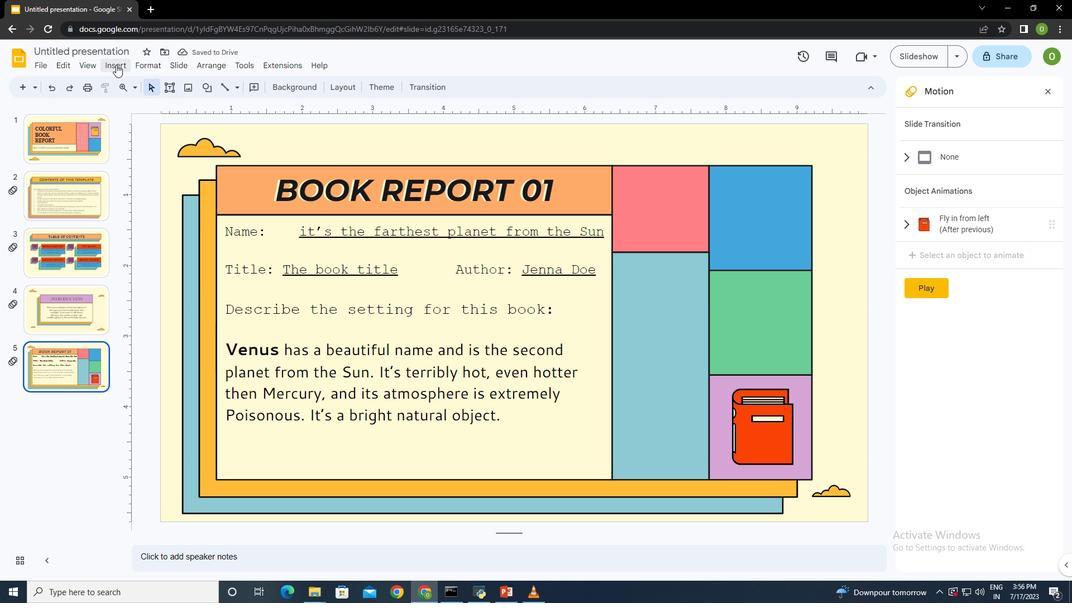 
Action: Mouse pressed left at (110, 64)
Screenshot: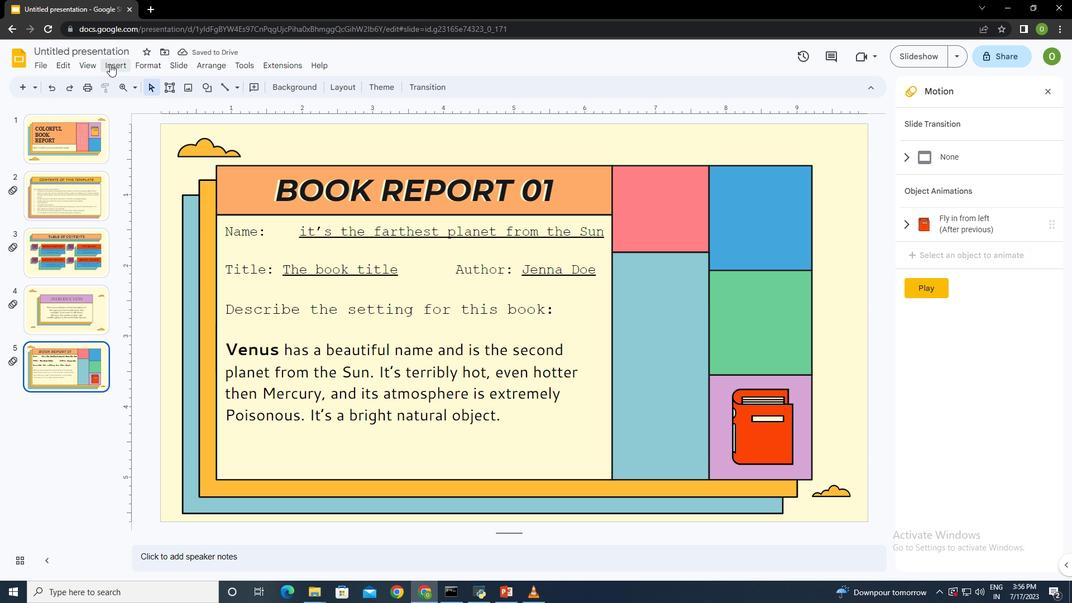 
Action: Mouse moved to (148, 82)
Screenshot: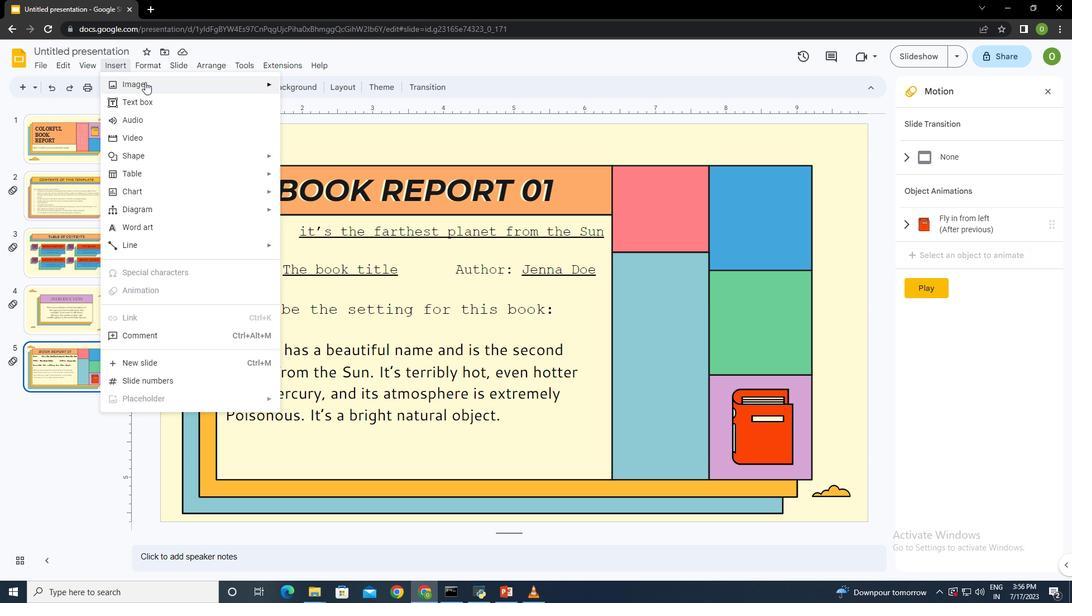 
Action: Mouse pressed left at (148, 82)
Screenshot: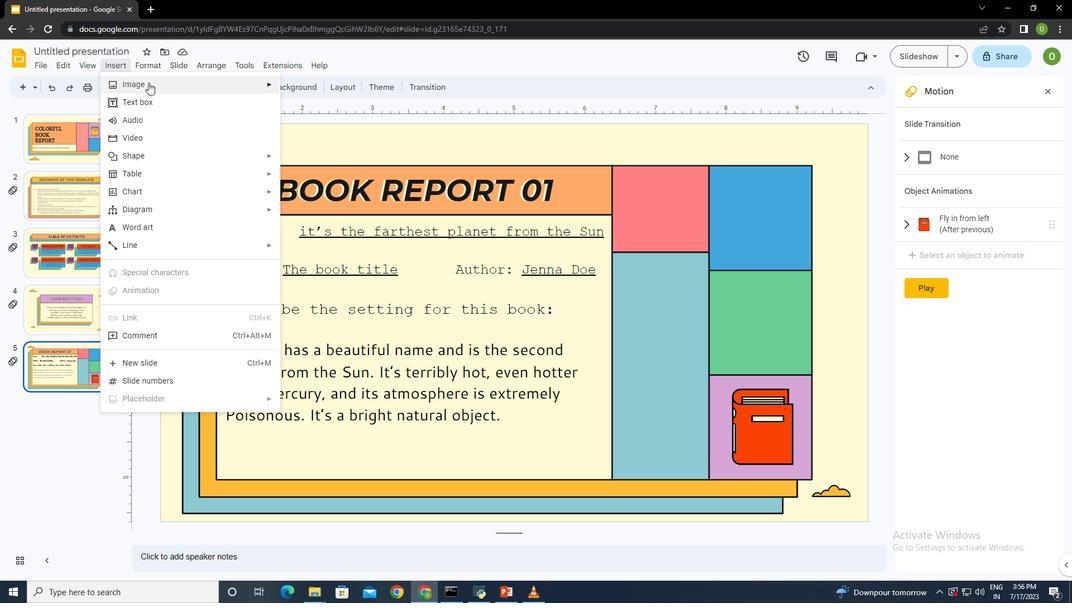 
Action: Mouse moved to (334, 84)
Screenshot: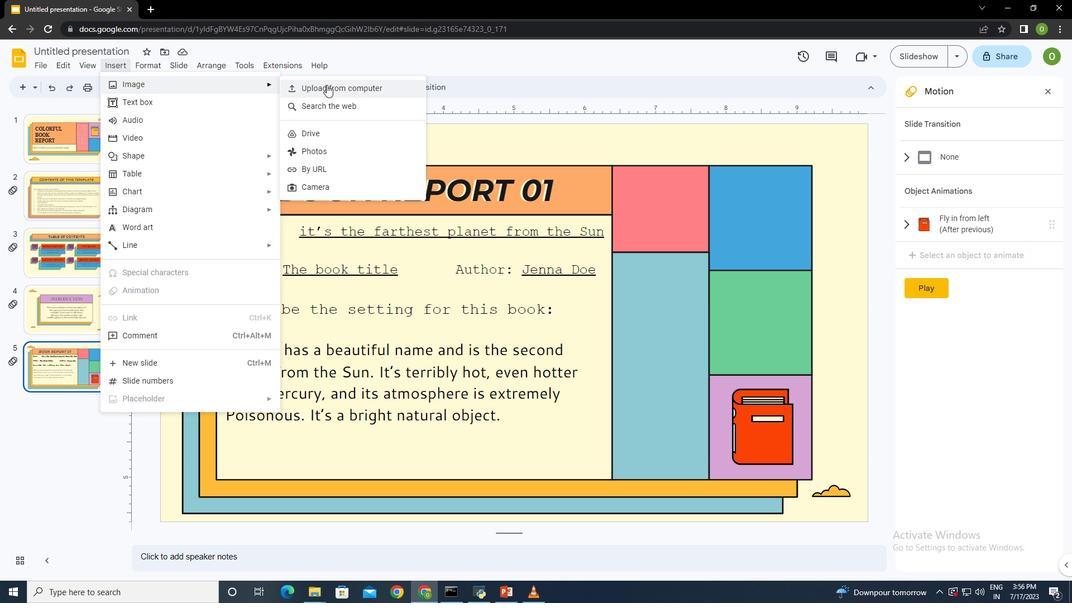 
Action: Mouse pressed left at (334, 84)
Screenshot: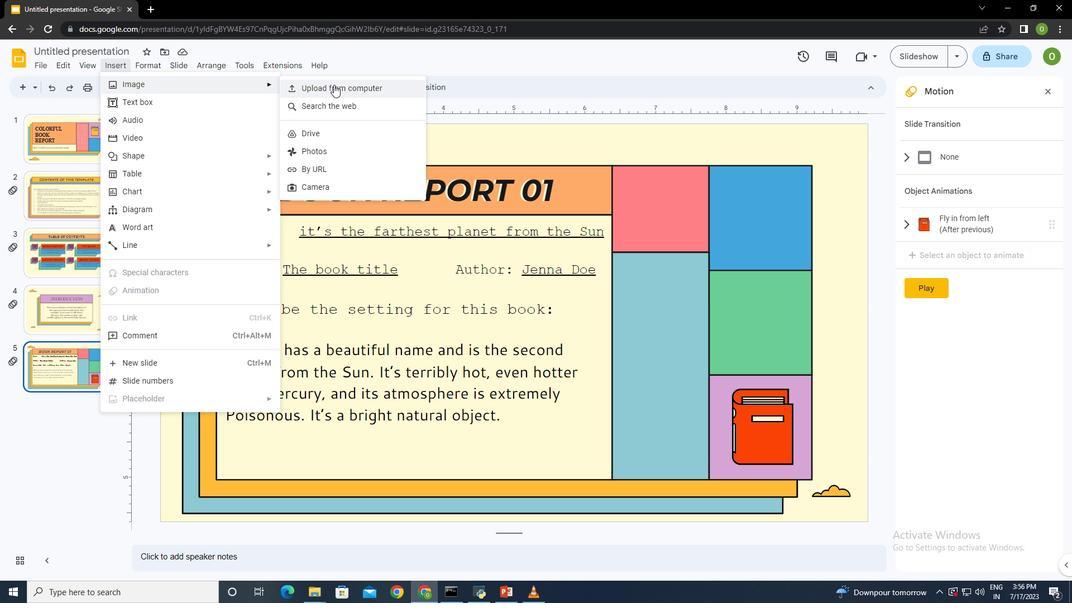 
Action: Mouse moved to (313, 93)
Screenshot: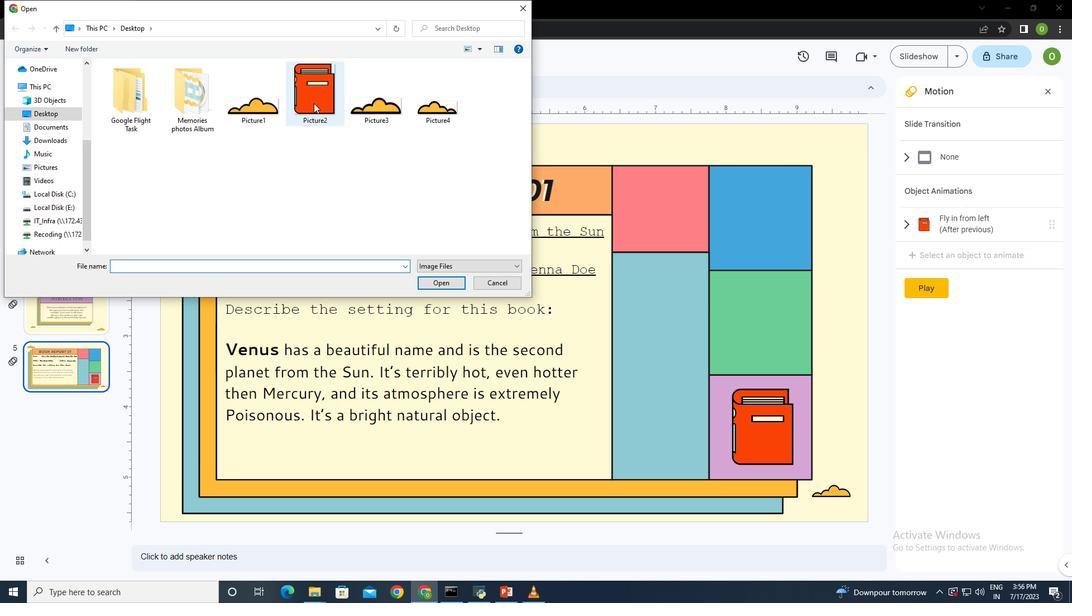 
Action: Mouse pressed left at (313, 93)
Screenshot: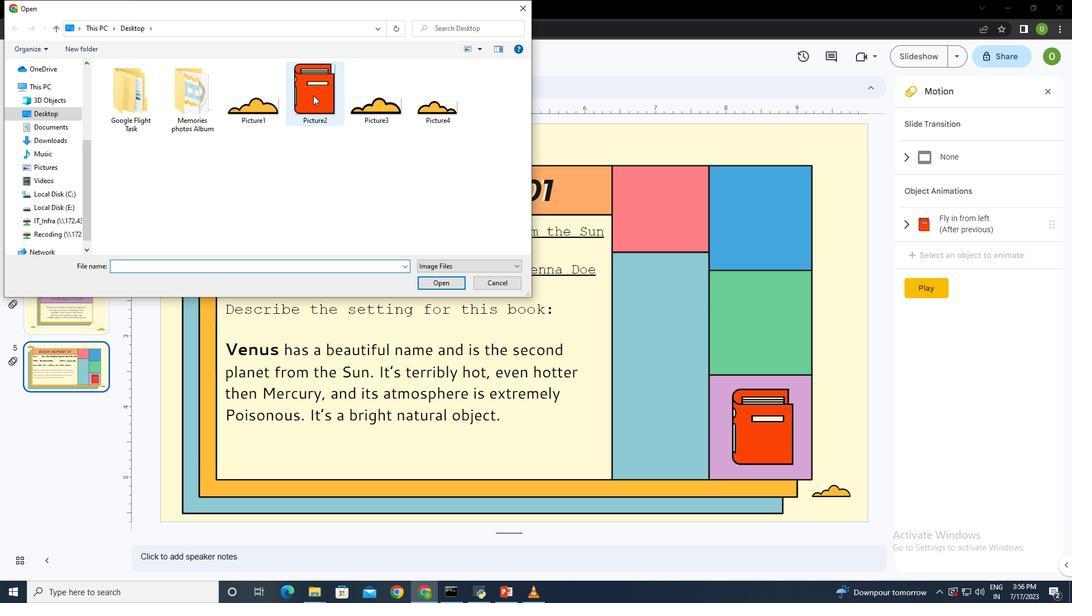 
Action: Mouse moved to (436, 282)
Screenshot: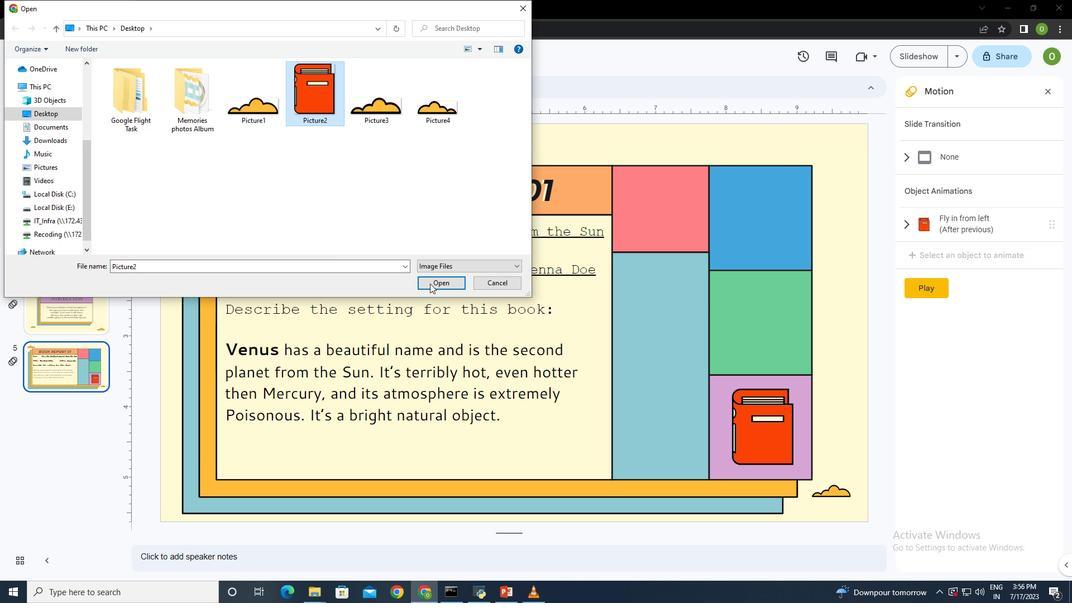 
Action: Mouse pressed left at (436, 282)
Screenshot: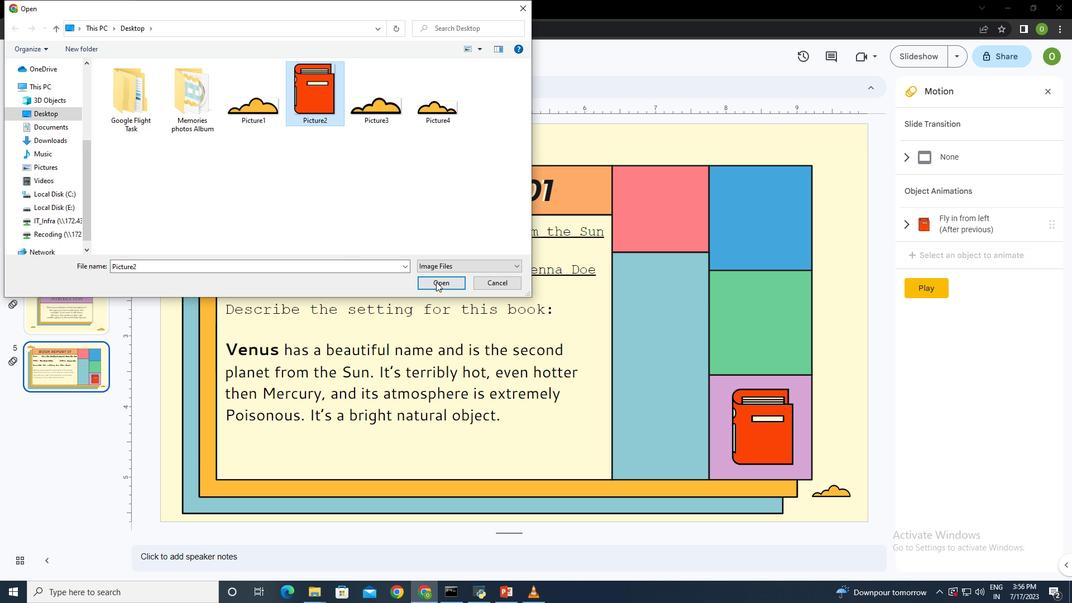 
Action: Mouse moved to (673, 187)
Screenshot: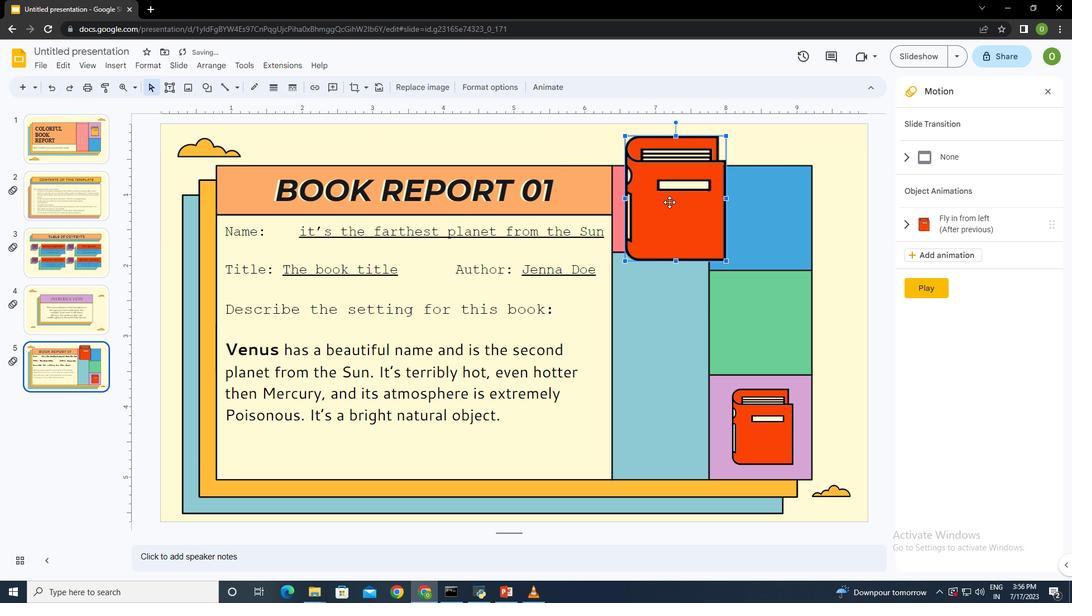 
Action: Mouse pressed left at (673, 187)
Screenshot: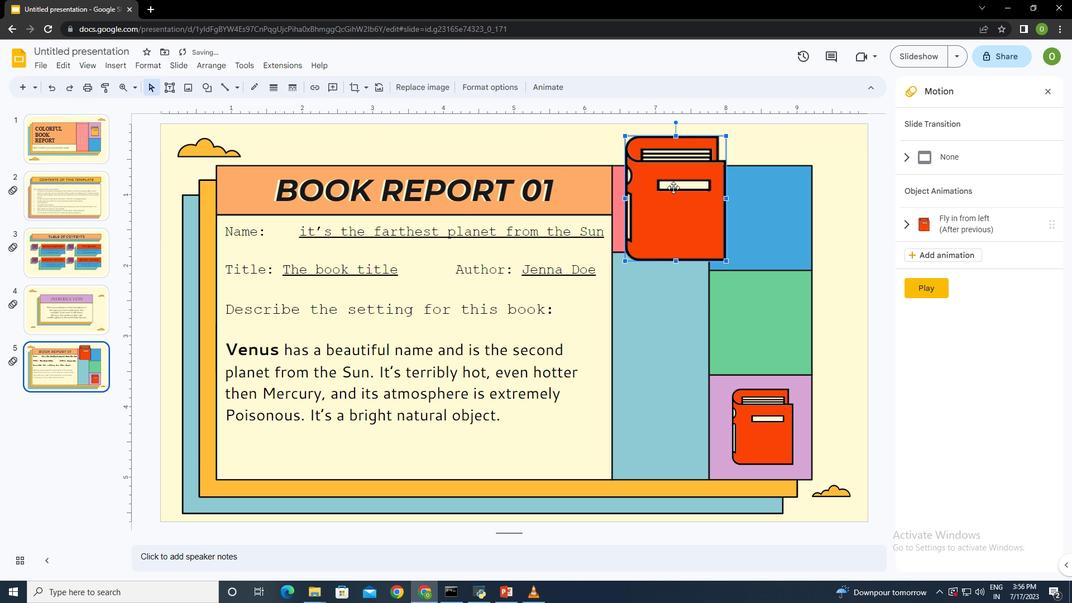 
Action: Mouse moved to (805, 374)
Screenshot: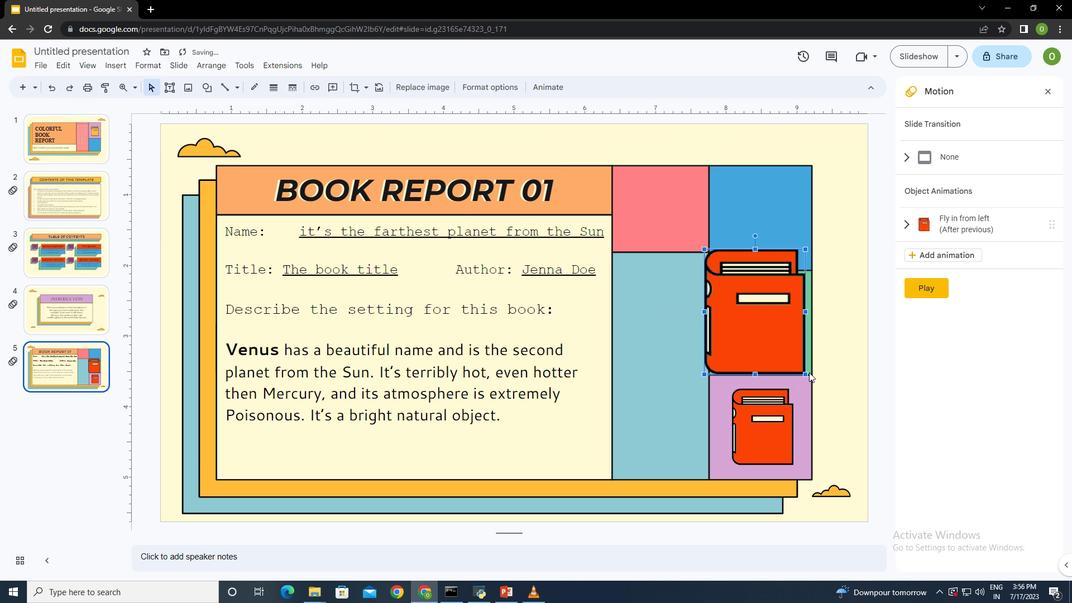 
Action: Mouse pressed left at (805, 374)
Screenshot: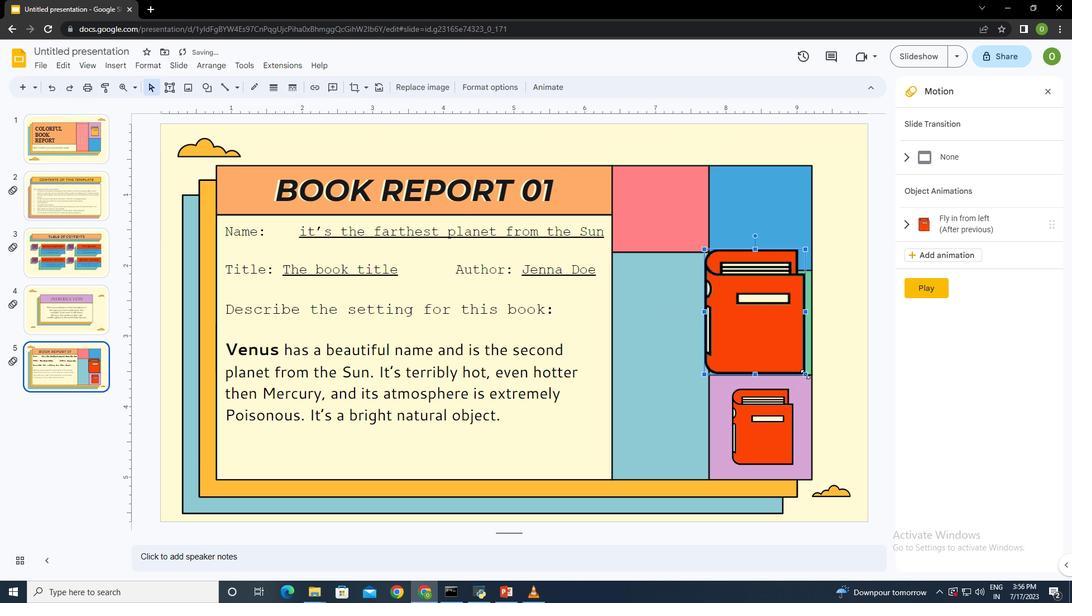 
Action: Mouse moved to (721, 282)
Screenshot: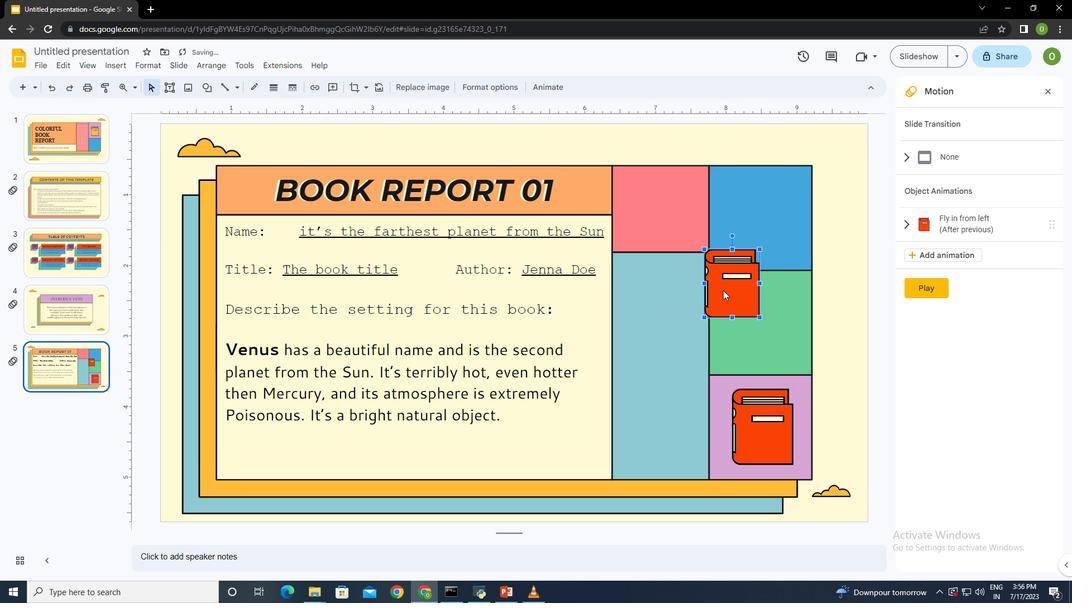 
Action: Mouse pressed left at (721, 282)
Screenshot: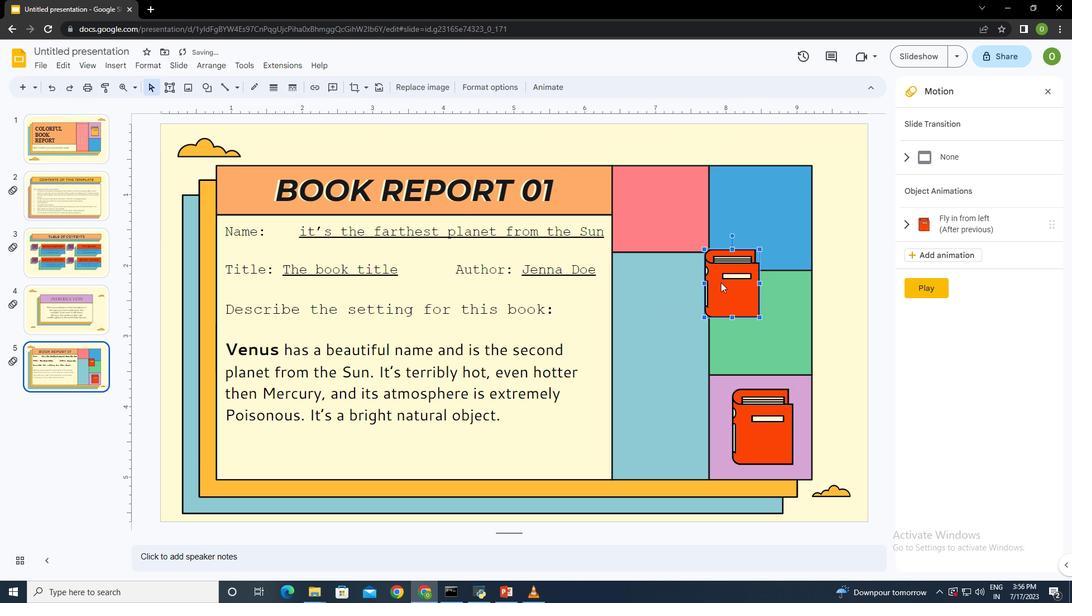 
Action: Mouse moved to (784, 346)
Screenshot: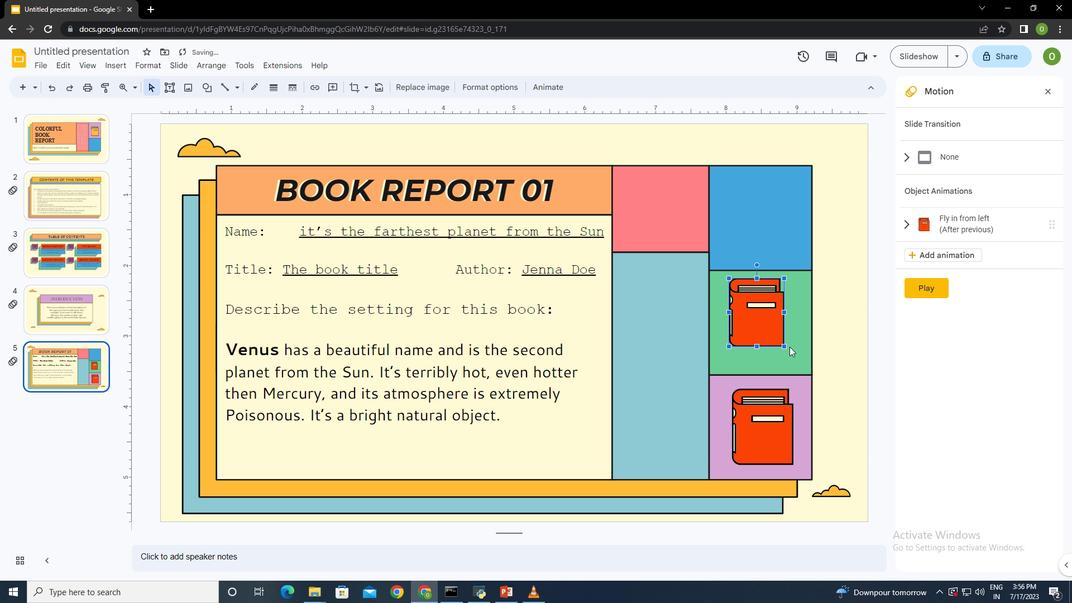
Action: Mouse pressed left at (784, 346)
Screenshot: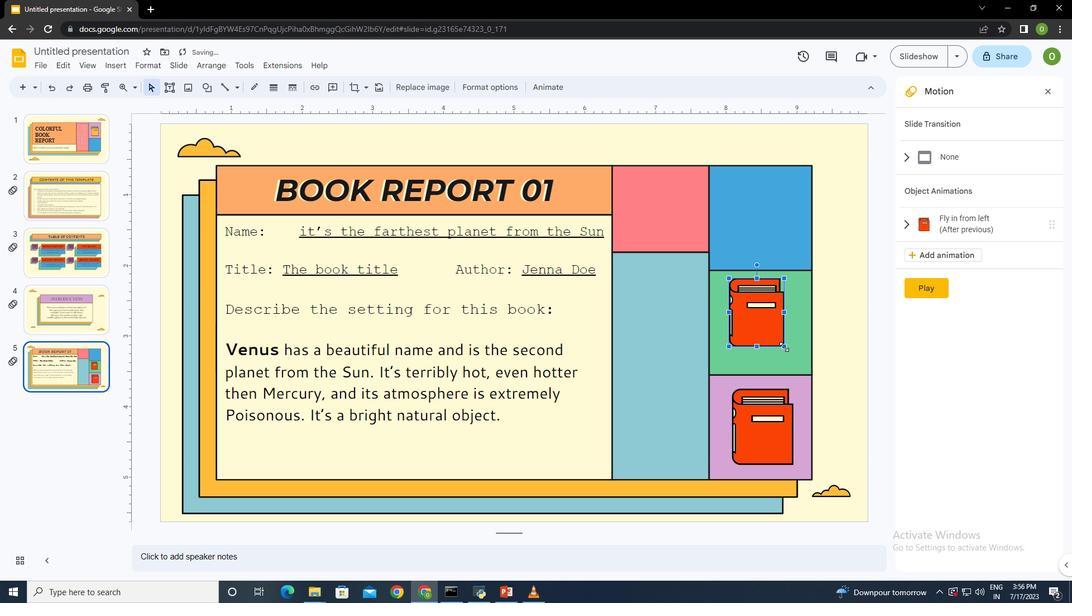 
Action: Mouse moved to (768, 329)
Screenshot: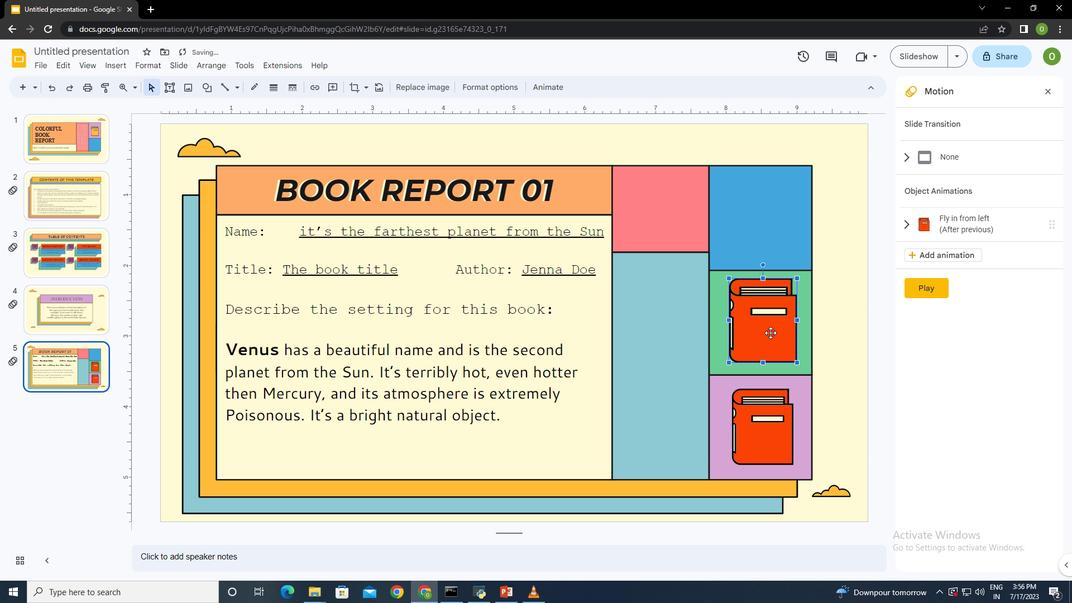 
Action: Mouse pressed left at (768, 329)
Screenshot: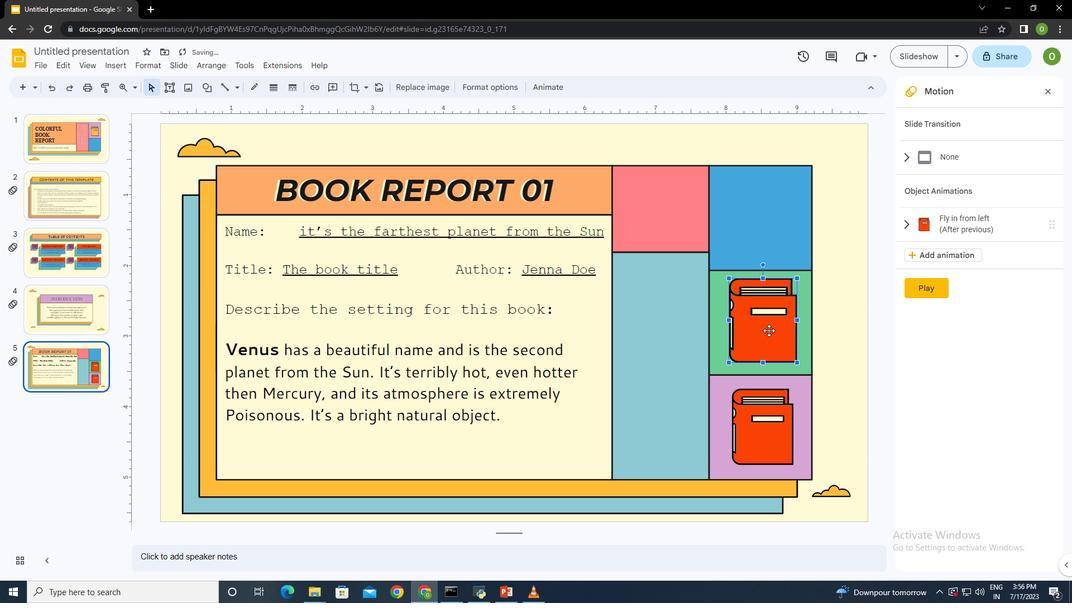 
Action: Mouse moved to (723, 273)
Screenshot: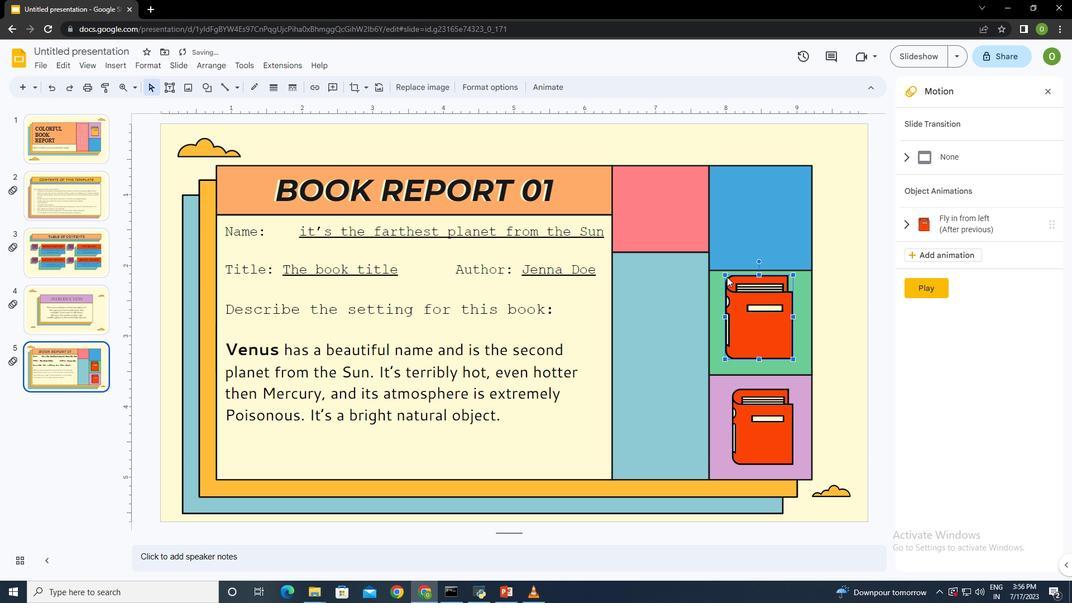
Action: Mouse pressed left at (723, 273)
Screenshot: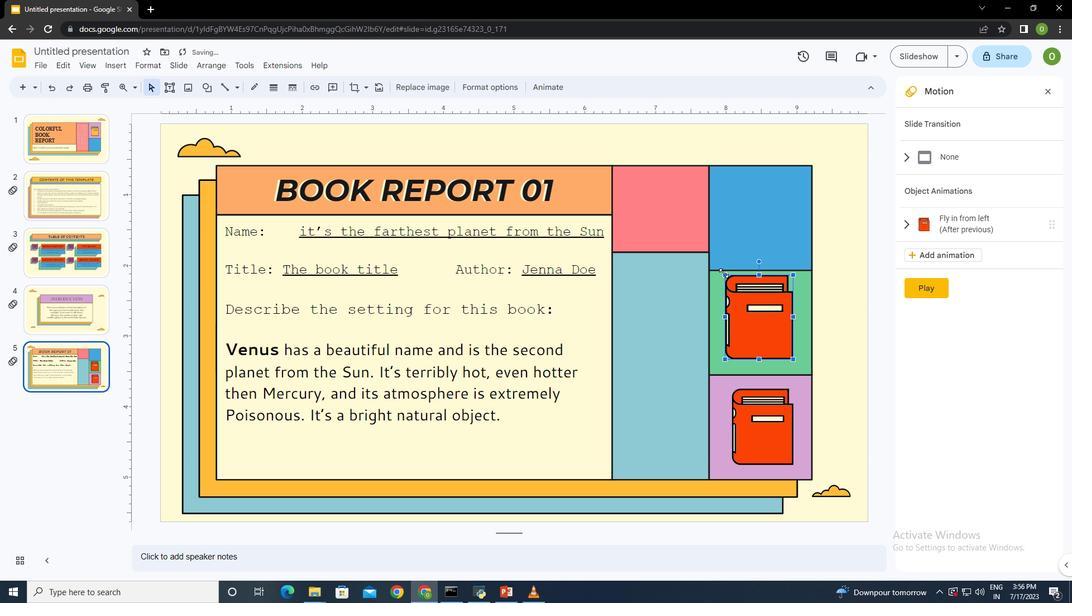 
Action: Mouse moved to (761, 321)
Screenshot: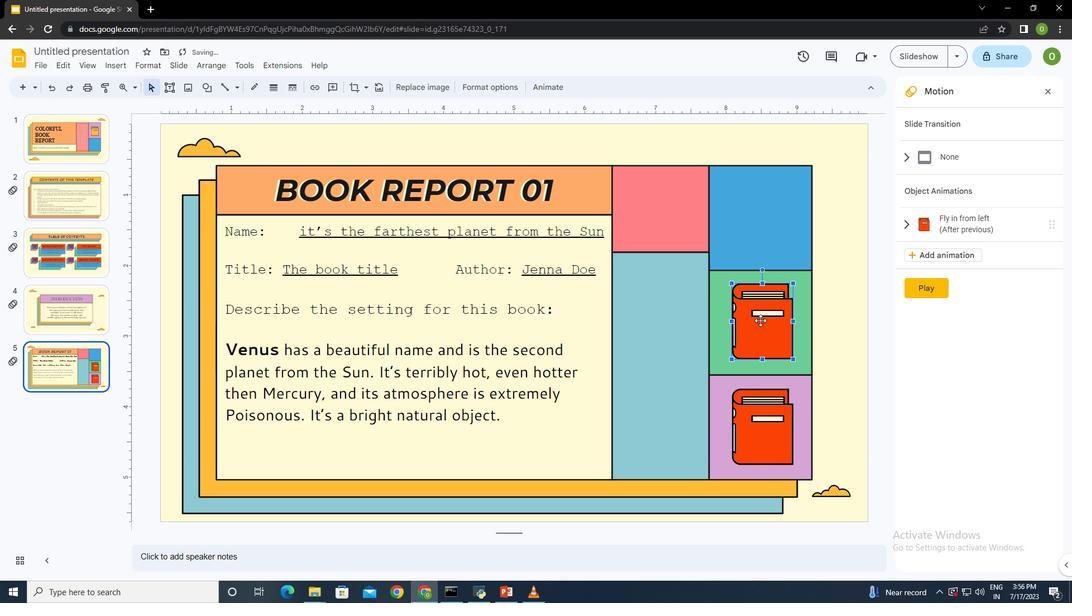
Action: Mouse pressed left at (761, 321)
Screenshot: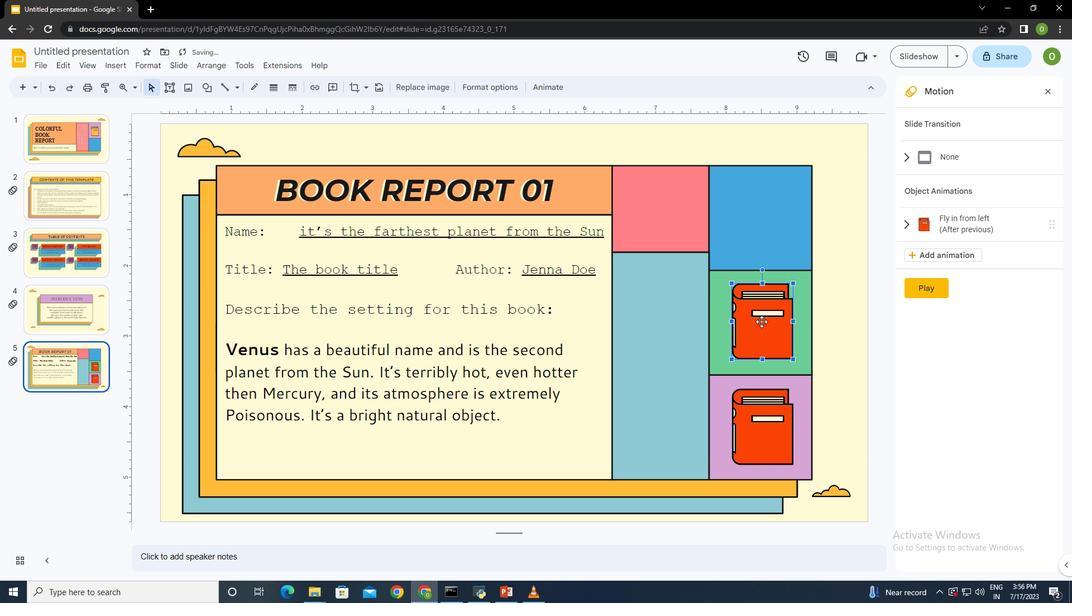 
Action: Mouse moved to (757, 321)
Screenshot: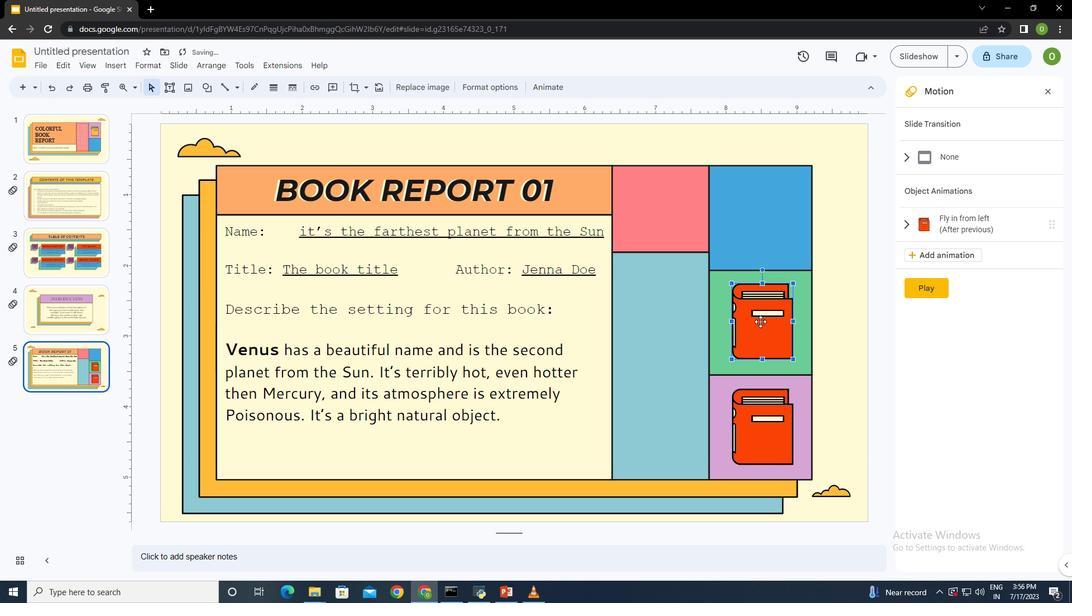 
Action: Mouse pressed left at (757, 321)
Screenshot: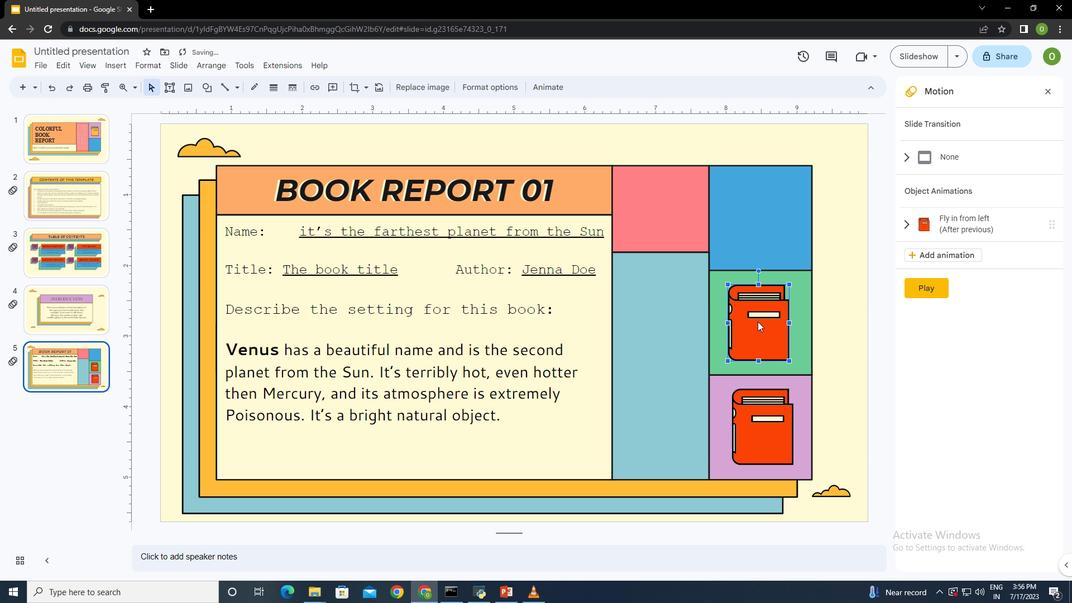 
Action: Mouse moved to (1048, 91)
Screenshot: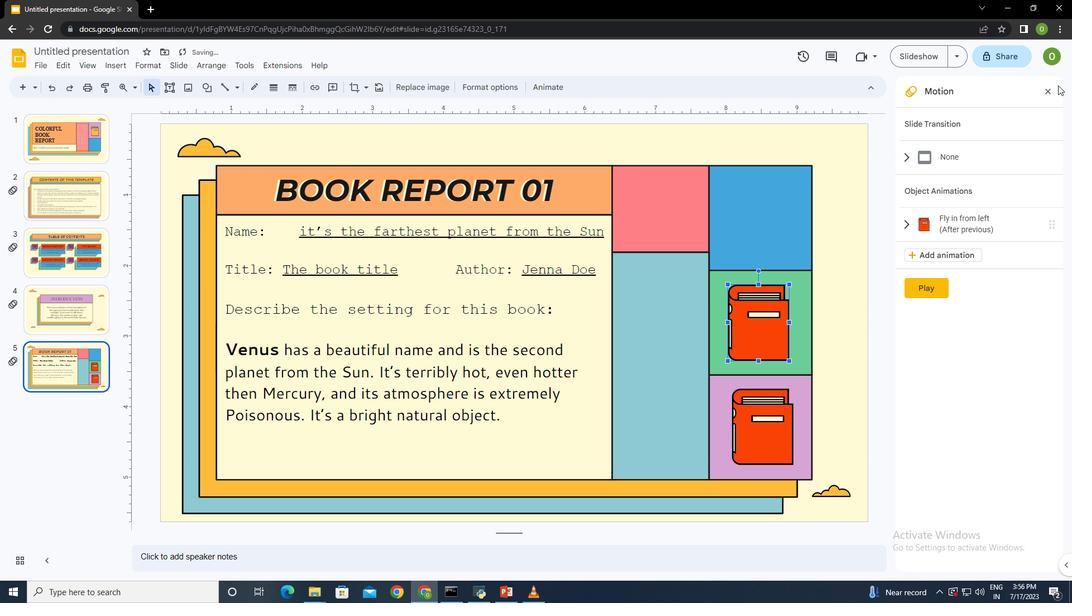 
Action: Mouse pressed left at (1048, 91)
Screenshot: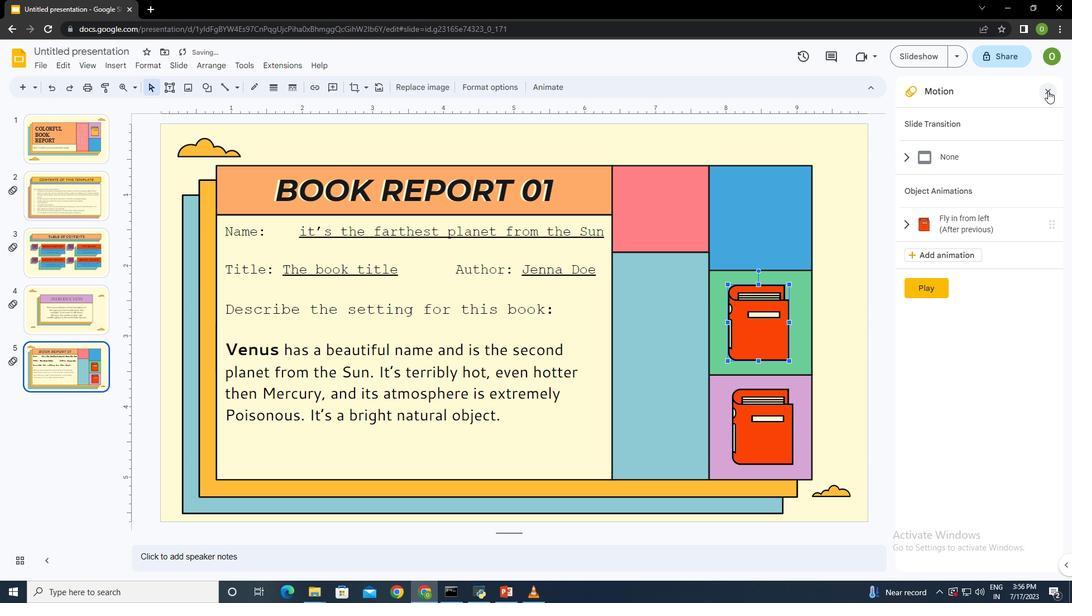 
Action: Mouse moved to (1049, 88)
Screenshot: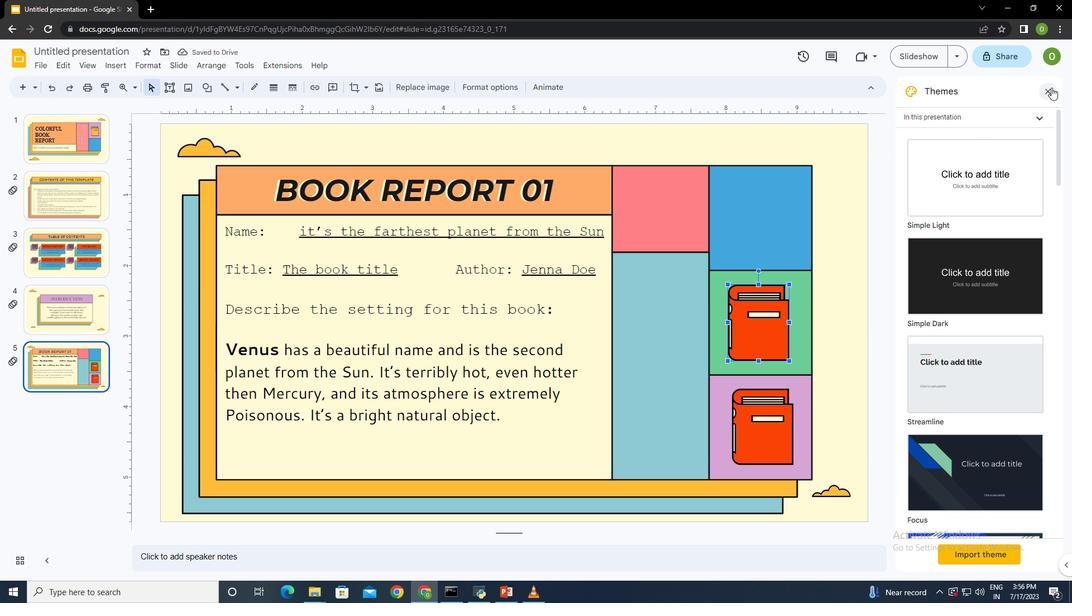 
Action: Mouse pressed left at (1049, 88)
Screenshot: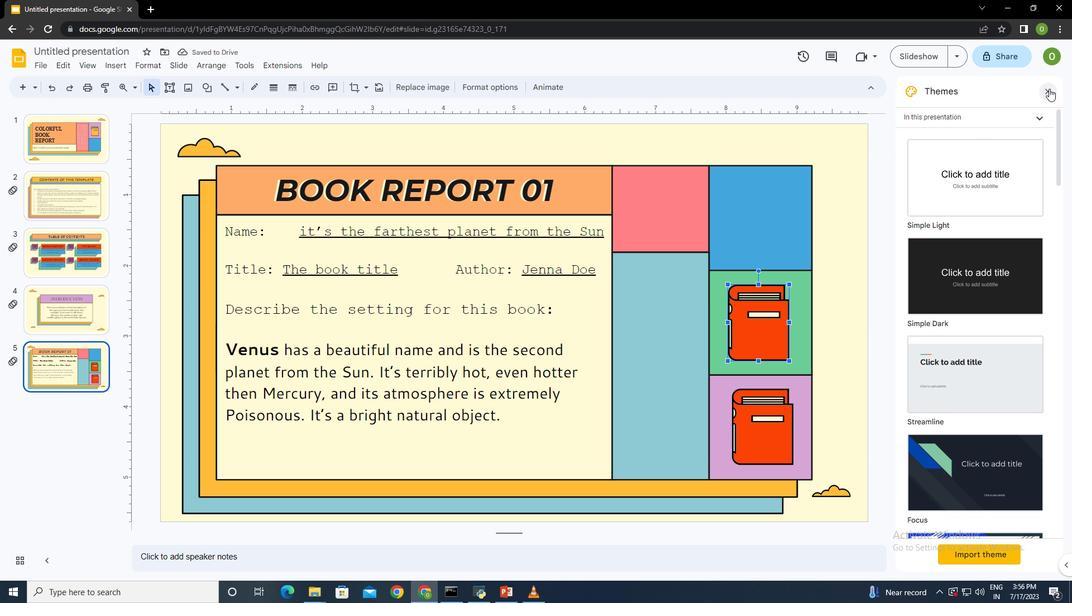 
Action: Mouse moved to (843, 328)
Screenshot: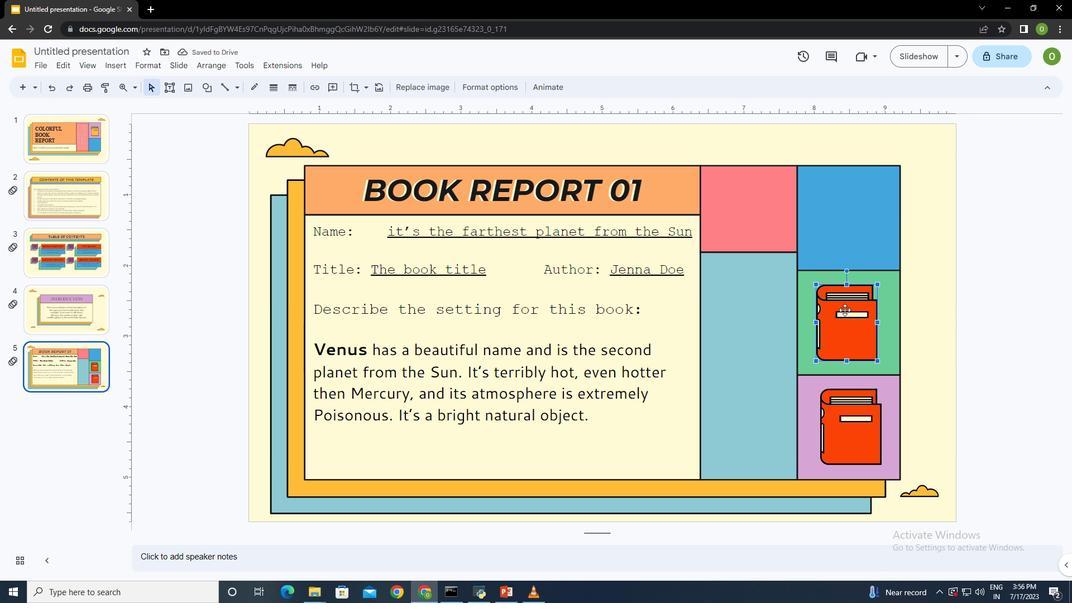 
Action: Mouse pressed left at (843, 328)
Screenshot: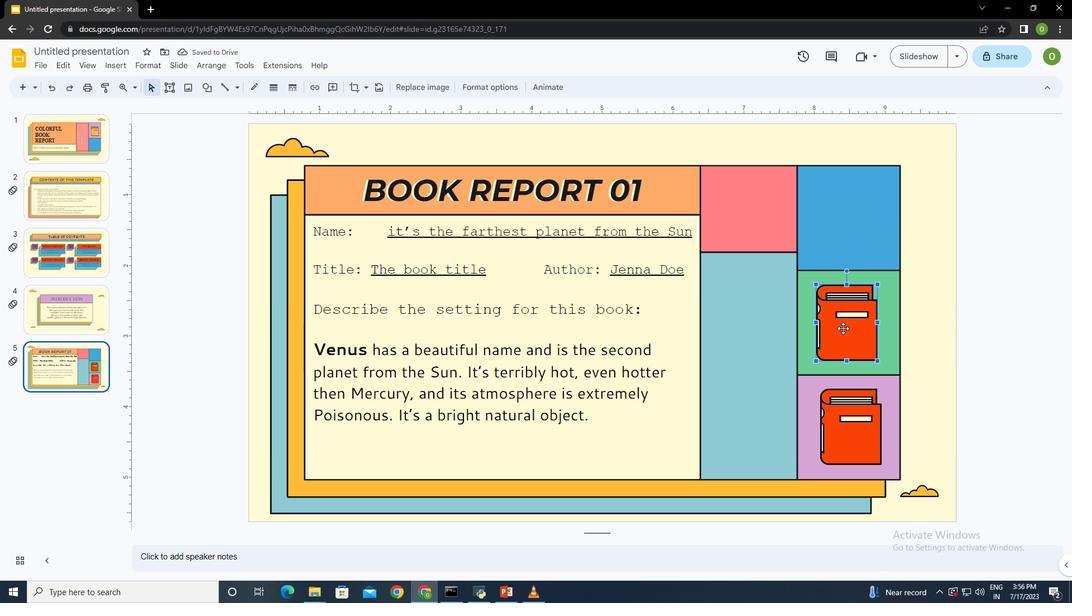 
Action: Mouse moved to (487, 87)
Screenshot: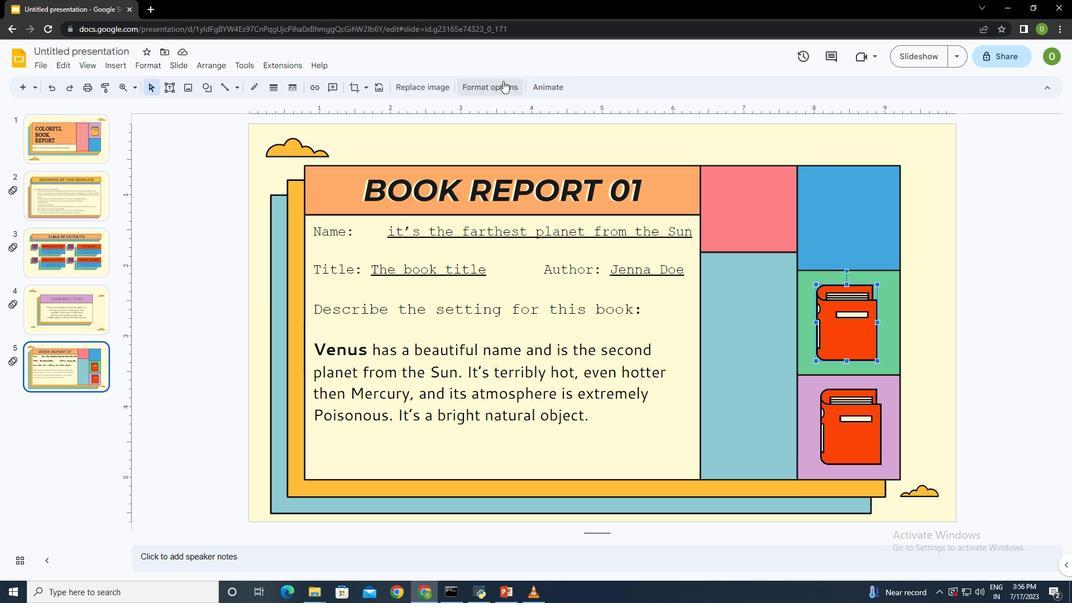 
Action: Mouse pressed left at (487, 87)
Screenshot: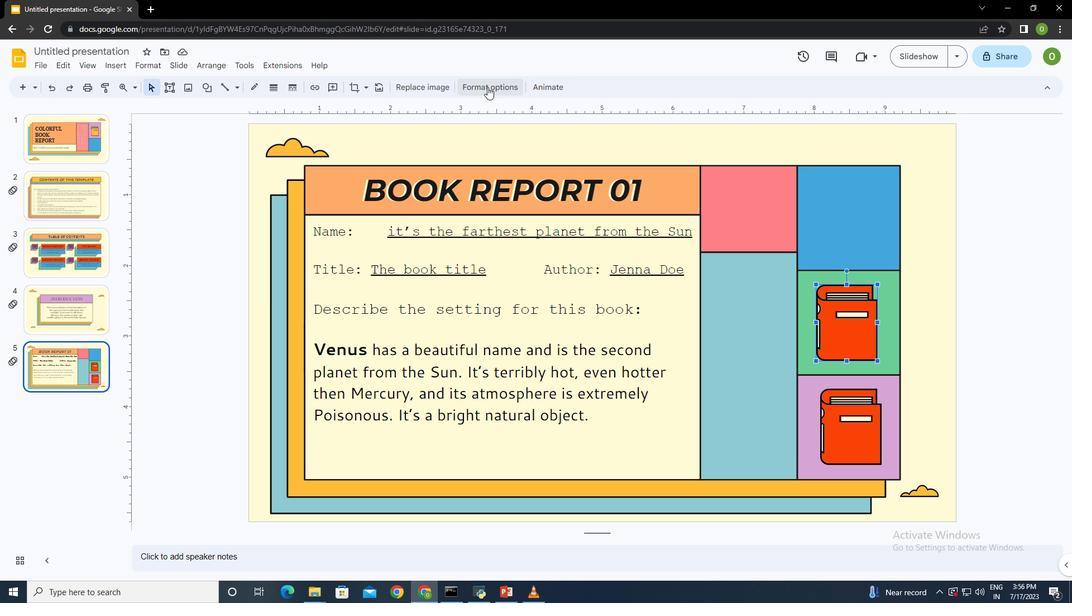
Action: Mouse moved to (947, 184)
